 Task: Add an event  with title  Third Lunch and Learn: Effective Project Management, date '2023/11/21' to 2023/11/22  & Select Event type as  Collective. Add location for the event as  Florence, Italy and add a description: Alongside problem-solving activities, the retreat will provide opportunities for team members to relax, unwind, and build stronger relationships. This could include team meals, social events, or recreational activities that promote camaraderie and connection.Create an event link  http-thirdlunchandlearn:effectiveprojectmanagementcom & Select the event color as  Cyan. , logged in from the account softage.4@softage.netand send the event invitation to softage.9@softage.net and softage.10@softage.net
Action: Mouse pressed left at (893, 121)
Screenshot: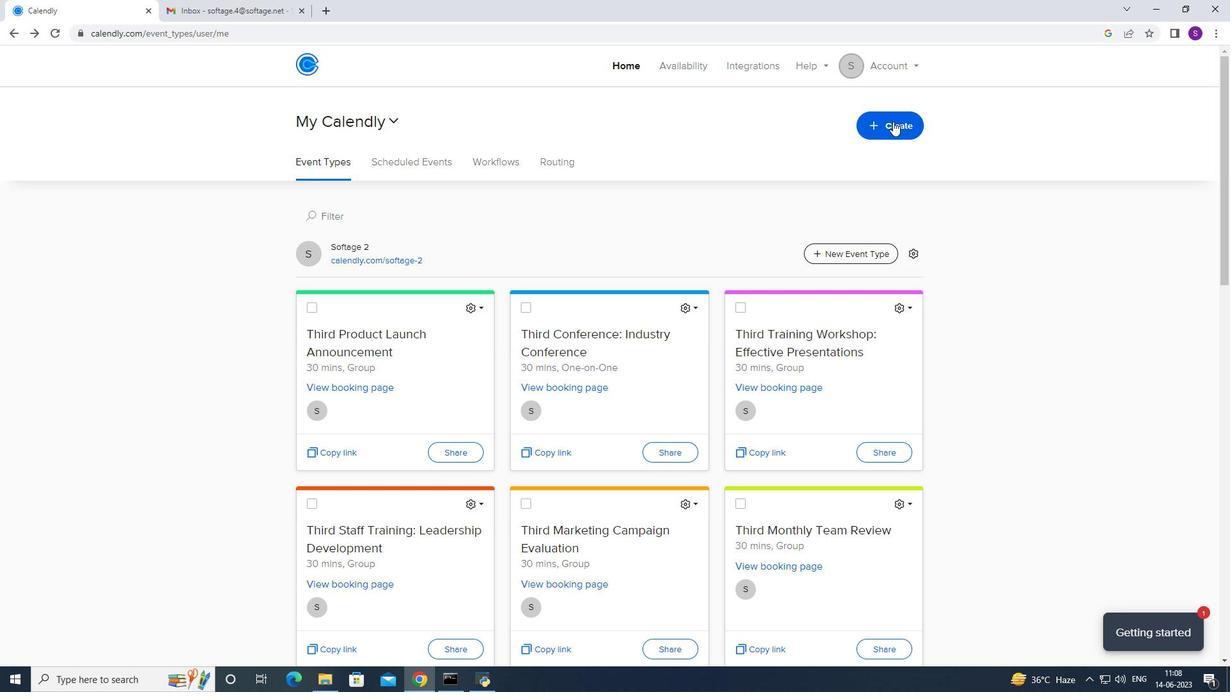 
Action: Mouse moved to (787, 165)
Screenshot: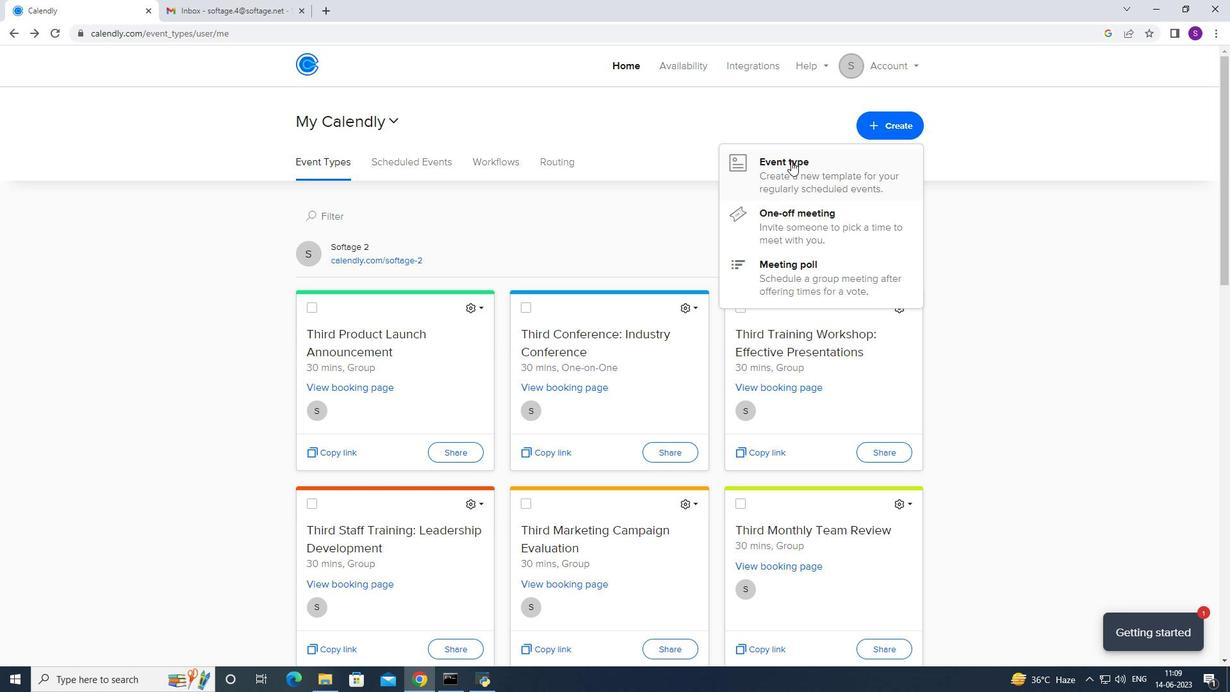 
Action: Mouse pressed left at (787, 165)
Screenshot: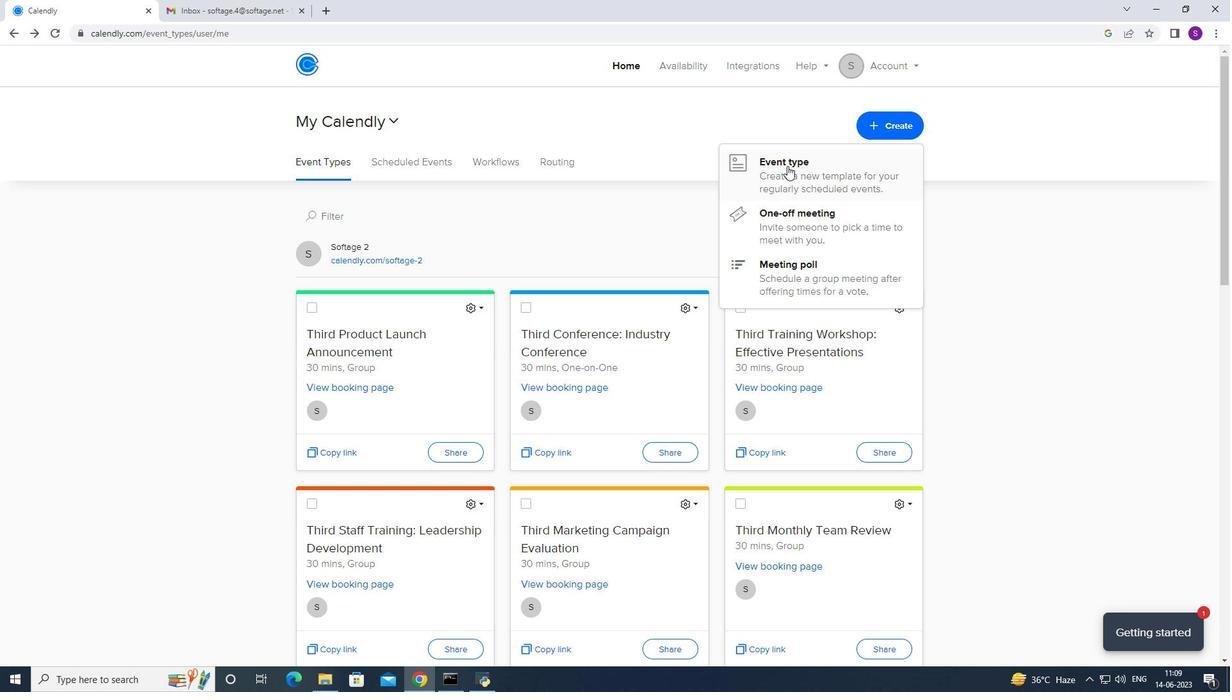 
Action: Mouse moved to (606, 364)
Screenshot: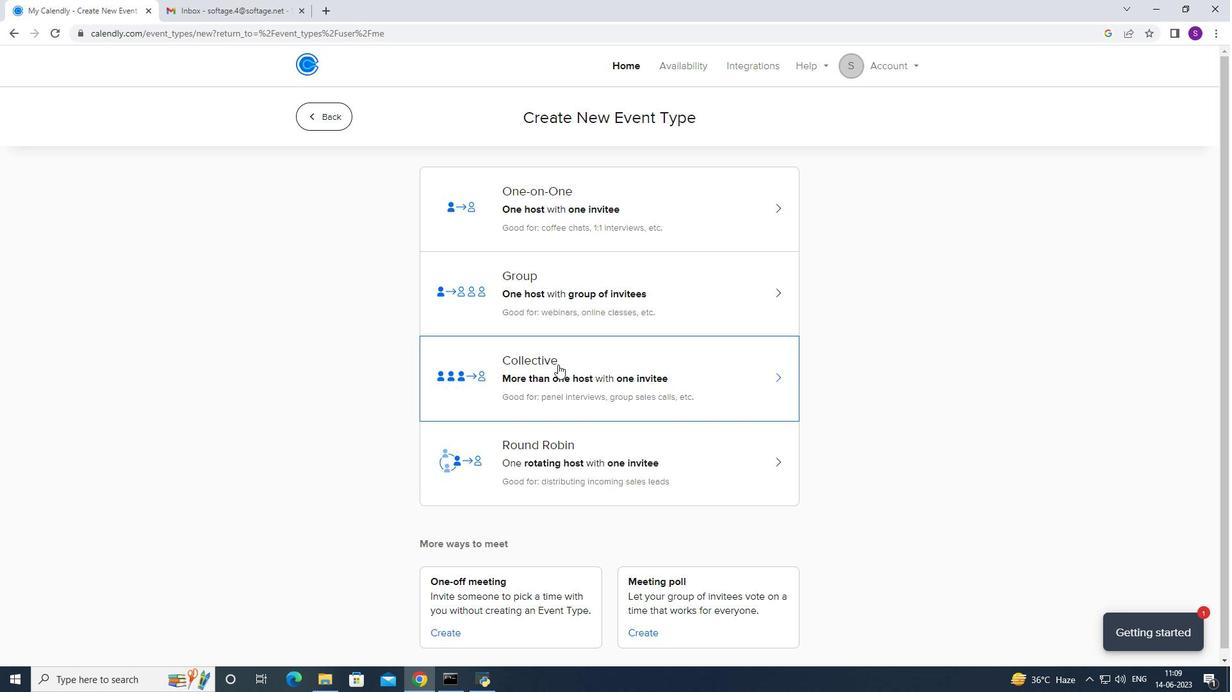 
Action: Mouse pressed left at (606, 364)
Screenshot: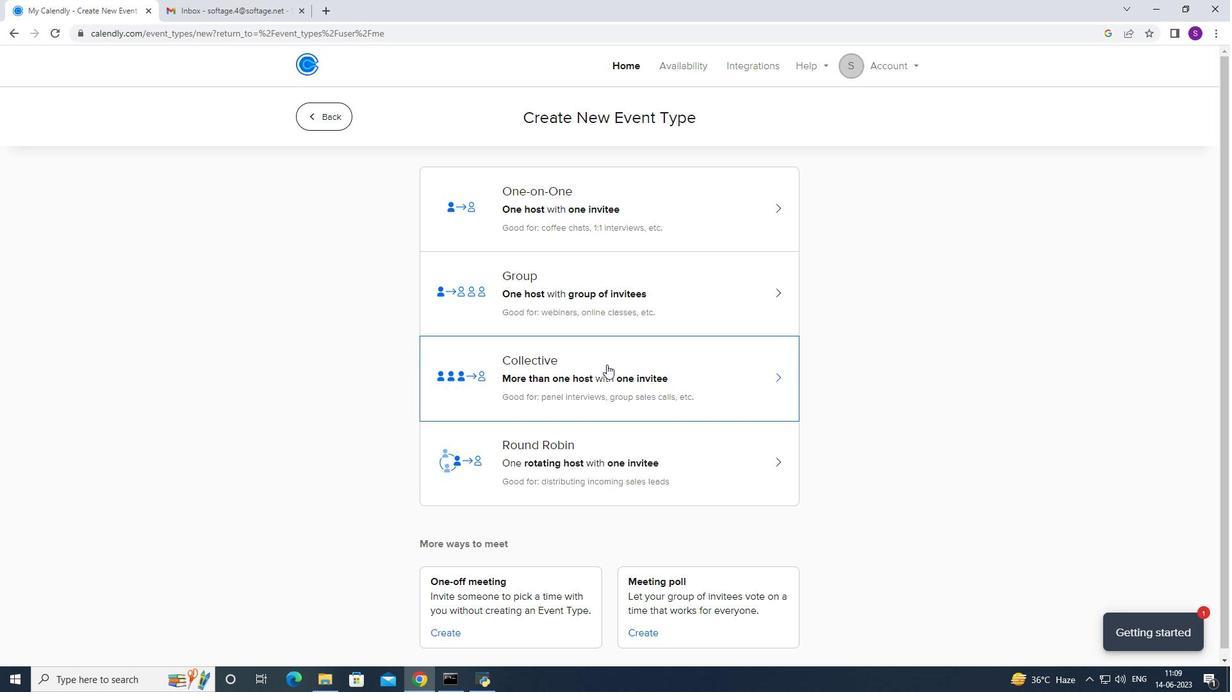 
Action: Mouse moved to (526, 242)
Screenshot: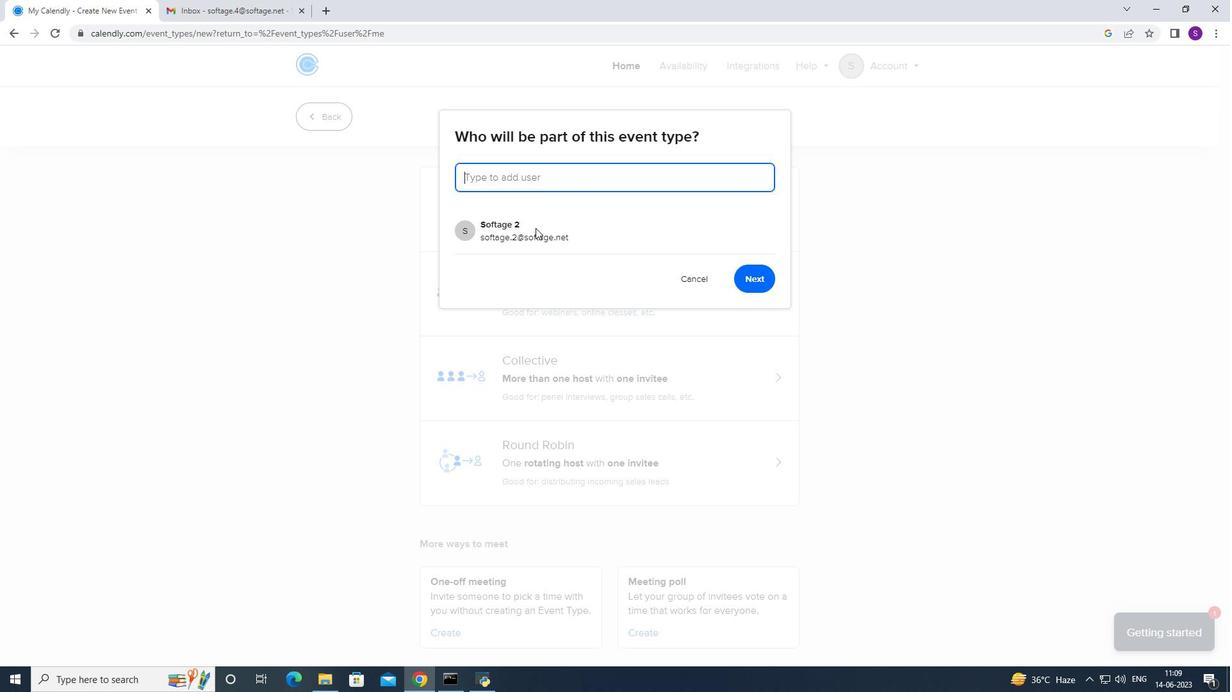 
Action: Mouse pressed left at (526, 242)
Screenshot: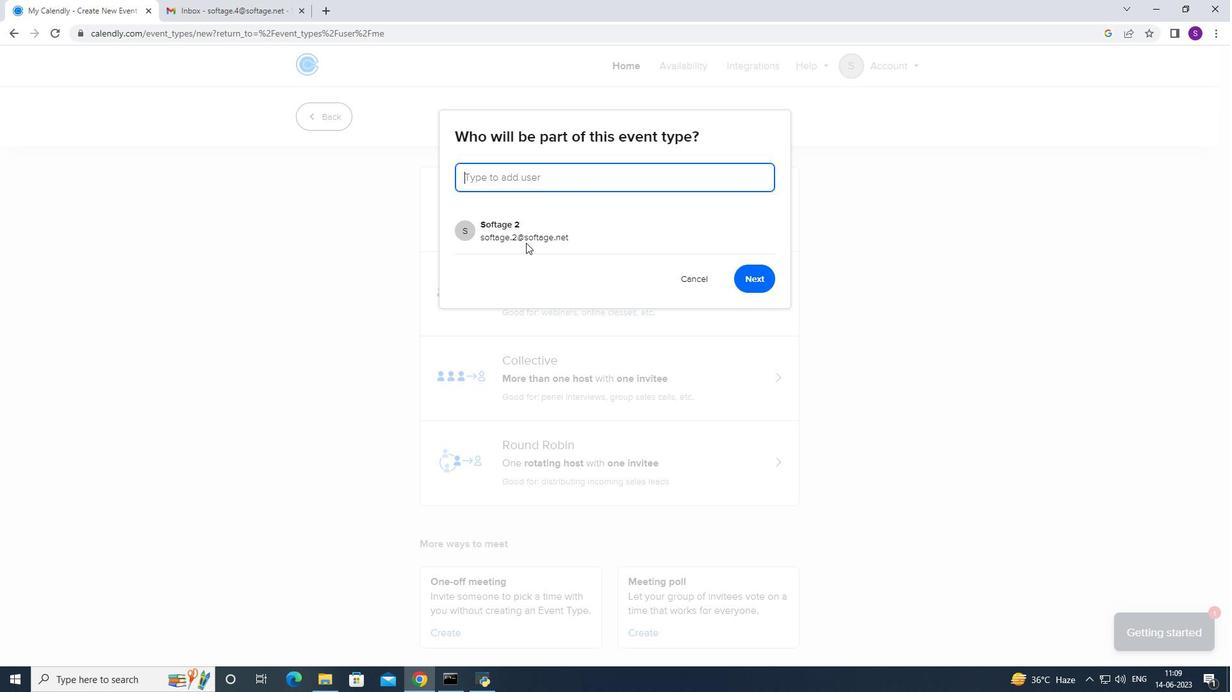 
Action: Mouse moved to (740, 274)
Screenshot: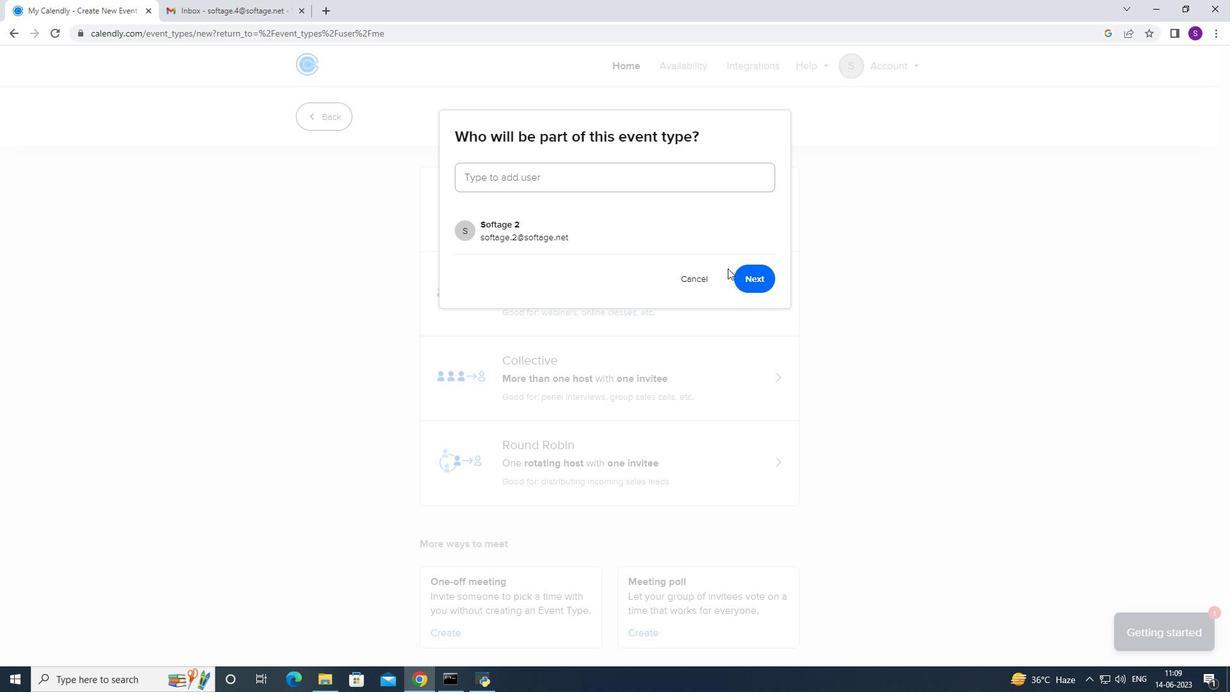 
Action: Mouse pressed left at (740, 274)
Screenshot: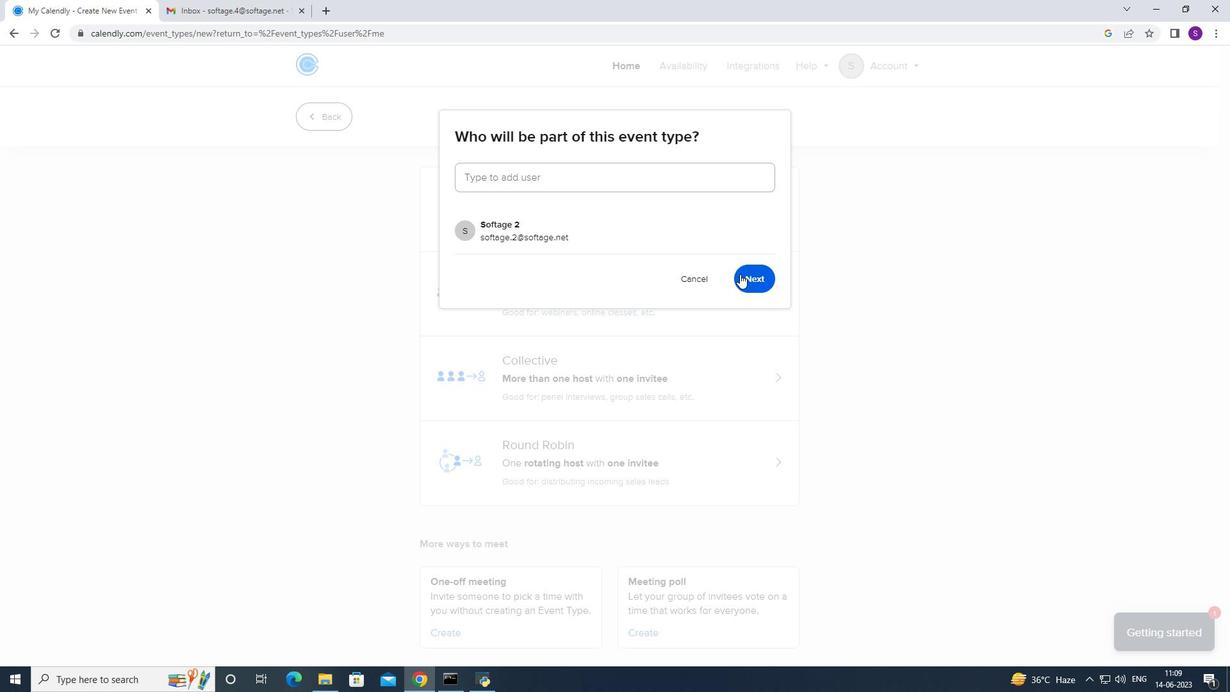 
Action: Mouse moved to (342, 291)
Screenshot: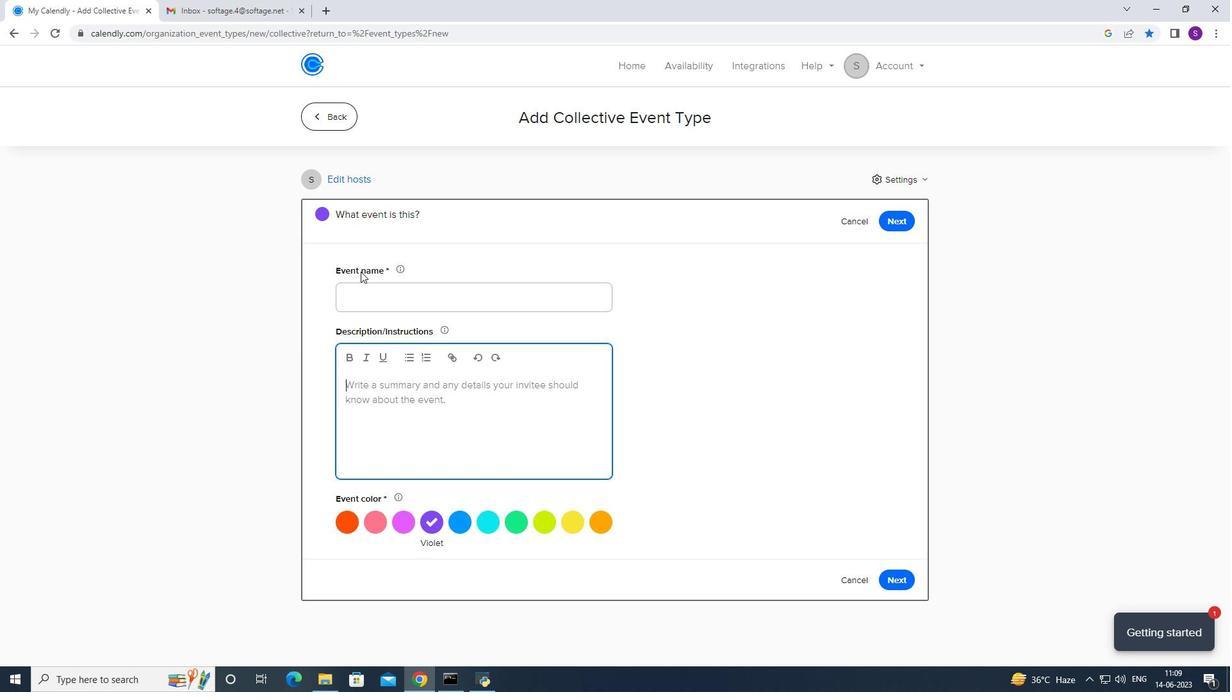 
Action: Mouse pressed left at (342, 291)
Screenshot: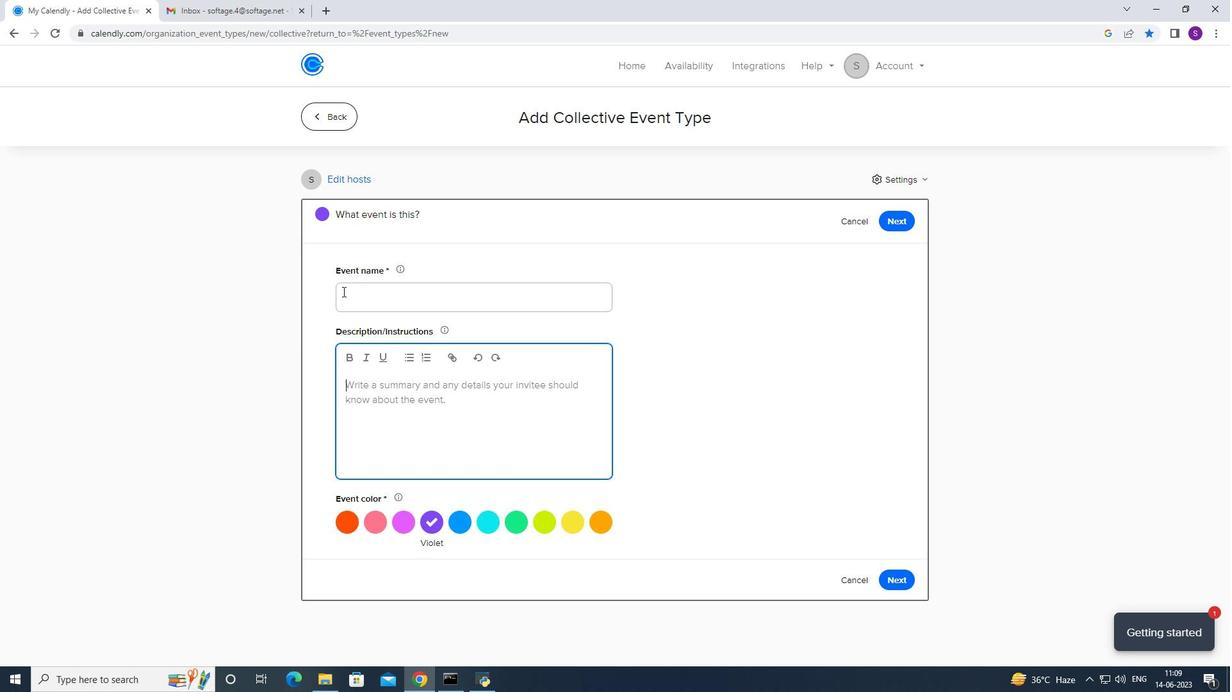 
Action: Mouse moved to (476, 253)
Screenshot: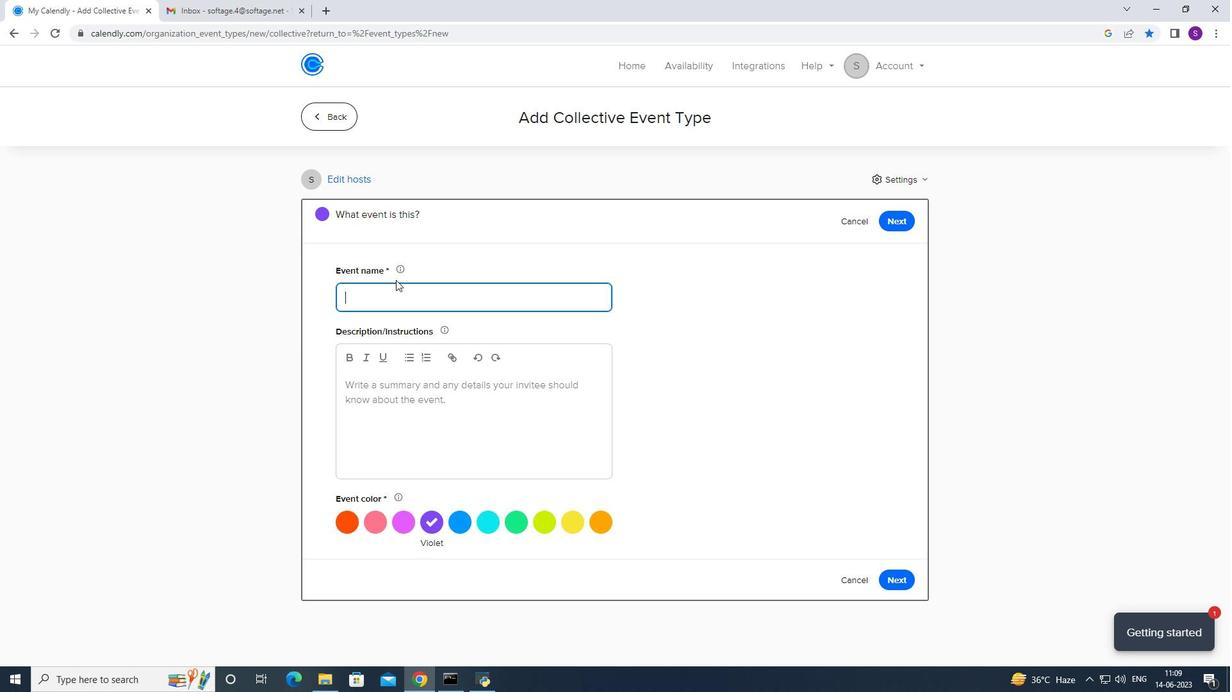 
Action: Key pressed <Key.caps_lock>T<Key.caps_lock>hird<Key.space><Key.caps_lock>L<Key.caps_lock>
Screenshot: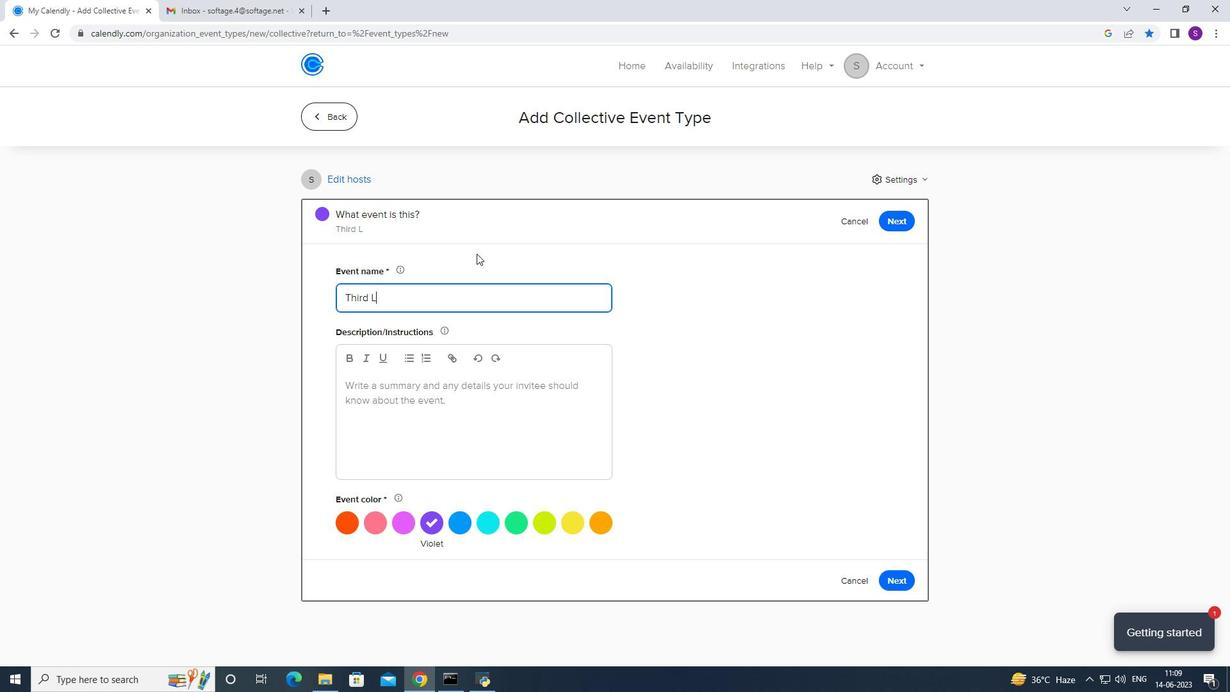 
Action: Mouse moved to (492, 152)
Screenshot: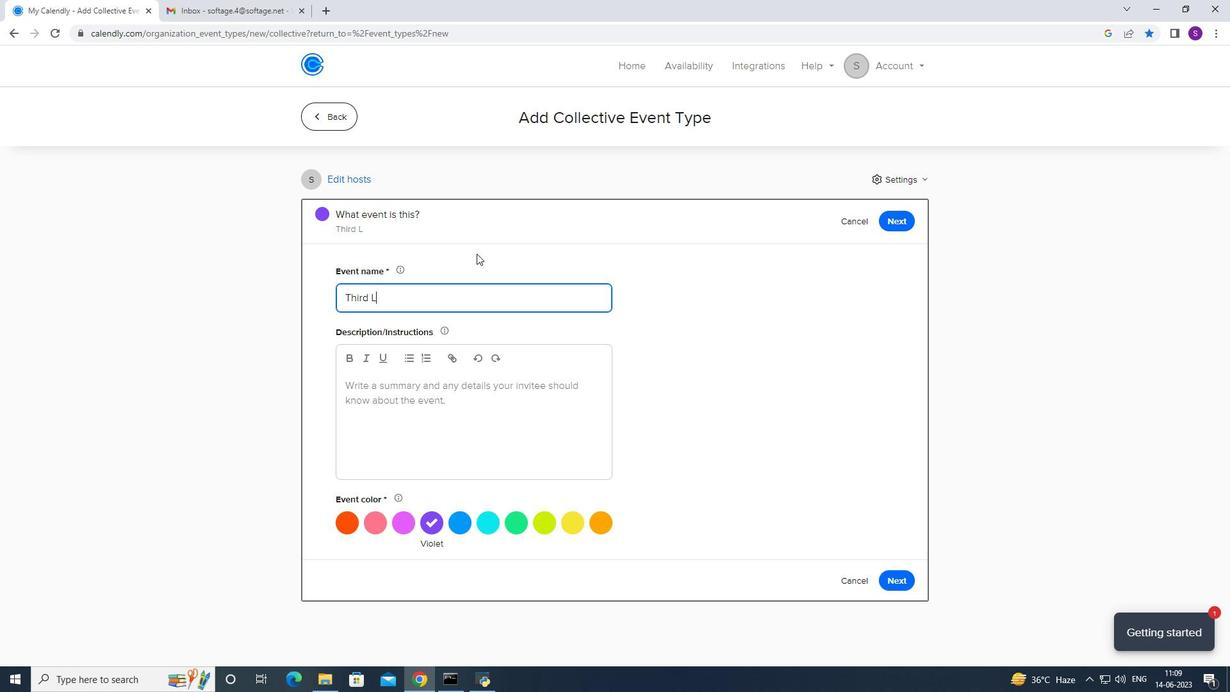 
Action: Key pressed i=<Key.backspace><Key.backspace>unch<Key.space>and<Key.space><Key.caps_lock>L<Key.shift><Key.caps_lock>eran<Key.space><Key.backspace><Key.backspace><Key.backspace><Key.backspace>arn<Key.shift_r>:<Key.space><Key.caps_lock>
Screenshot: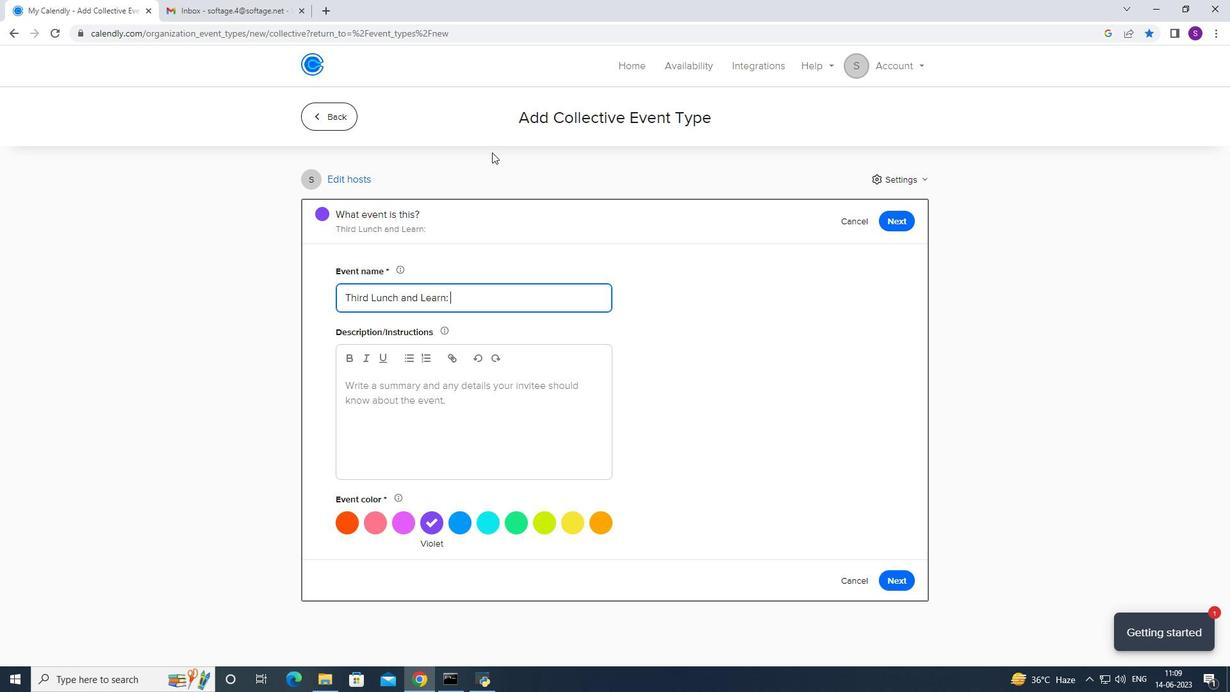 
Action: Mouse moved to (478, 115)
Screenshot: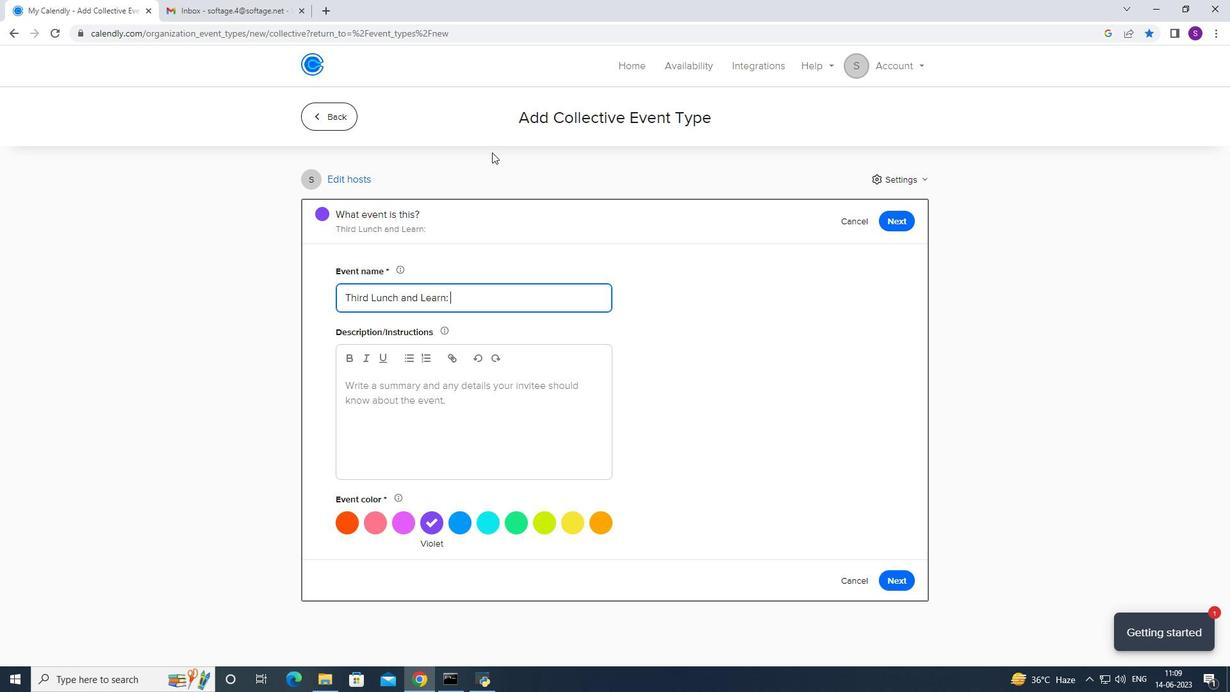 
Action: Key pressed E<Key.caps_lock>
Screenshot: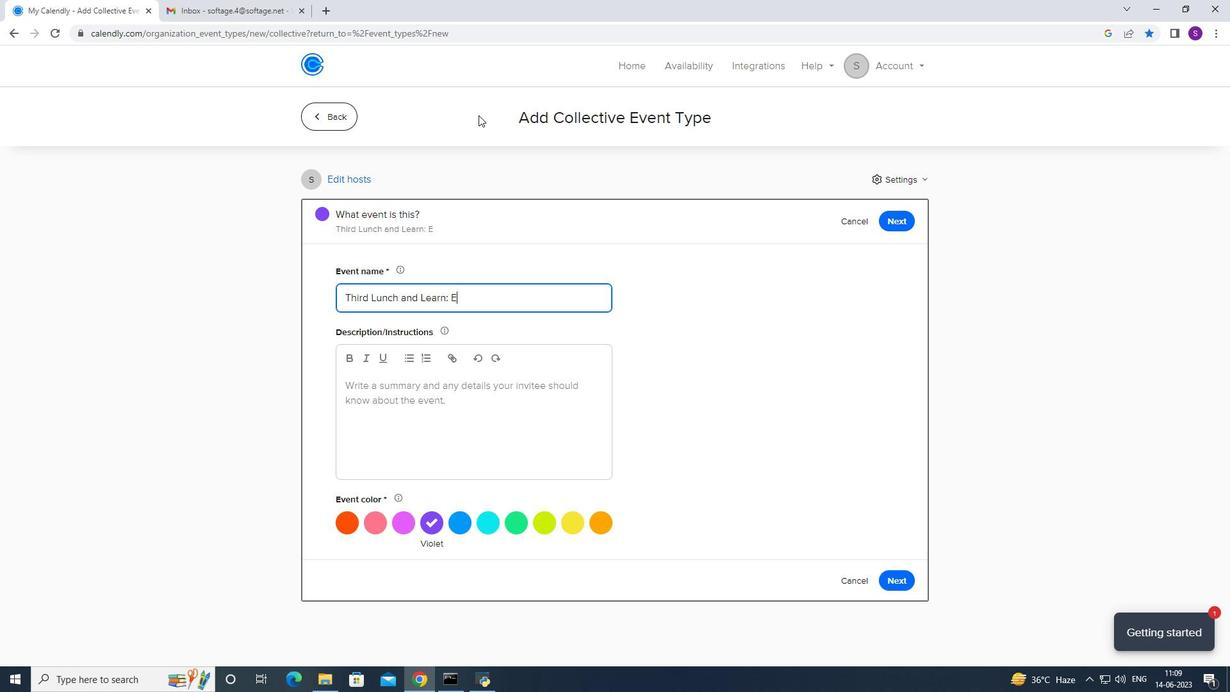 
Action: Mouse moved to (475, 88)
Screenshot: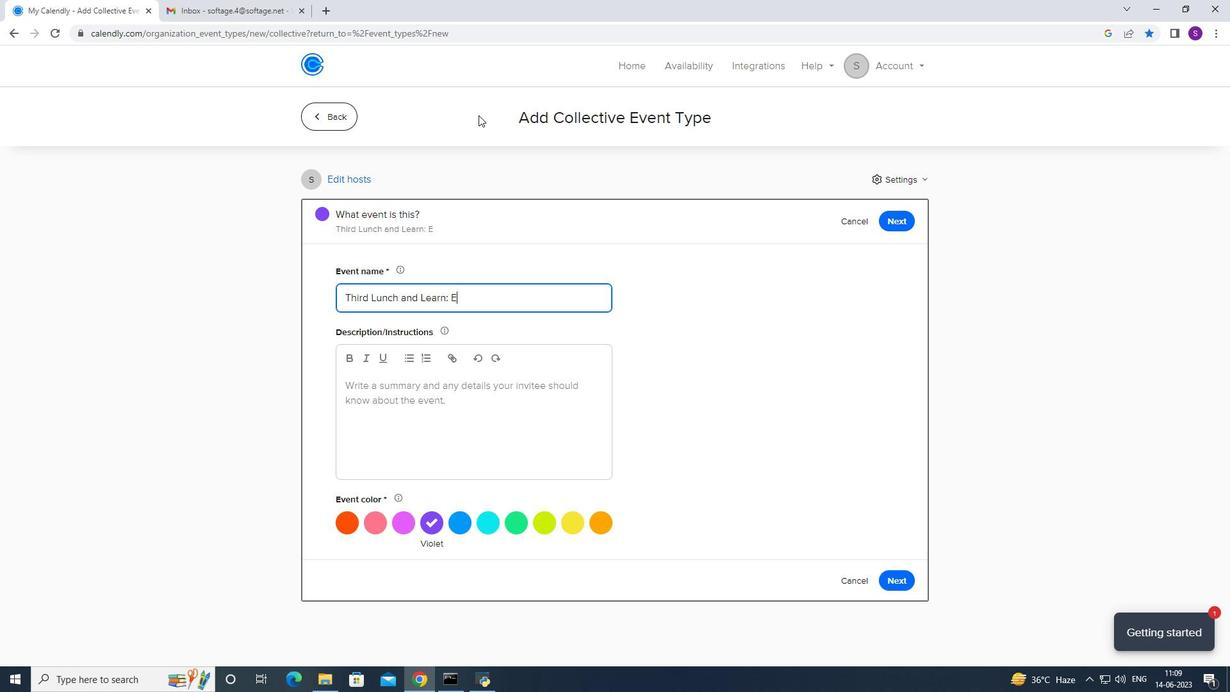 
Action: Key pressed ffecrtive<Key.space><Key.caps_lock>P<Key.caps_lock>roiject<Key.space><Key.caps_lock>M<Key.caps_lock>anagement
Screenshot: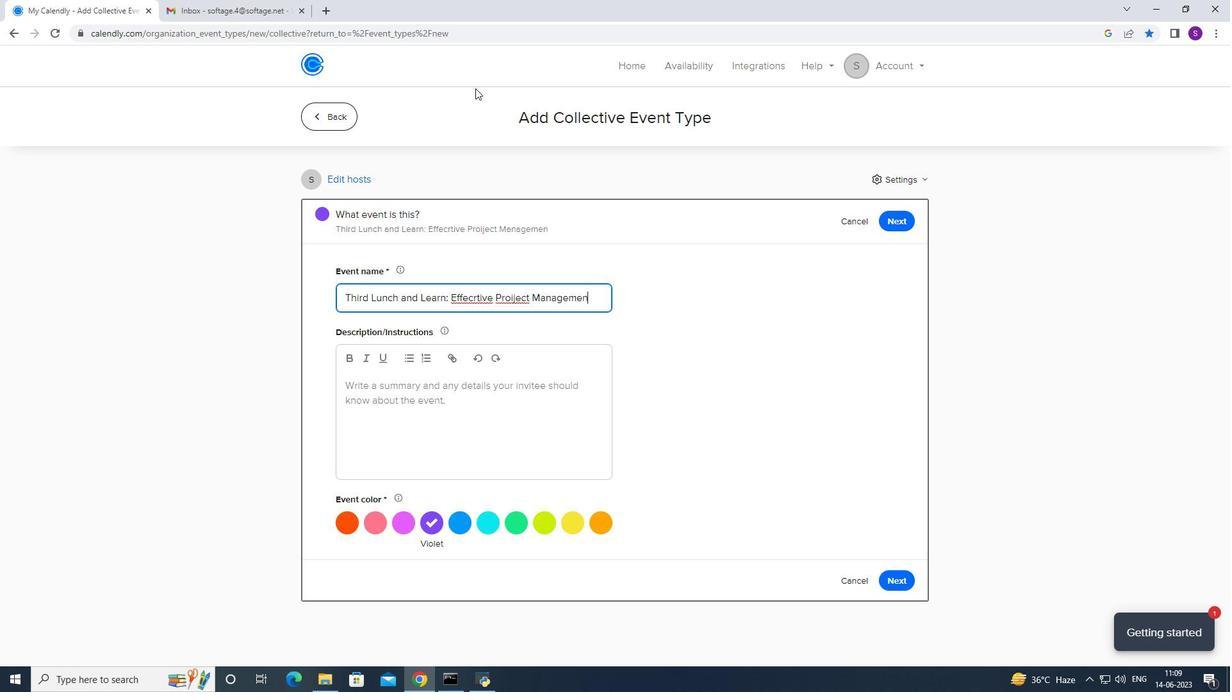 
Action: Mouse moved to (532, 278)
Screenshot: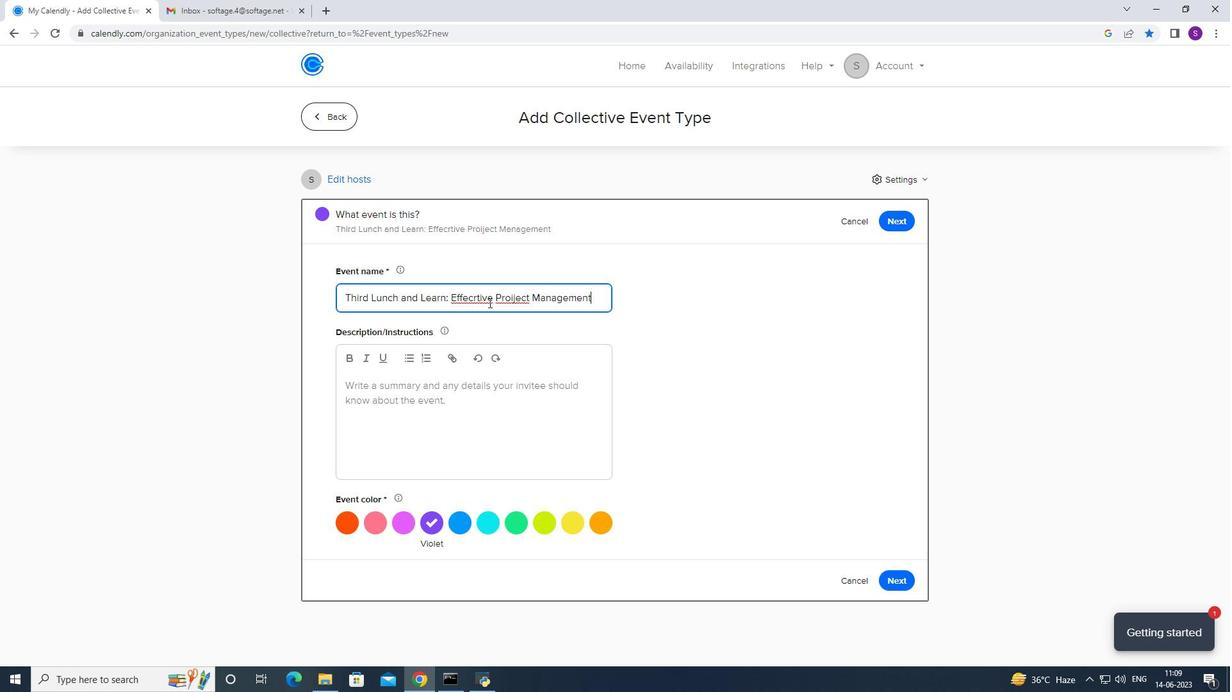 
Action: Mouse pressed right at (518, 283)
Screenshot: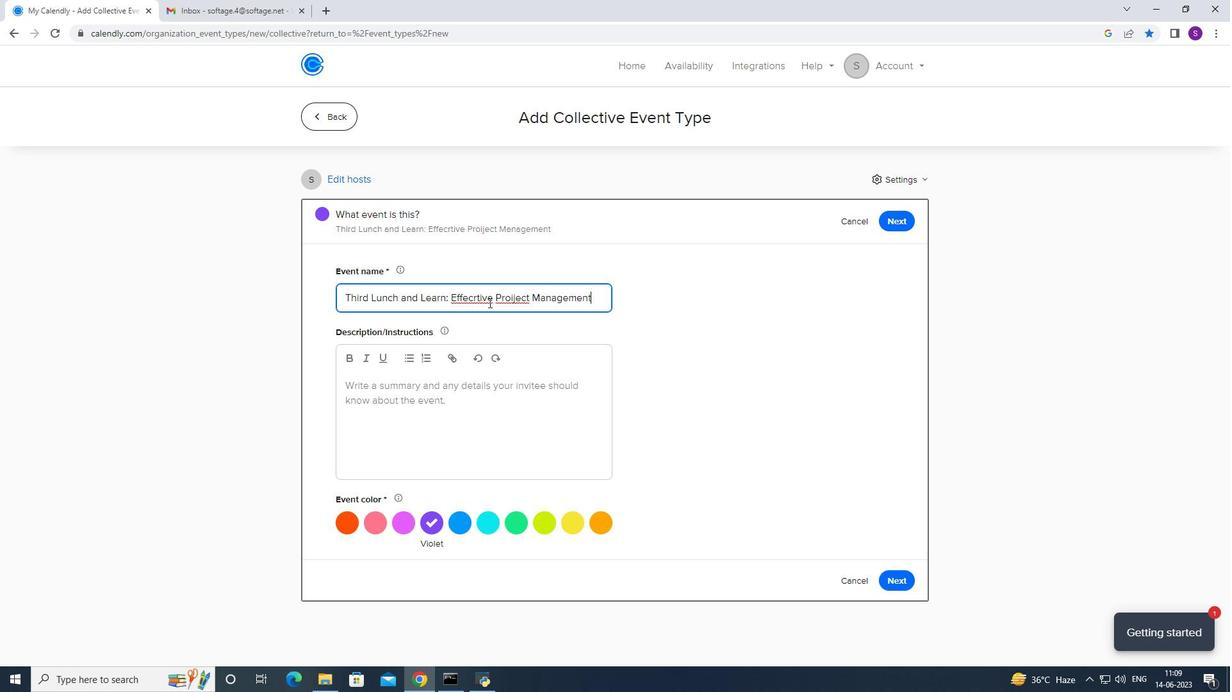
Action: Mouse moved to (515, 285)
Screenshot: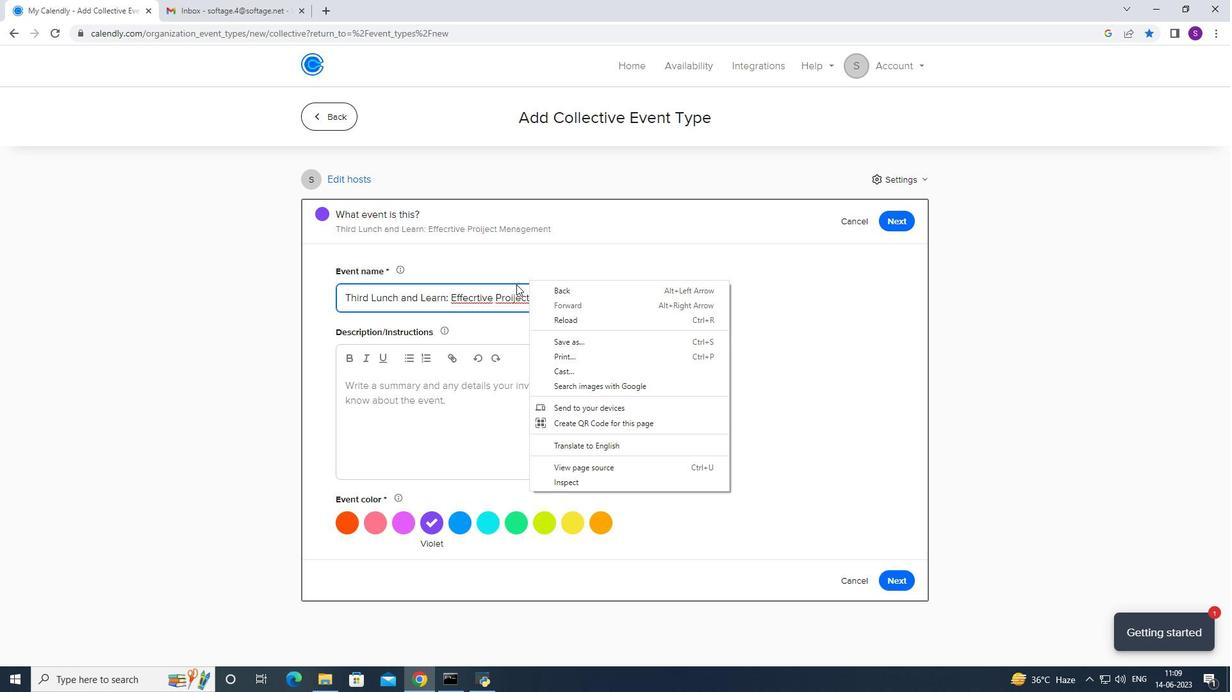 
Action: Mouse pressed right at (515, 285)
Screenshot: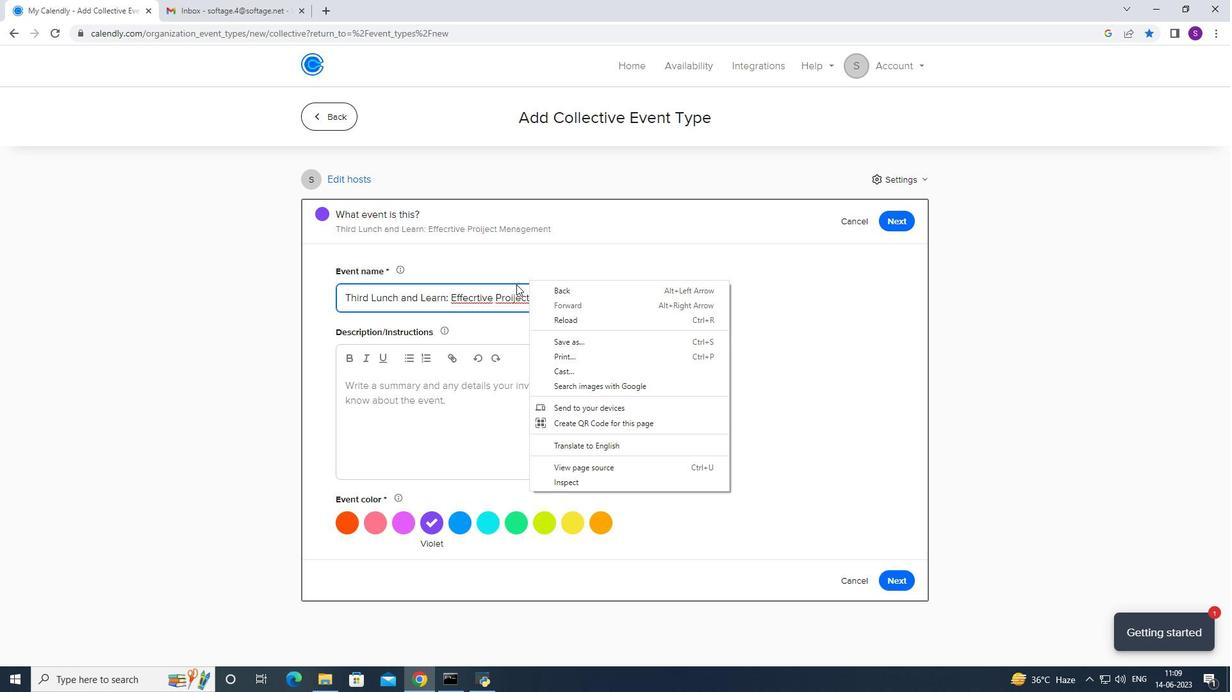 
Action: Mouse moved to (518, 293)
Screenshot: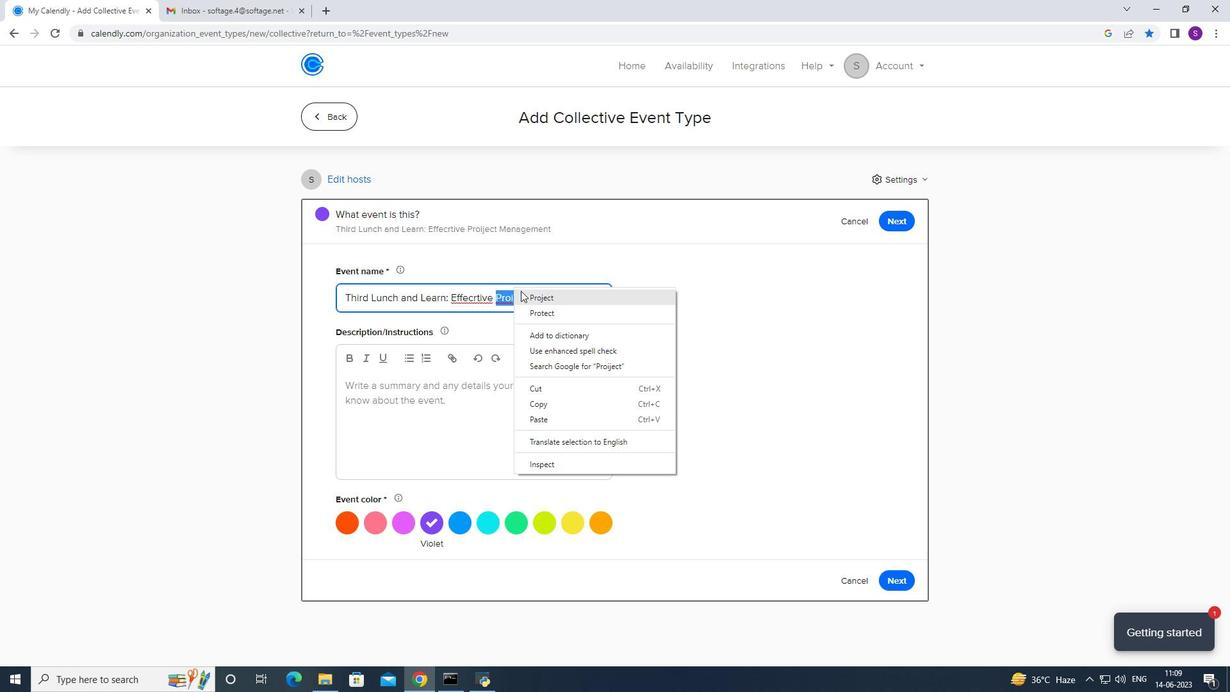 
Action: Mouse pressed left at (518, 293)
Screenshot: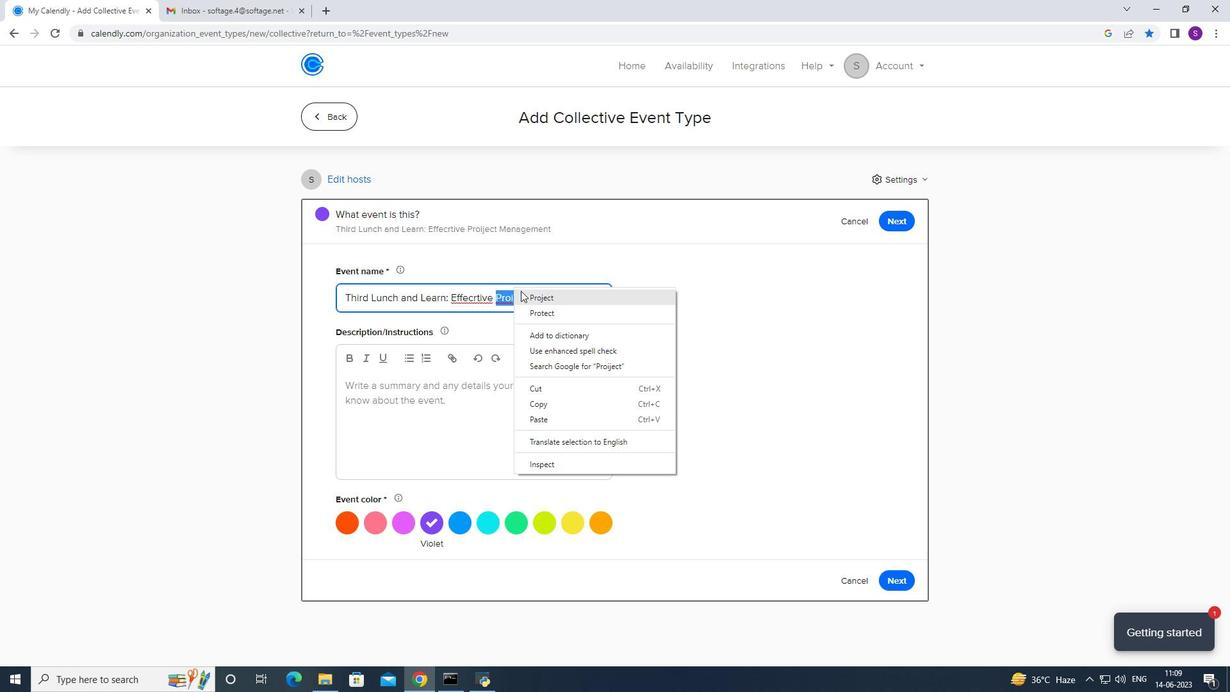 
Action: Mouse pressed right at (518, 293)
Screenshot: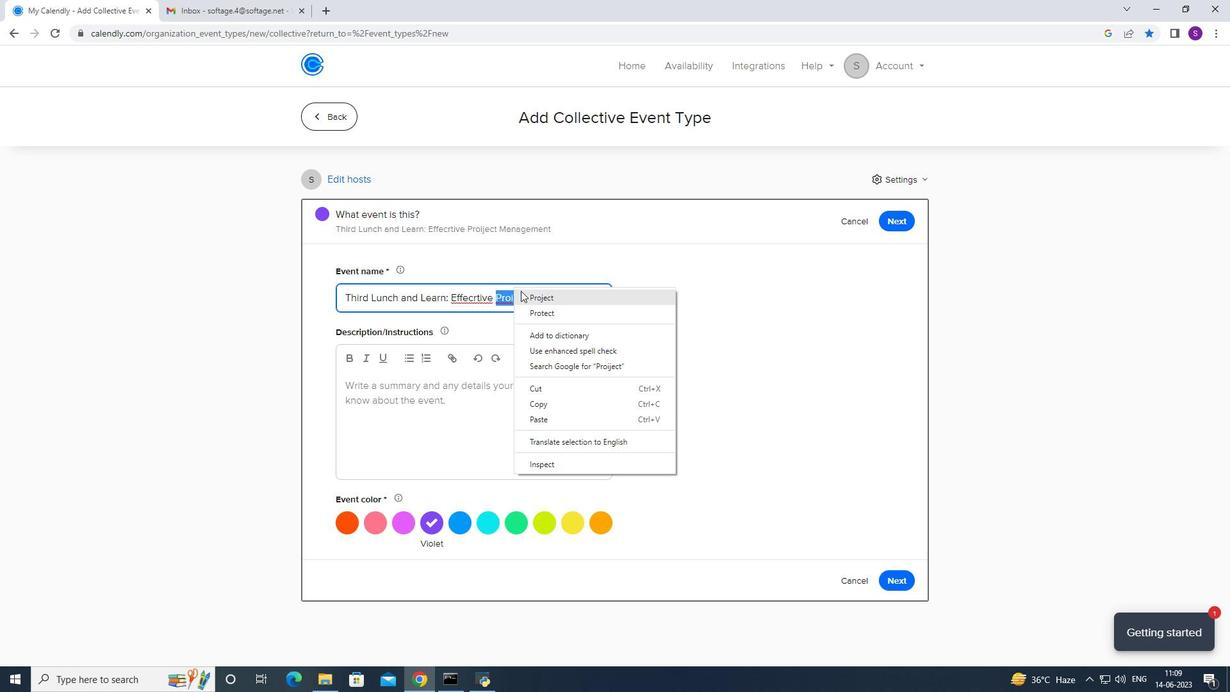 
Action: Mouse moved to (460, 302)
Screenshot: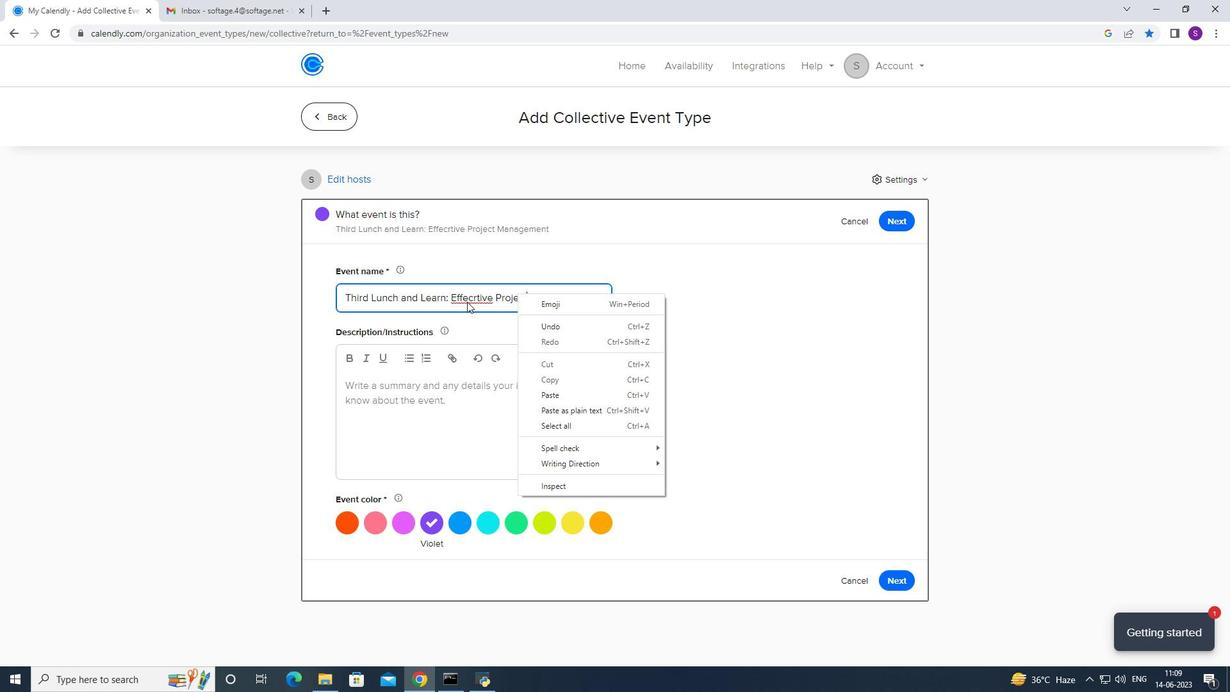 
Action: Mouse pressed right at (460, 302)
Screenshot: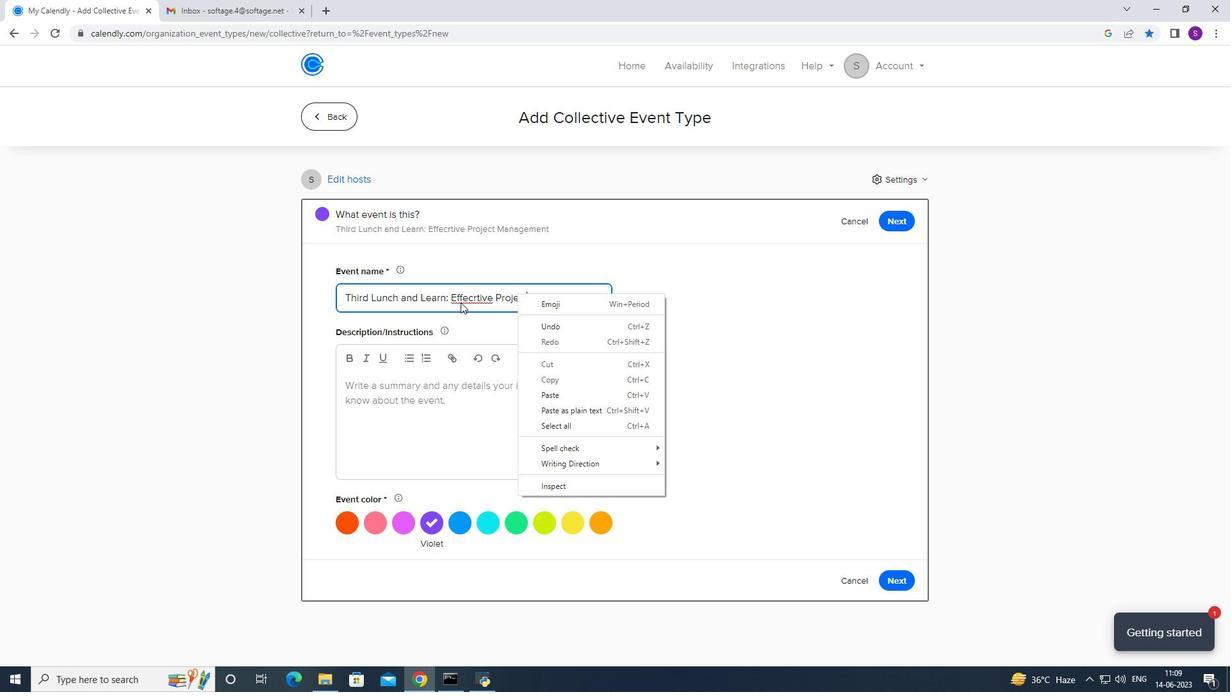 
Action: Mouse moved to (494, 303)
Screenshot: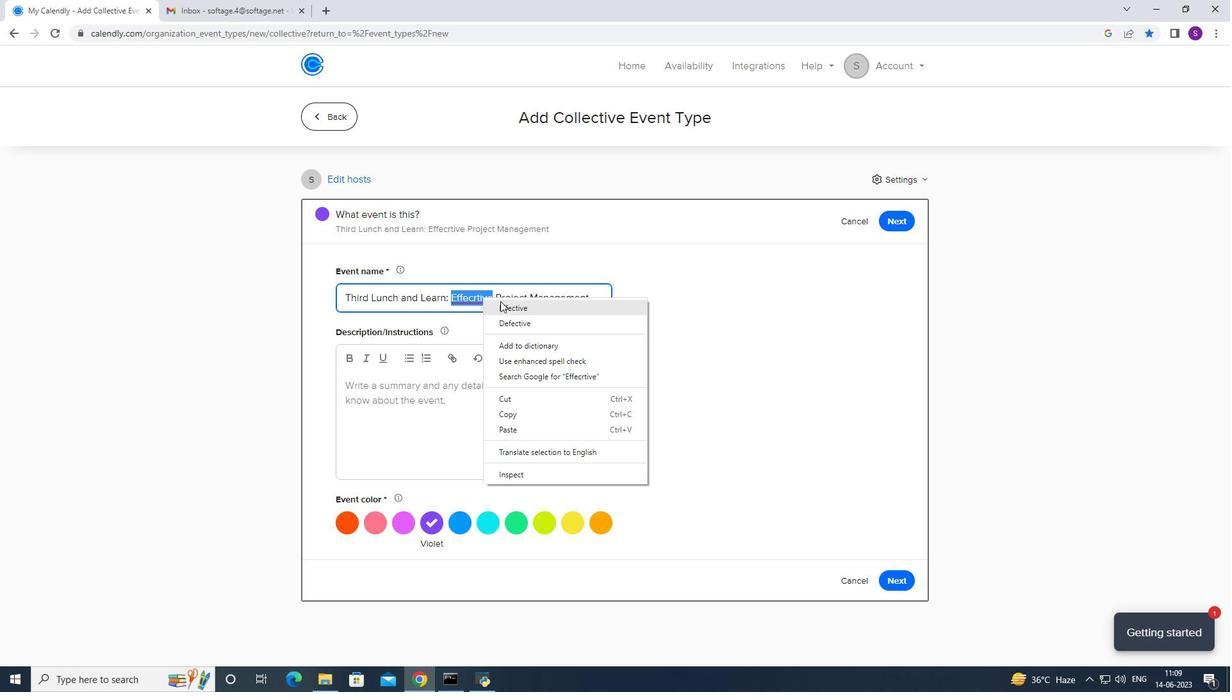 
Action: Mouse pressed left at (494, 303)
Screenshot: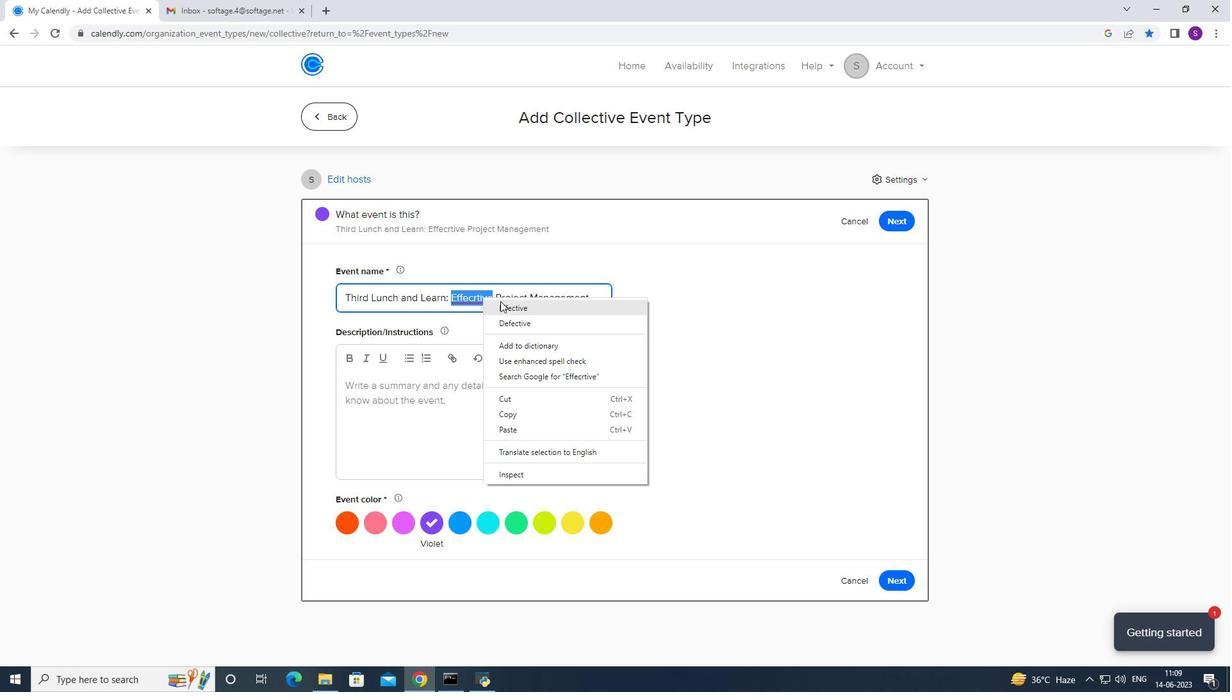 
Action: Mouse moved to (404, 384)
Screenshot: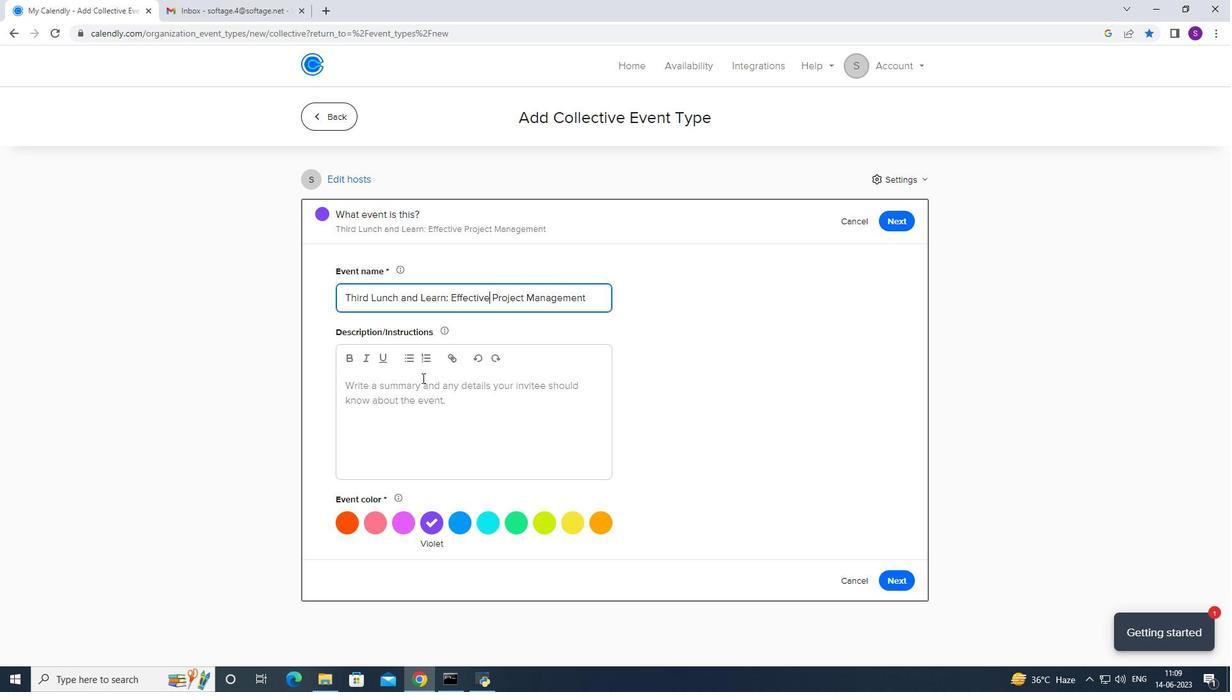 
Action: Mouse pressed left at (404, 384)
Screenshot: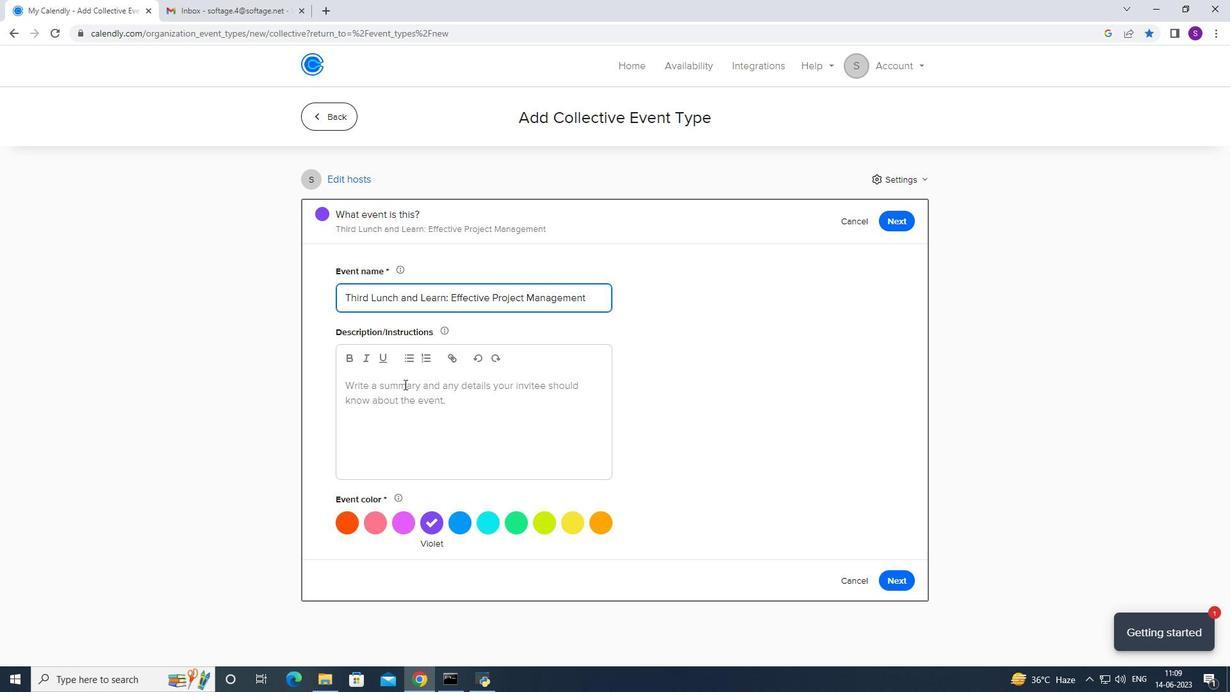 
Action: Mouse moved to (501, 523)
Screenshot: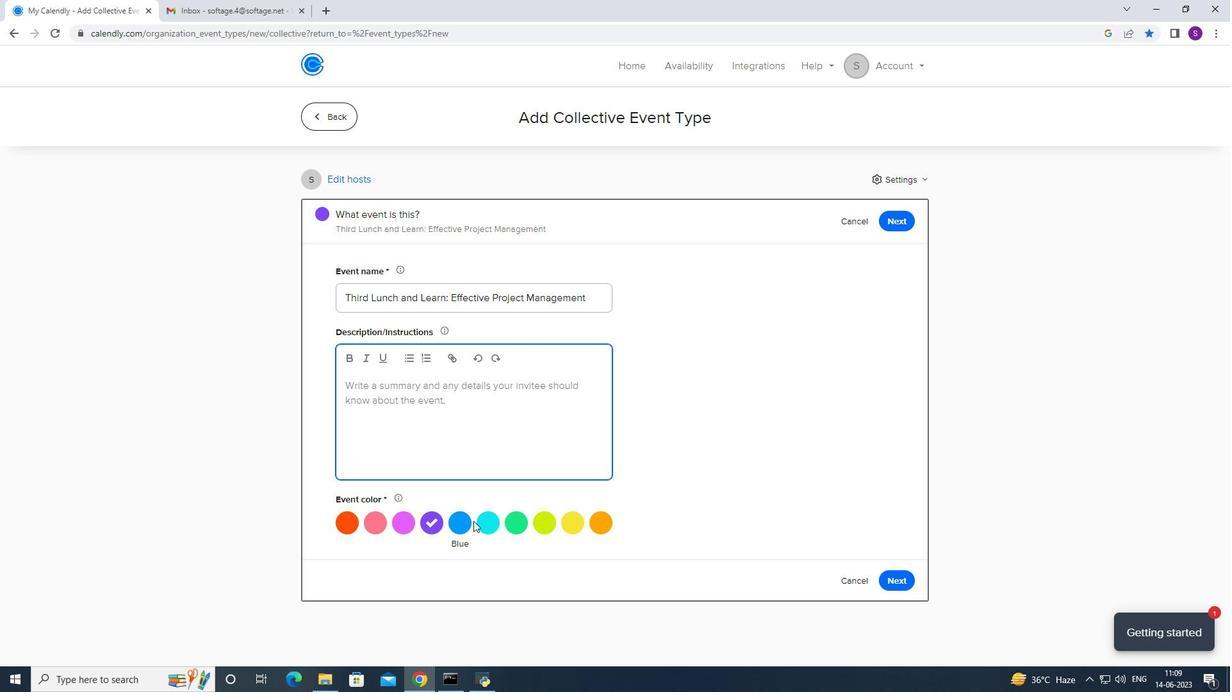 
Action: Mouse pressed left at (501, 523)
Screenshot: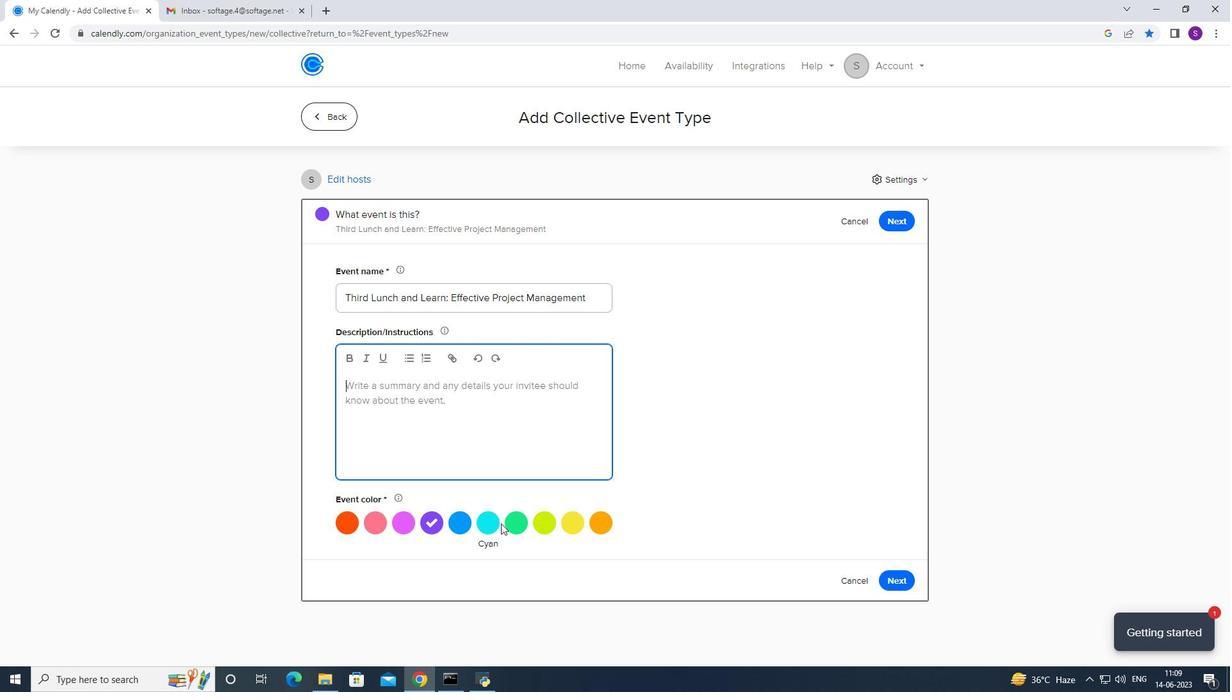 
Action: Mouse moved to (501, 524)
Screenshot: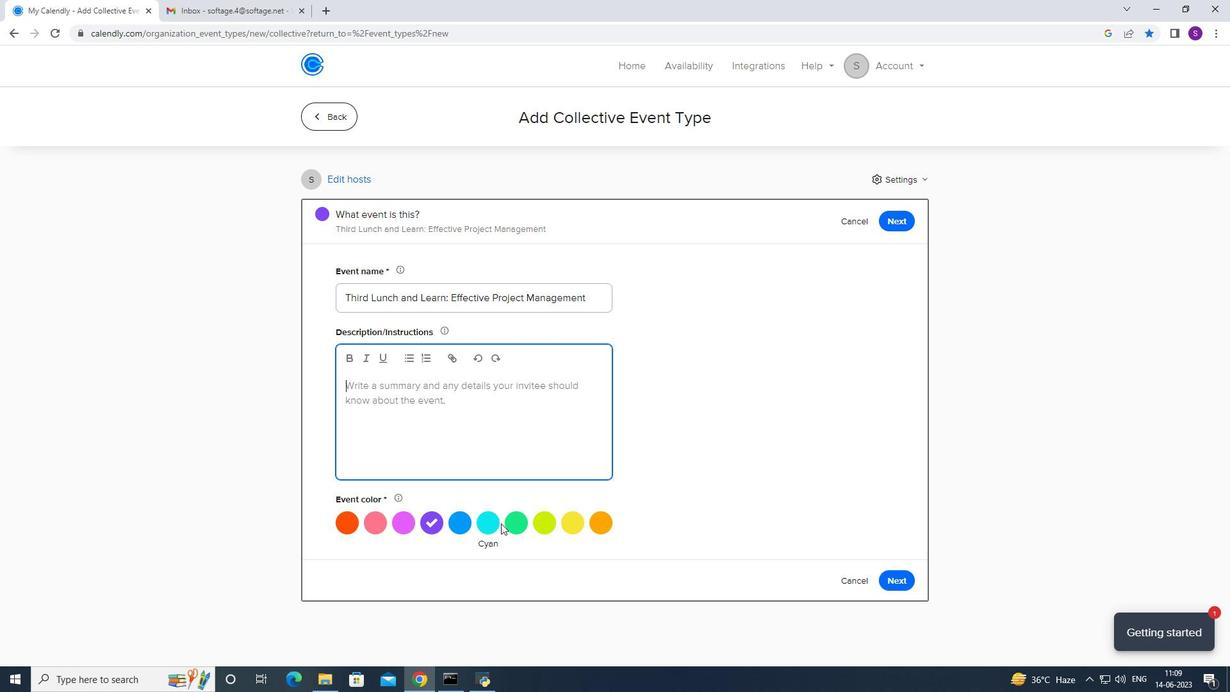 
Action: Mouse pressed left at (501, 524)
Screenshot: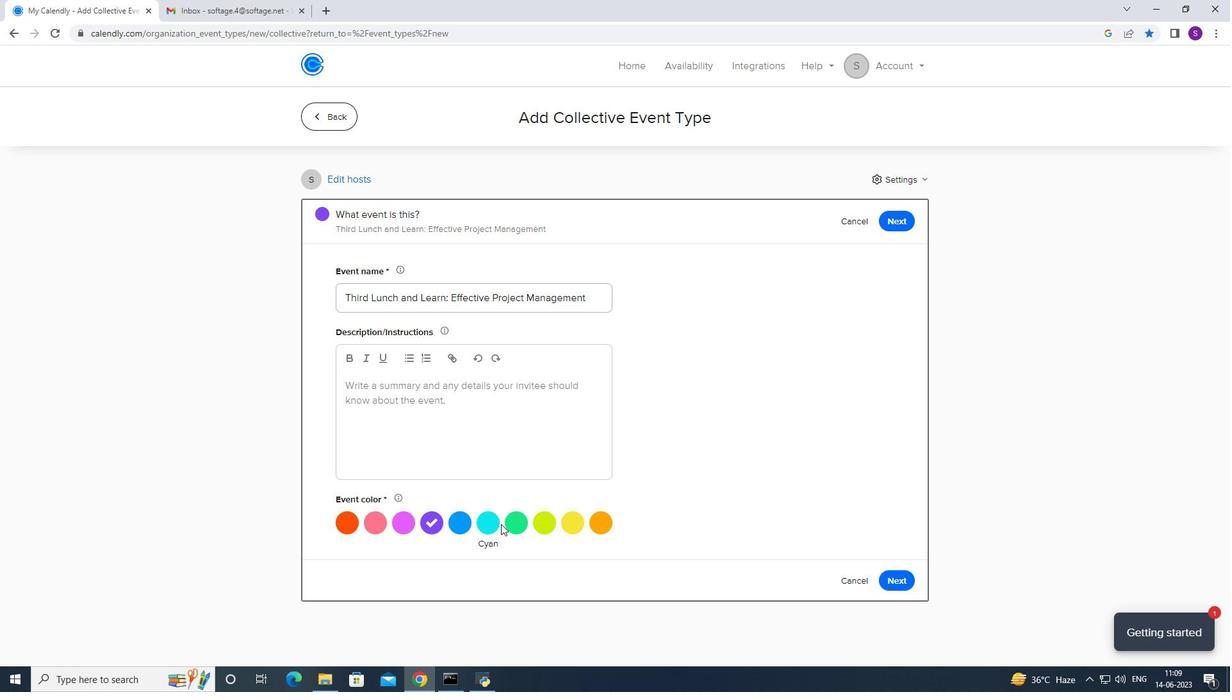 
Action: Mouse moved to (497, 524)
Screenshot: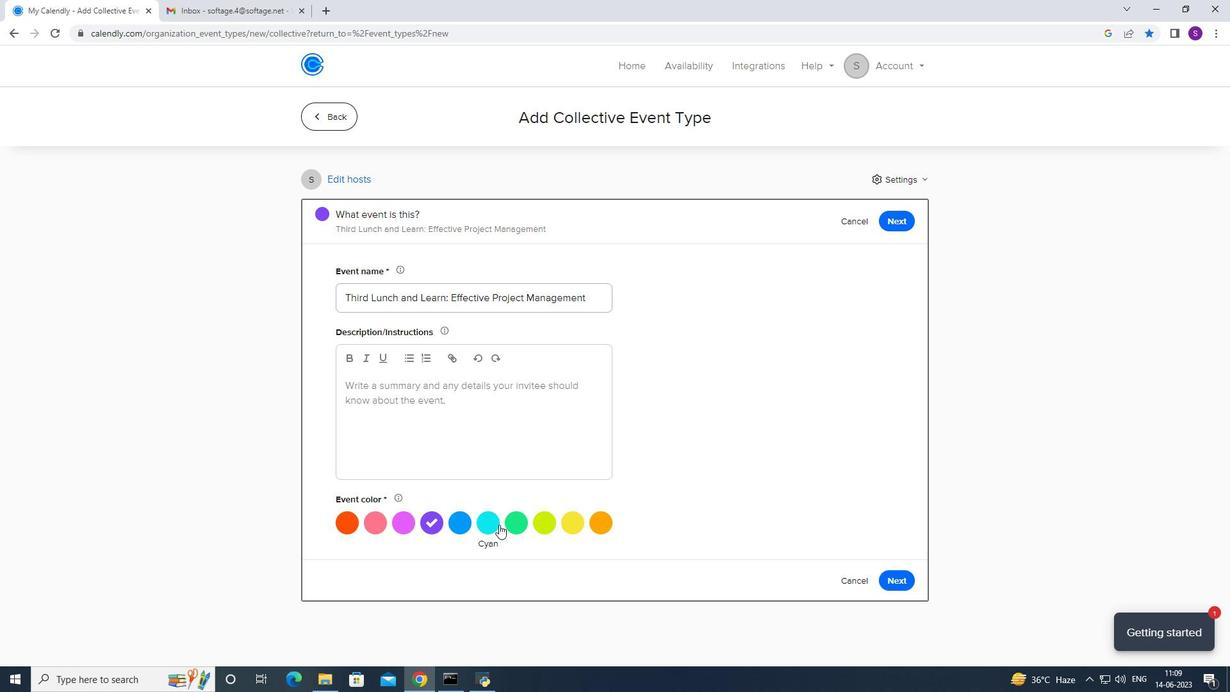 
Action: Mouse pressed left at (497, 524)
Screenshot: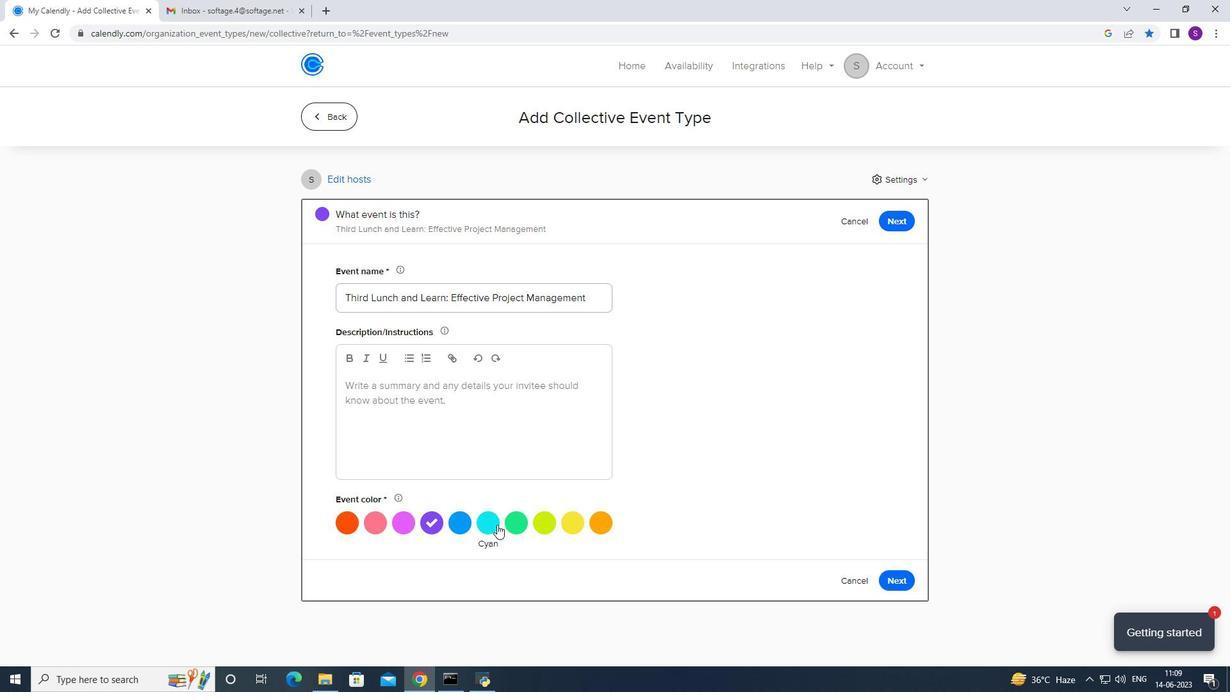 
Action: Mouse moved to (469, 436)
Screenshot: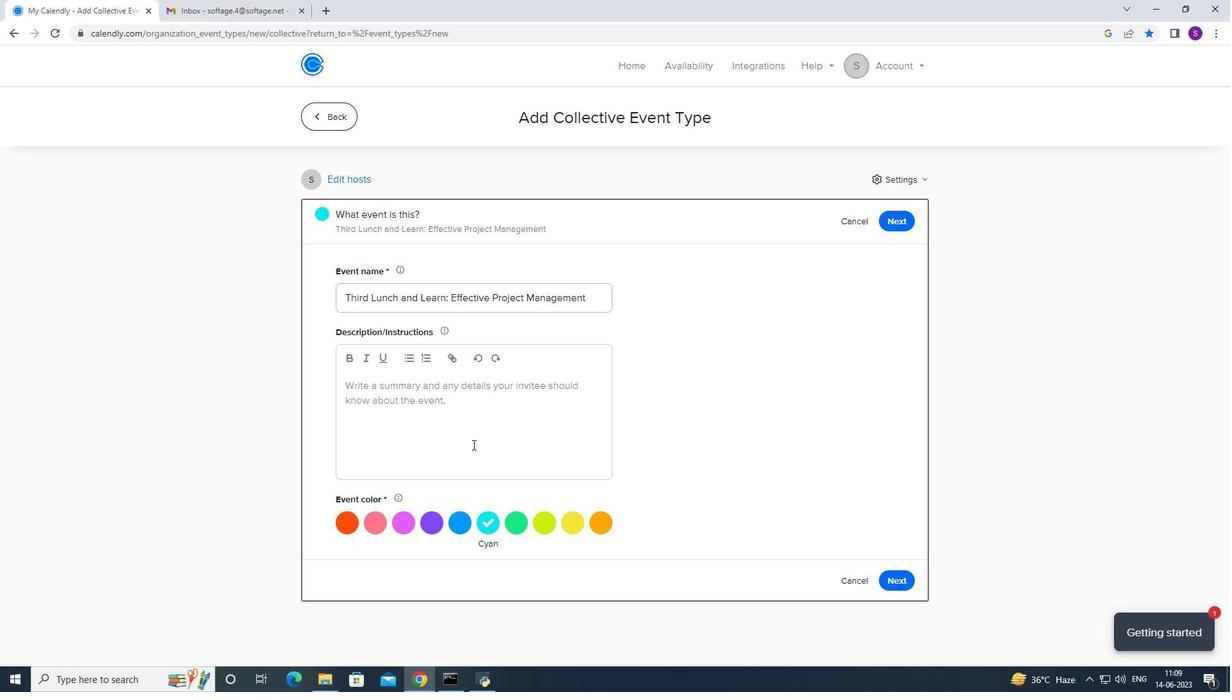 
Action: Mouse pressed left at (469, 436)
Screenshot: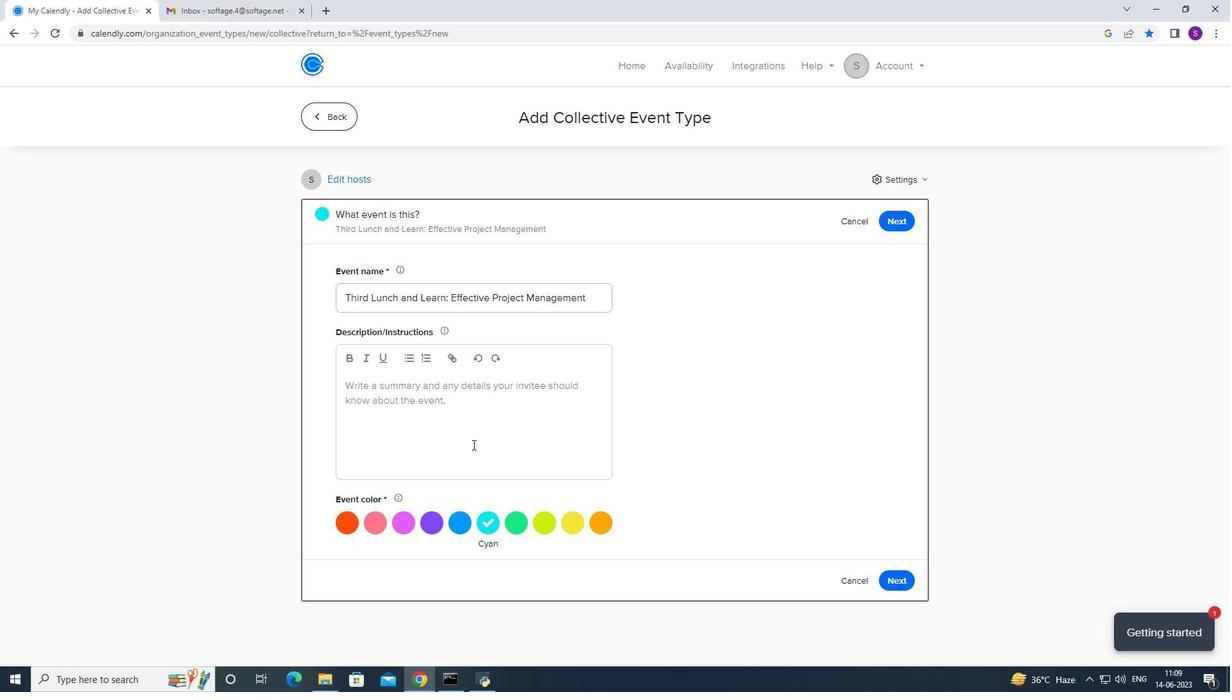 
Action: Mouse moved to (467, 433)
Screenshot: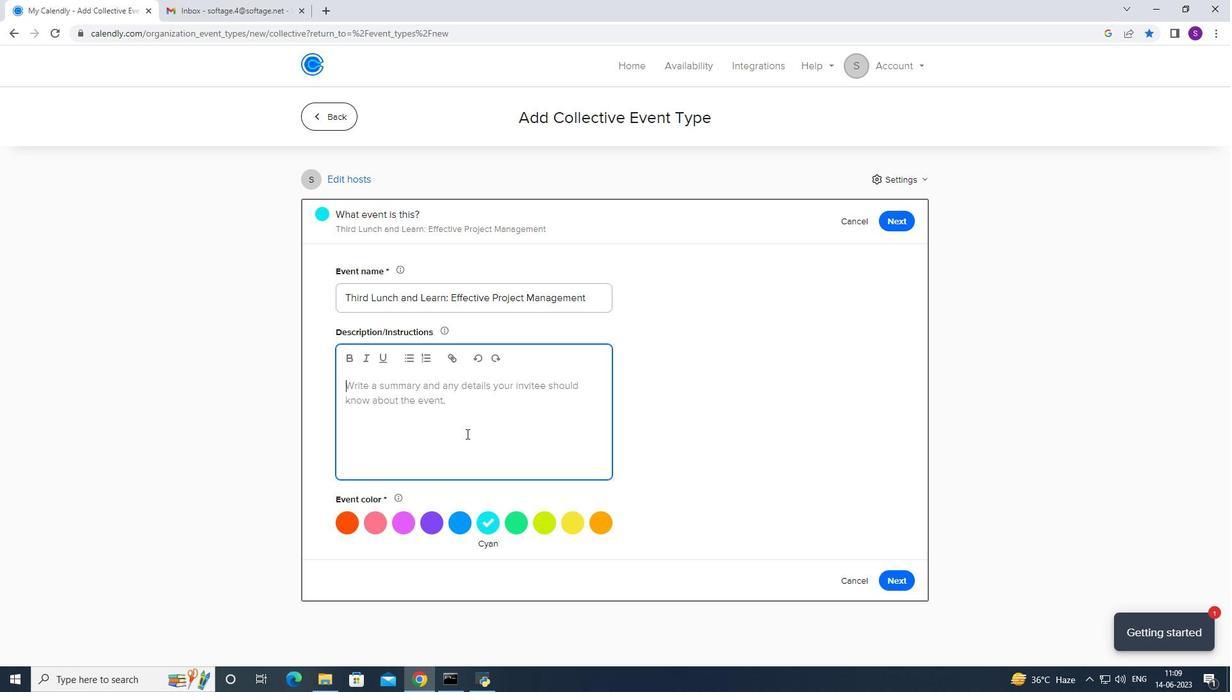 
Action: Key pressed <Key.caps_lock>A<Key.caps_lock>longhsuide=<Key.backspace><Key.backspace><Key.backspace><Key.backspace><Key.backspace>ide<Key.space>
Screenshot: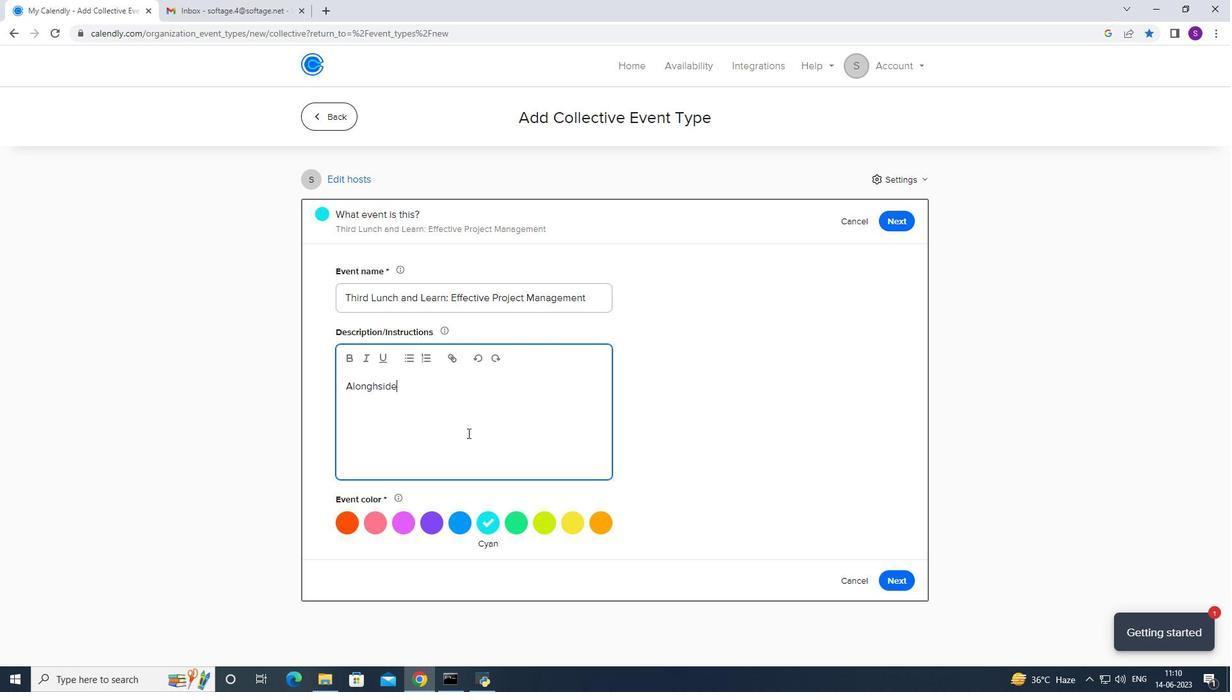 
Action: Mouse moved to (377, 380)
Screenshot: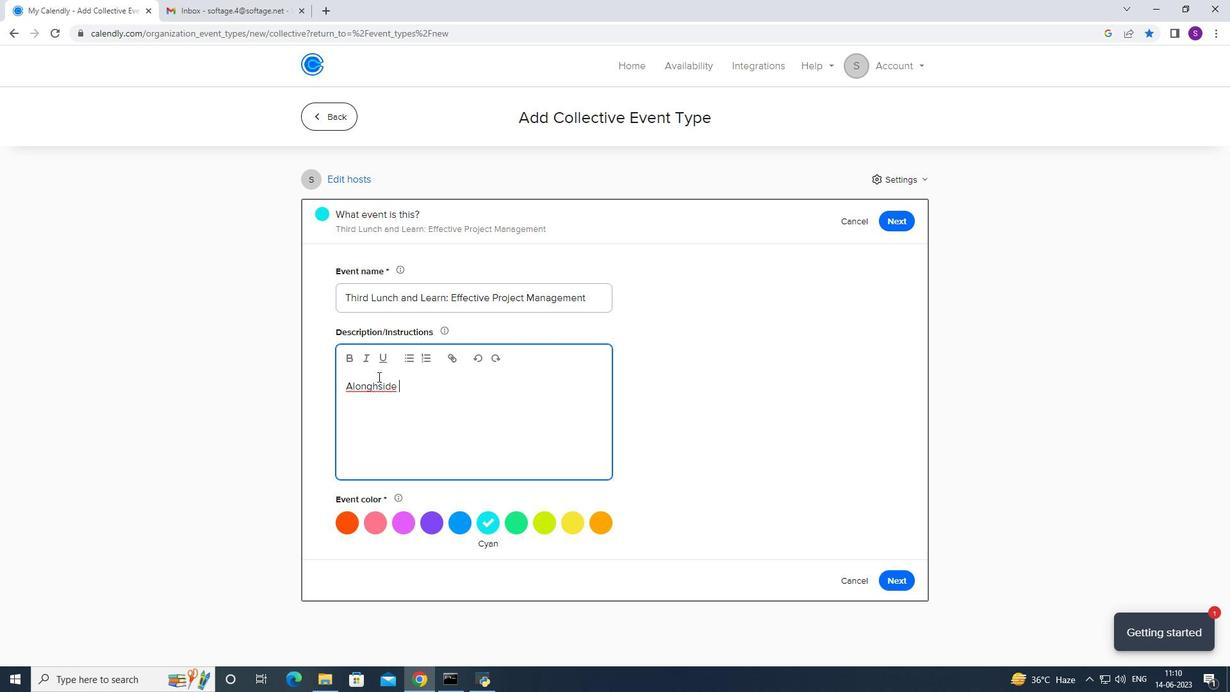 
Action: Mouse pressed left at (377, 380)
Screenshot: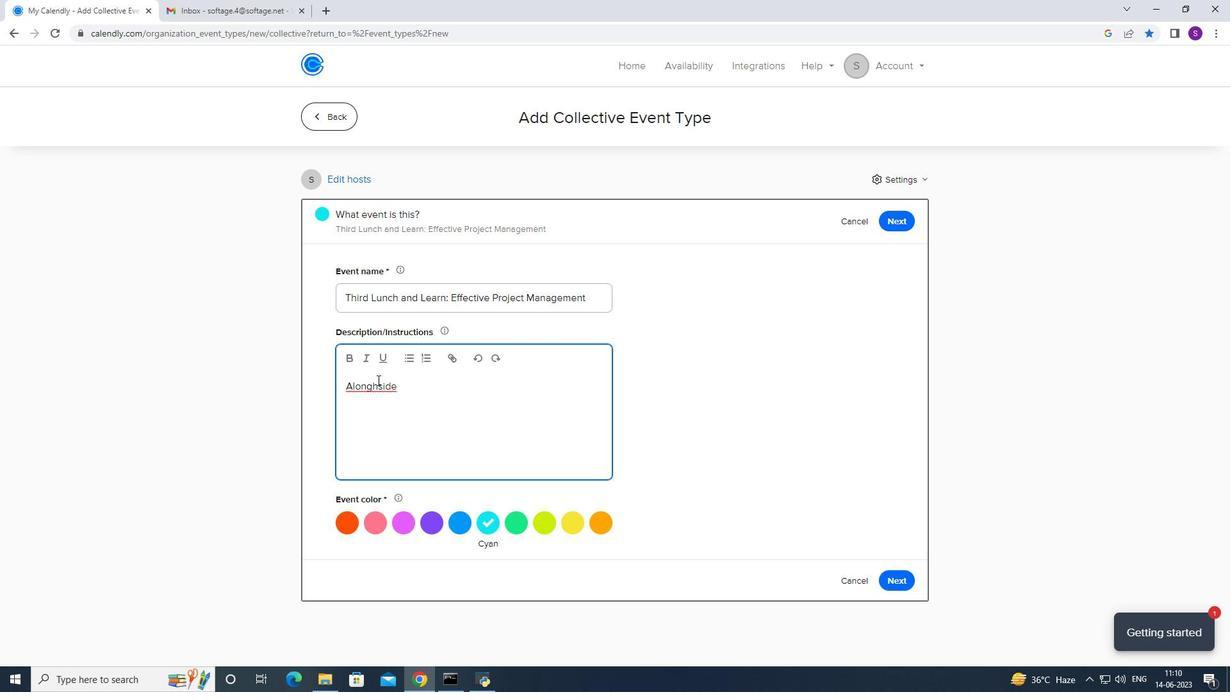 
Action: Mouse moved to (376, 380)
Screenshot: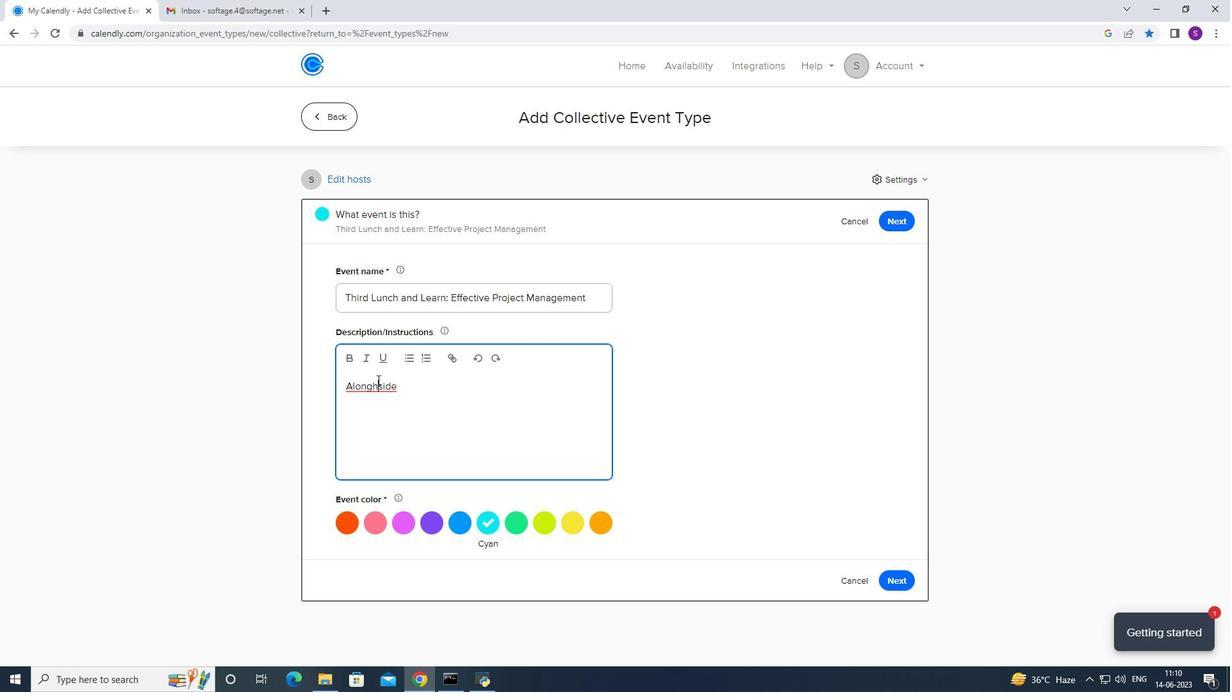 
Action: Key pressed <Key.backspace>
Screenshot: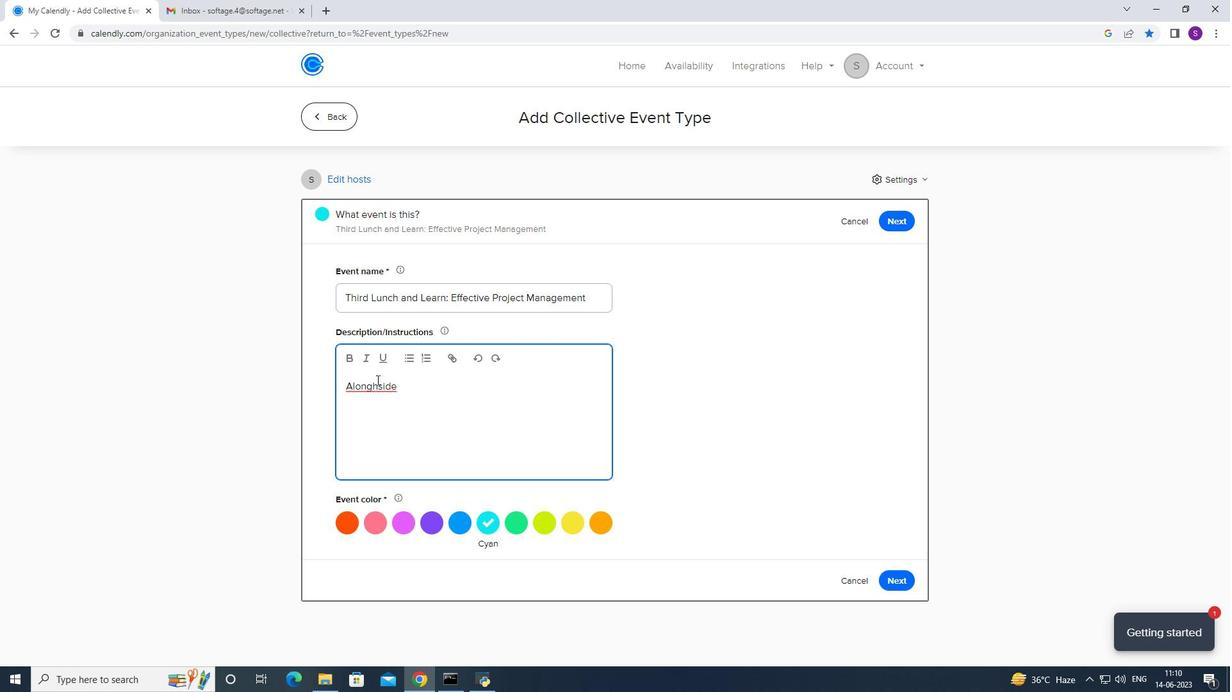 
Action: Mouse moved to (391, 381)
Screenshot: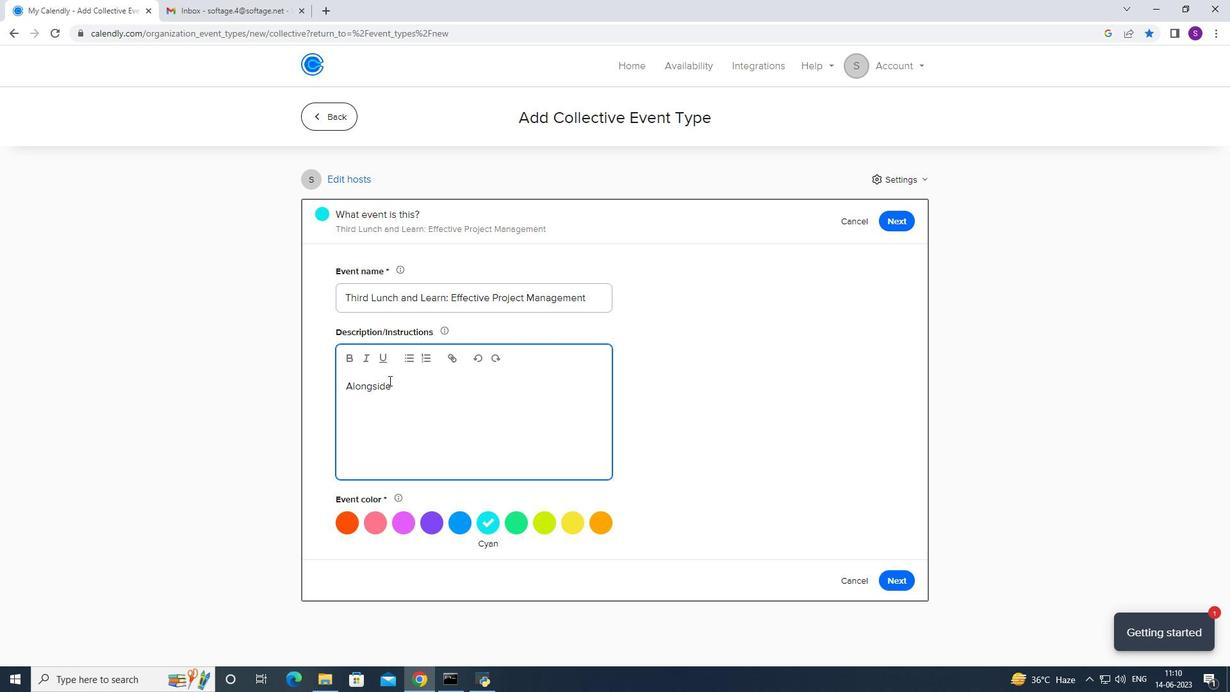 
Action: Mouse pressed left at (391, 381)
Screenshot: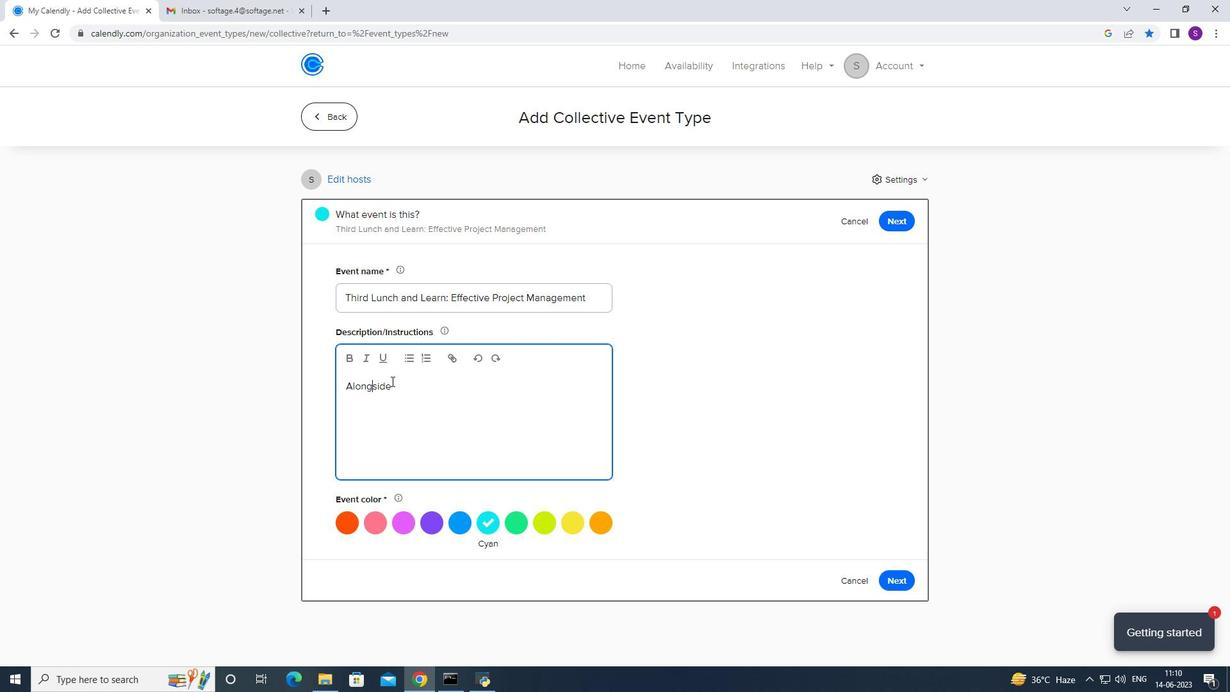 
Action: Mouse moved to (404, 378)
Screenshot: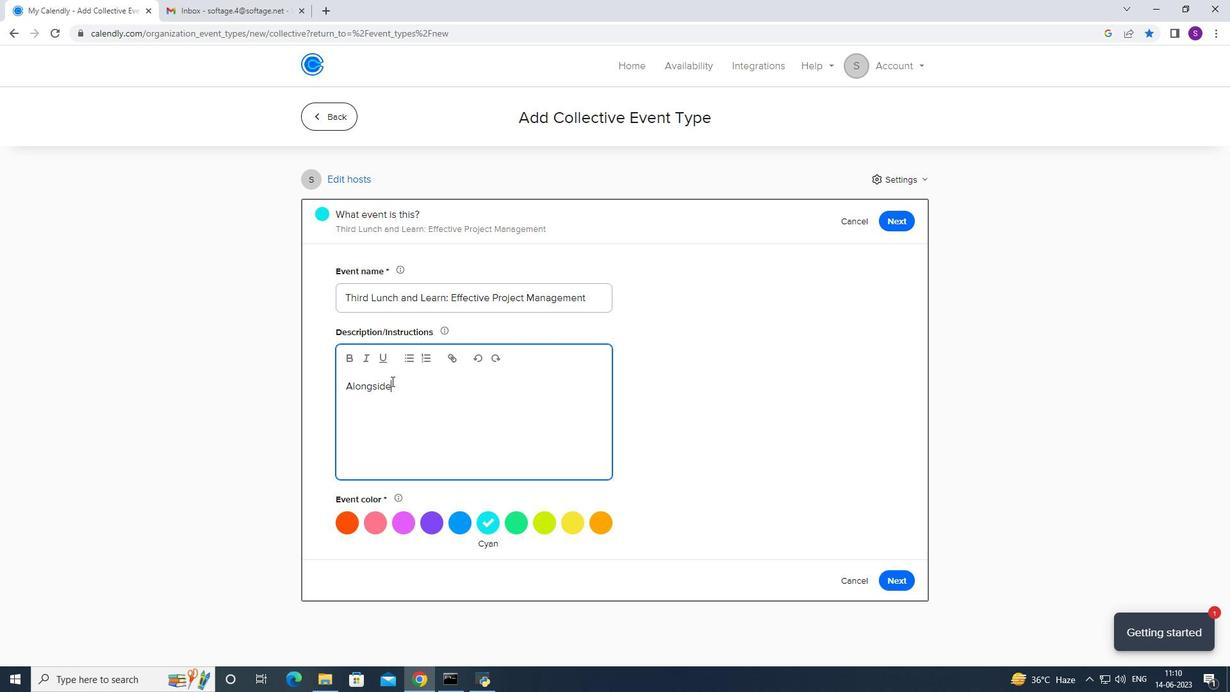 
Action: Key pressed <Key.space>p[
Screenshot: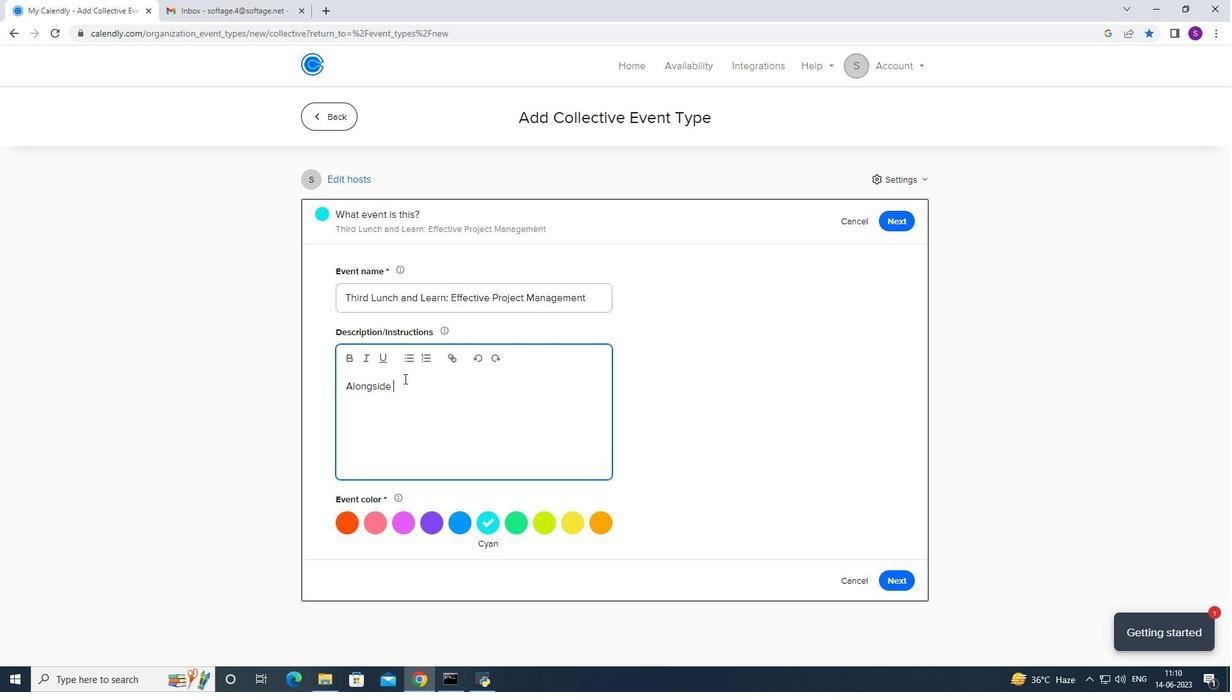
Action: Mouse moved to (405, 378)
Screenshot: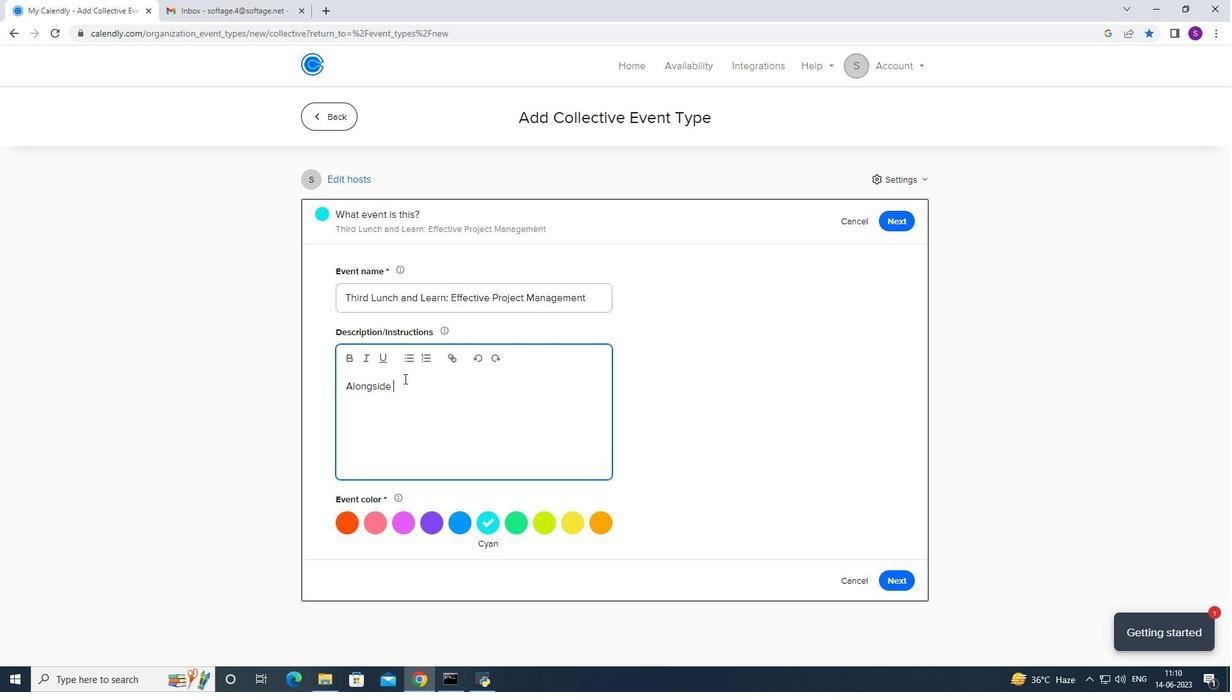 
Action: Key pressed roblem<Key.space>solving<Key.space>c<Key.backspace><Key.backspace><Key.backspace><Key.backspace><Key.backspace><Key.backspace><Key.backspace><Key.backspace><Key.backspace><Key.backspace><Key.backspace><Key.backspace><Key.backspace><Key.backspace><Key.backspace><Key.backspace><Key.backspace>robn<Key.backspace><Key.backspace>
Screenshot: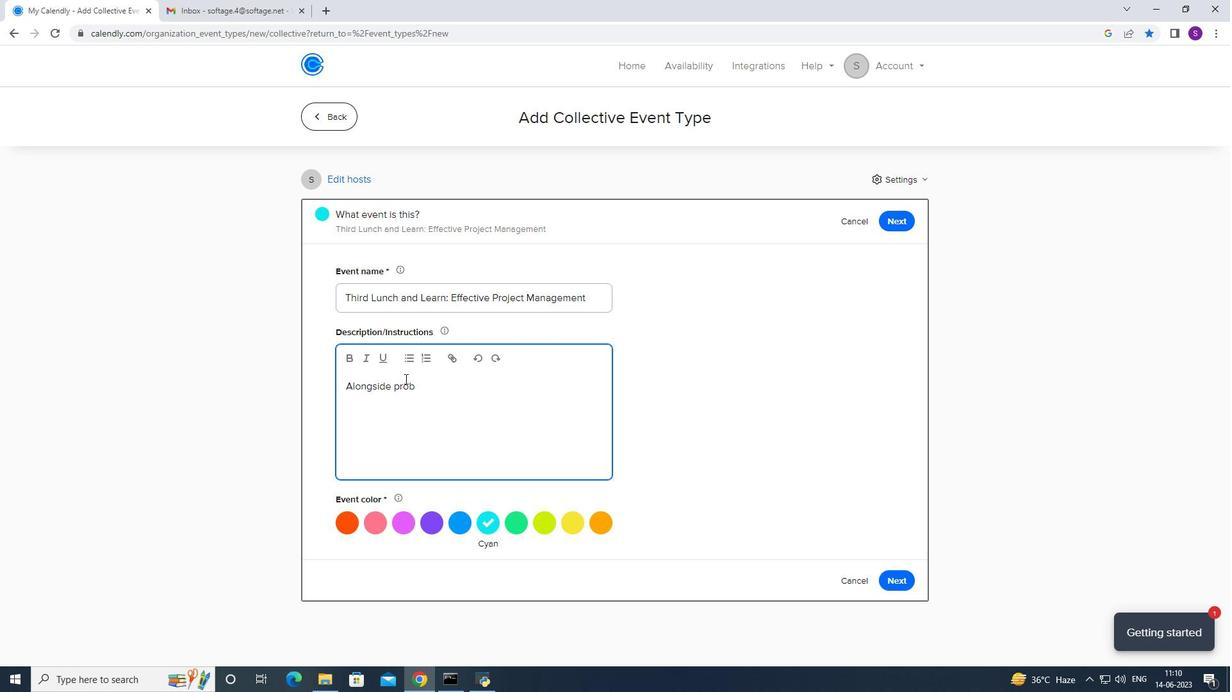 
Action: Mouse moved to (529, 134)
Screenshot: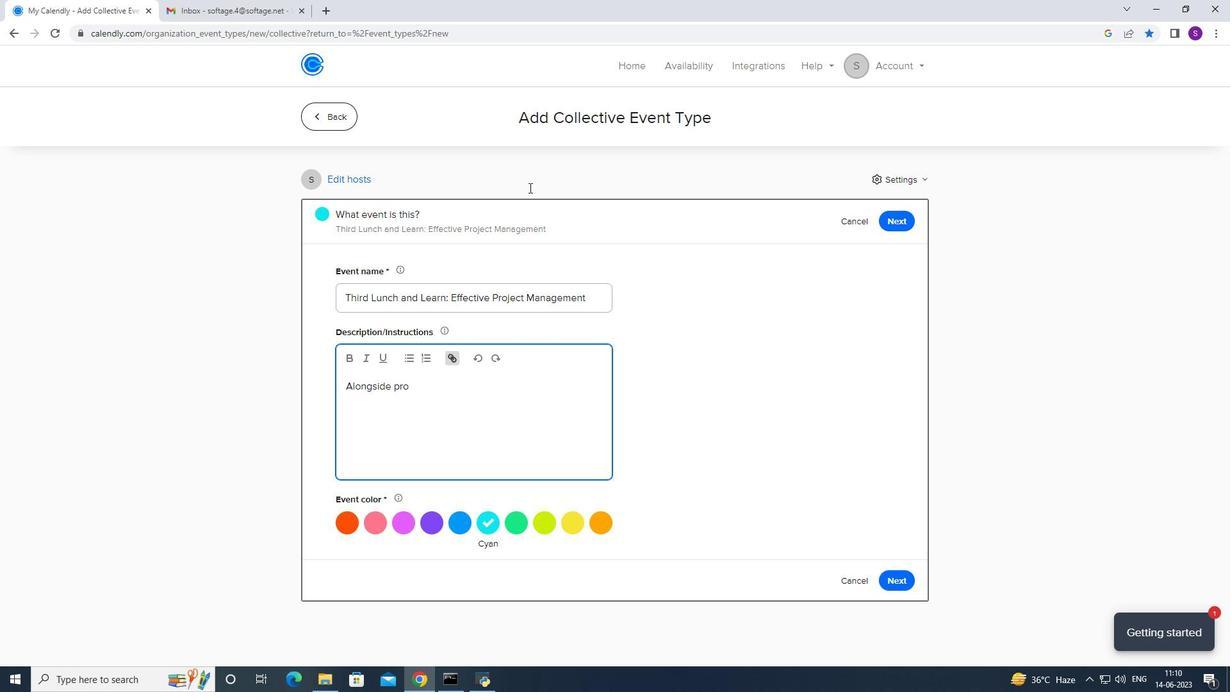 
Action: Key pressed blem<Key.space>solving<Key.space>activities<Key.space>,<Key.space>the<Key.space>retreat<Key.space>wkill
Screenshot: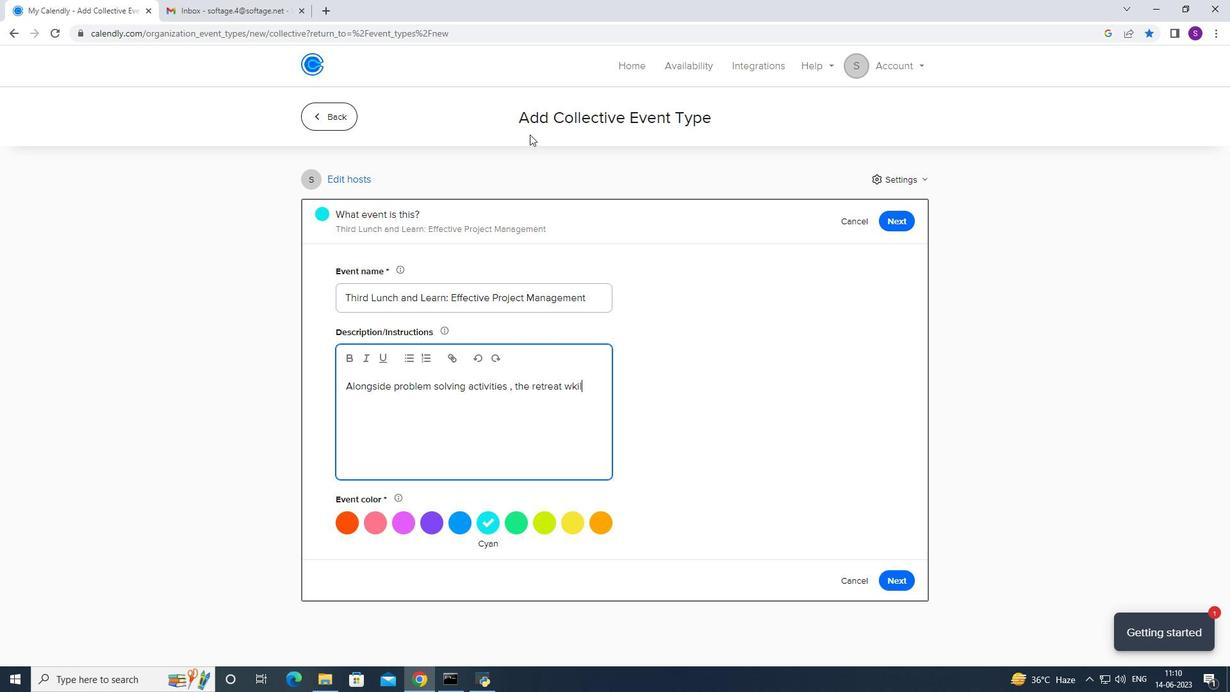 
Action: Mouse moved to (525, 133)
Screenshot: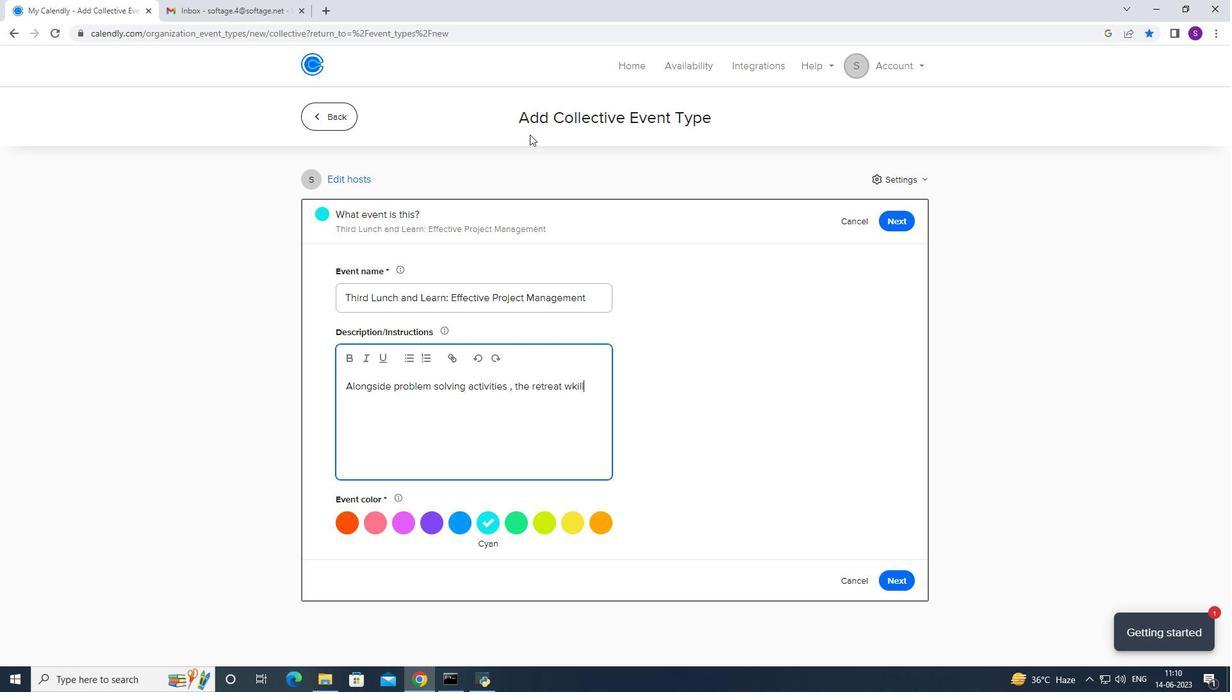 
Action: Key pressed <Key.space>
Screenshot: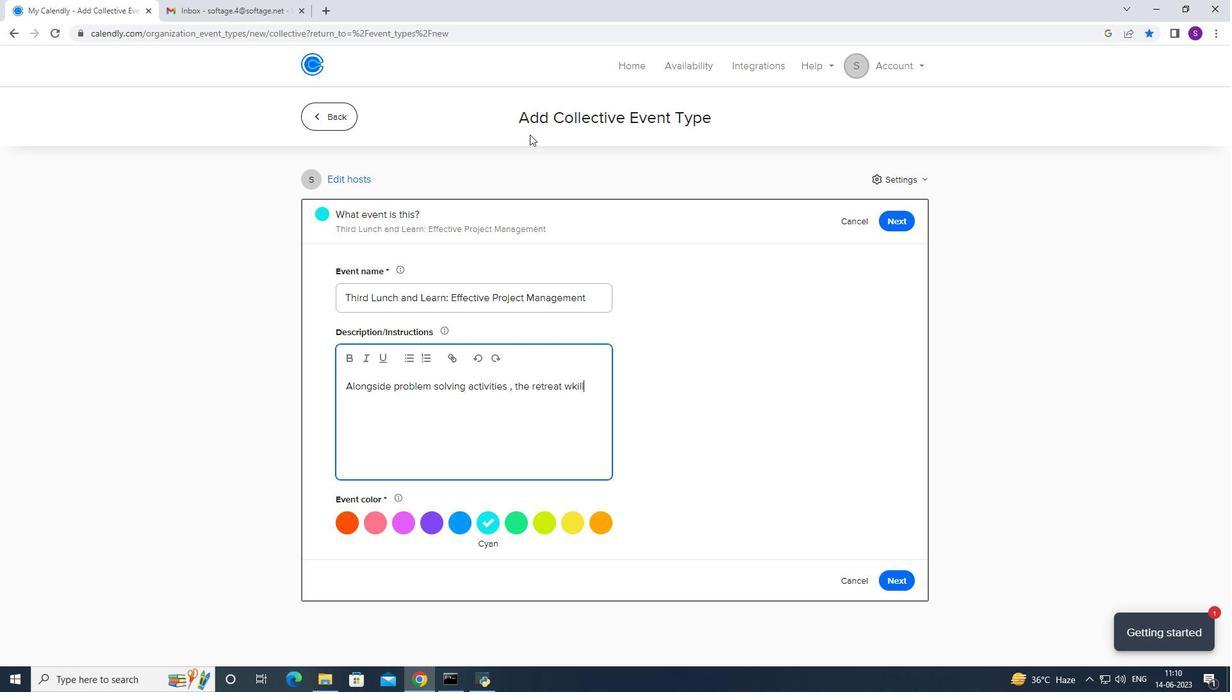 
Action: Mouse moved to (496, 136)
Screenshot: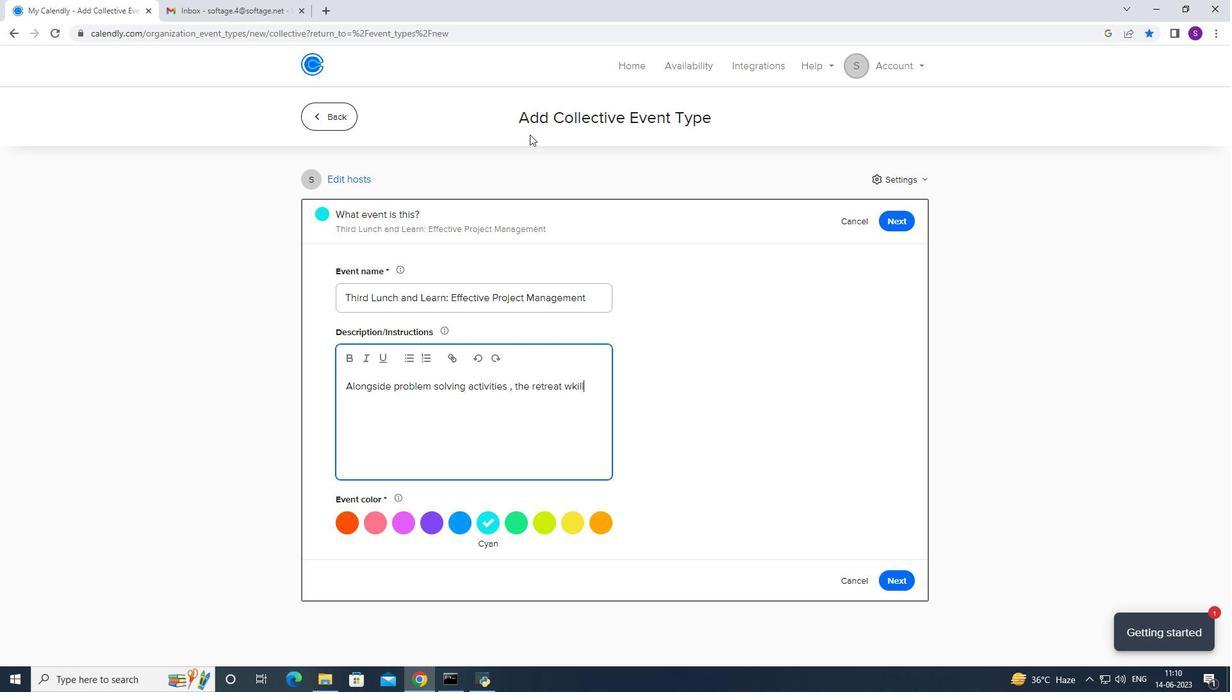 
Action: Key pressed provide<Key.space>opportunities<Key.space>gfor<Key.backspace><Key.backspace><Key.backspace><Key.backspace><Key.backspace><Key.space>for<Key.space>team<Key.space>members<Key.space>to<Key.space>relax<Key.space>
Screenshot: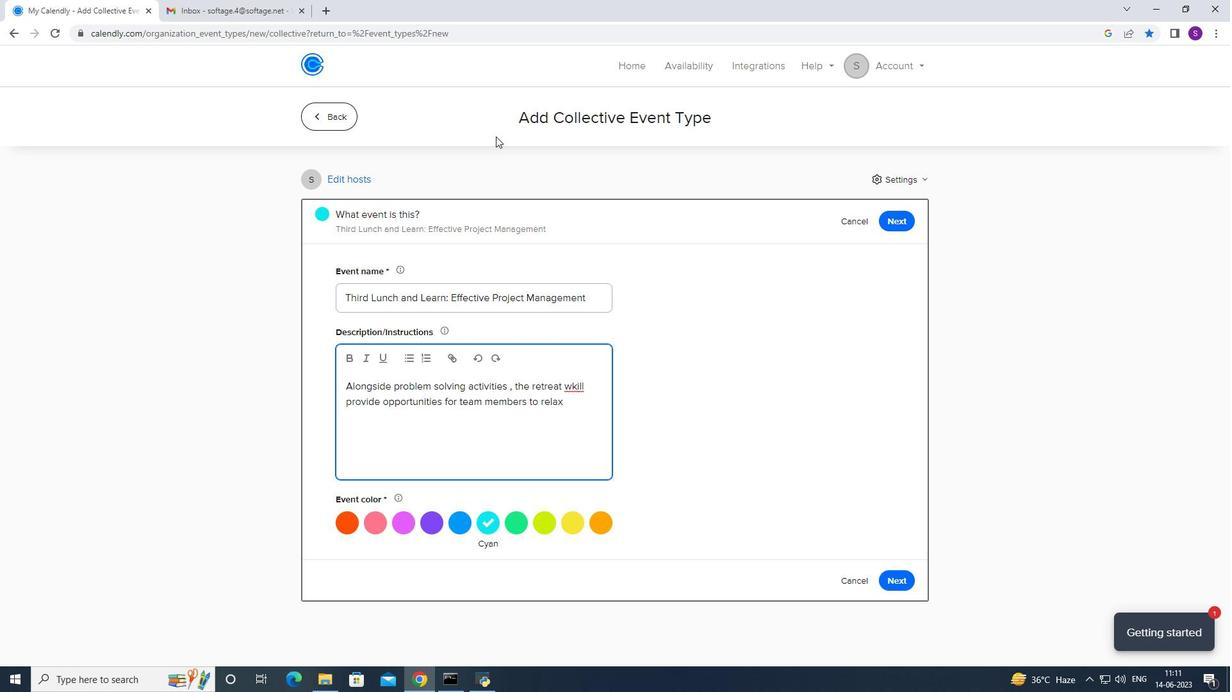 
Action: Mouse moved to (560, 385)
Screenshot: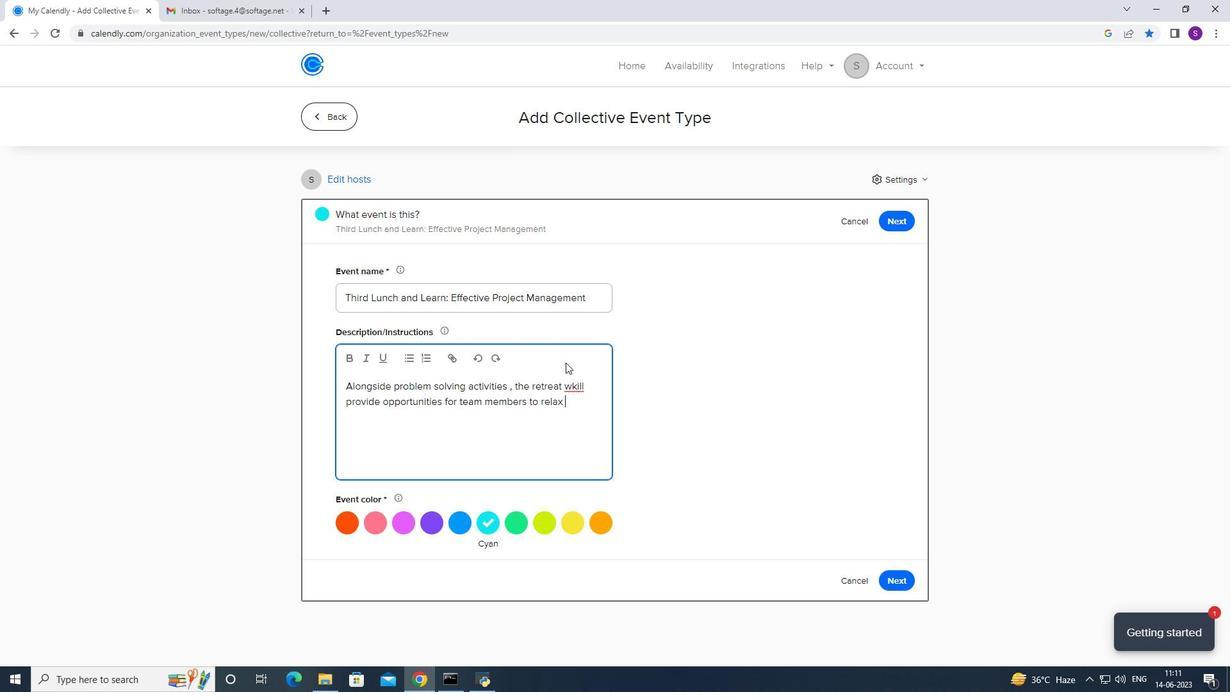 
Action: Mouse pressed right at (560, 385)
Screenshot: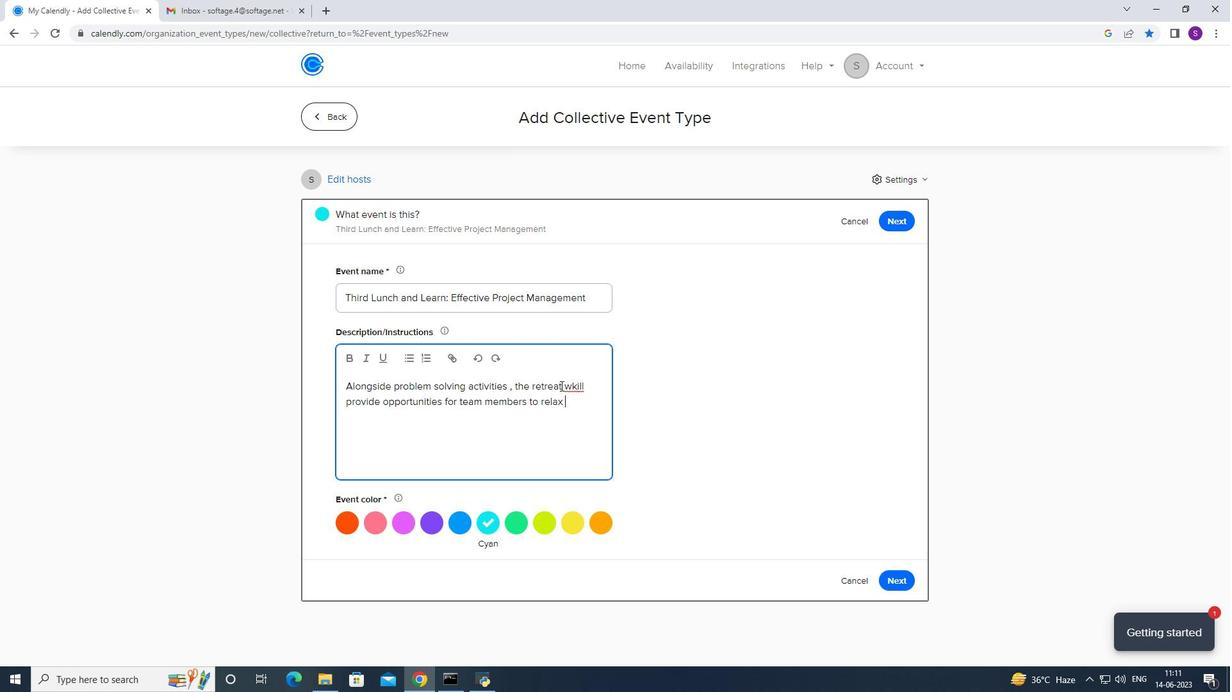 
Action: Mouse moved to (576, 395)
Screenshot: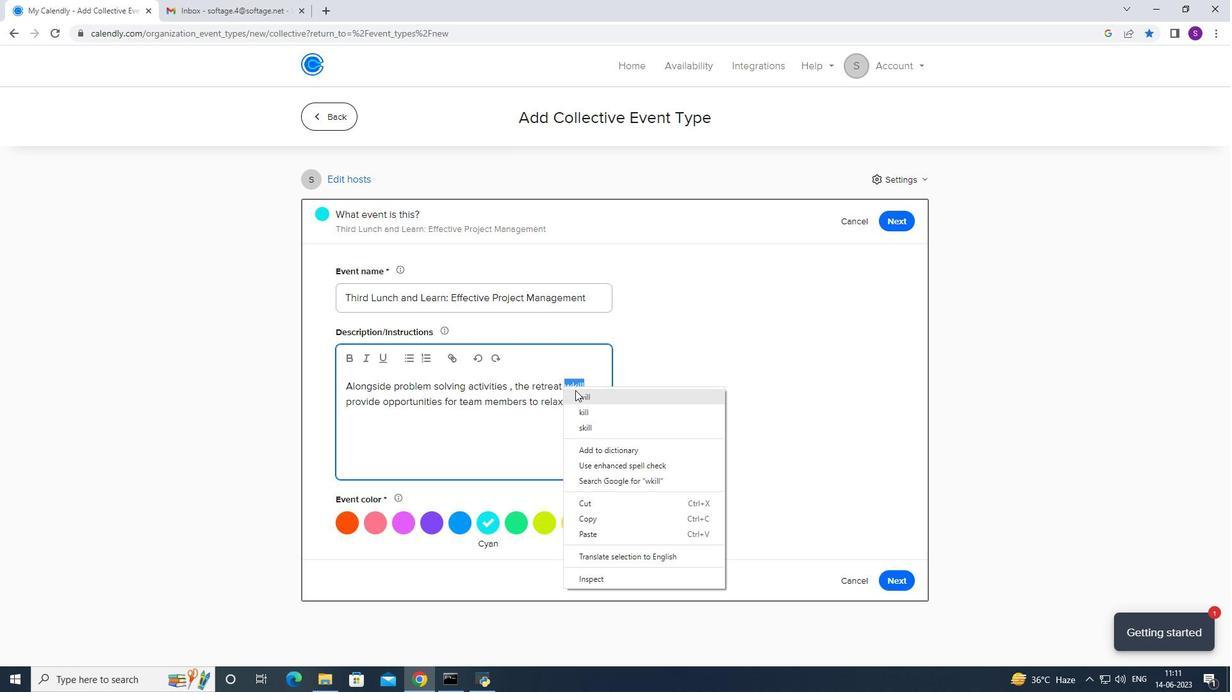 
Action: Mouse pressed left at (576, 395)
Screenshot: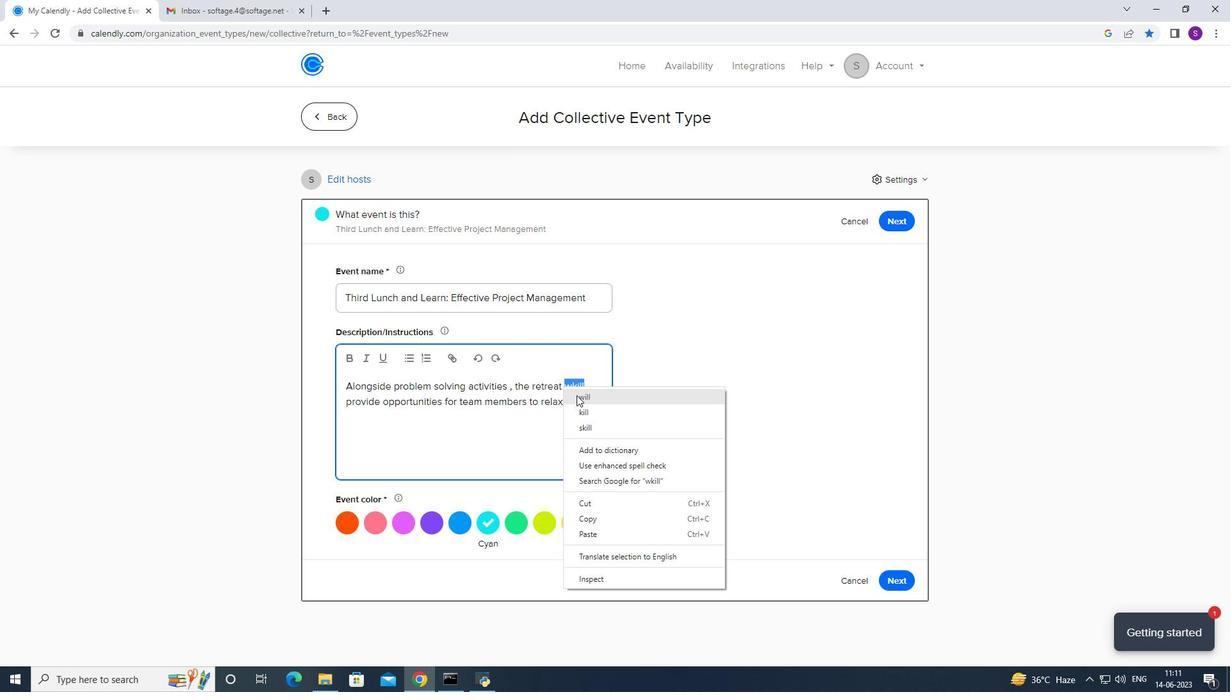 
Action: Mouse moved to (575, 401)
Screenshot: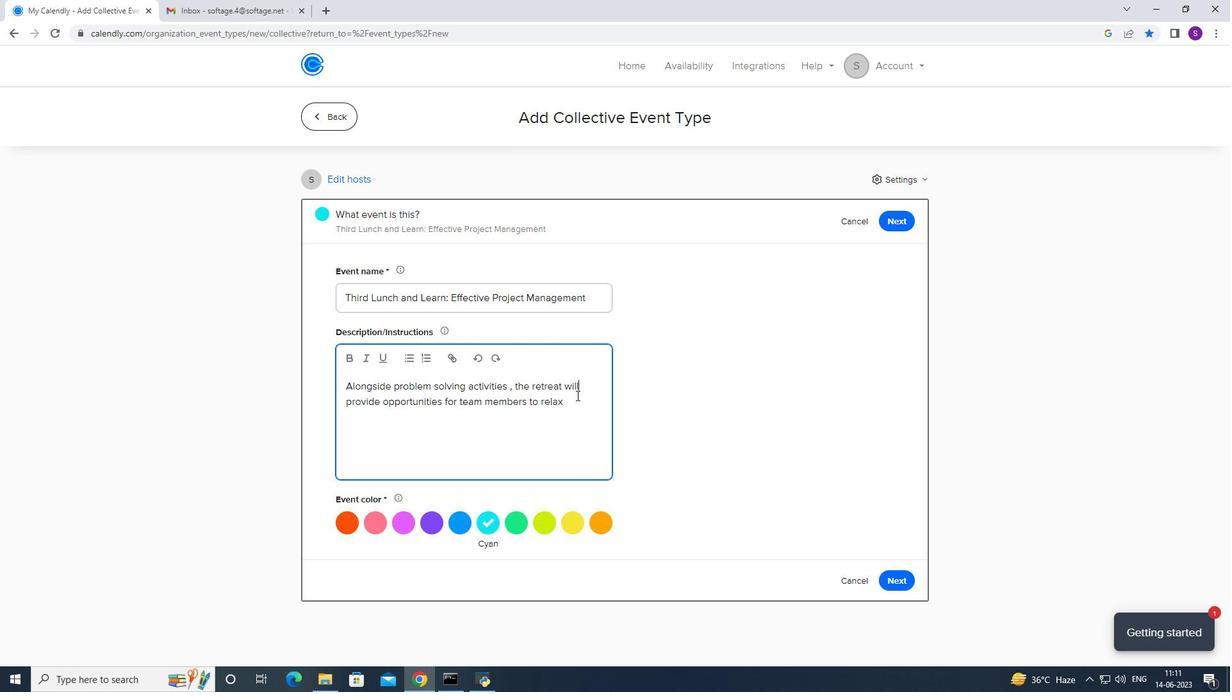 
Action: Mouse pressed left at (575, 401)
Screenshot: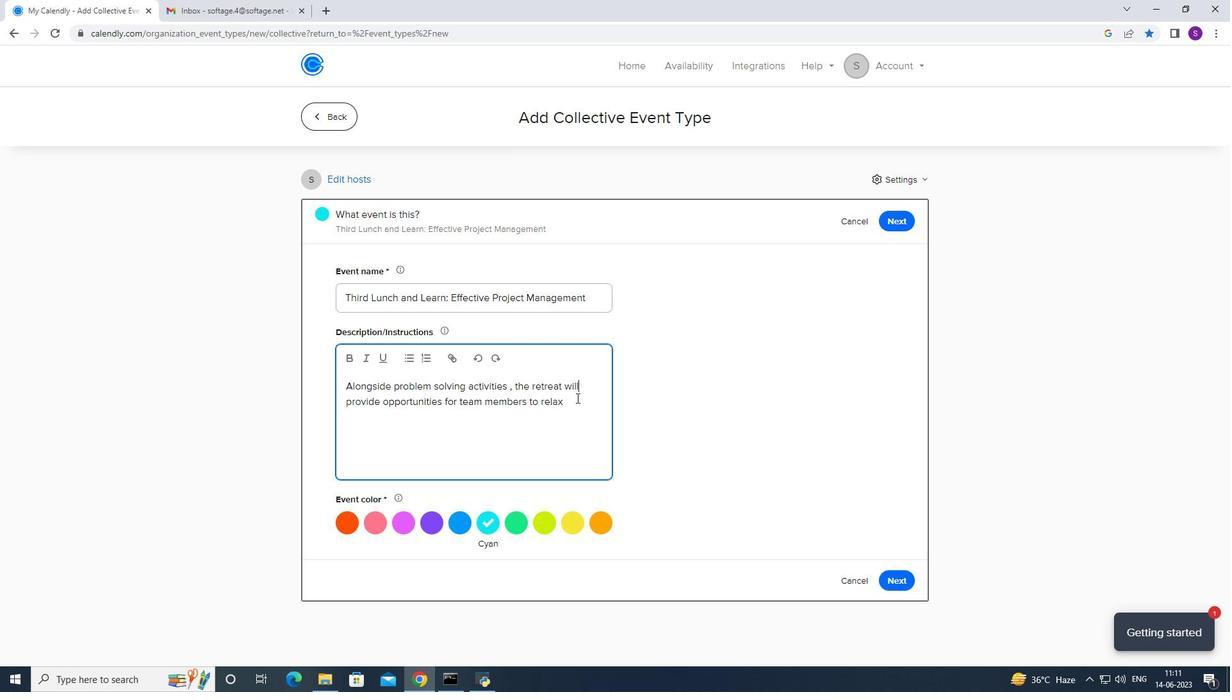 
Action: Mouse moved to (548, 408)
Screenshot: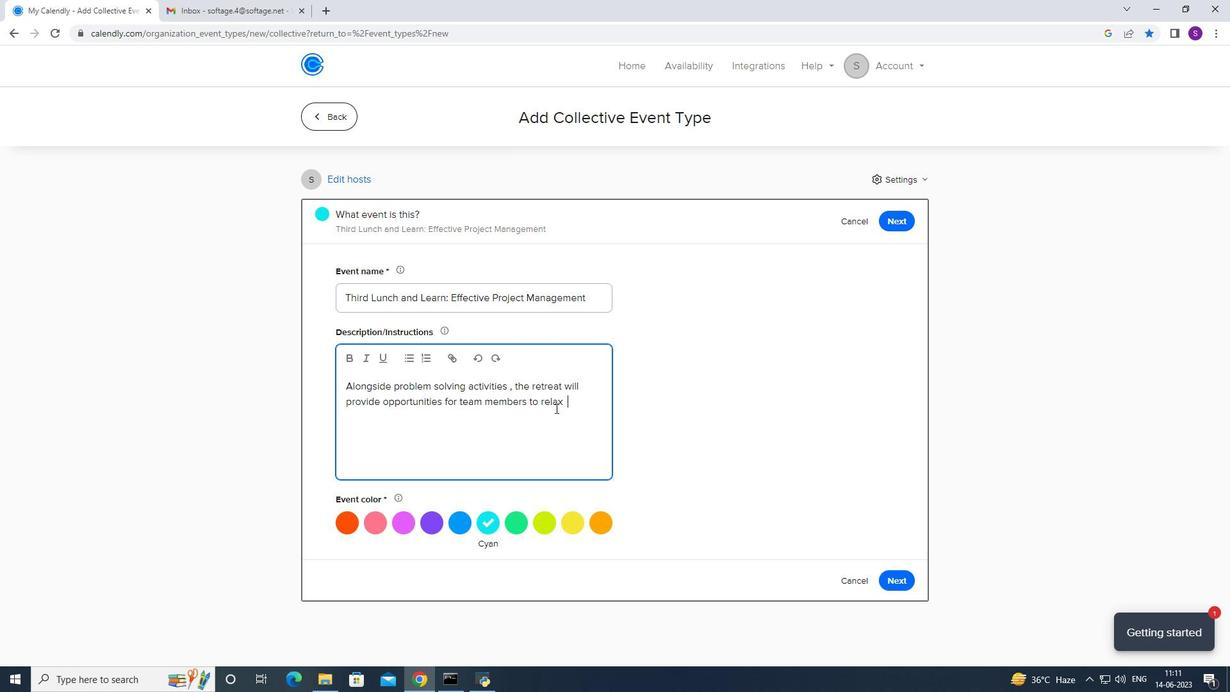 
Action: Key pressed ,unwind<Key.space>buil<Key.backspace><Key.backspace><Key.backspace><Key.backspace>,<Key.space>build<Key.space>
Screenshot: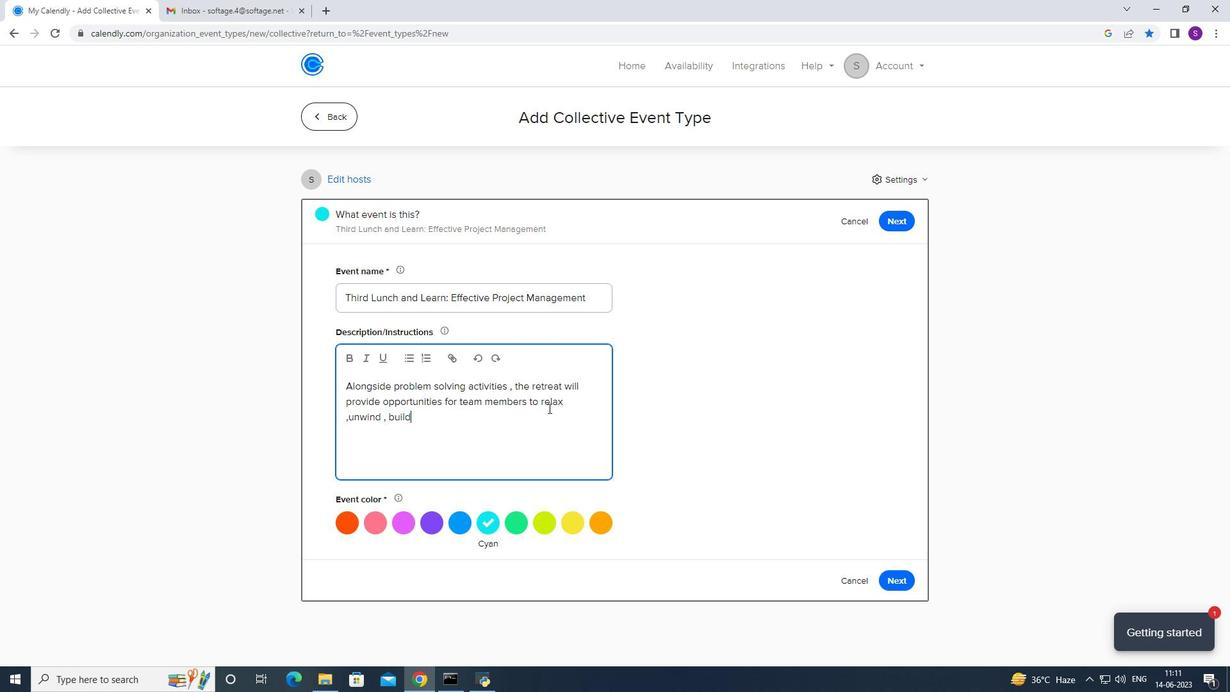 
Action: Mouse moved to (347, 418)
Screenshot: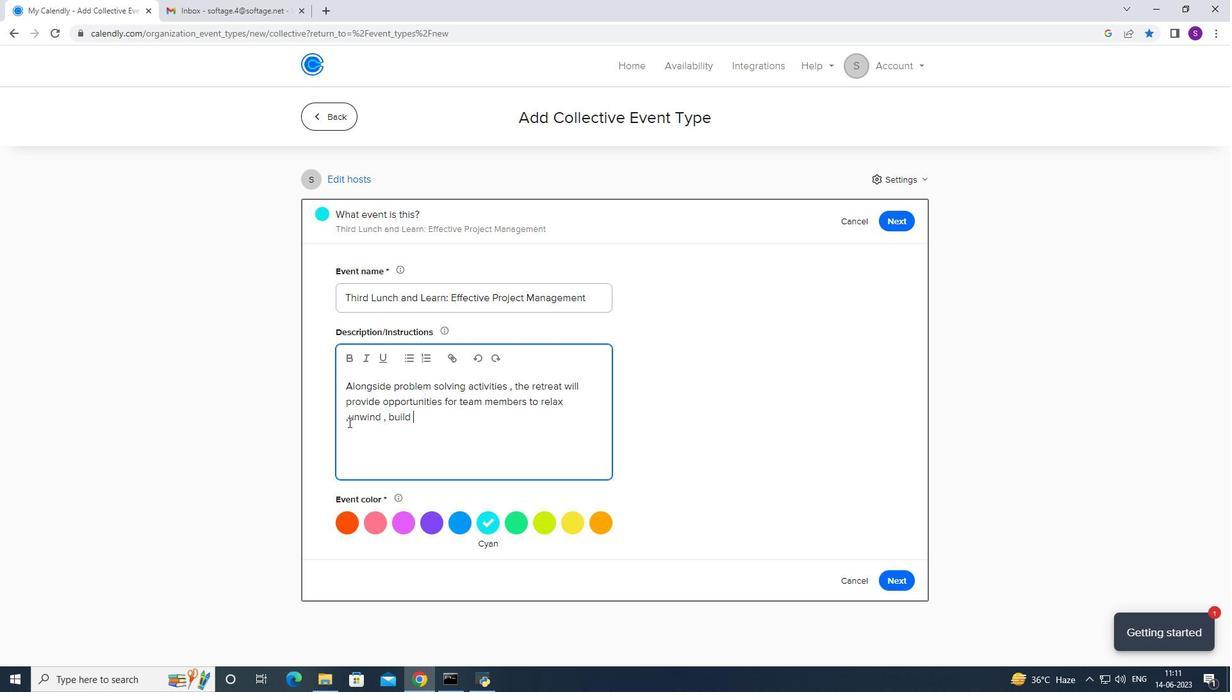 
Action: Mouse pressed left at (347, 418)
Screenshot: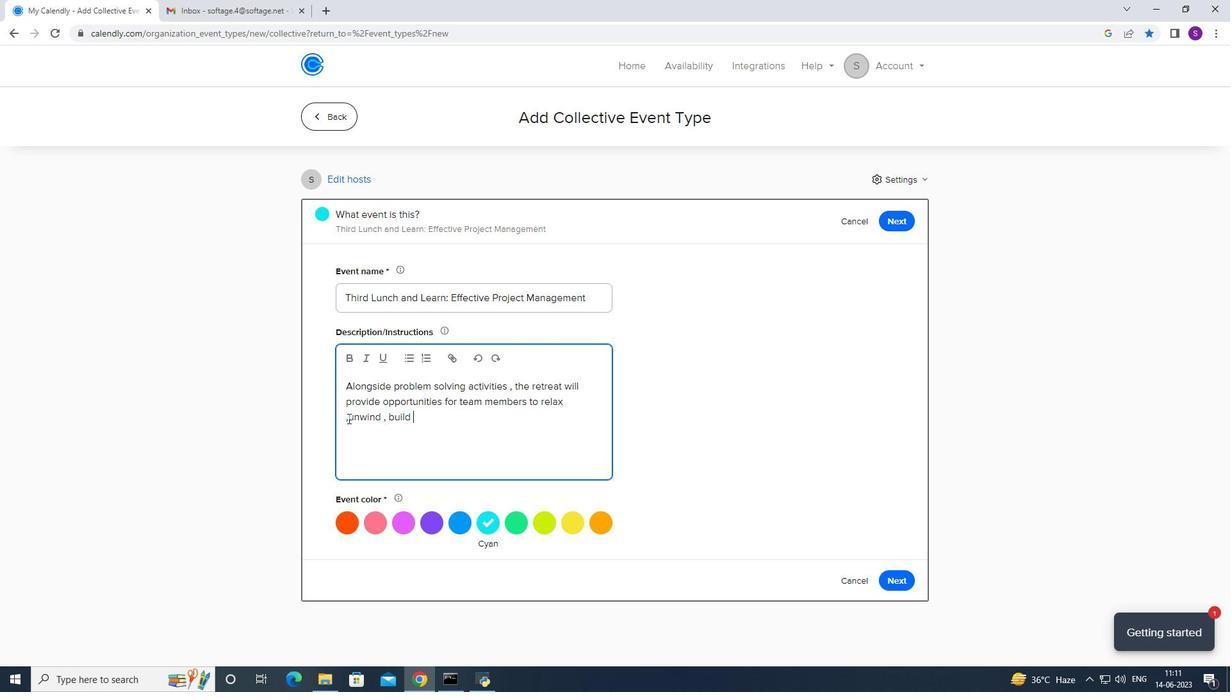 
Action: Mouse moved to (347, 418)
Screenshot: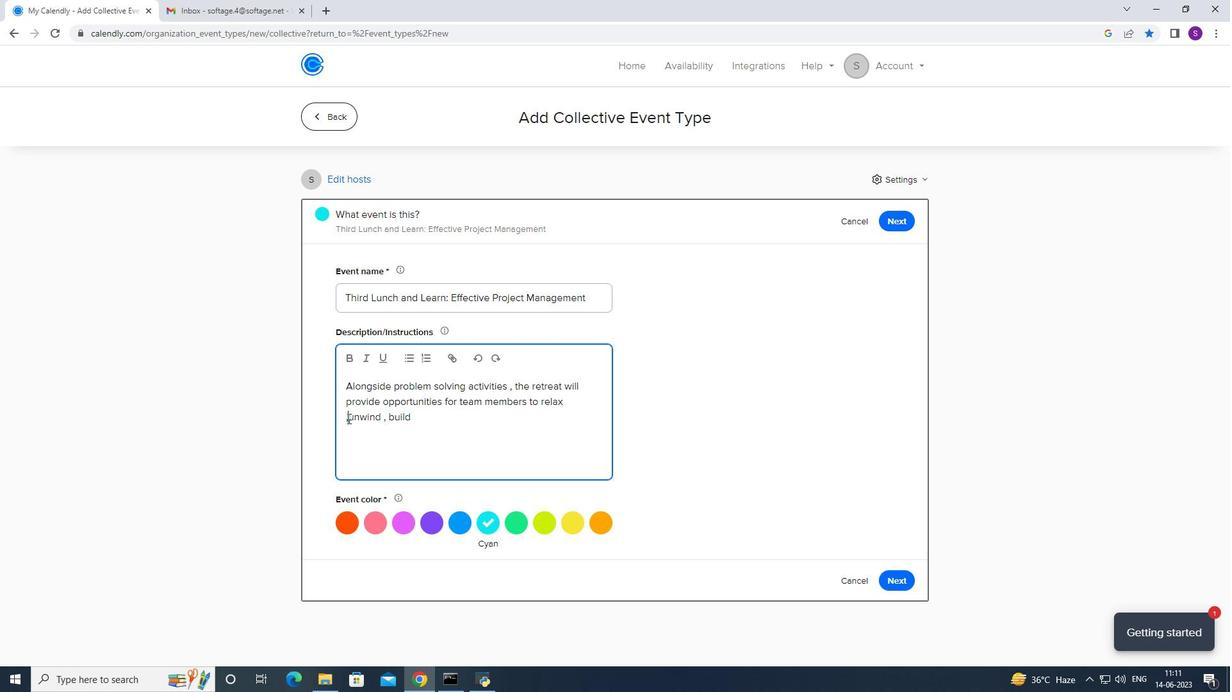 
Action: Key pressed <Key.space>
Screenshot: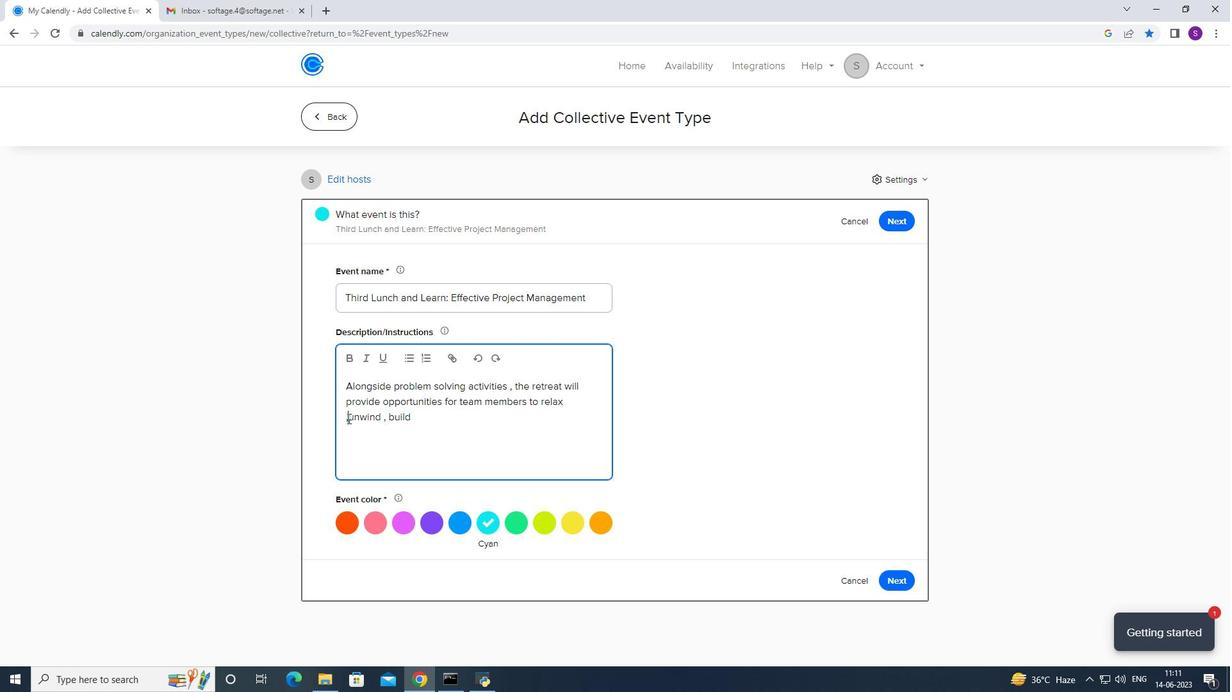 
Action: Mouse moved to (412, 421)
Screenshot: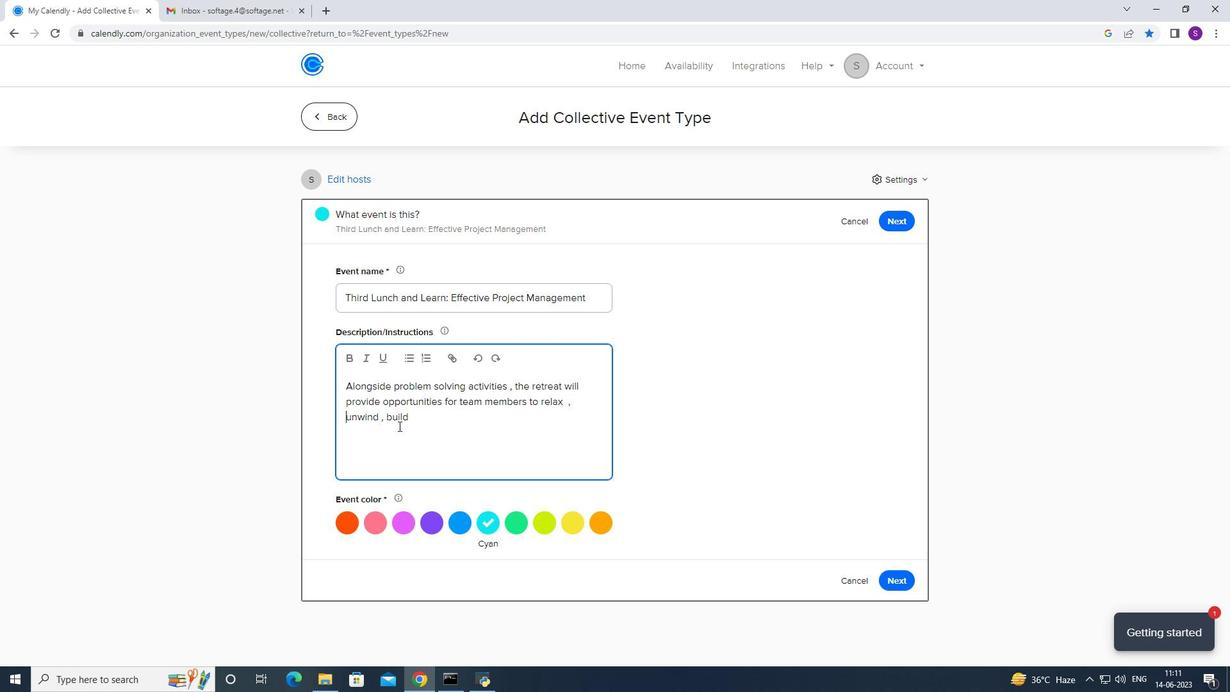 
Action: Mouse pressed left at (412, 421)
Screenshot: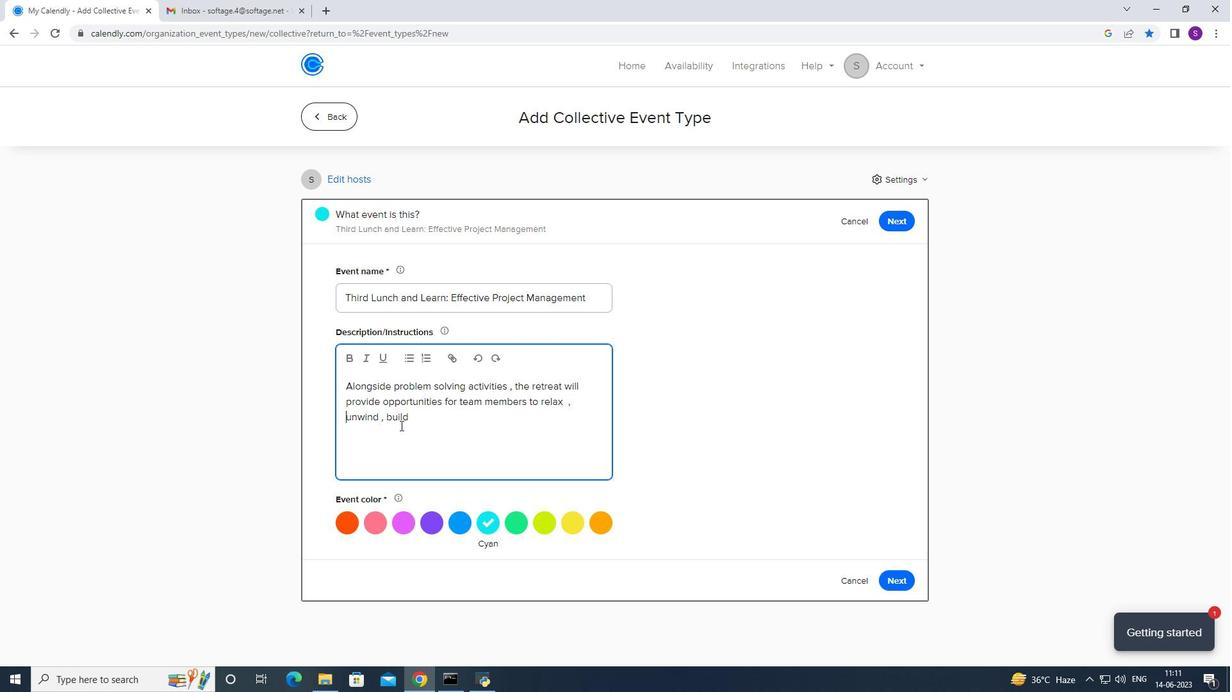 
Action: Mouse moved to (532, 420)
Screenshot: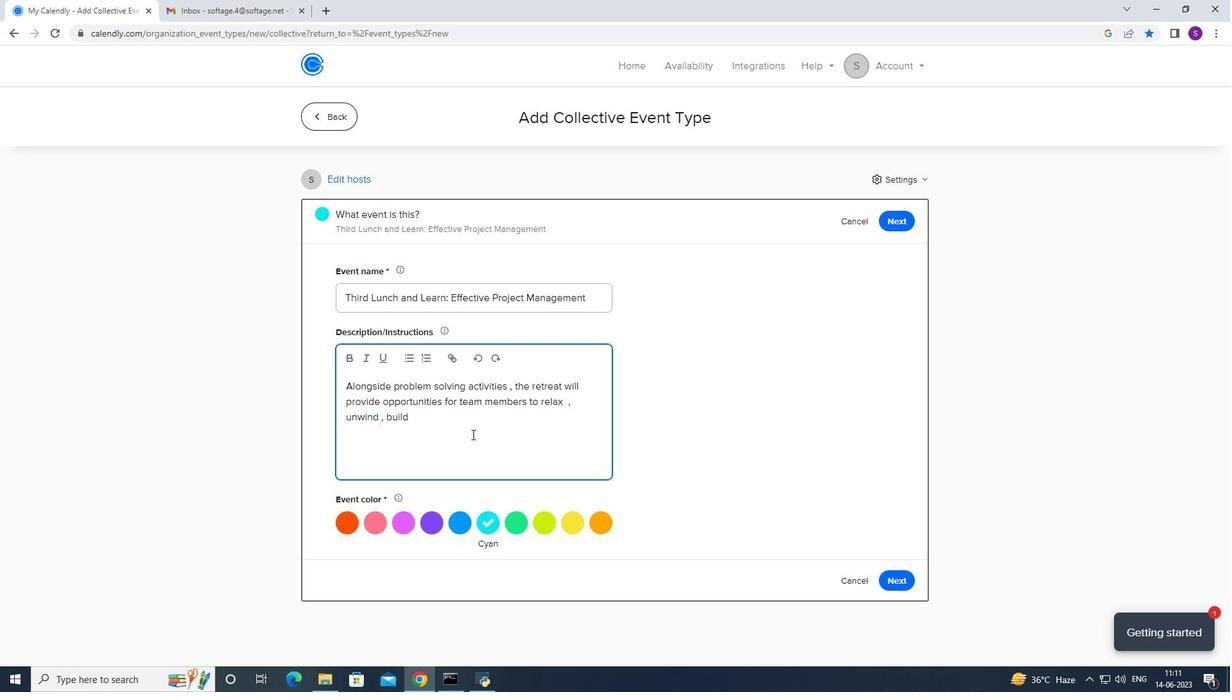 
Action: Key pressed s
Screenshot: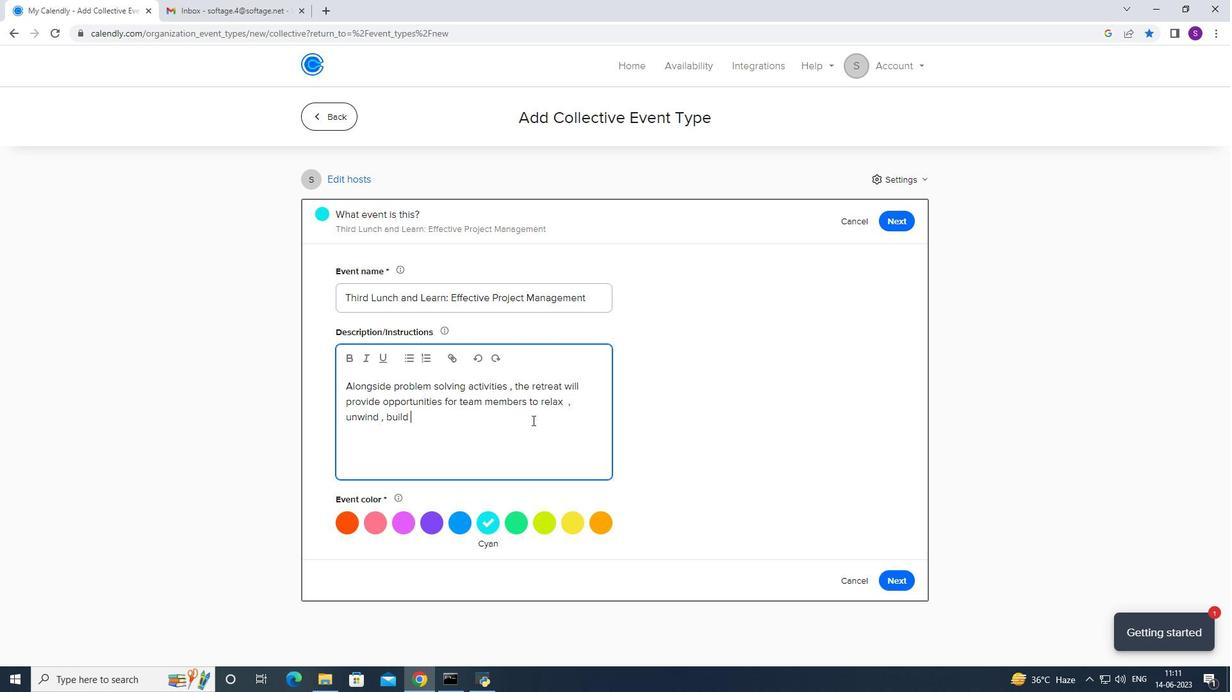 
Action: Mouse moved to (532, 419)
Screenshot: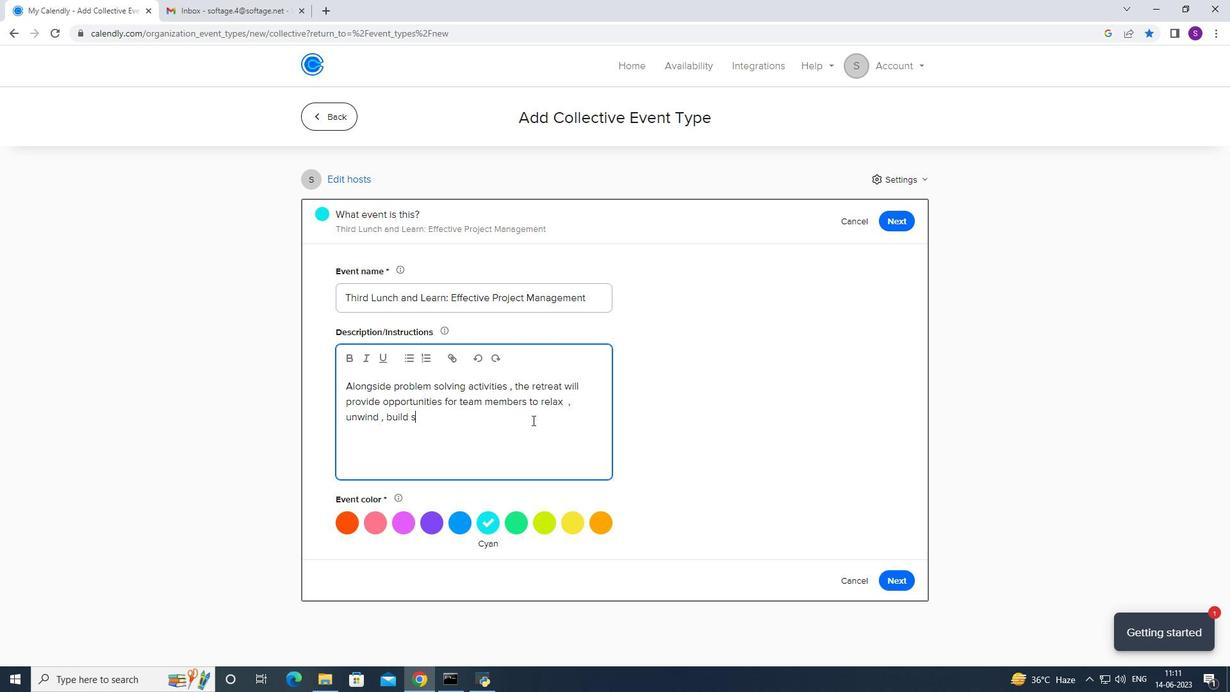 
Action: Key pressed tronger<Key.space>rea<Key.backspace>lationships
Screenshot: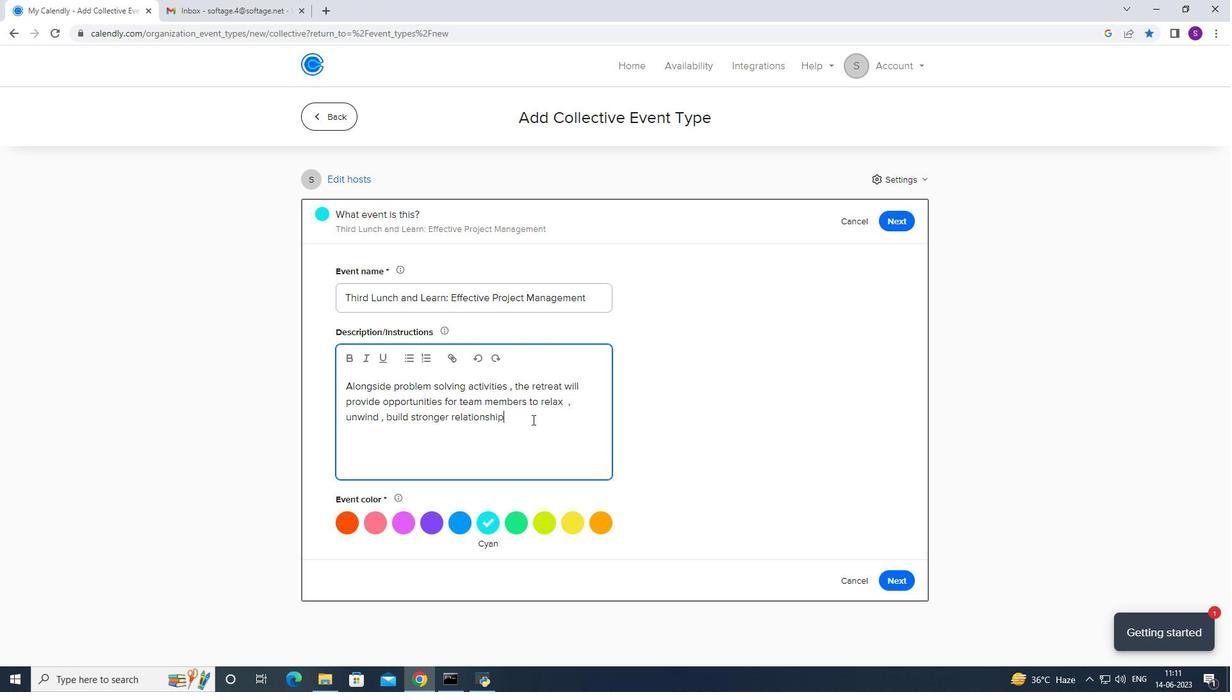 
Action: Mouse moved to (387, 415)
Screenshot: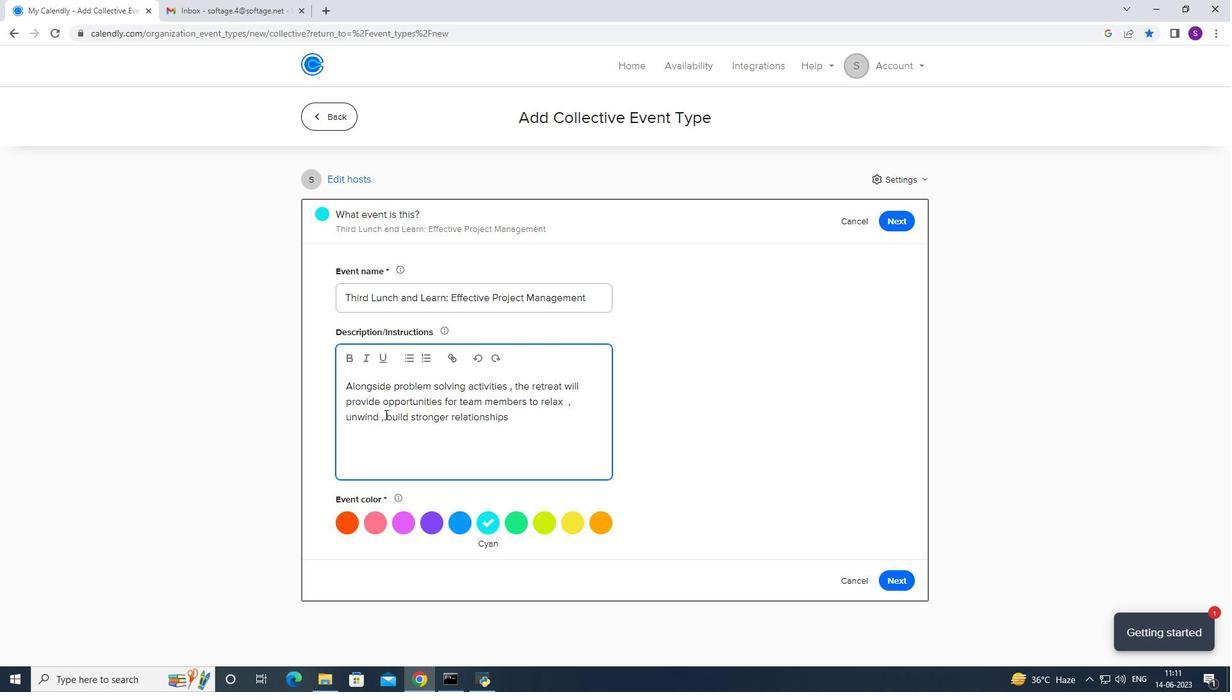 
Action: Mouse pressed left at (387, 415)
Screenshot: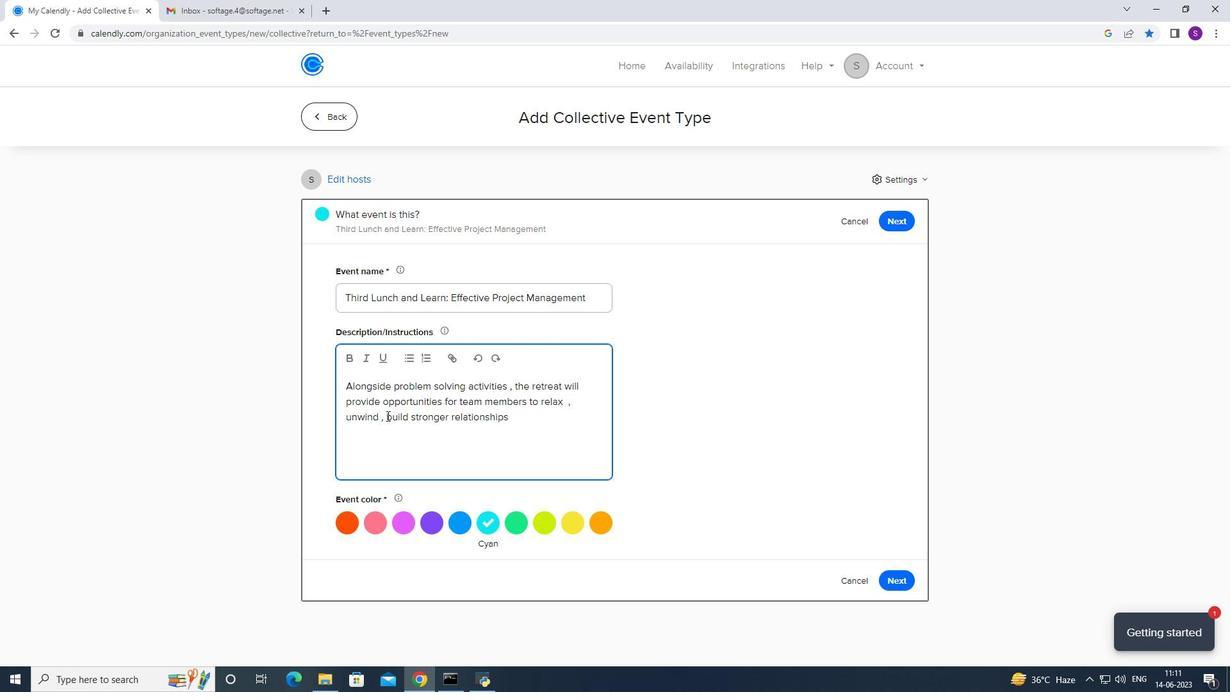 
Action: Mouse moved to (412, 407)
Screenshot: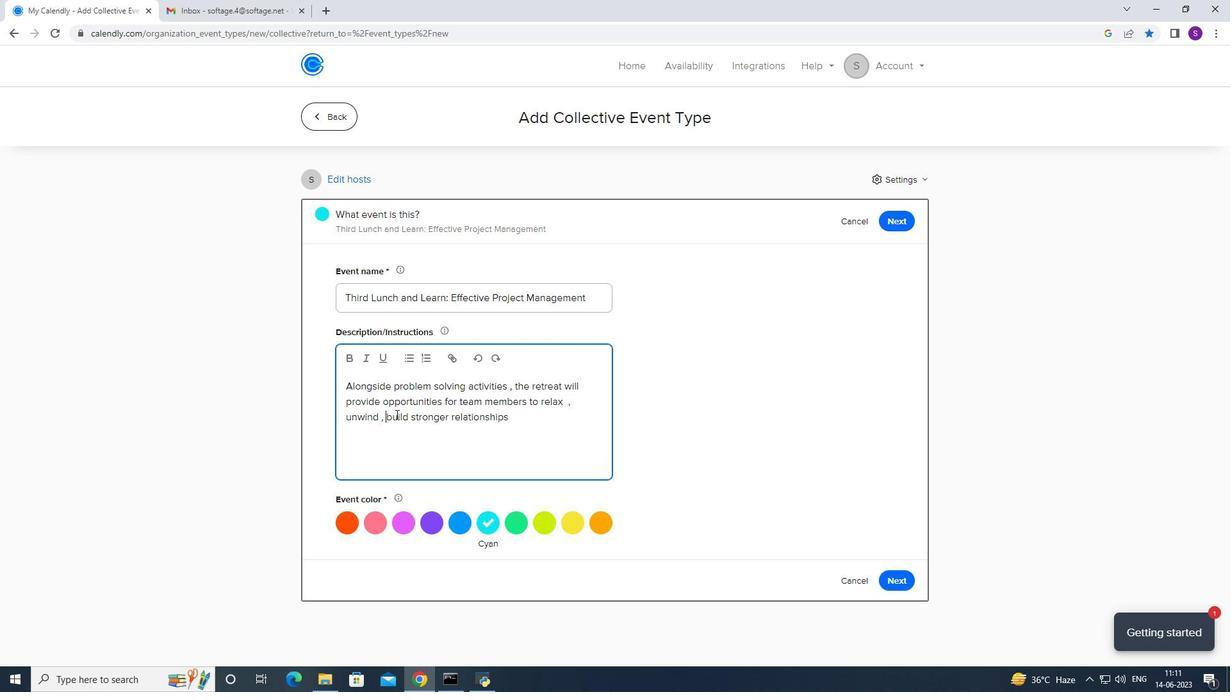 
Action: Key pressed and<Key.space>
Screenshot: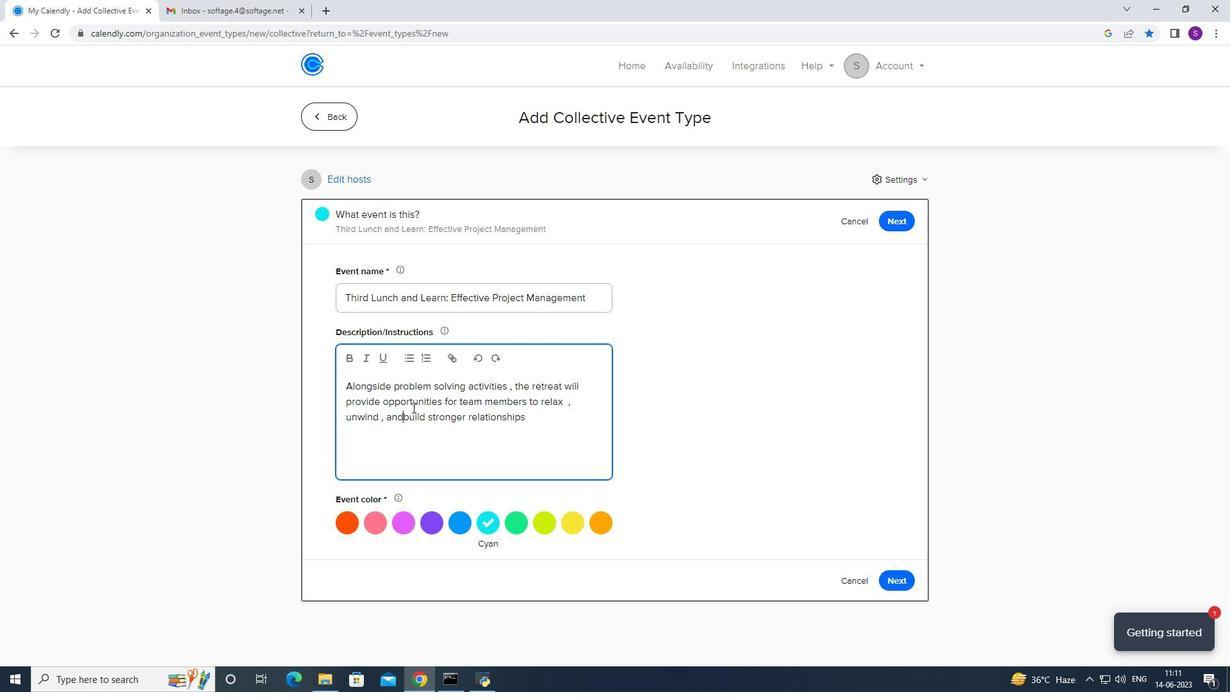 
Action: Mouse moved to (540, 411)
Screenshot: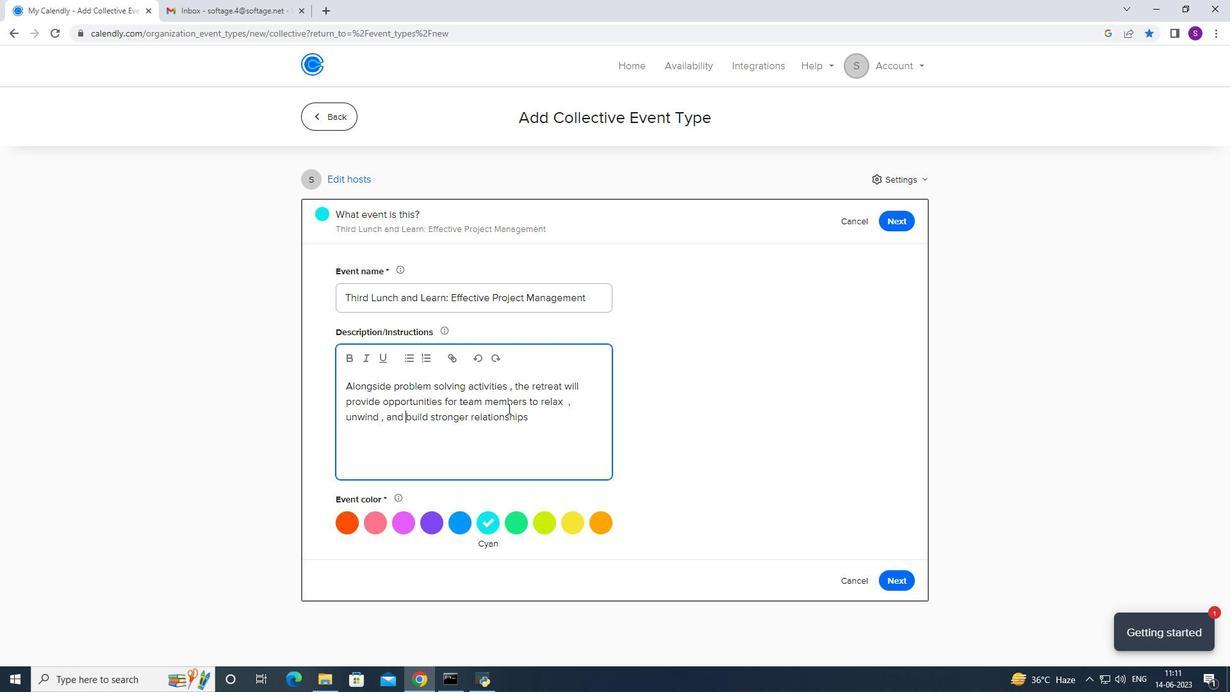 
Action: Mouse pressed left at (540, 411)
Screenshot: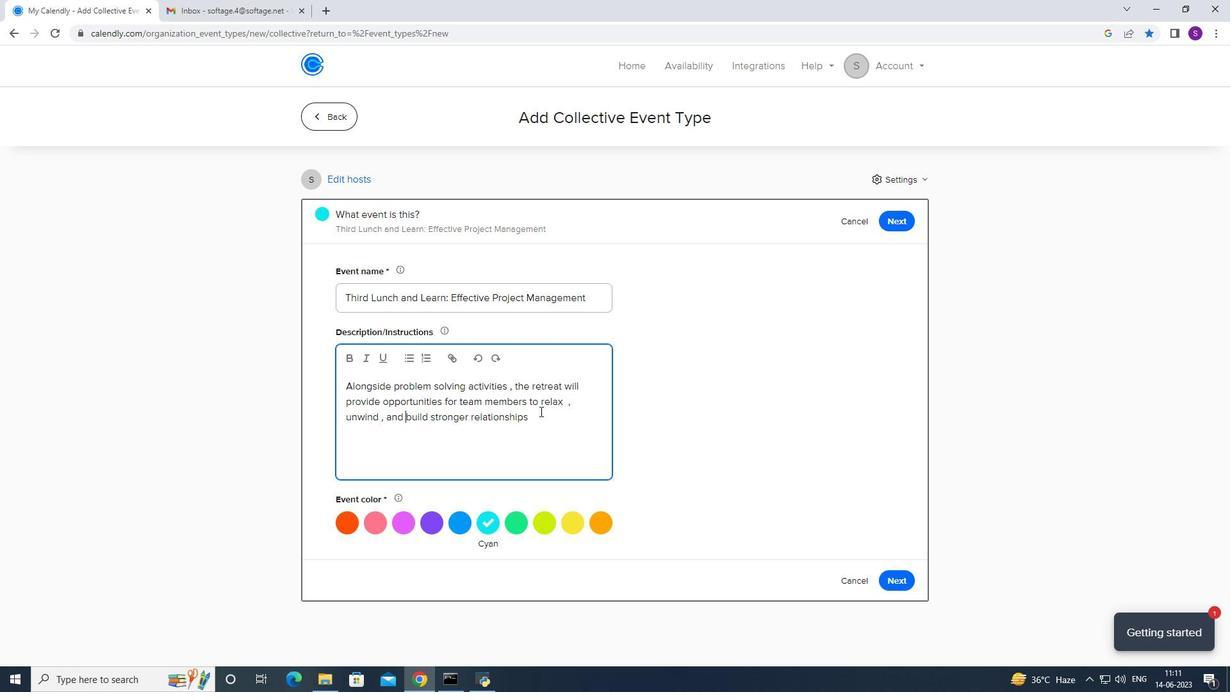 
Action: Mouse moved to (540, 411)
Screenshot: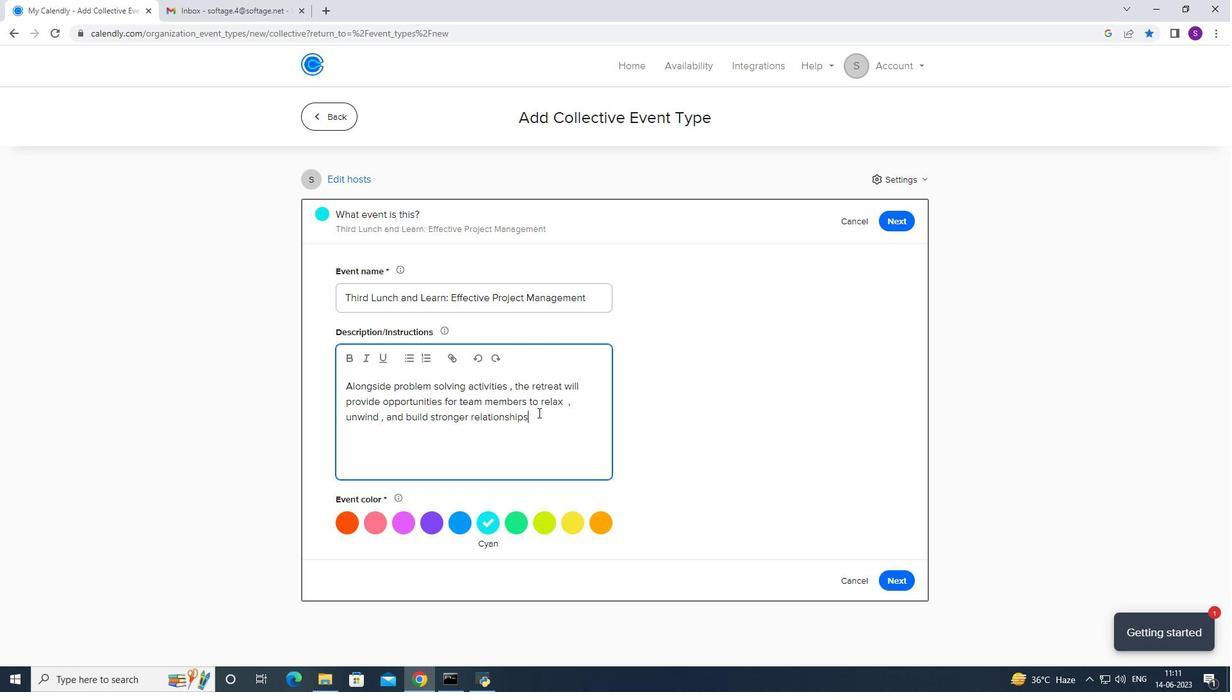 
Action: Key pressed .<Key.space><Key.caps_lock>T<Key.caps_lock>his<Key.space>could<Key.space>include<Key.space>team<Key.space>meald<Key.backspace>s,<Key.space>social<Key.space>events<Key.space>or
Screenshot: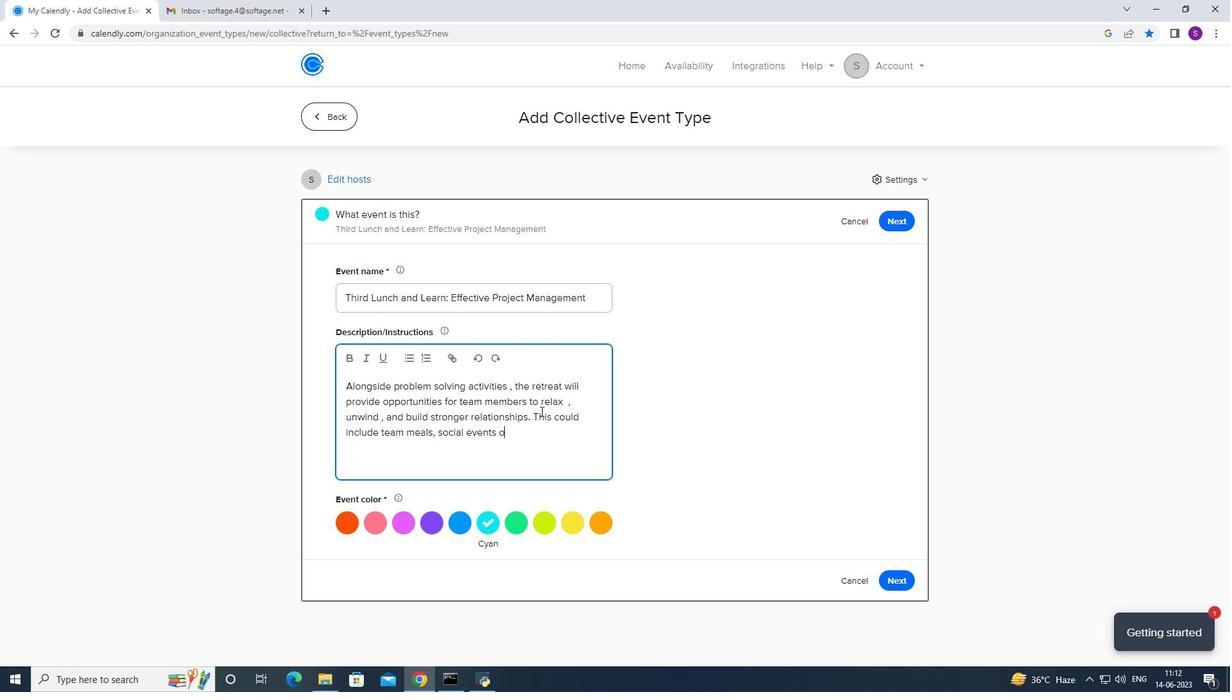 
Action: Mouse moved to (542, 394)
Screenshot: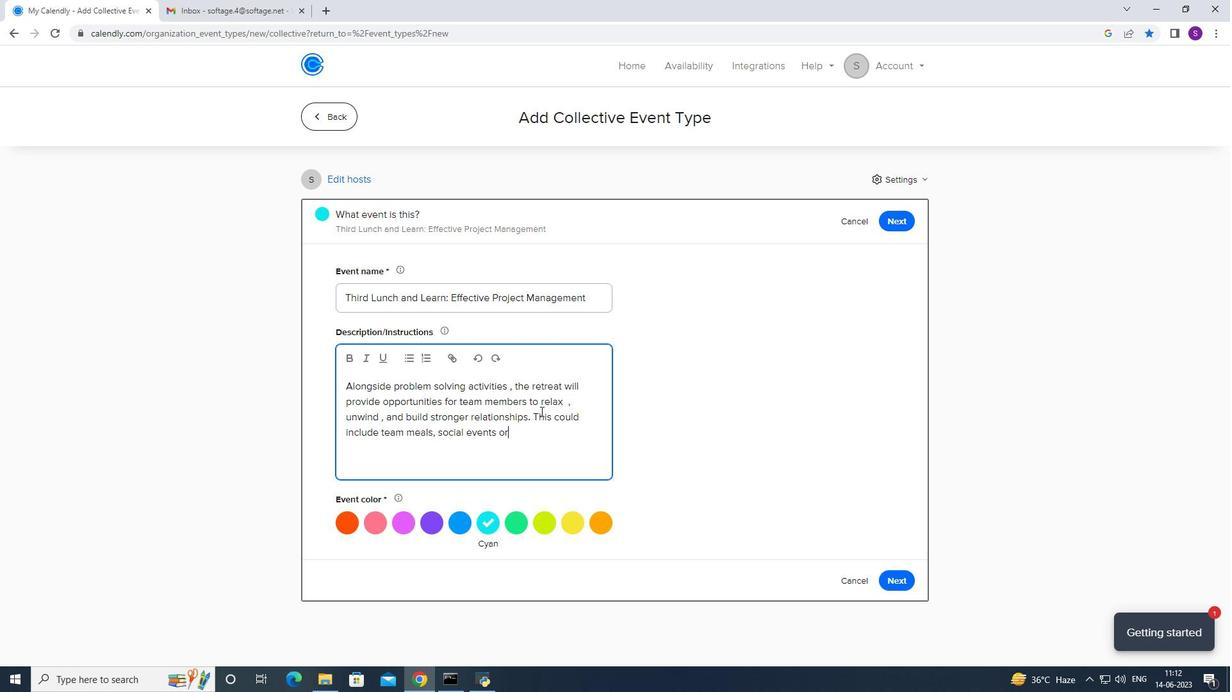 
Action: Key pressed recre
Screenshot: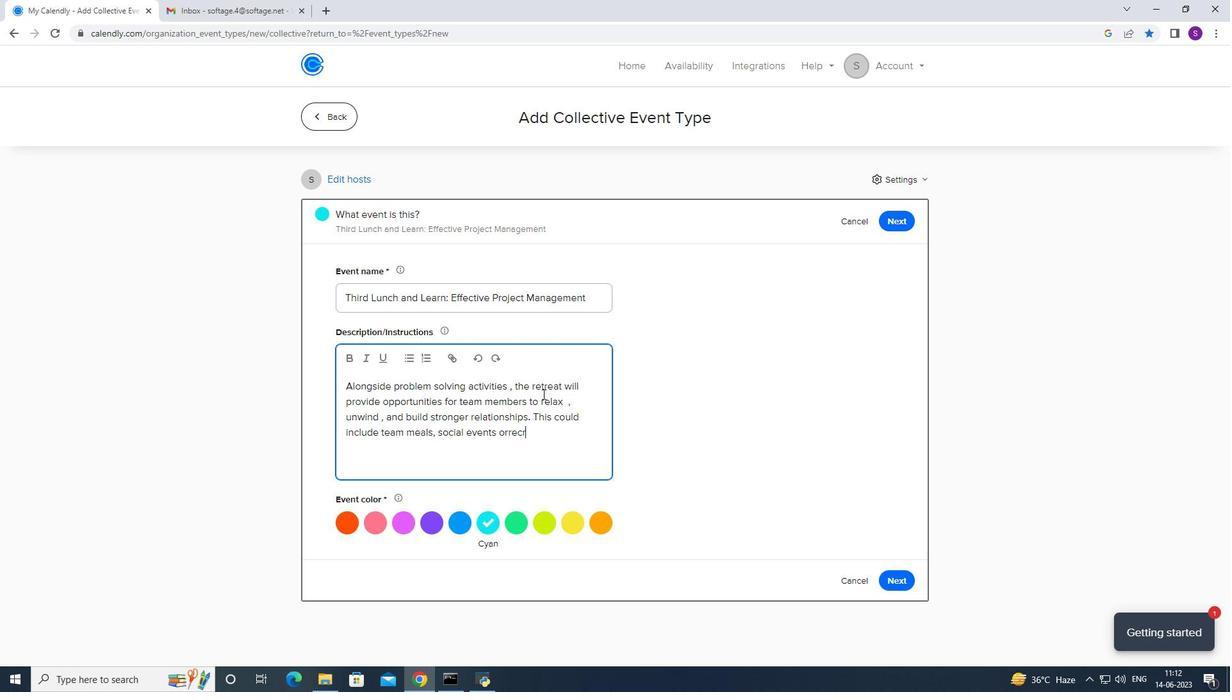 
Action: Mouse moved to (462, 337)
Screenshot: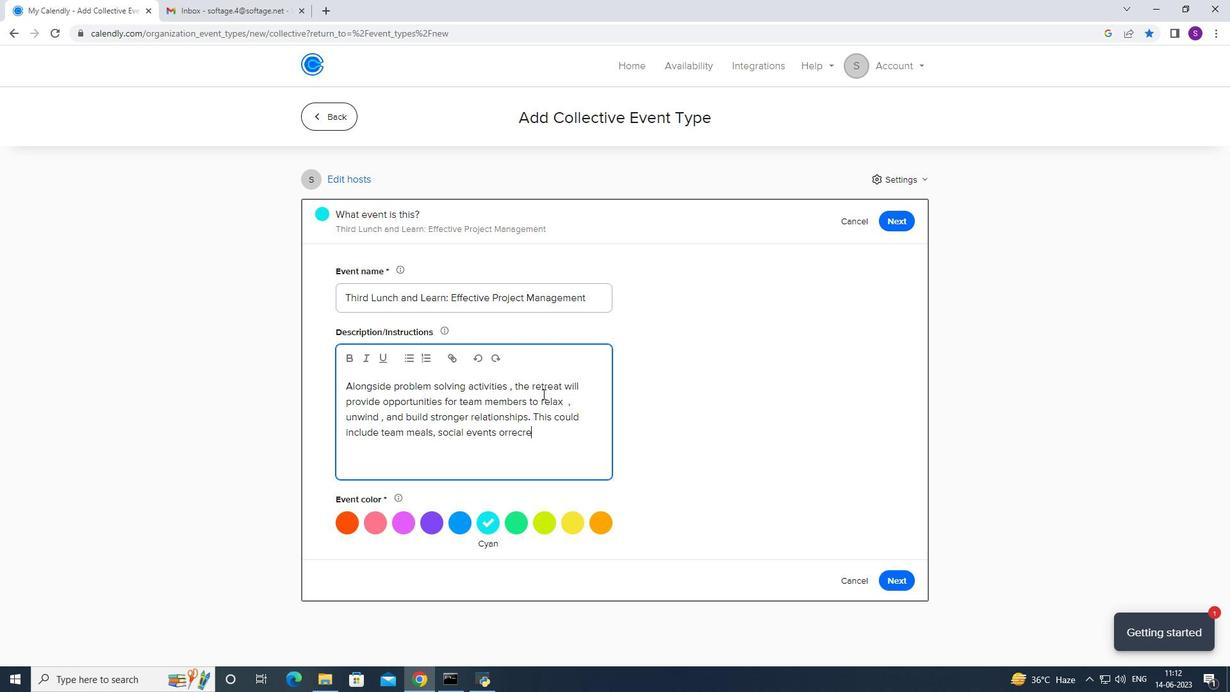 
Action: Key pressed a
Screenshot: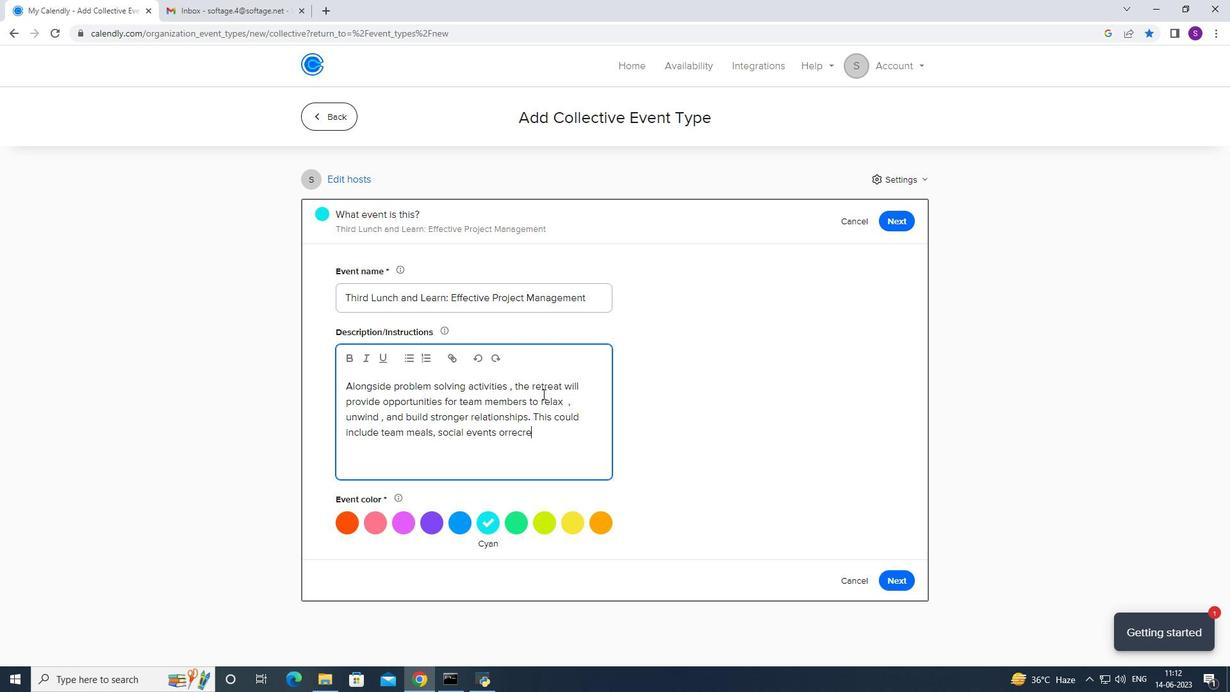
Action: Mouse moved to (252, 132)
Screenshot: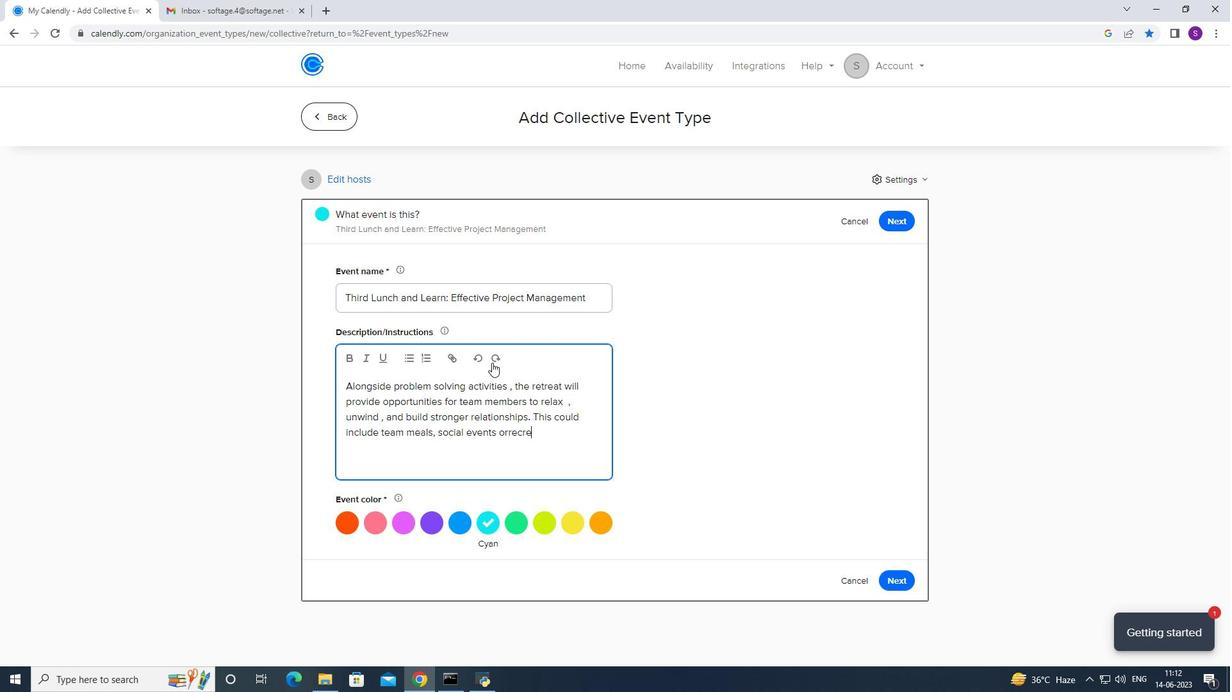
Action: Key pressed tional<Key.space>
Screenshot: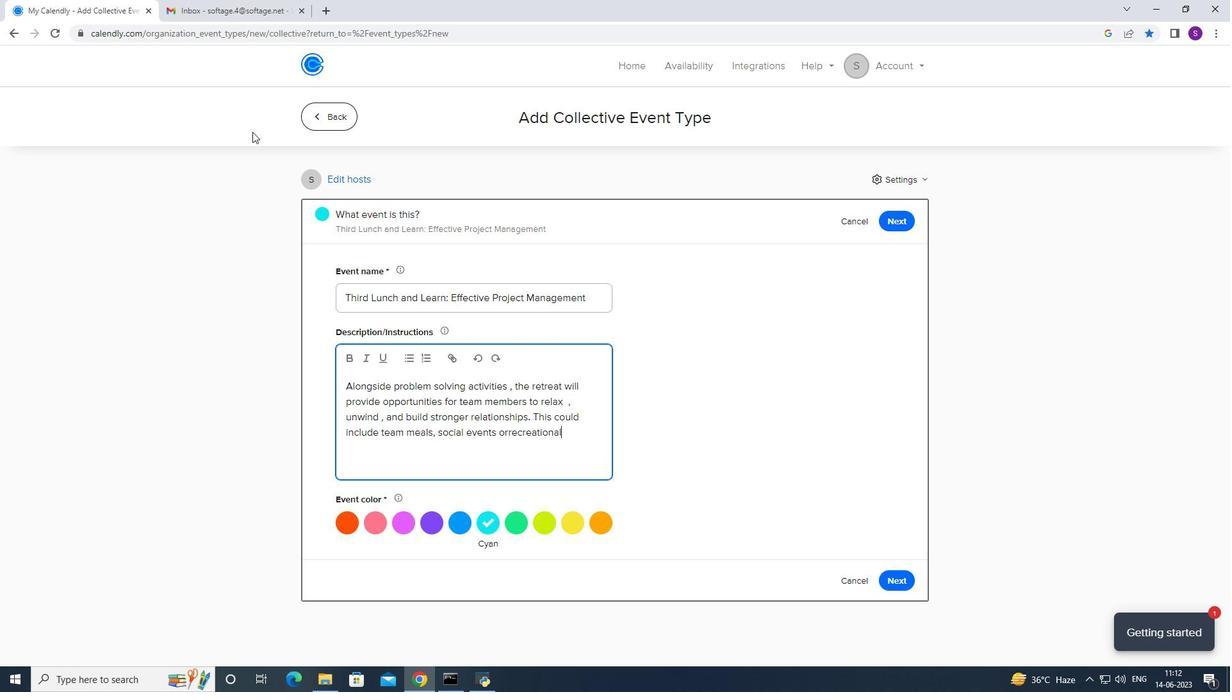 
Action: Mouse moved to (506, 433)
Screenshot: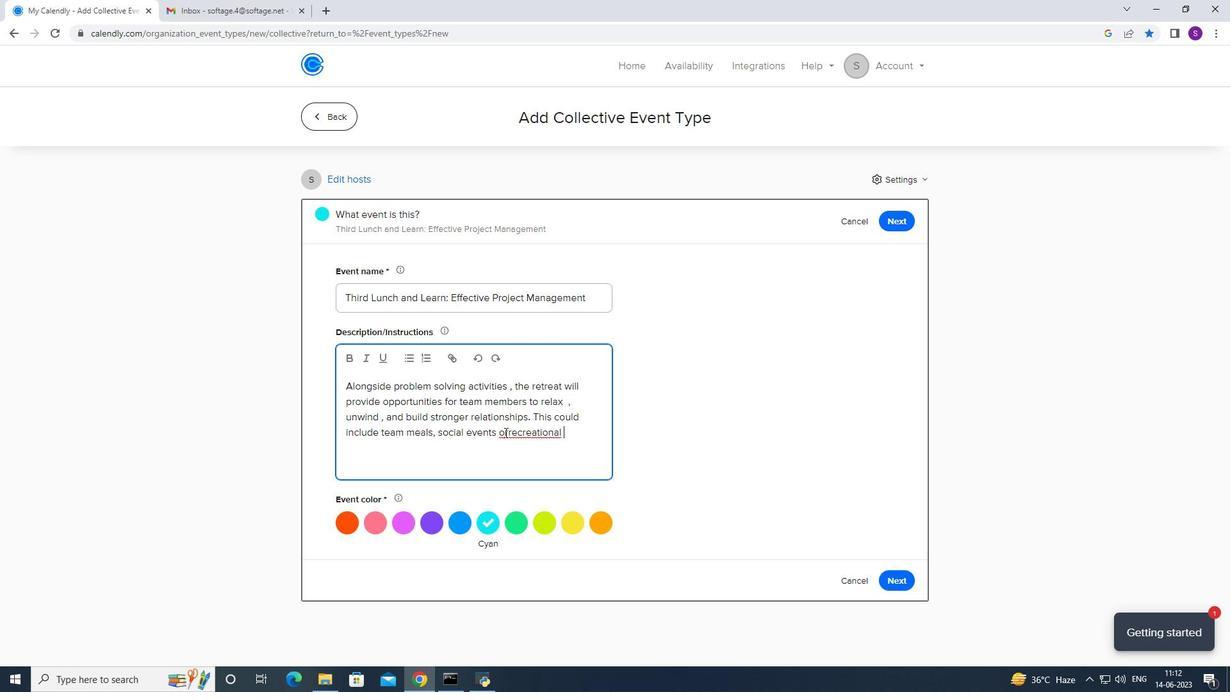 
Action: Mouse pressed left at (506, 433)
Screenshot: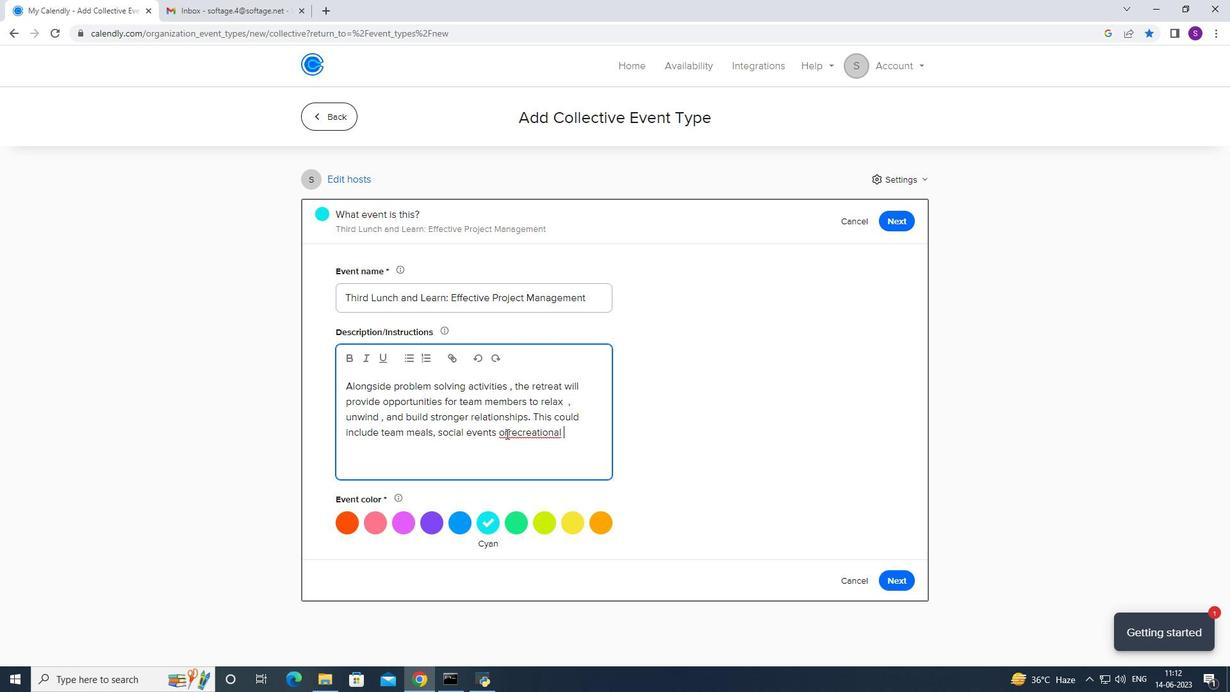
Action: Mouse moved to (506, 433)
Screenshot: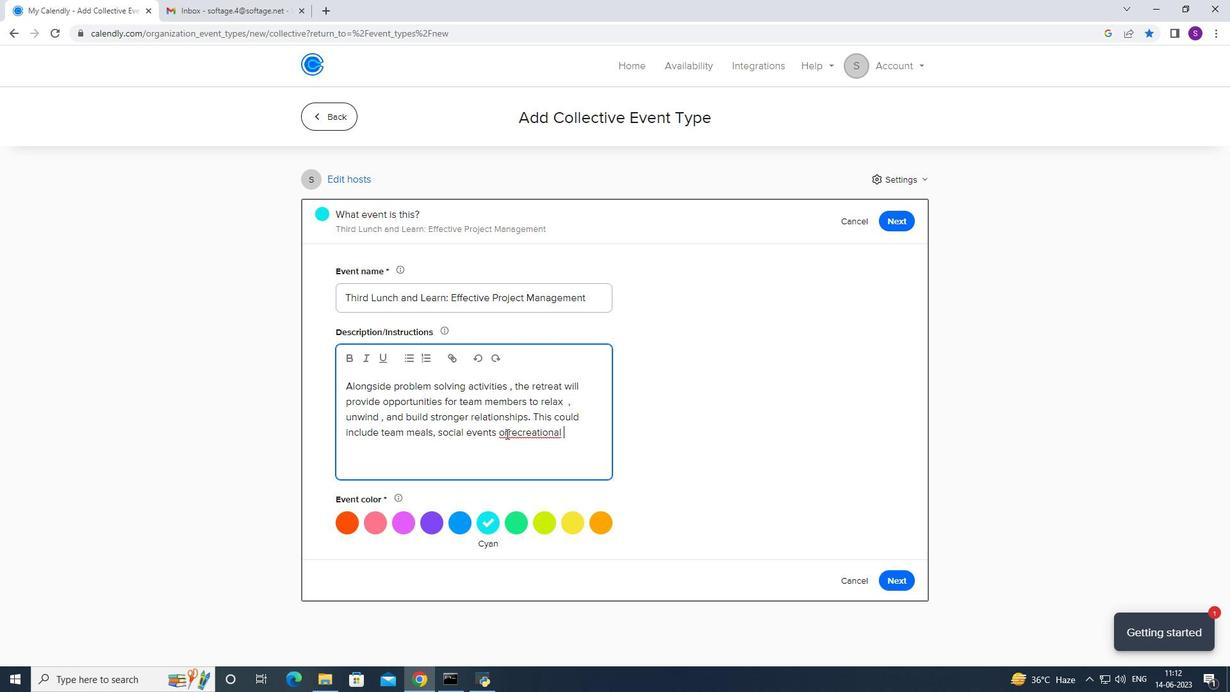 
Action: Key pressed <Key.space>
Screenshot: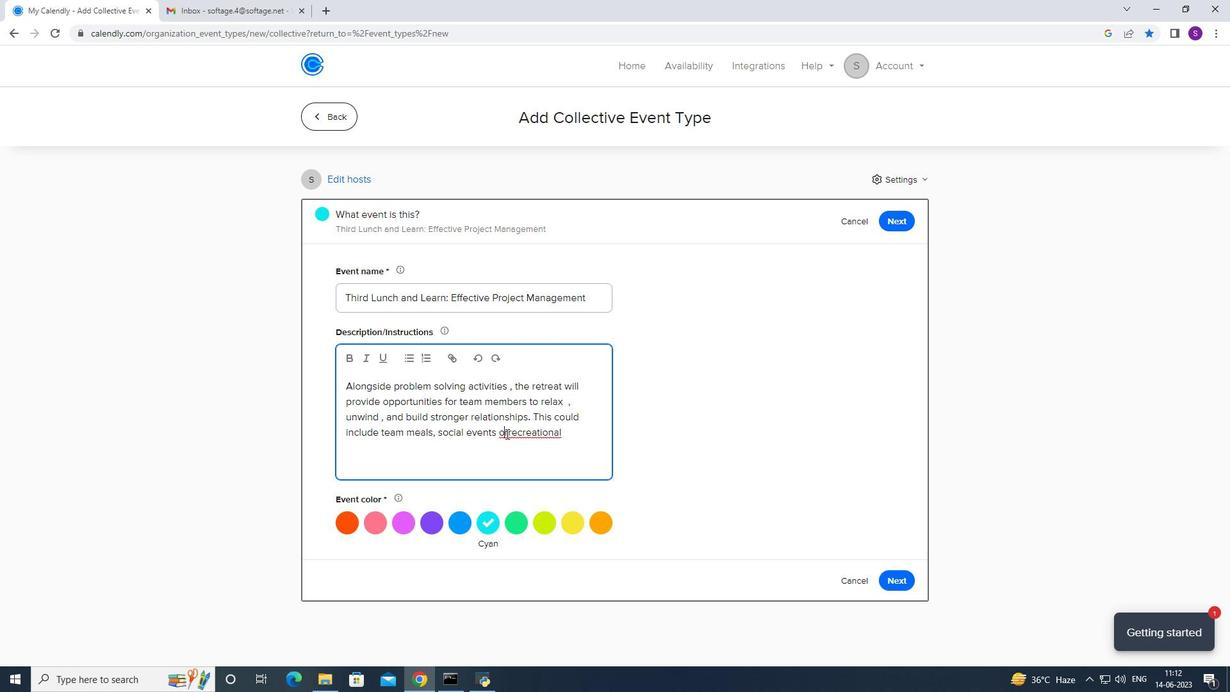 
Action: Mouse moved to (528, 437)
Screenshot: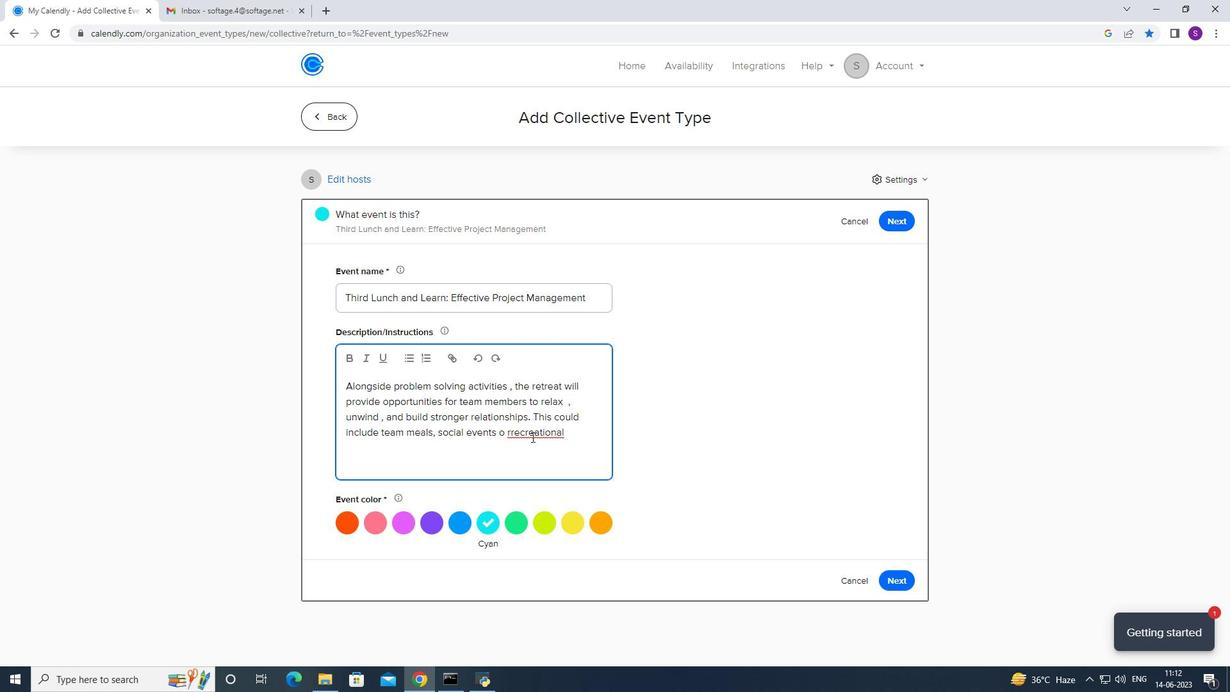 
Action: Key pressed <Key.backspace><Key.right><Key.space>
Screenshot: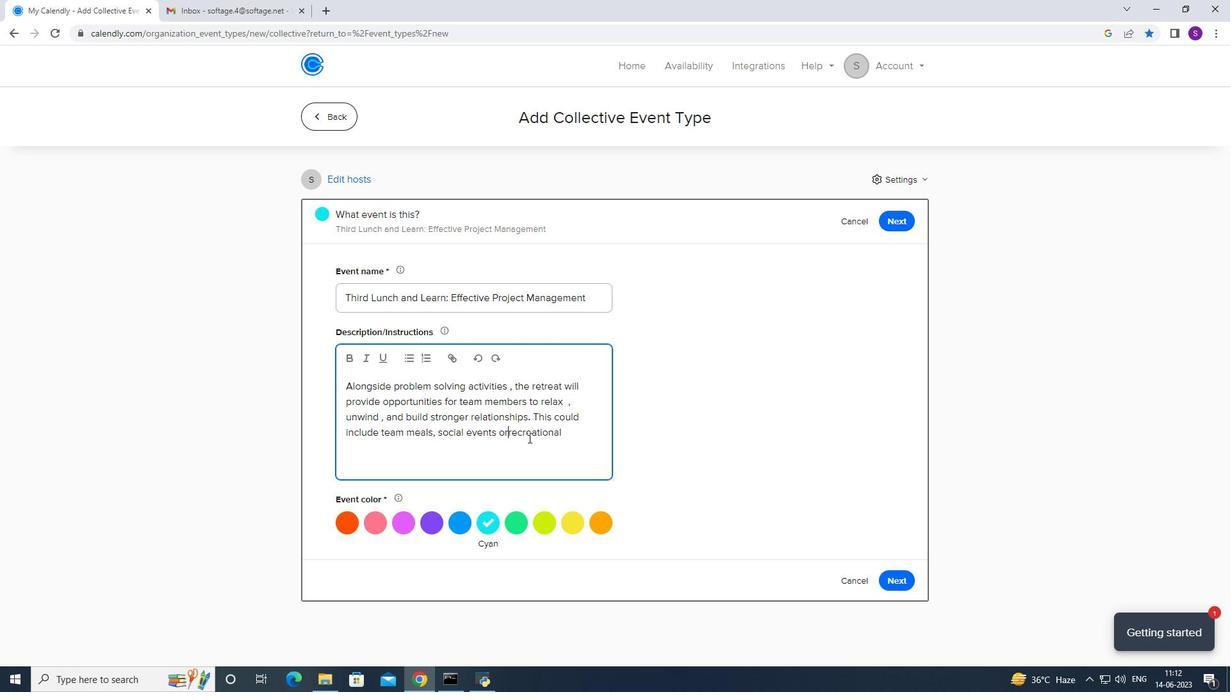
Action: Mouse moved to (595, 428)
Screenshot: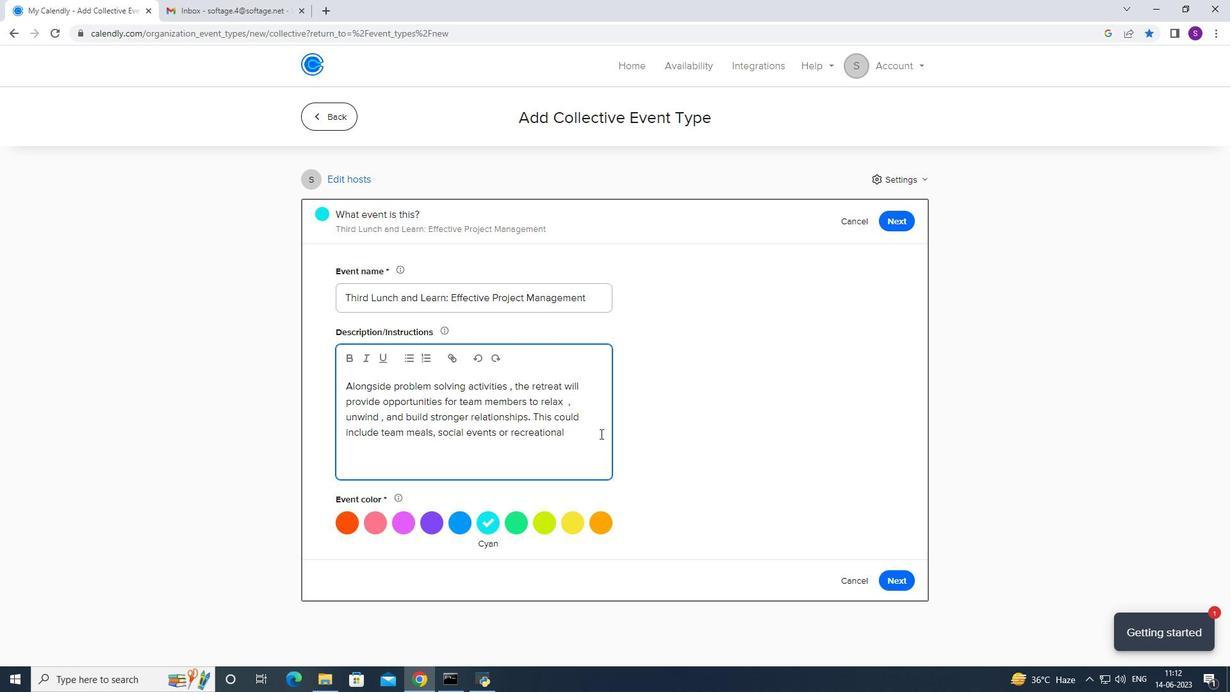 
Action: Mouse pressed left at (595, 428)
Screenshot: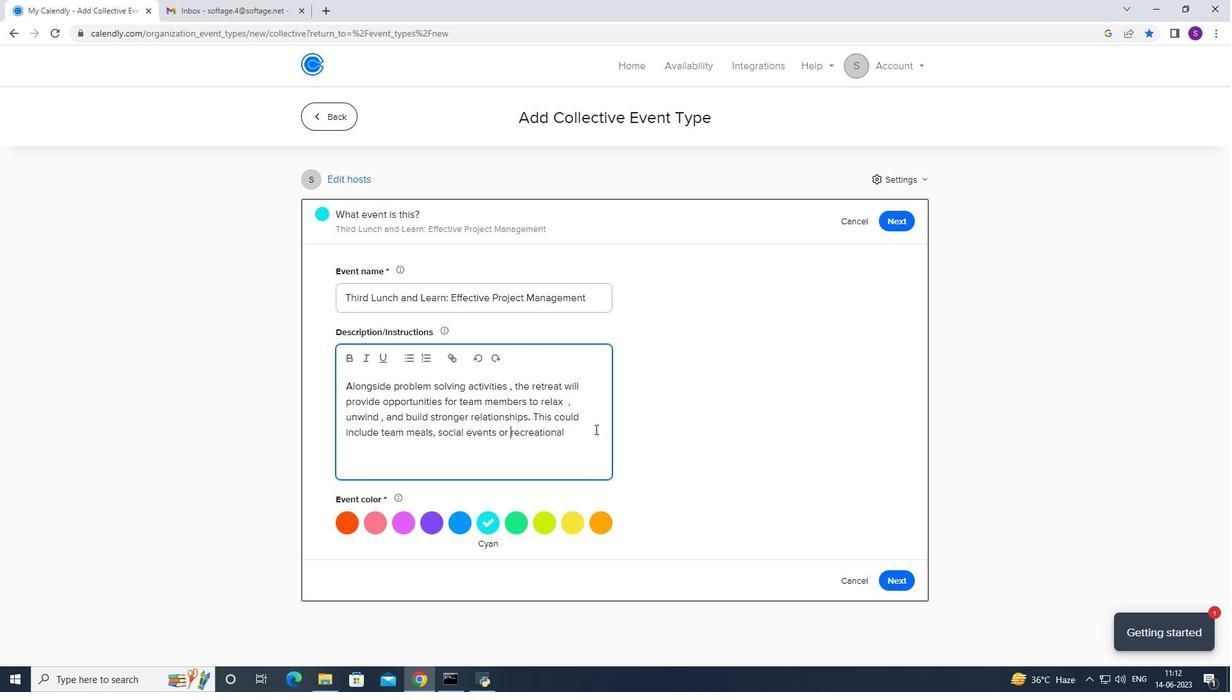 
Action: Key pressed activities<Key.space>that<Key.space>promoy<Key.backspace>te<Key.space>camadarie
Screenshot: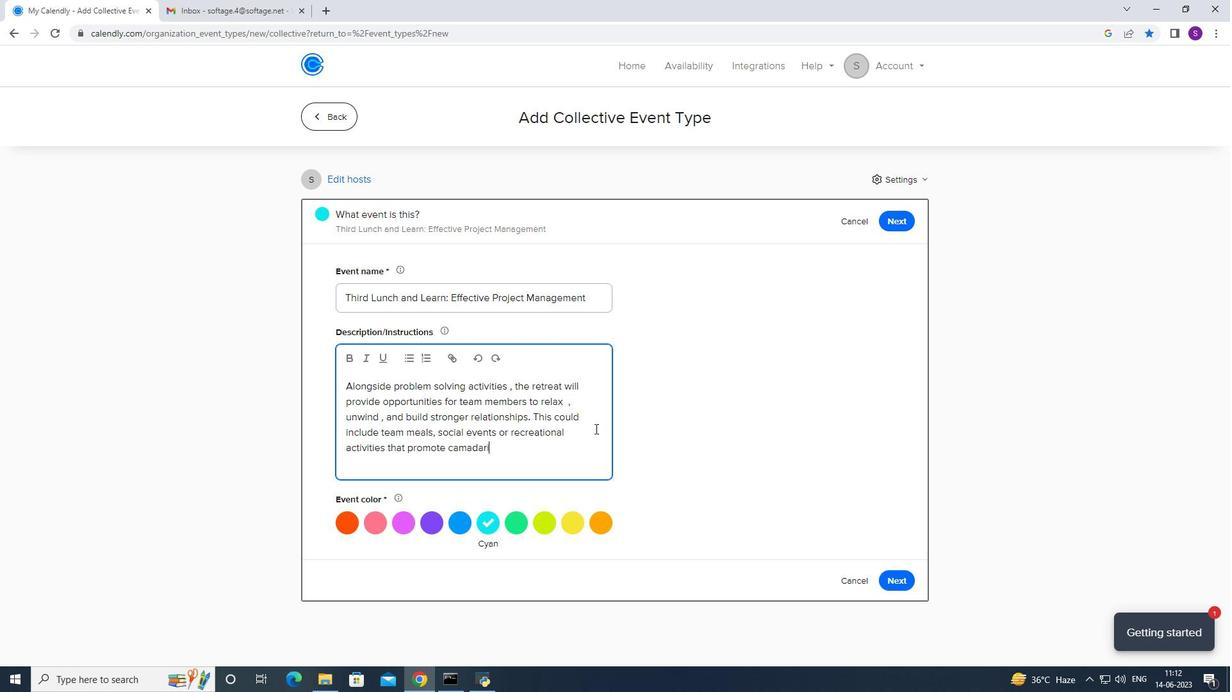 
Action: Mouse moved to (594, 430)
Screenshot: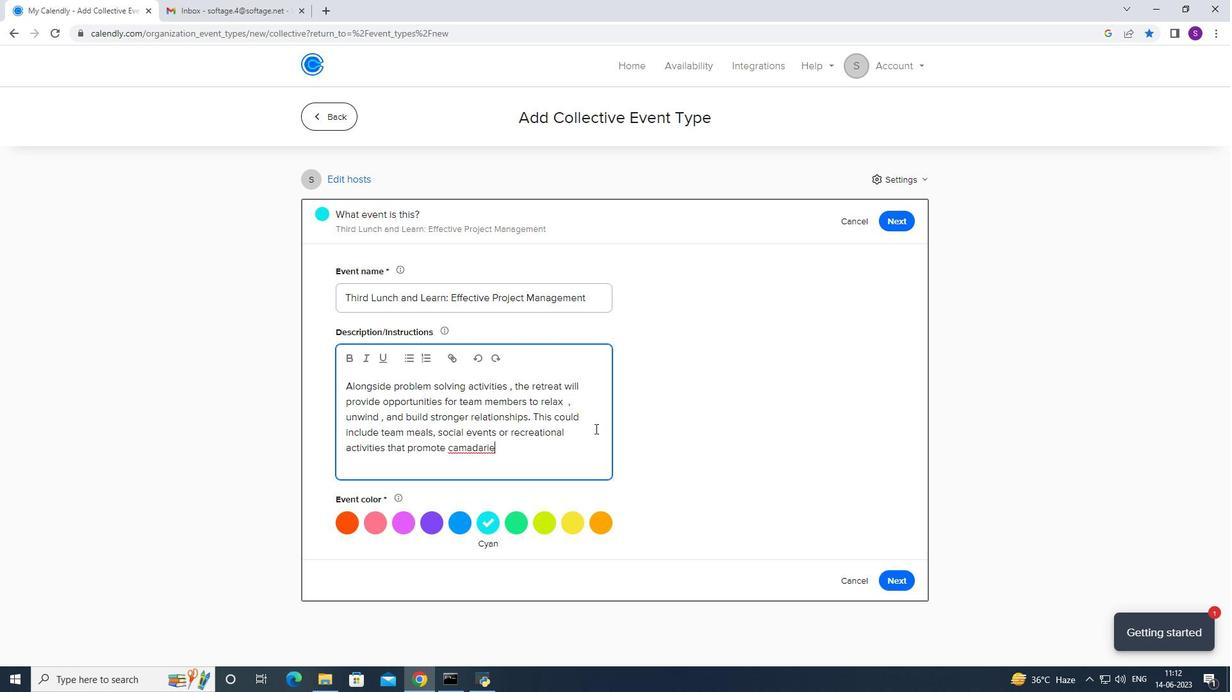 
Action: Key pressed <Key.space>
Screenshot: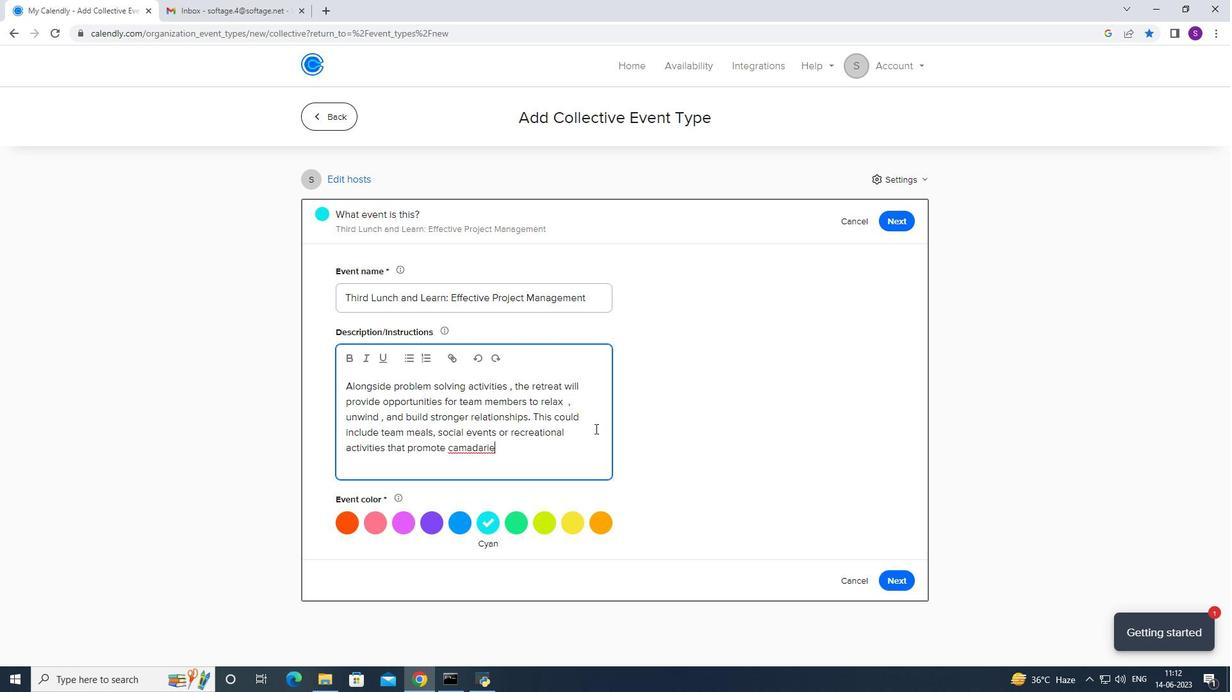 
Action: Mouse moved to (495, 510)
Screenshot: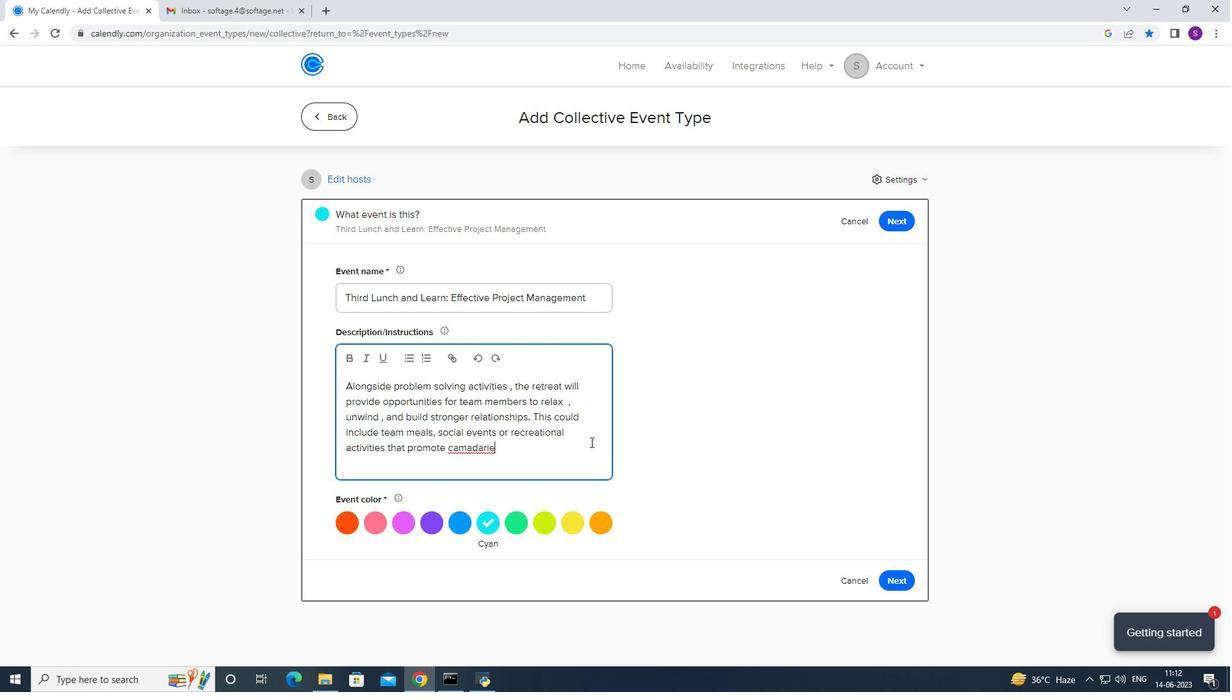 
Action: Key pressed abd<Key.space>connection.
Screenshot: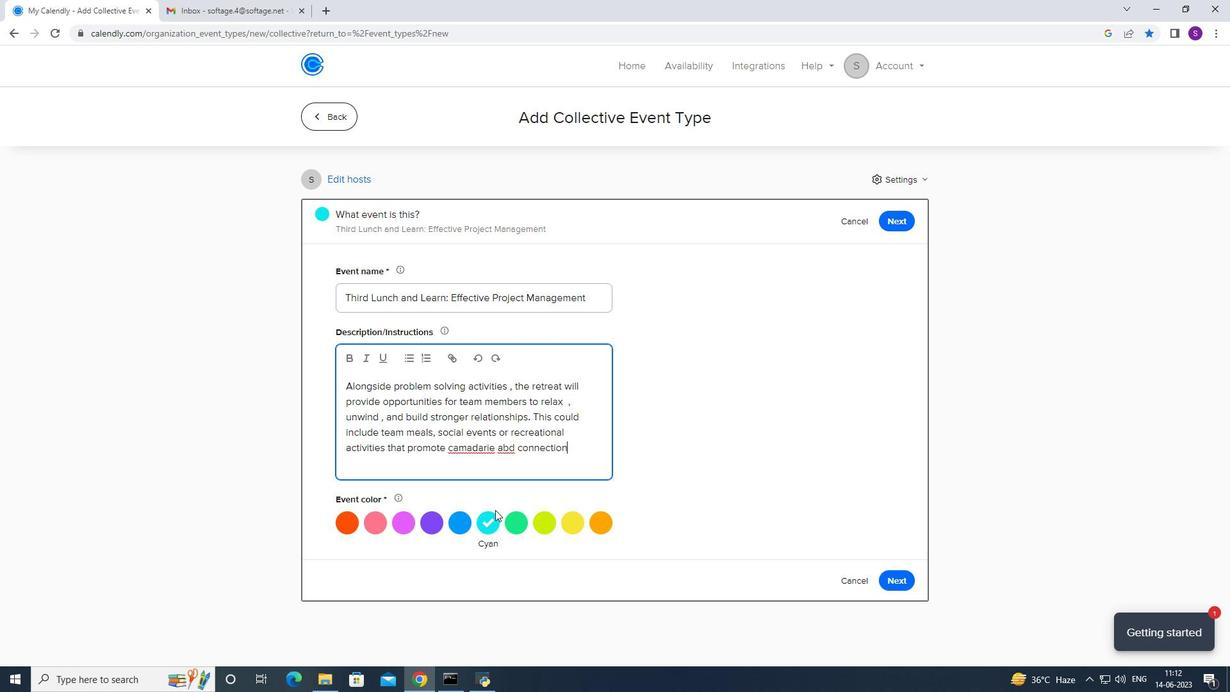 
Action: Mouse moved to (463, 433)
Screenshot: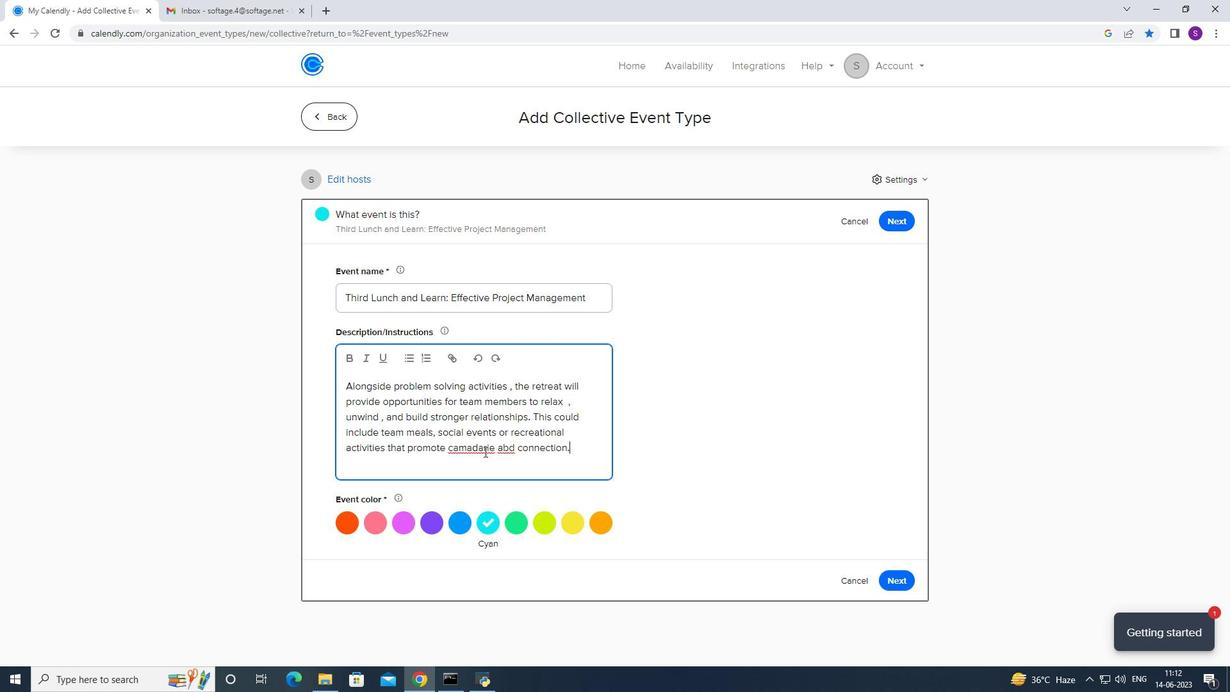 
Action: Mouse pressed right at (463, 433)
Screenshot: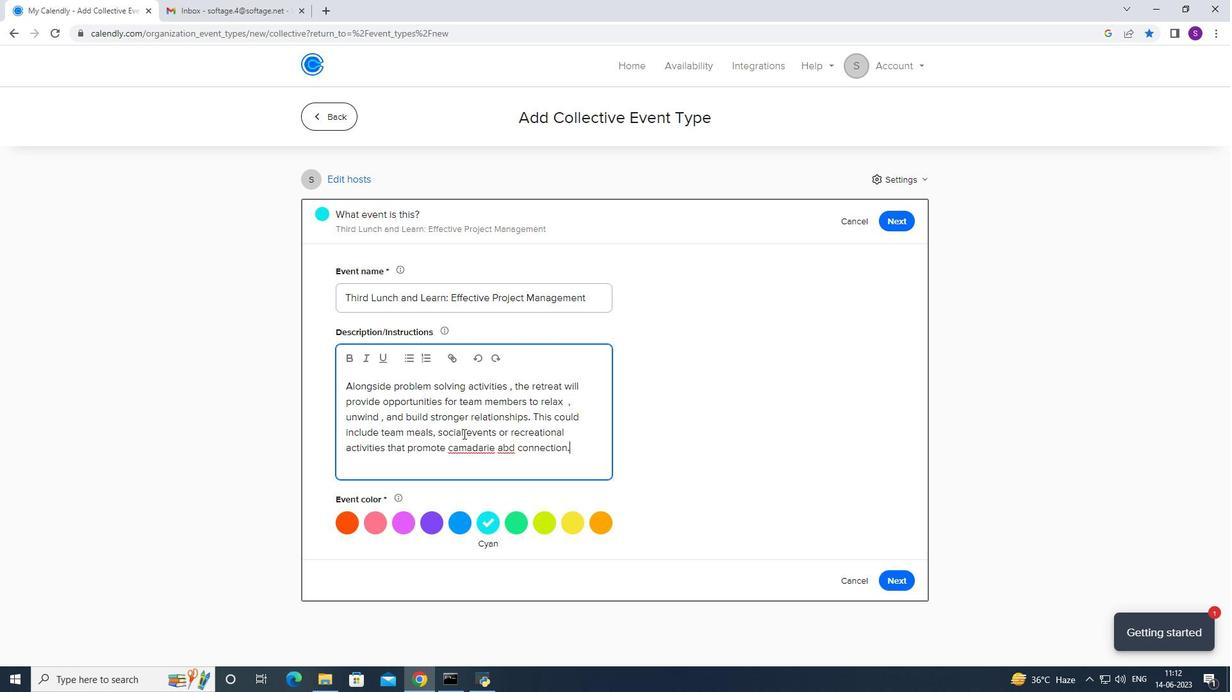 
Action: Mouse moved to (493, 447)
Screenshot: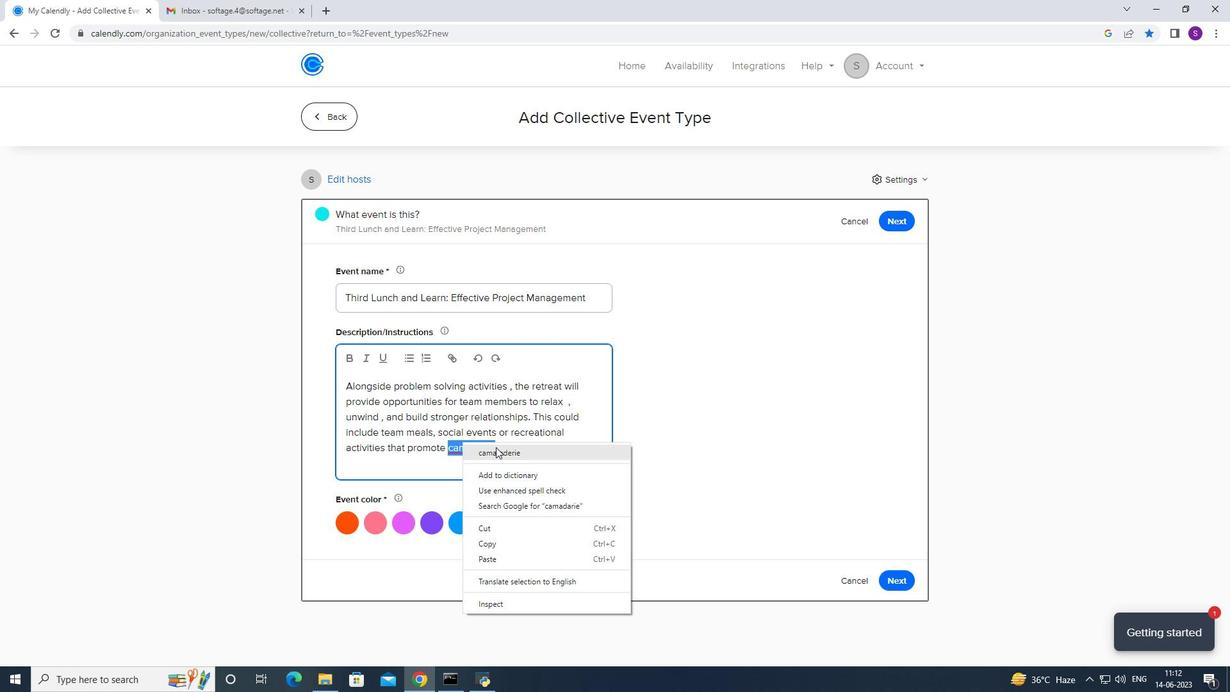 
Action: Mouse pressed left at (493, 447)
Screenshot: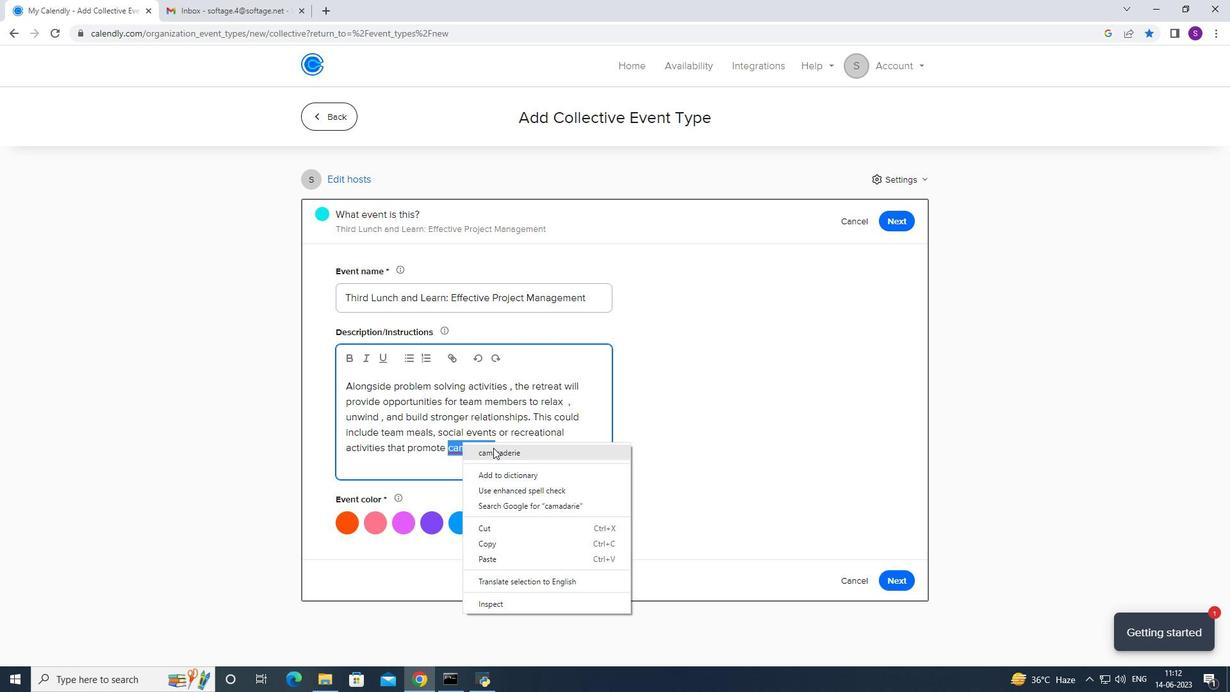 
Action: Mouse moved to (522, 447)
Screenshot: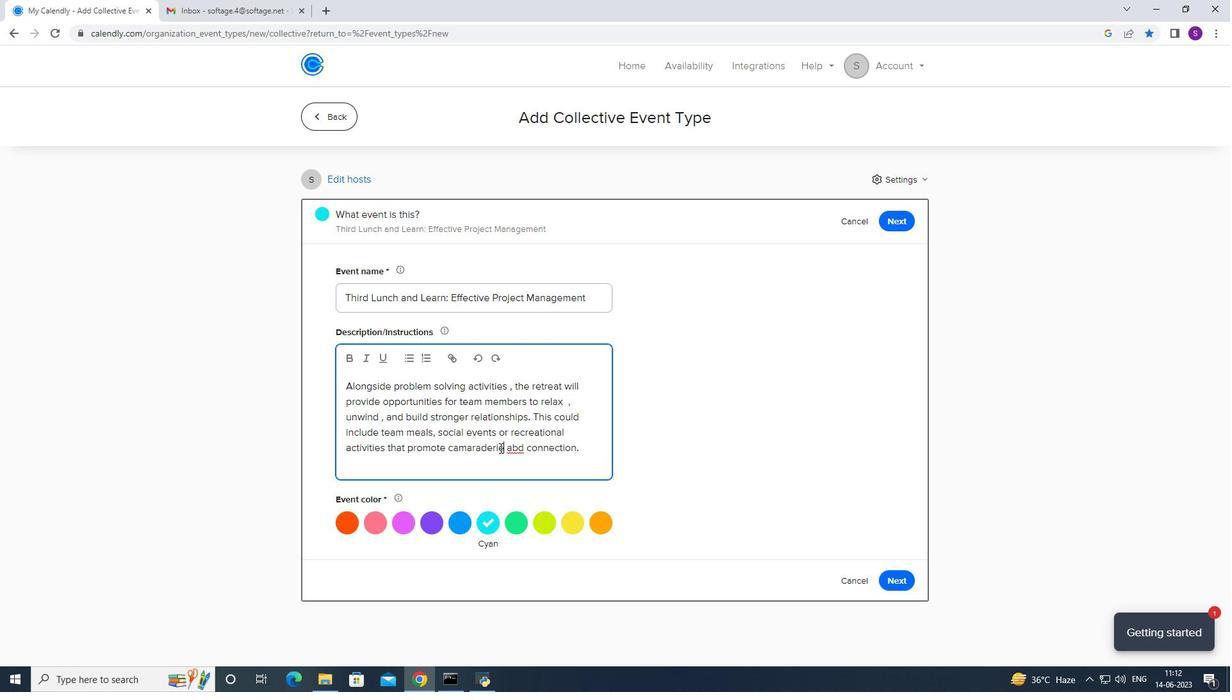 
Action: Mouse pressed right at (522, 447)
Screenshot: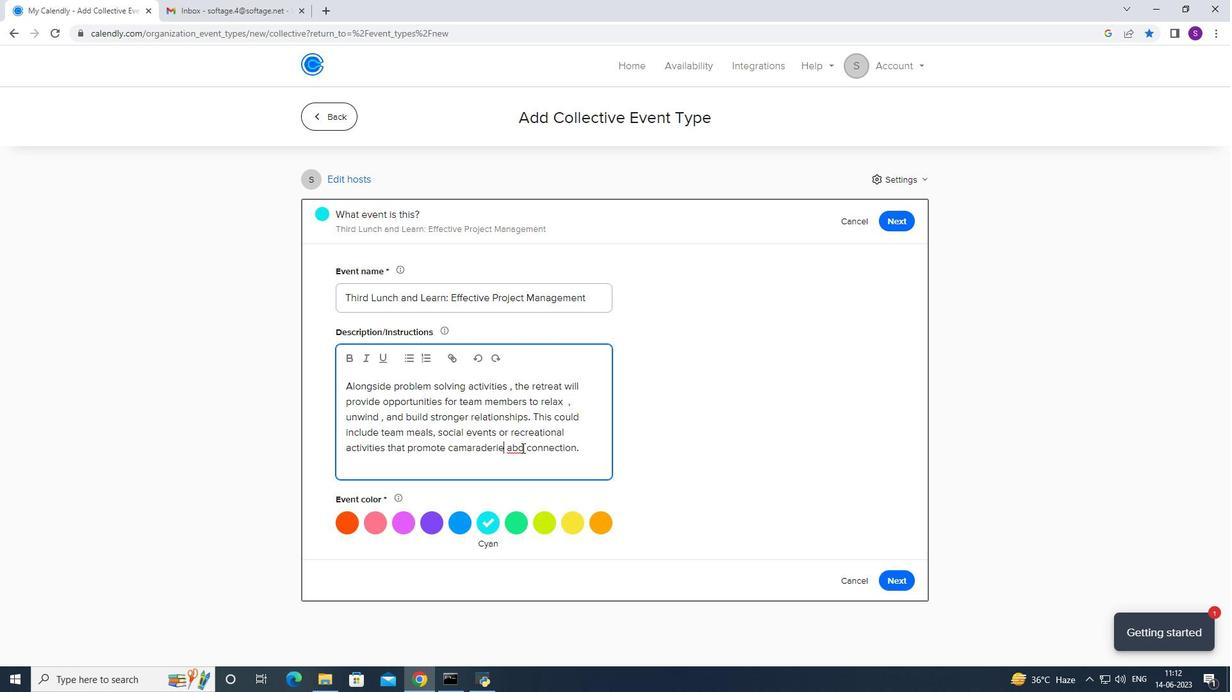 
Action: Mouse moved to (525, 456)
Screenshot: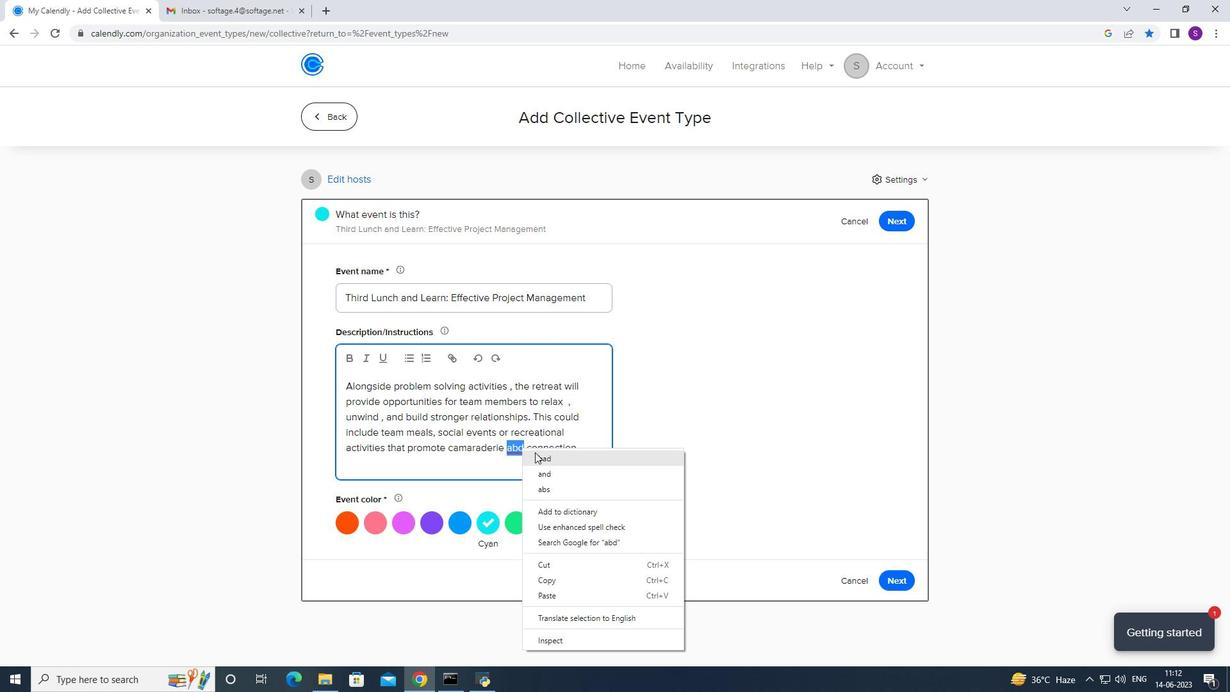 
Action: Mouse pressed left at (525, 456)
Screenshot: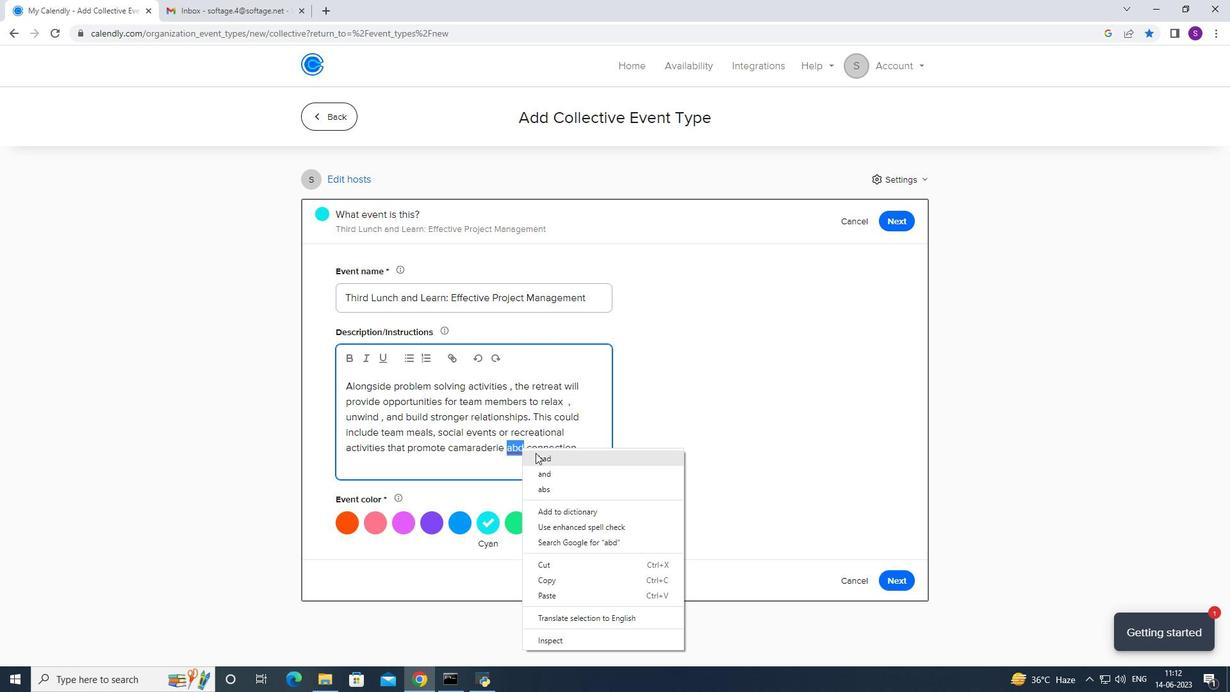 
Action: Mouse moved to (529, 446)
Screenshot: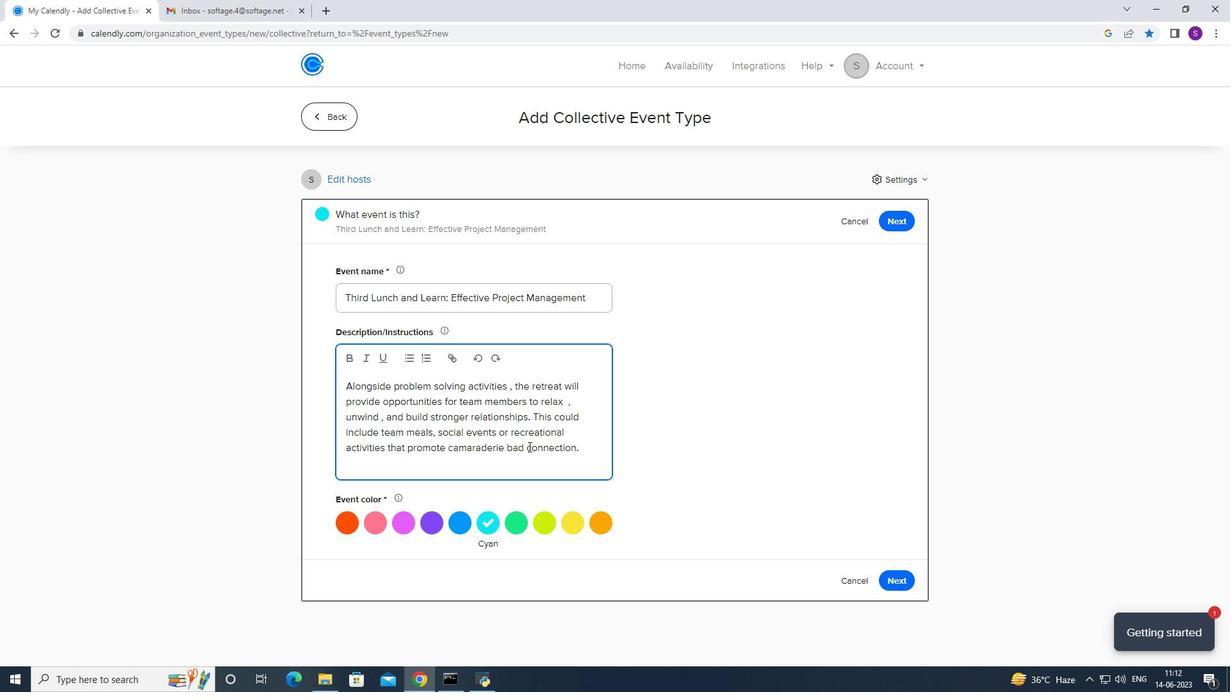 
Action: Key pressed <Key.backspace><Key.backspace><Key.backspace>and
Screenshot: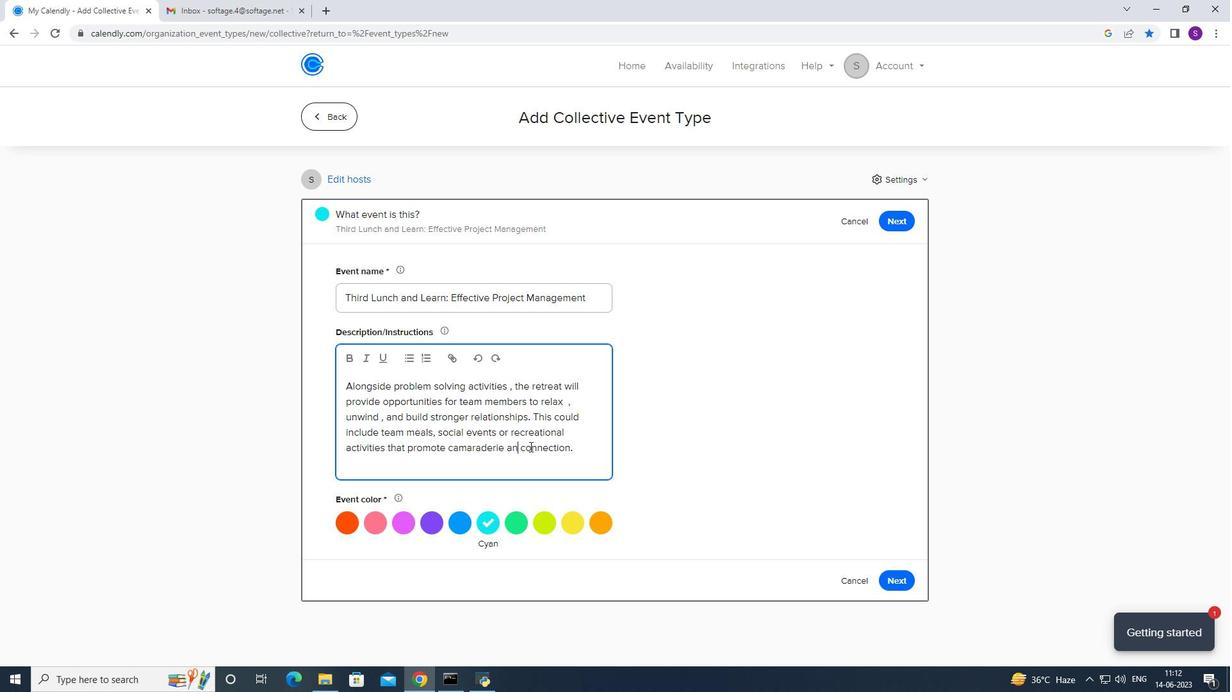 
Action: Mouse moved to (538, 444)
Screenshot: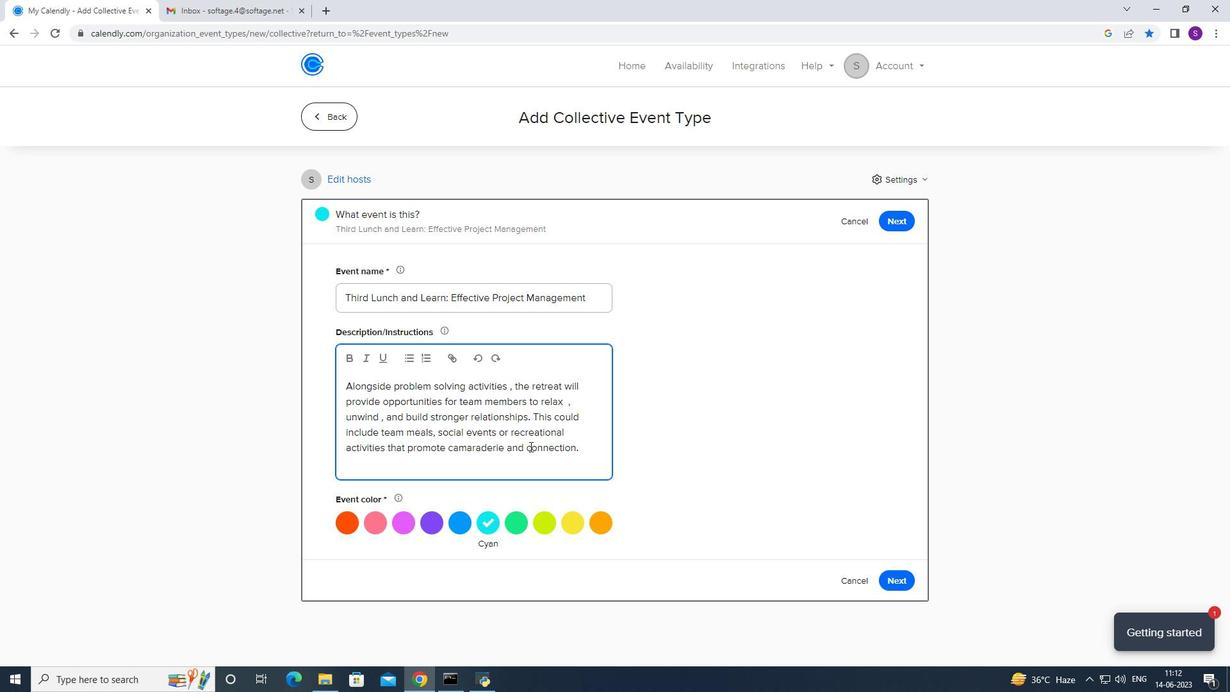 
Action: Mouse scrolled (538, 444) with delta (0, 0)
Screenshot: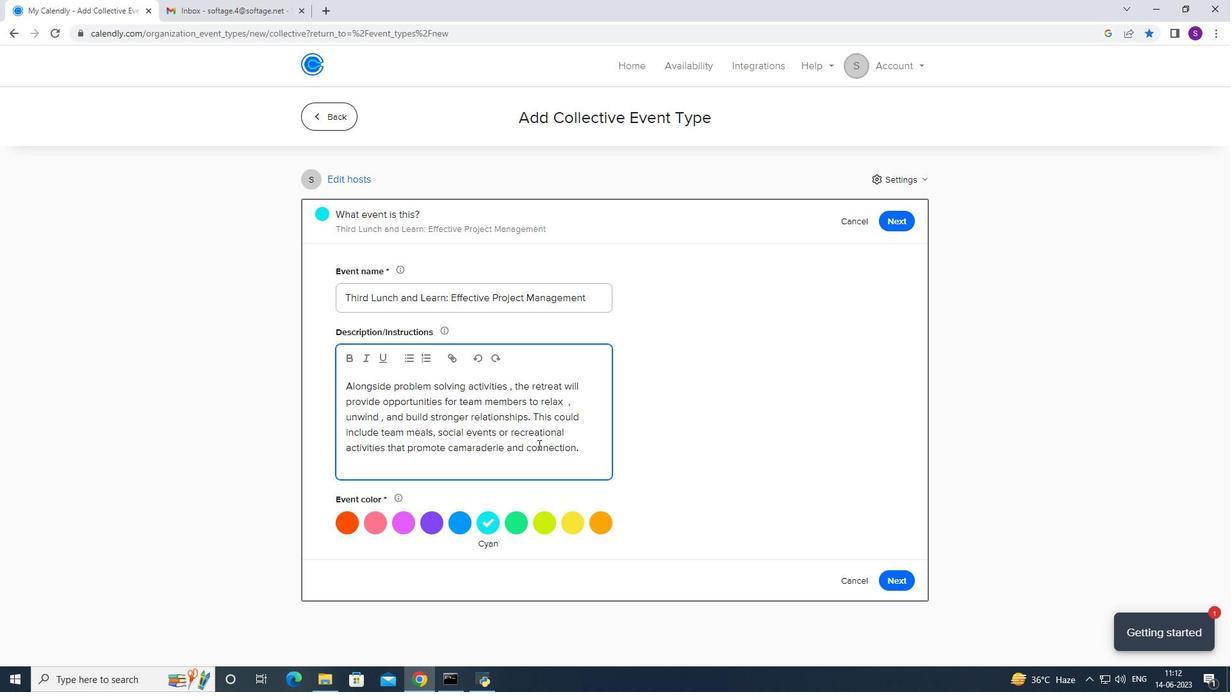 
Action: Mouse scrolled (538, 444) with delta (0, 0)
Screenshot: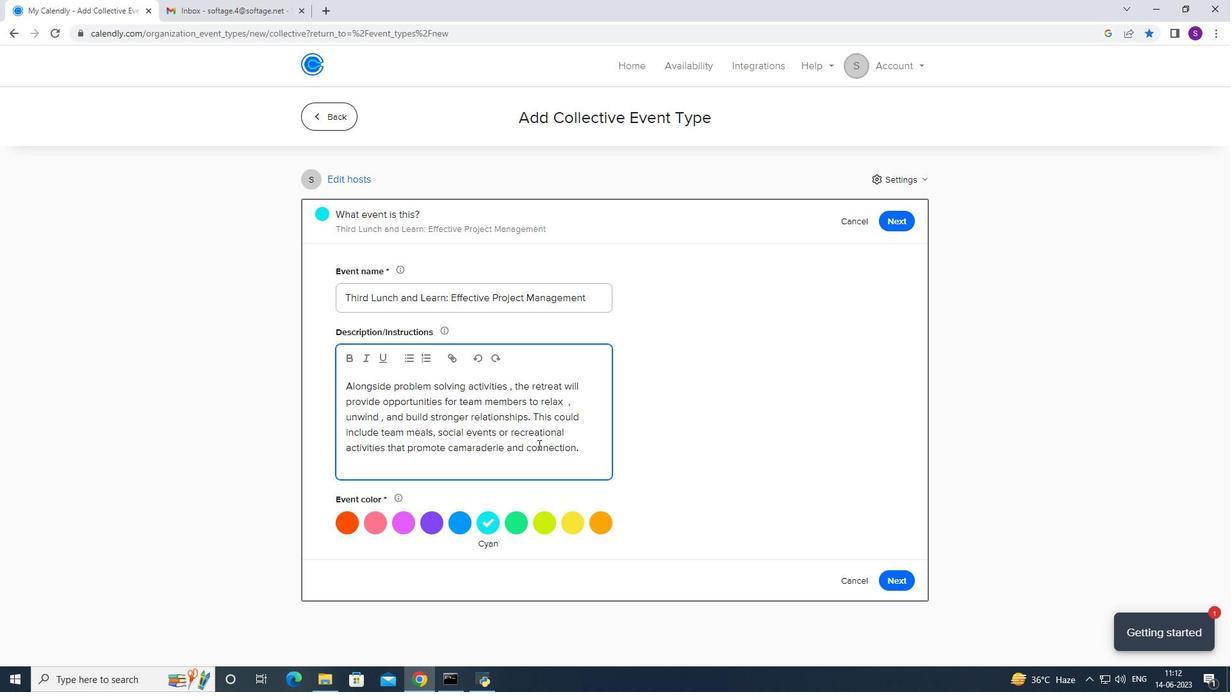 
Action: Mouse scrolled (538, 444) with delta (0, 0)
Screenshot: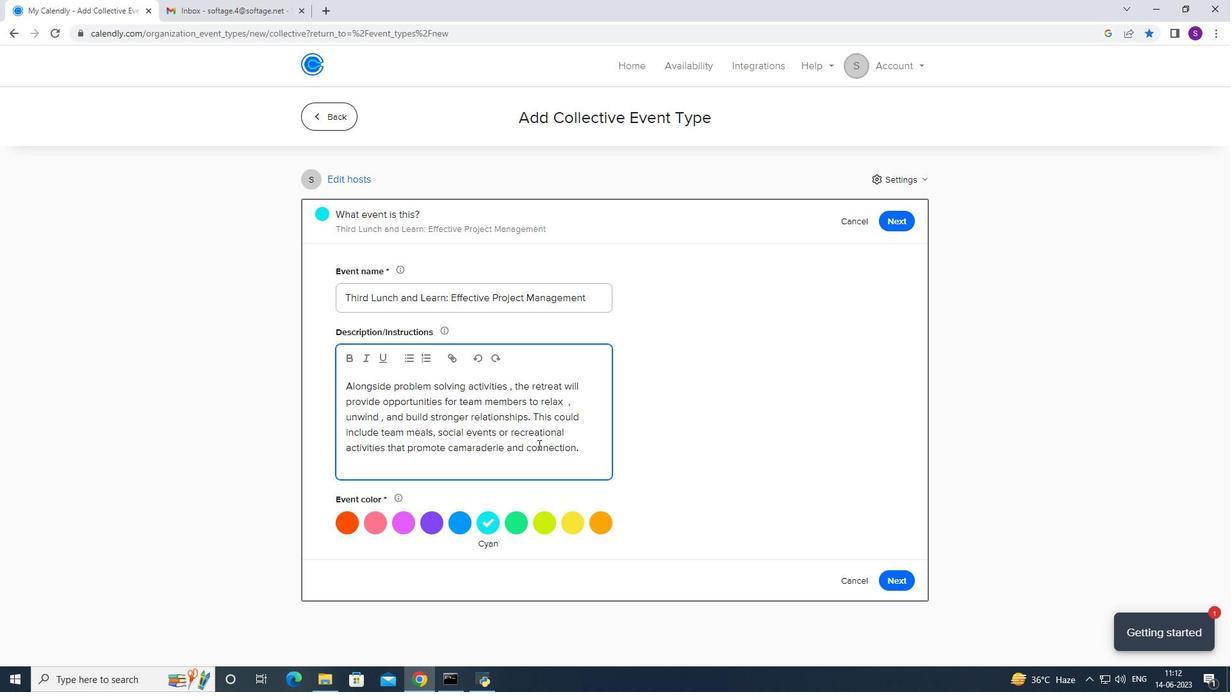 
Action: Mouse moved to (538, 444)
Screenshot: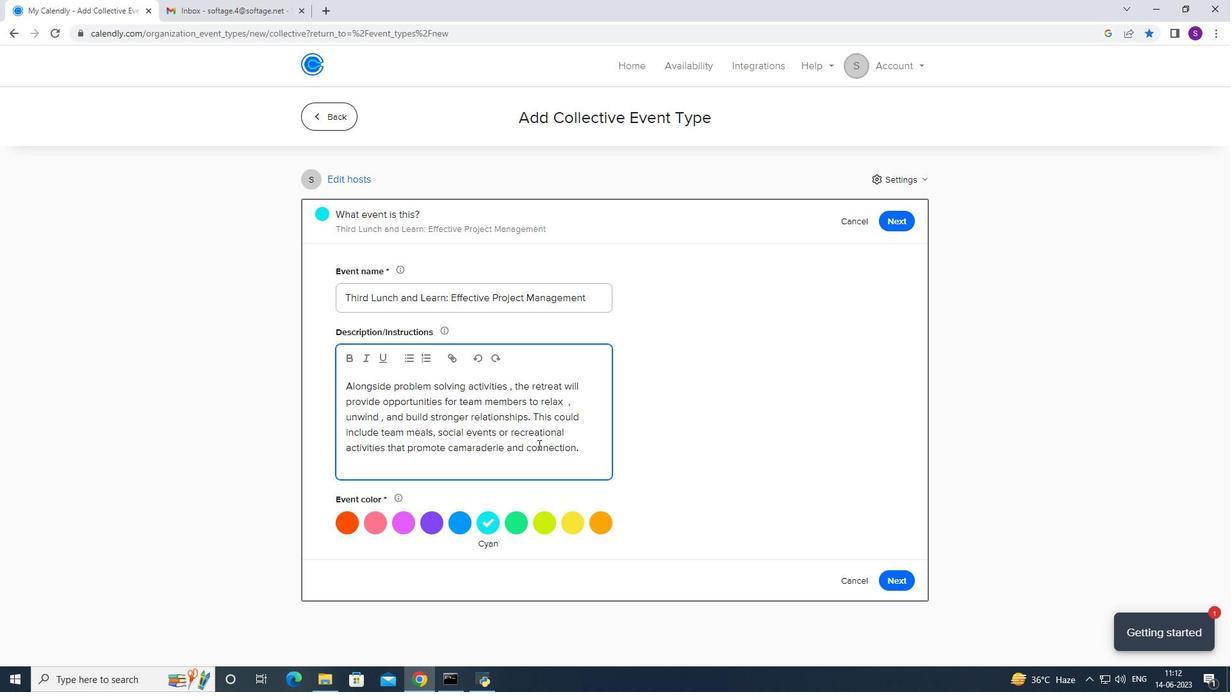 
Action: Mouse scrolled (538, 443) with delta (0, 0)
Screenshot: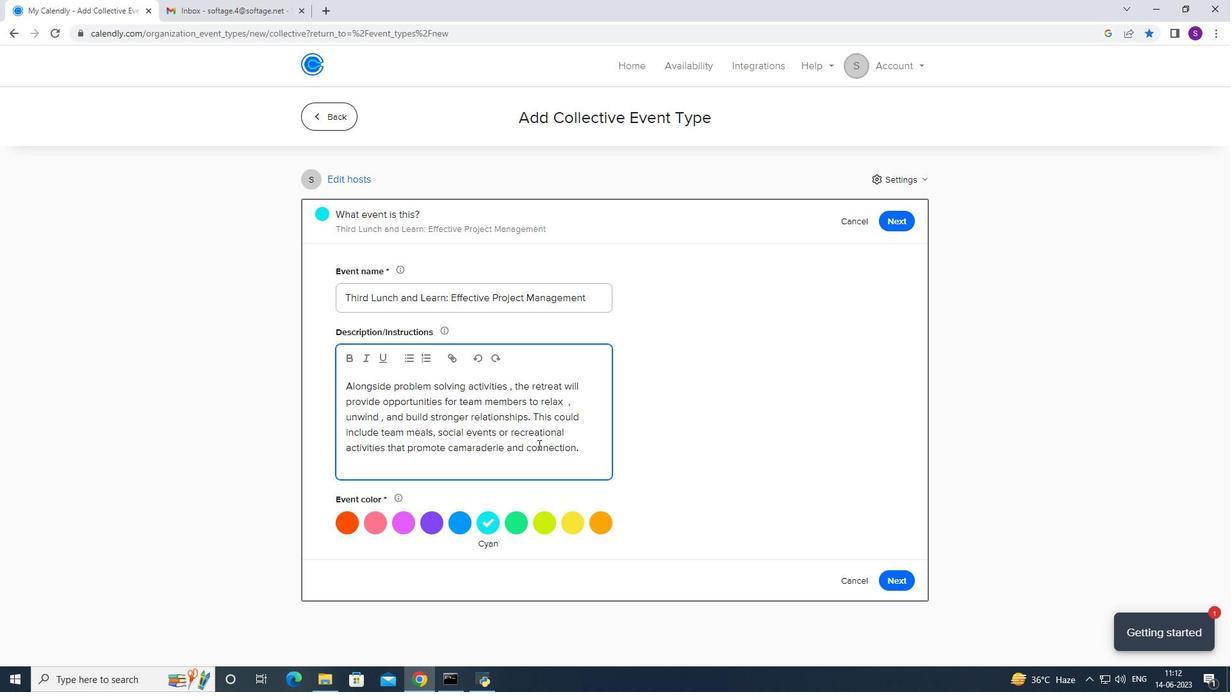 
Action: Mouse moved to (888, 579)
Screenshot: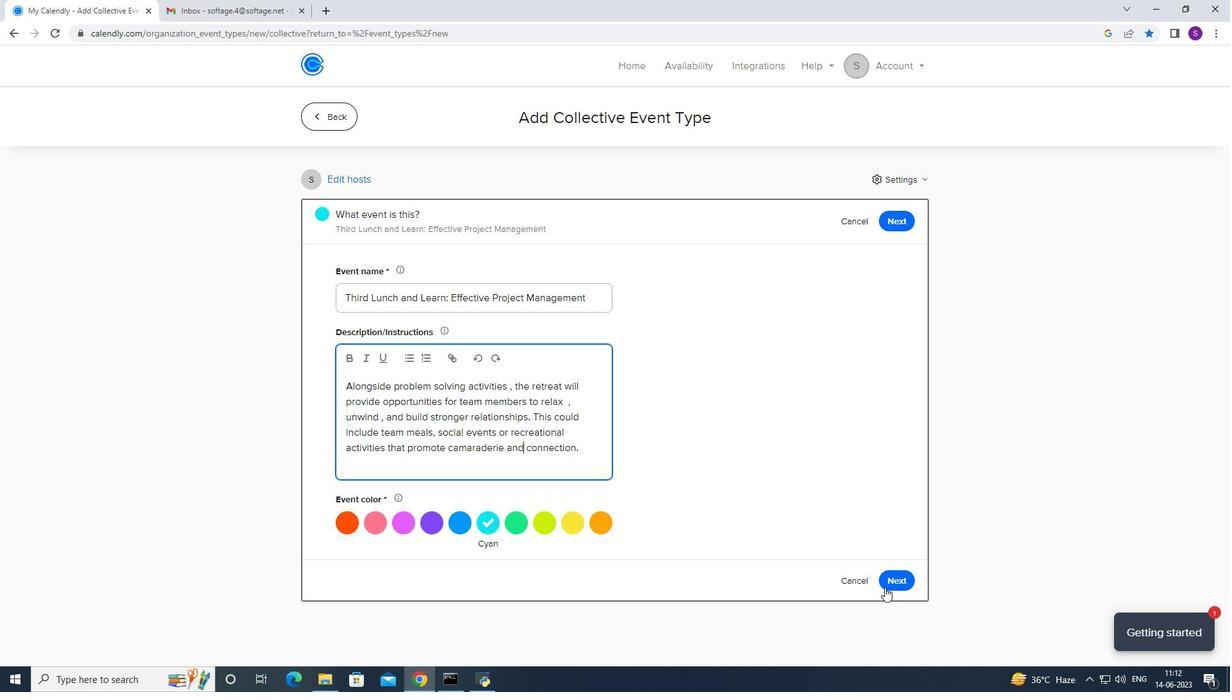 
Action: Mouse pressed left at (888, 579)
Screenshot: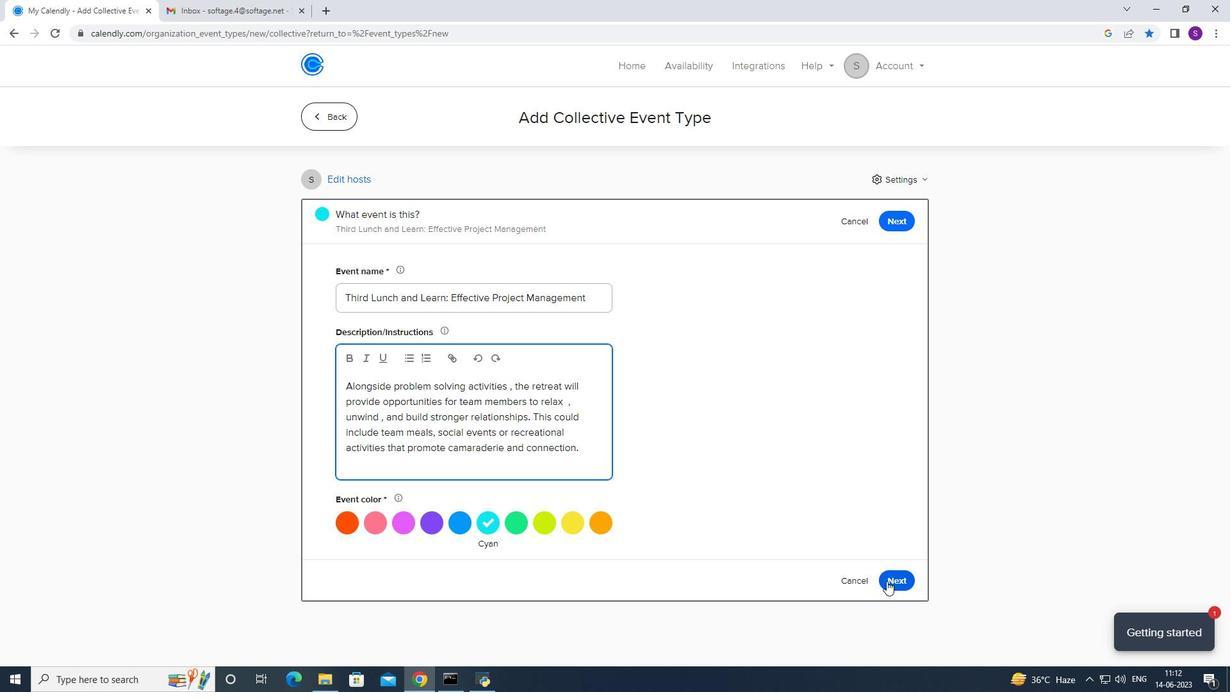 
Action: Mouse moved to (394, 365)
Screenshot: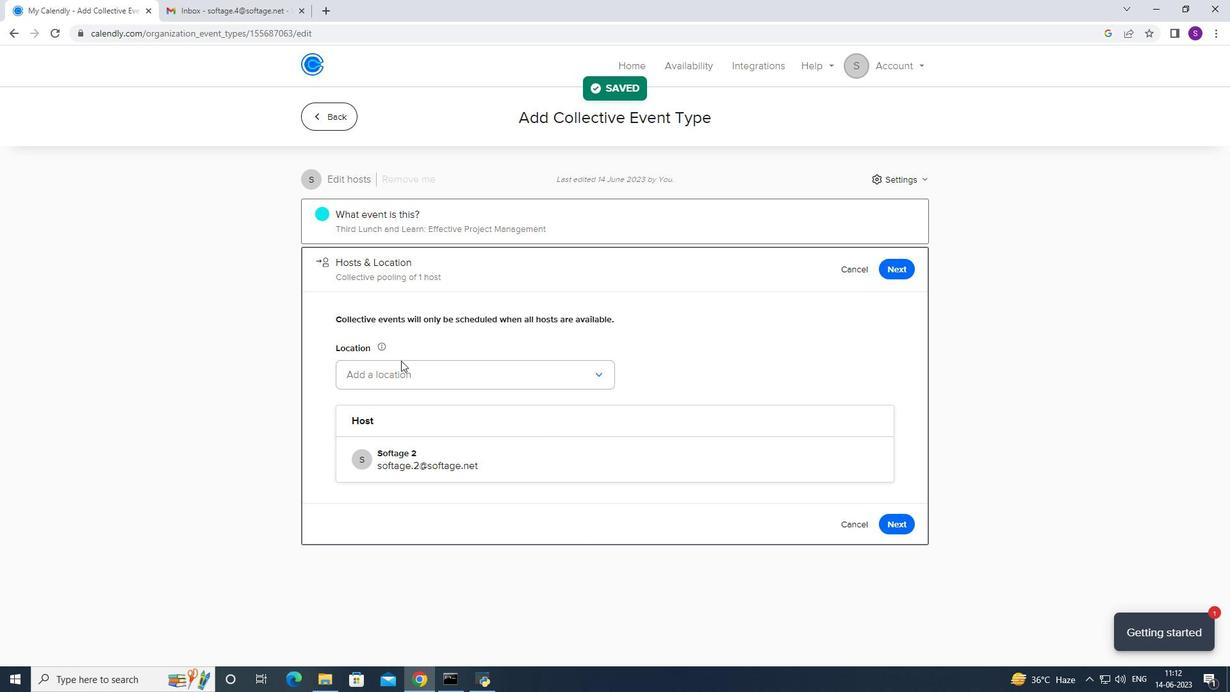 
Action: Mouse pressed left at (394, 365)
Screenshot: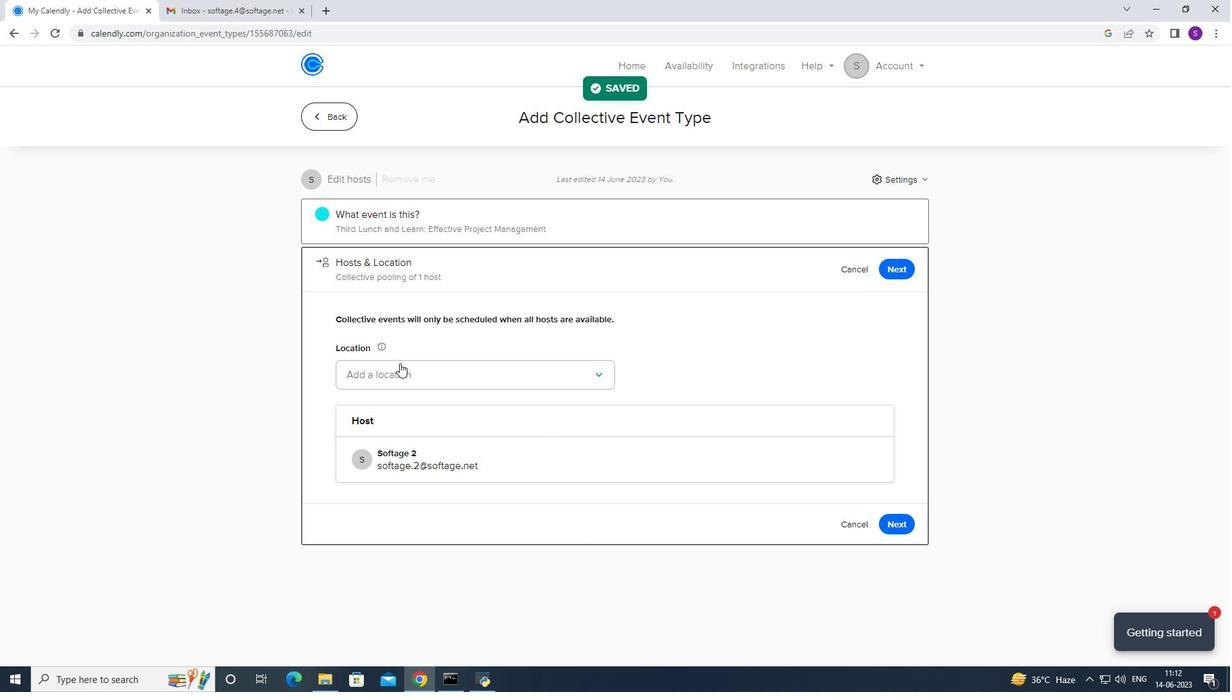 
Action: Mouse moved to (421, 403)
Screenshot: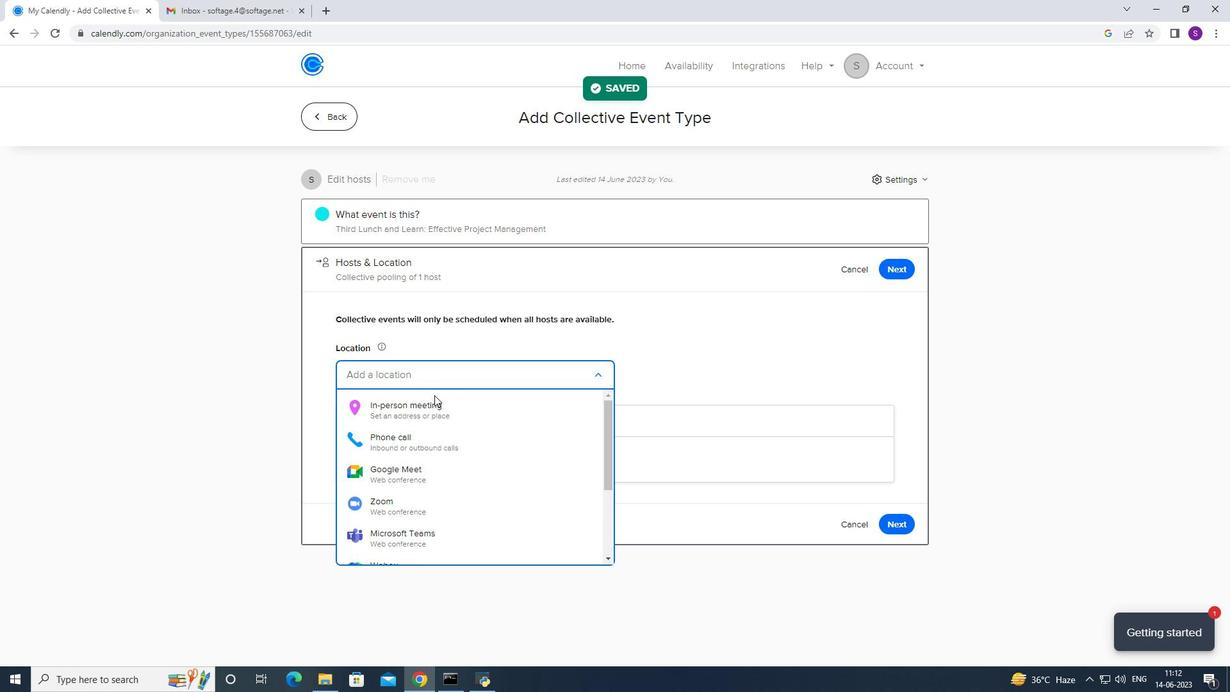 
Action: Mouse pressed left at (421, 403)
Screenshot: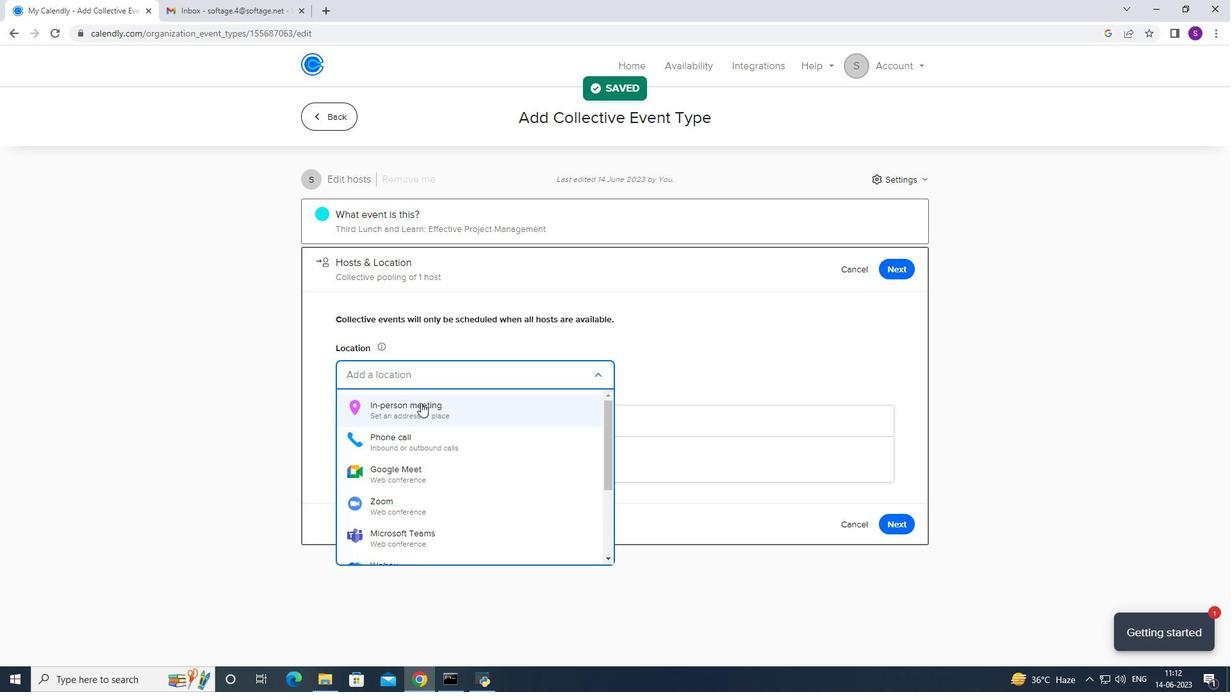 
Action: Mouse moved to (544, 205)
Screenshot: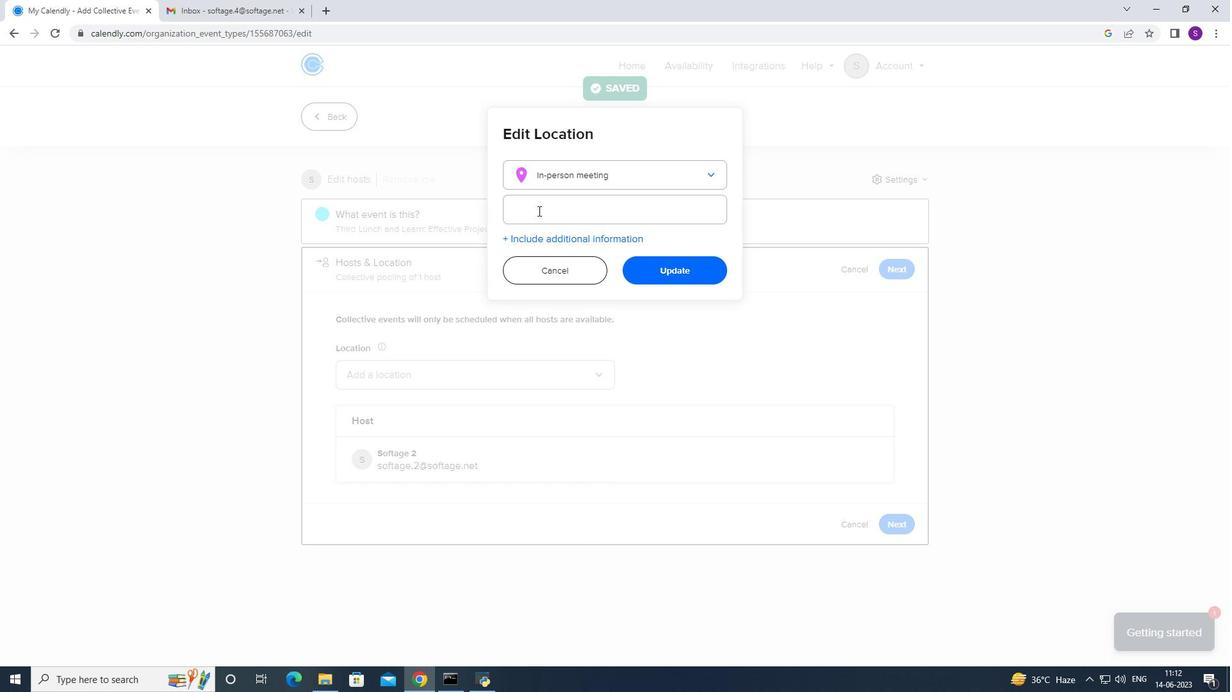 
Action: Mouse pressed left at (544, 205)
Screenshot: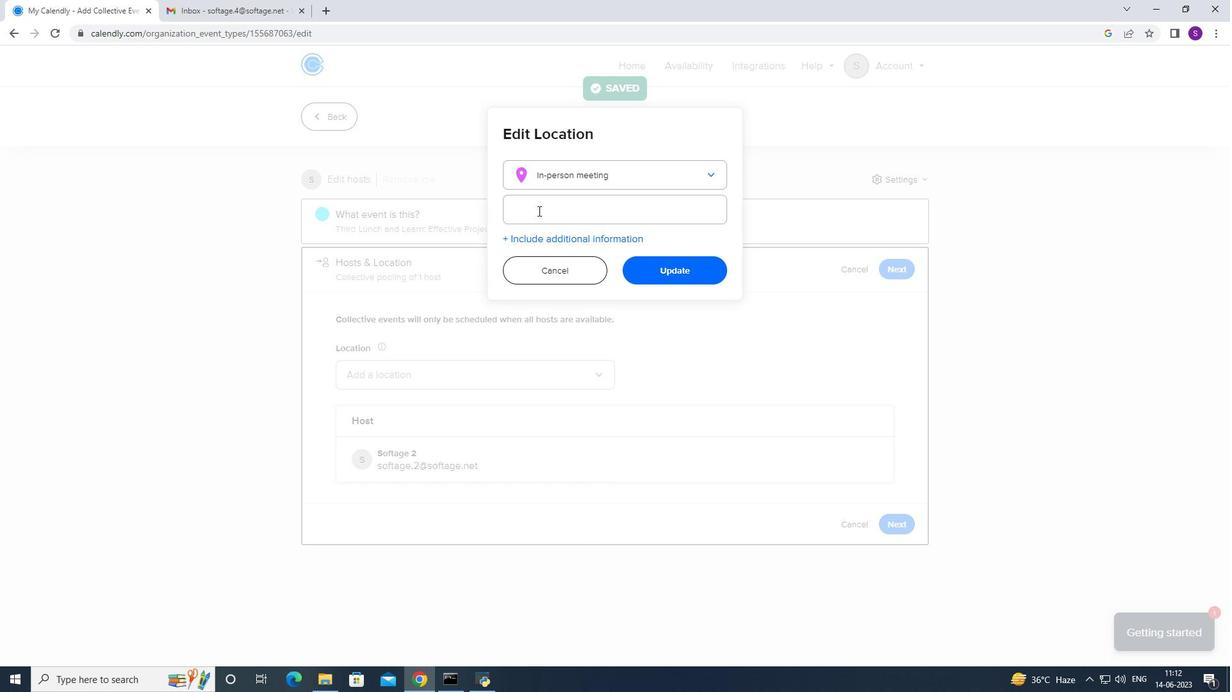 
Action: Mouse moved to (539, 205)
Screenshot: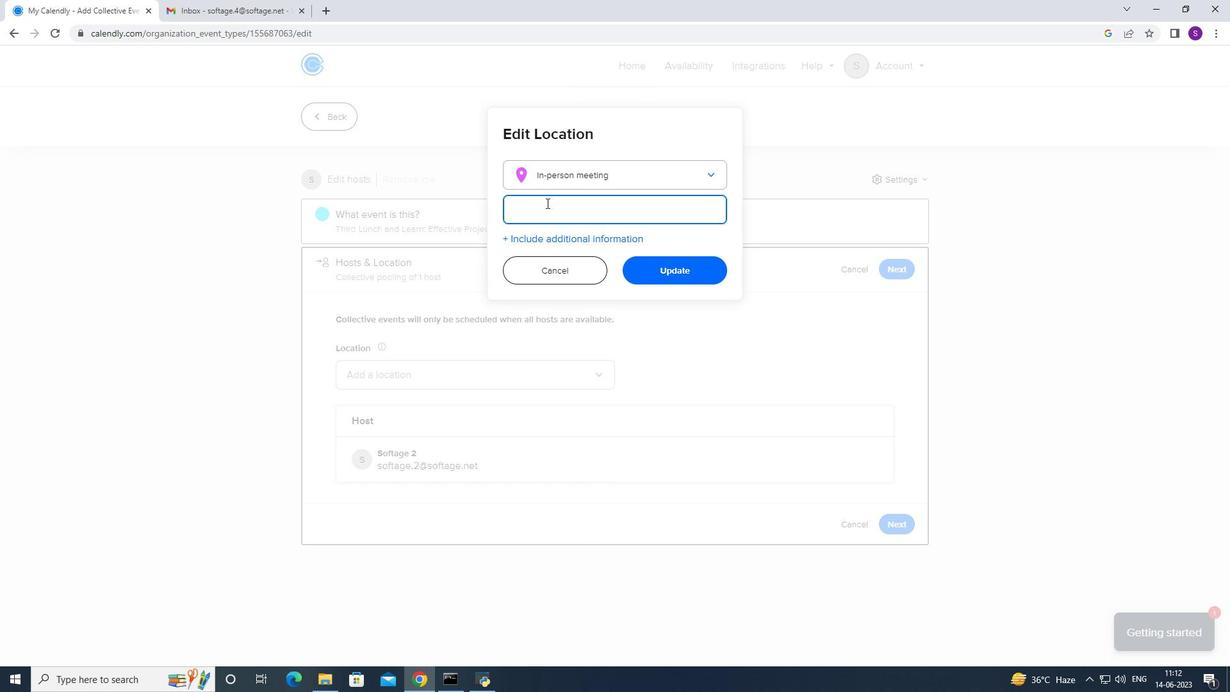 
Action: Key pressed <Key.caps_lock>F<Key.caps_lock>lorence,<Key.space>i<Key.backspace><Key.caps_lock>I<Key.caps_lock>tly
Screenshot: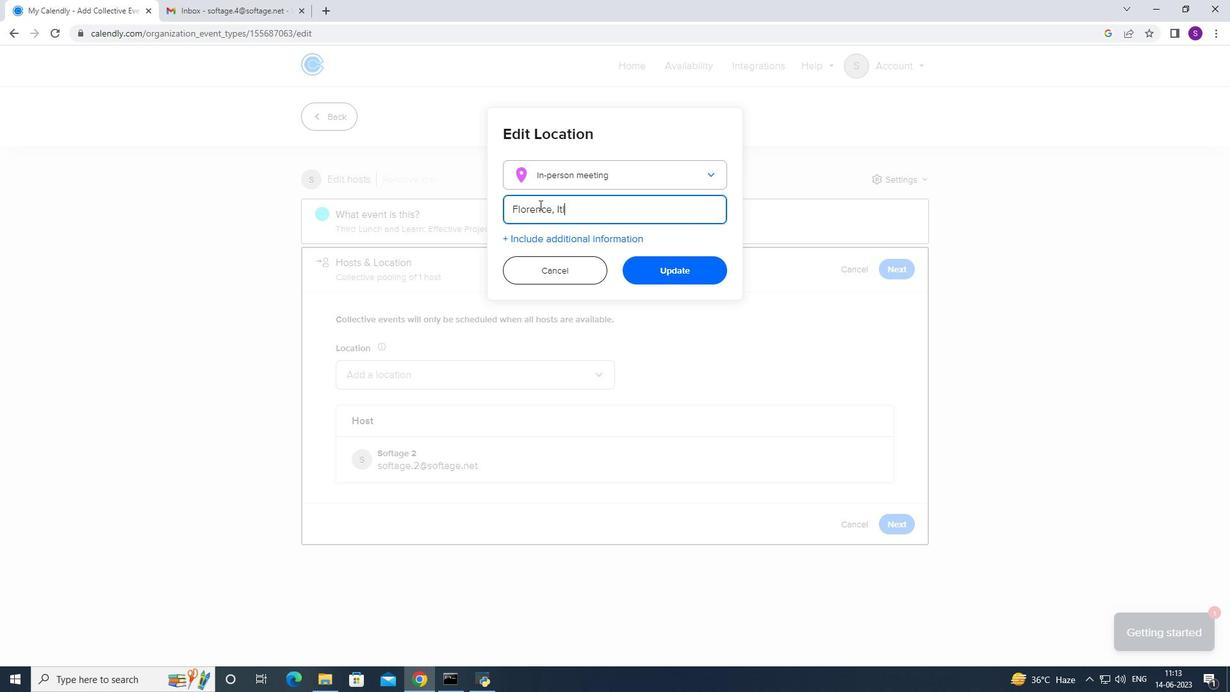 
Action: Mouse moved to (563, 212)
Screenshot: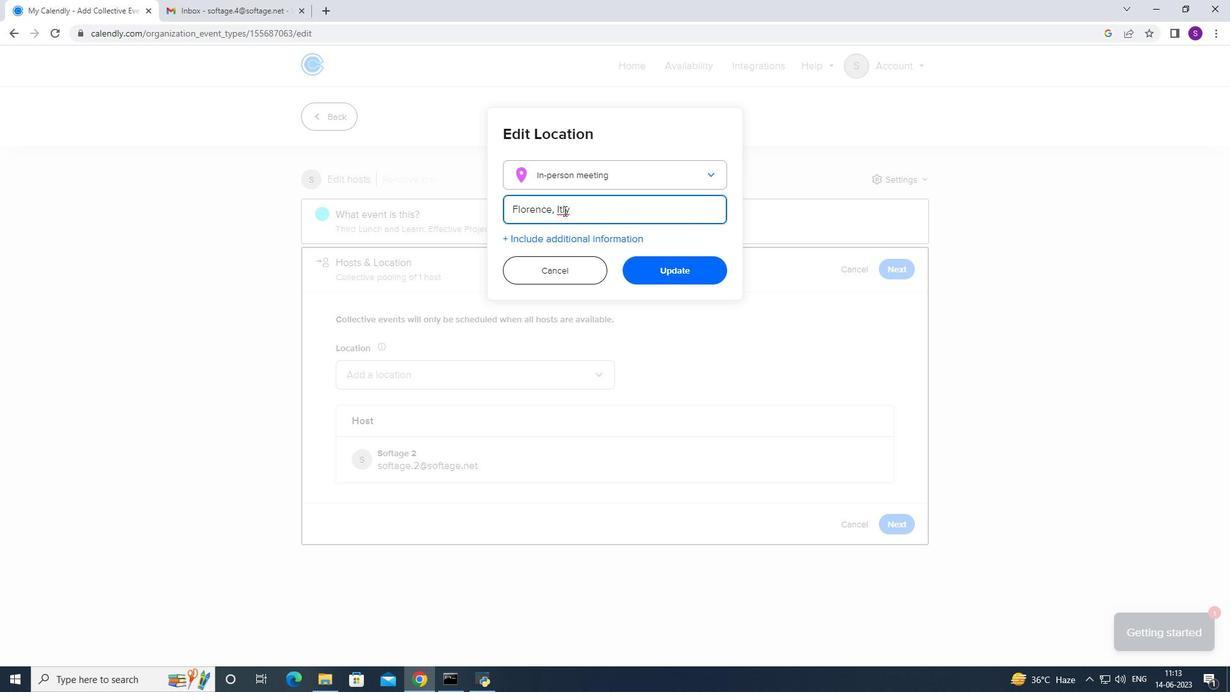 
Action: Mouse pressed left at (563, 212)
Screenshot: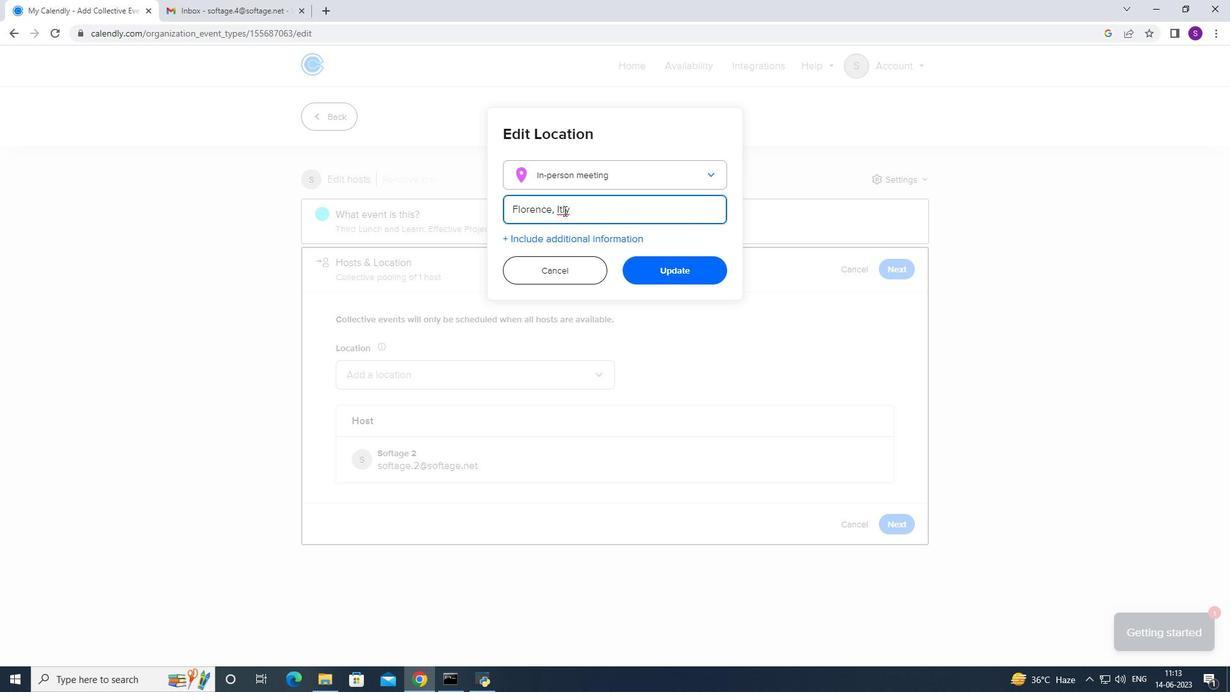 
Action: Mouse moved to (563, 212)
Screenshot: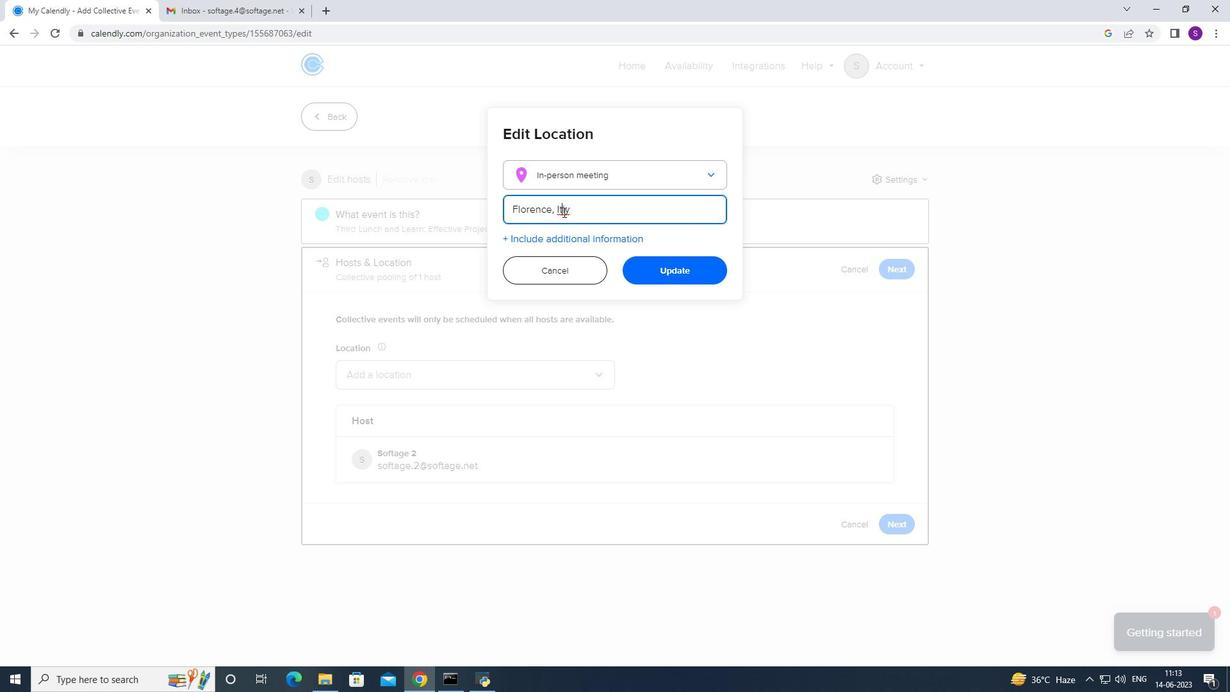 
Action: Key pressed a
Screenshot: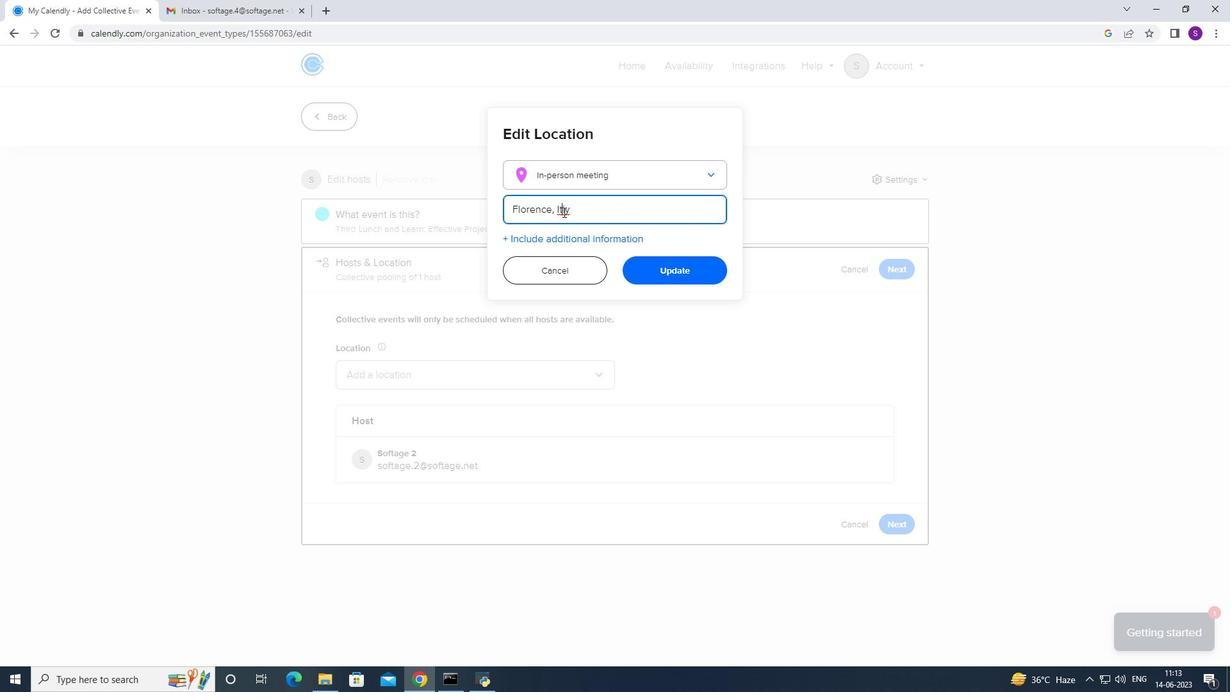 
Action: Mouse moved to (638, 258)
Screenshot: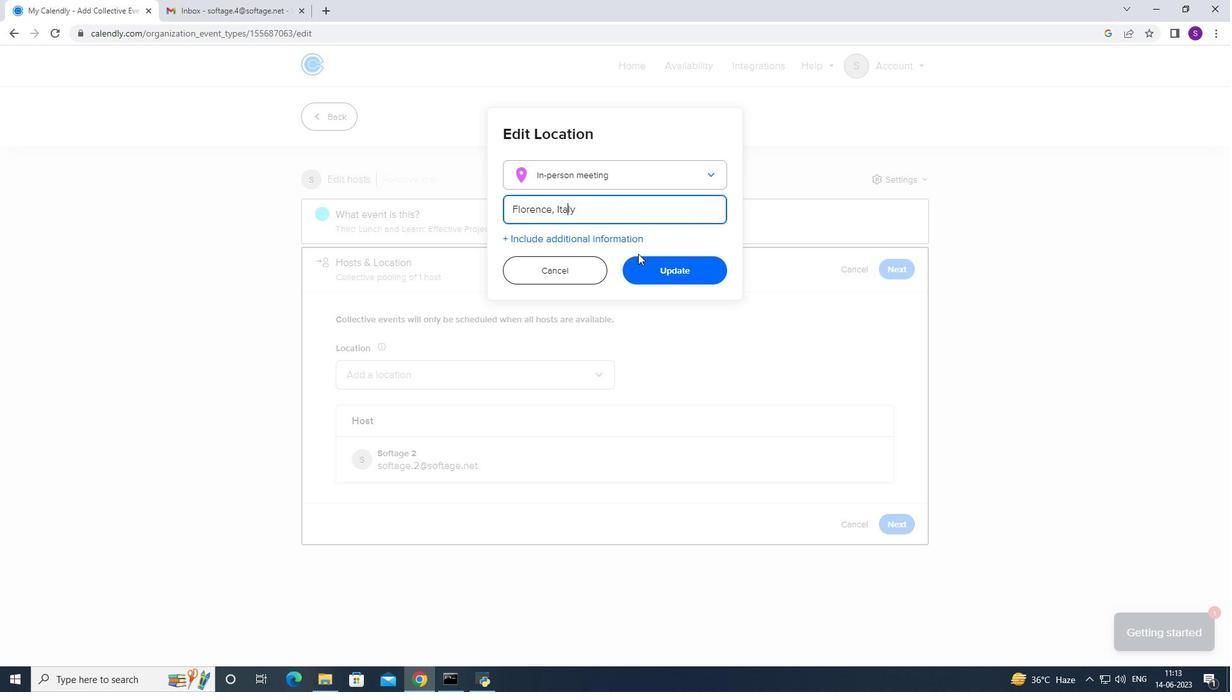 
Action: Mouse pressed left at (638, 258)
Screenshot: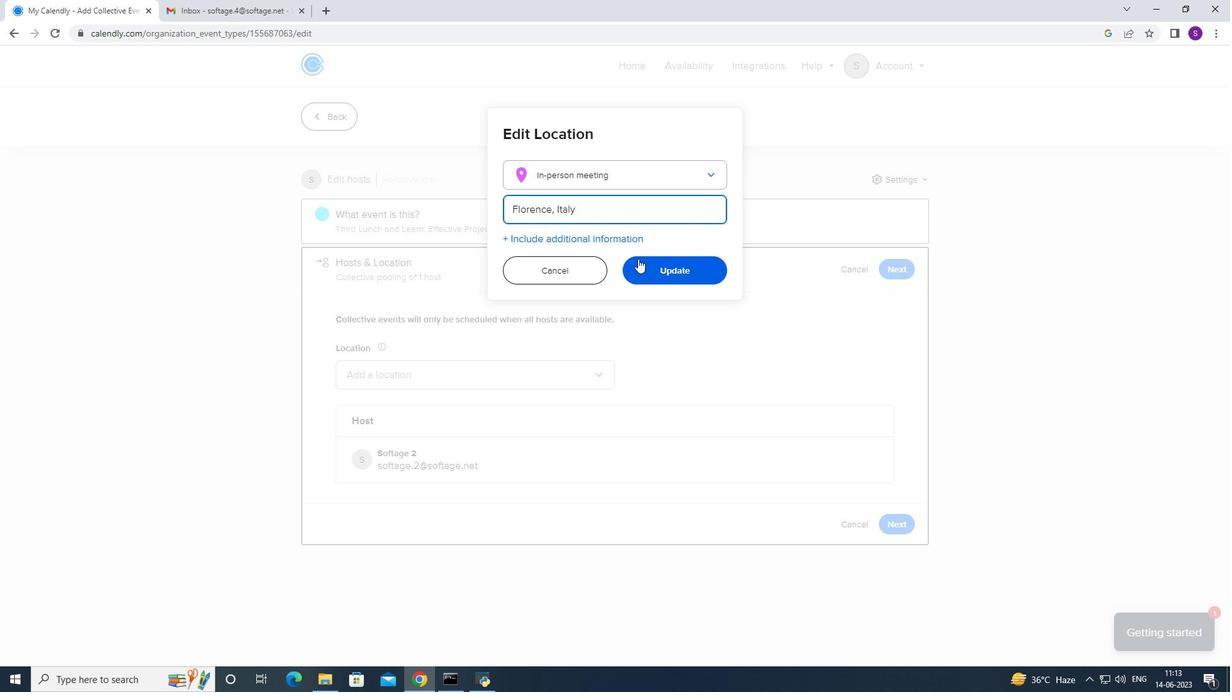 
Action: Mouse moved to (562, 309)
Screenshot: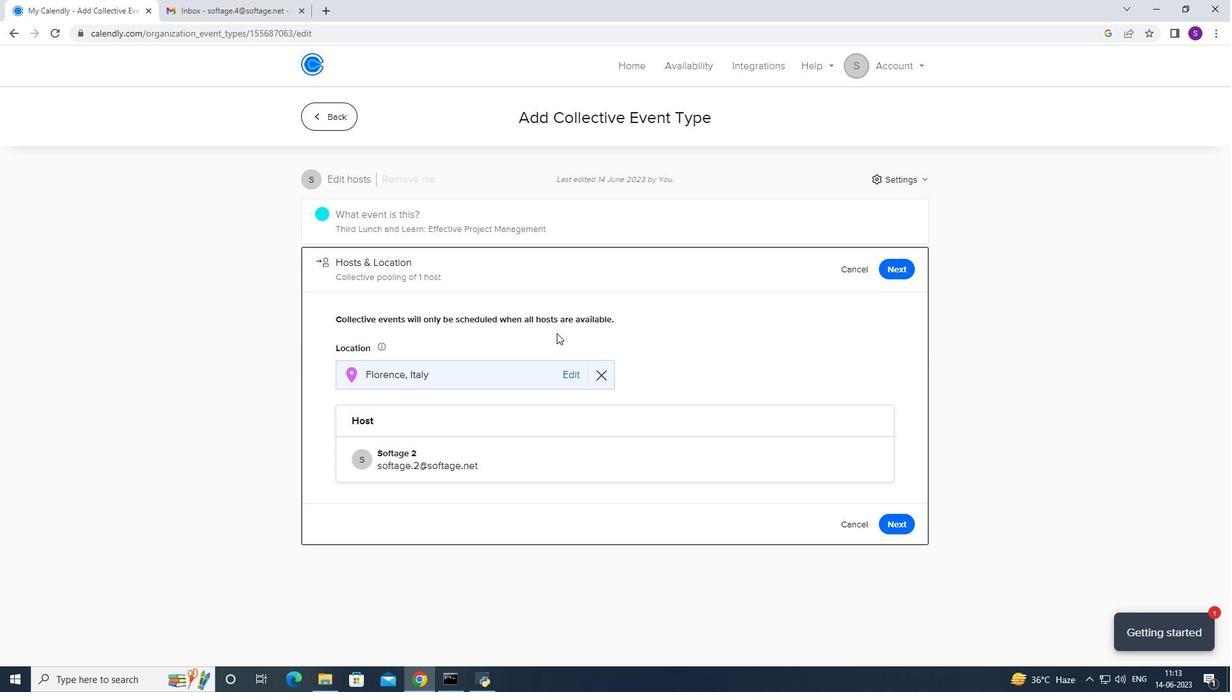 
Action: Mouse scrolled (562, 308) with delta (0, 0)
Screenshot: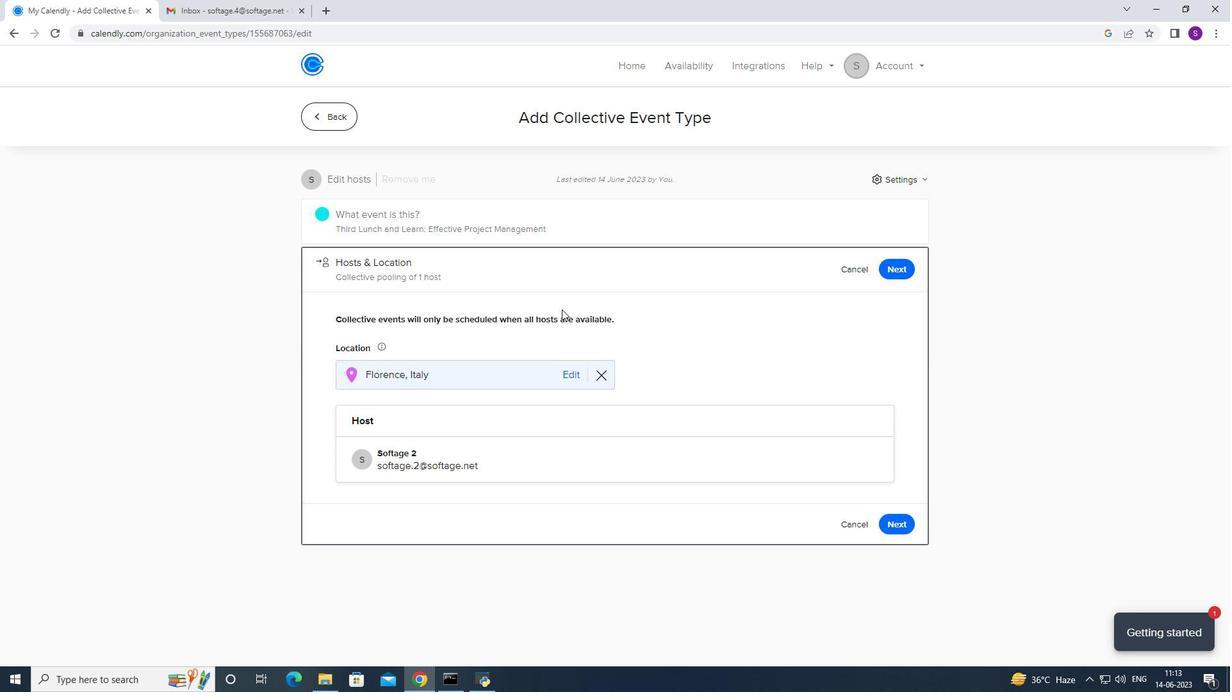 
Action: Mouse scrolled (562, 308) with delta (0, 0)
Screenshot: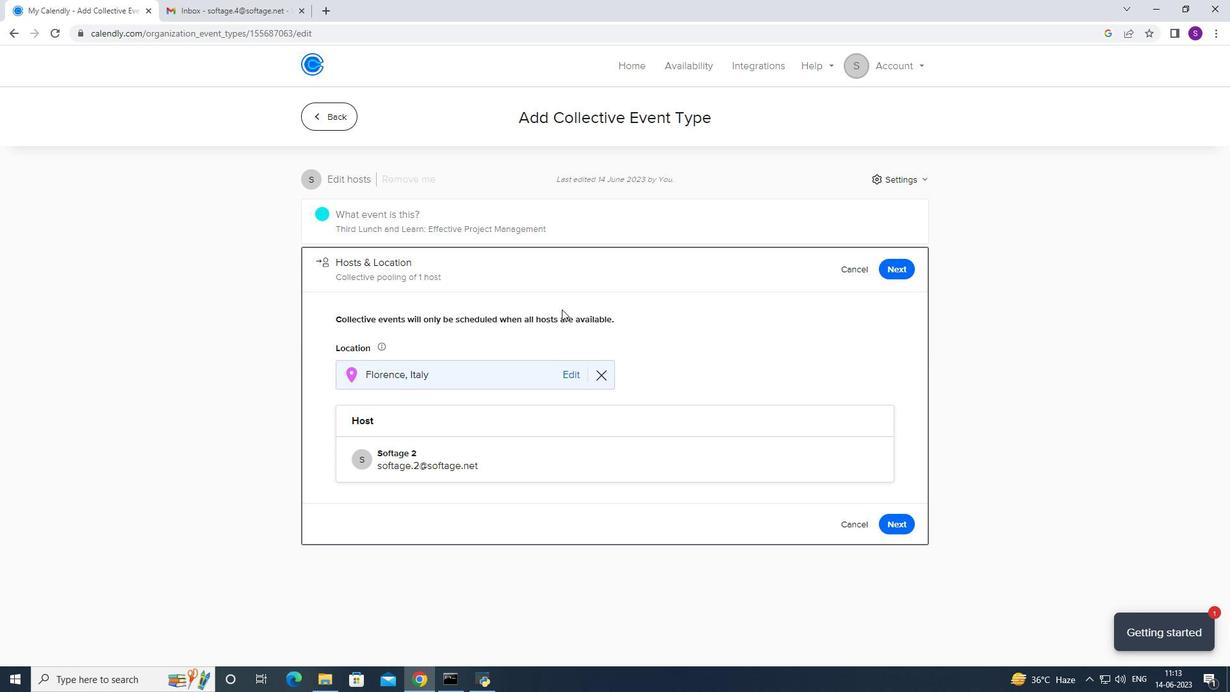 
Action: Mouse scrolled (562, 308) with delta (0, 0)
Screenshot: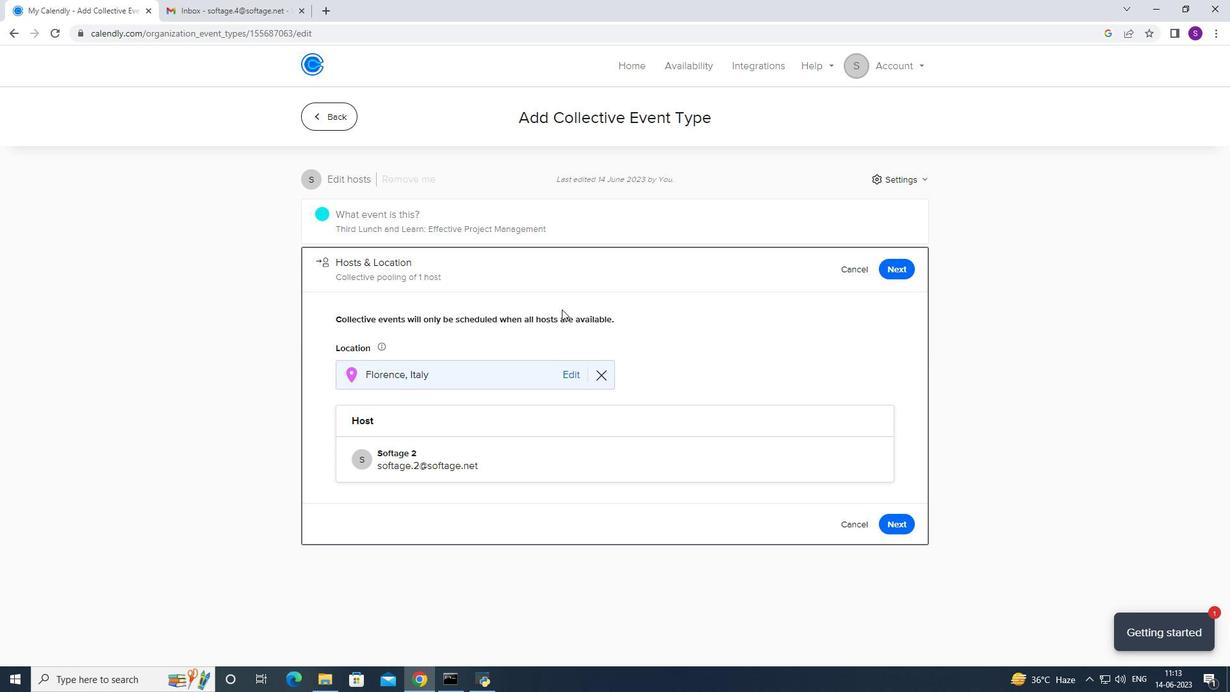 
Action: Mouse scrolled (562, 308) with delta (0, 0)
Screenshot: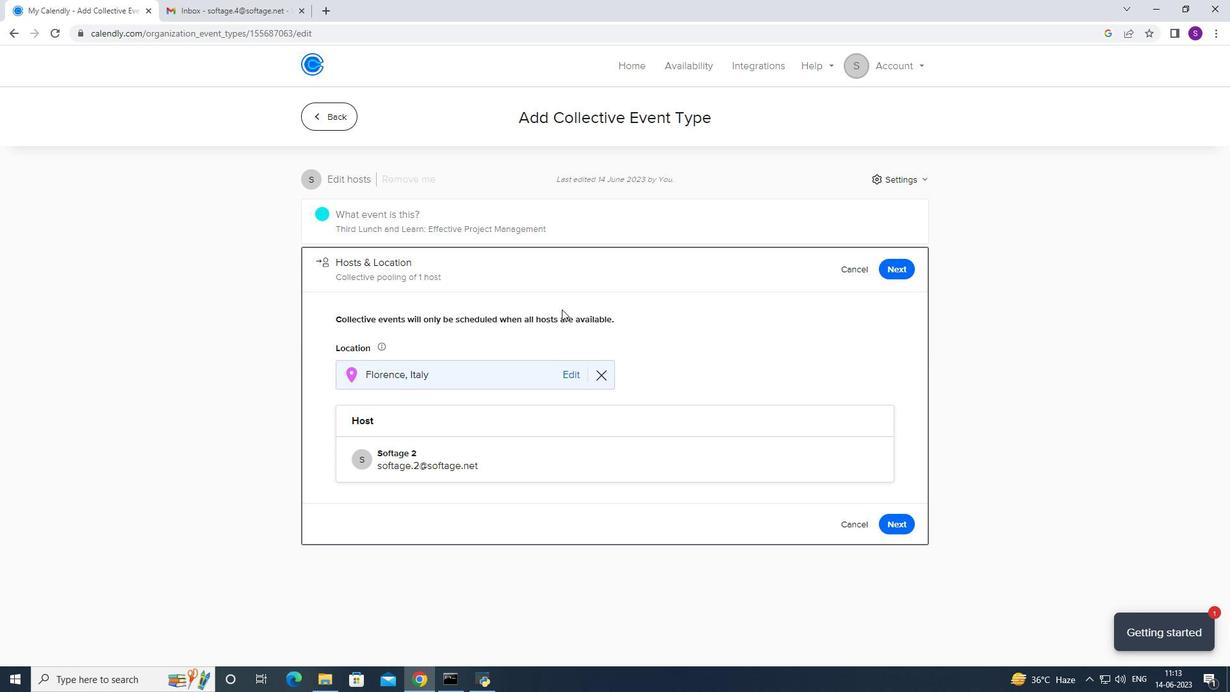 
Action: Mouse scrolled (562, 308) with delta (0, 0)
Screenshot: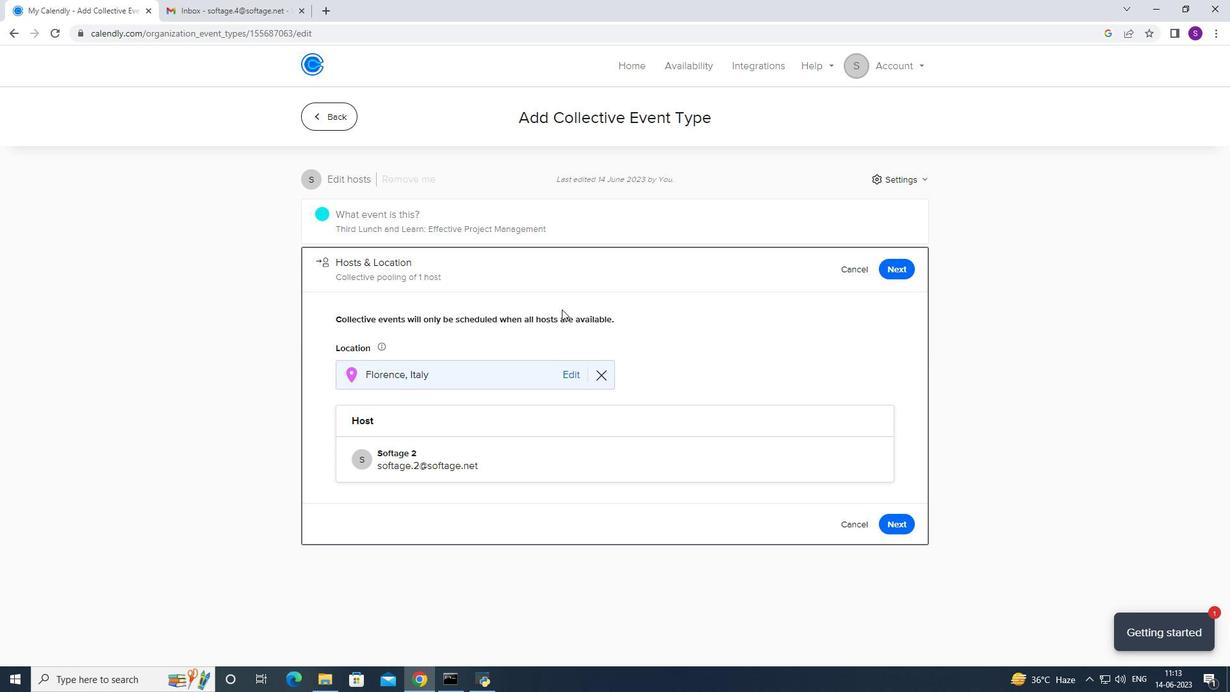 
Action: Mouse scrolled (562, 308) with delta (0, 0)
Screenshot: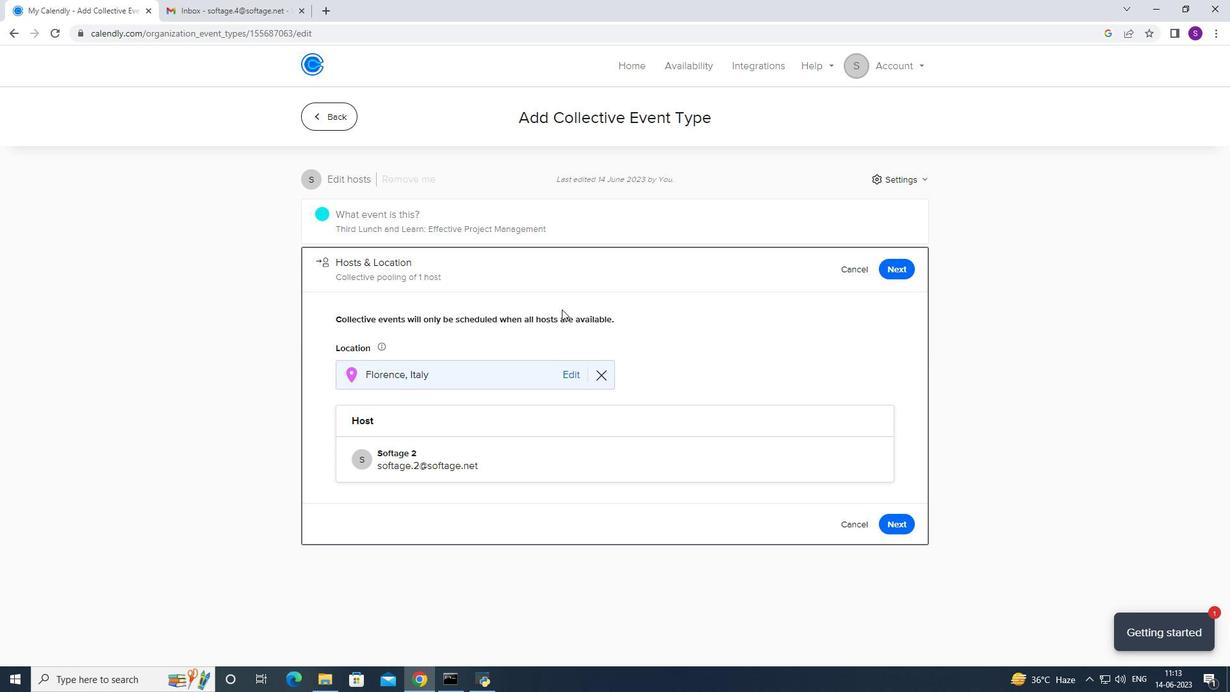 
Action: Mouse moved to (889, 517)
Screenshot: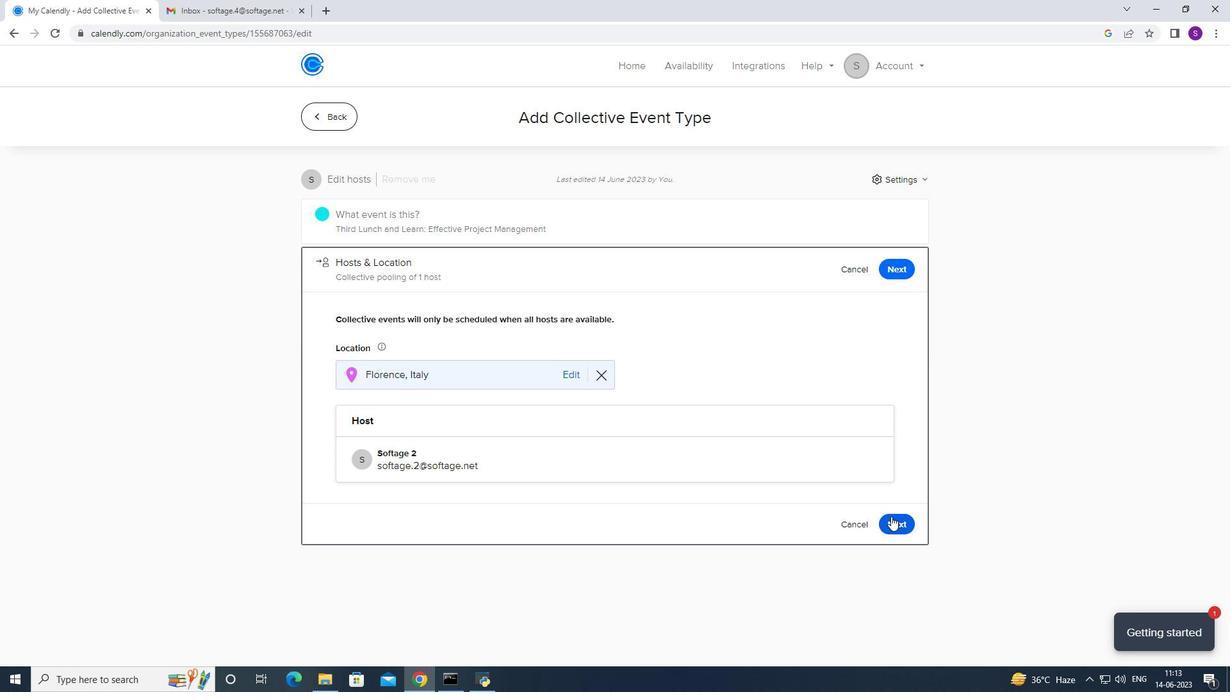 
Action: Mouse pressed left at (889, 517)
Screenshot: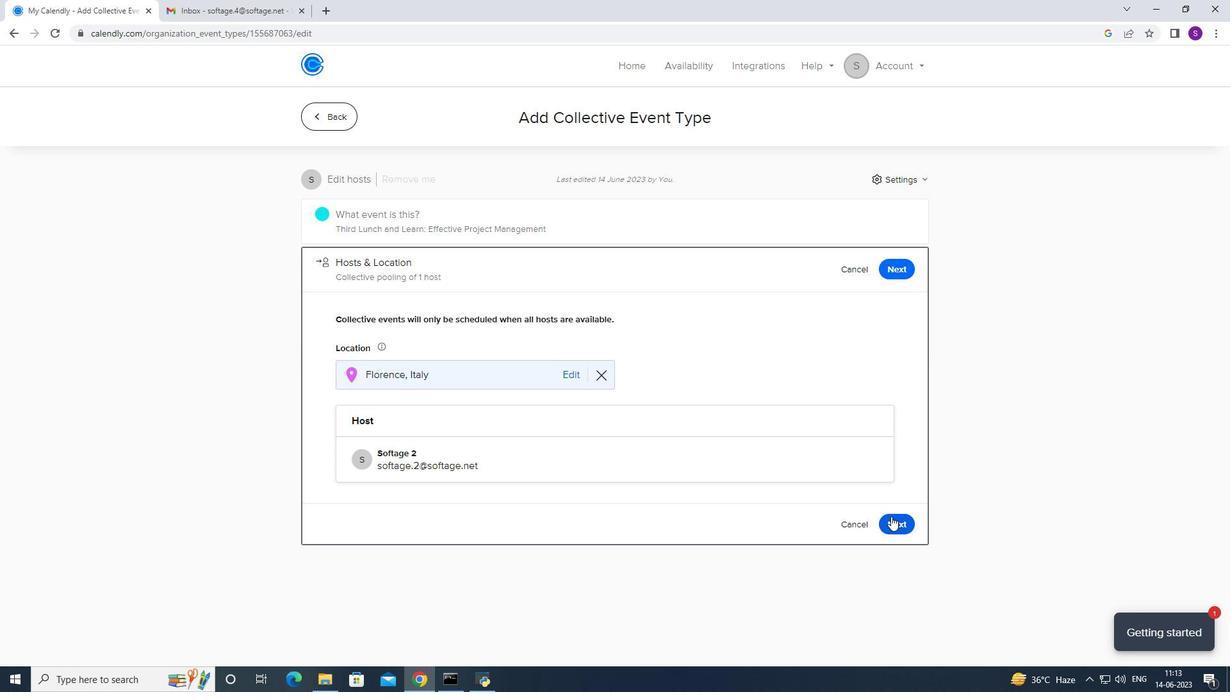 
Action: Mouse moved to (361, 482)
Screenshot: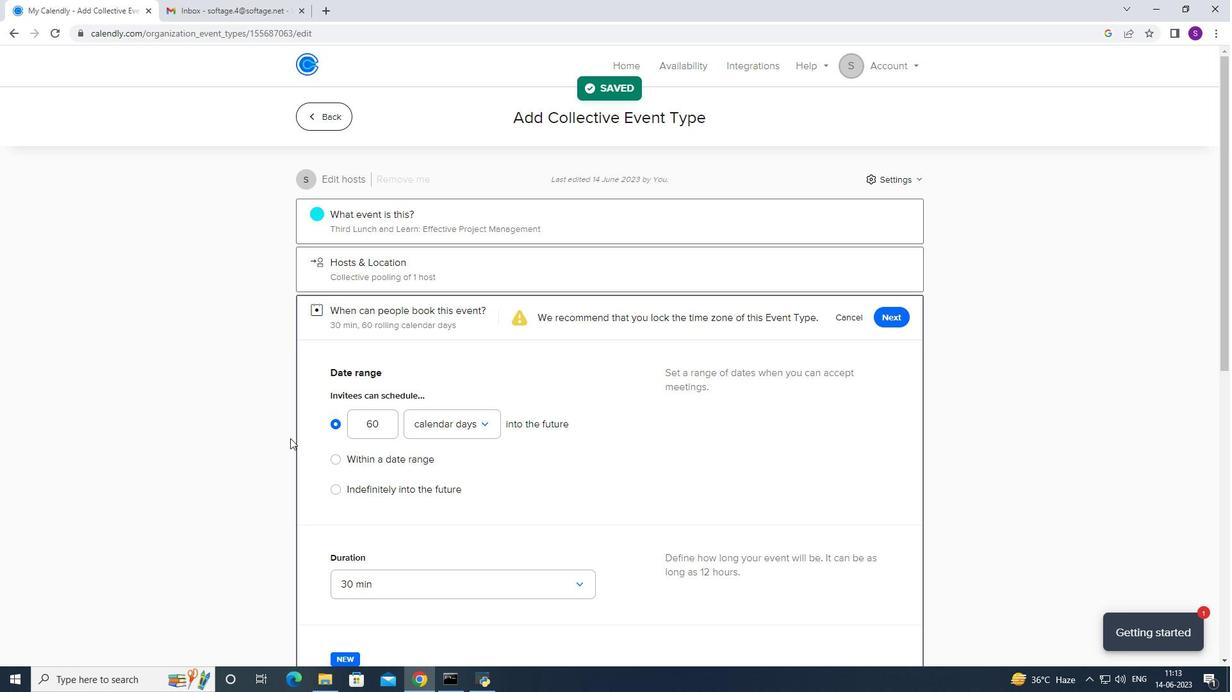 
Action: Mouse scrolled (361, 481) with delta (0, 0)
Screenshot: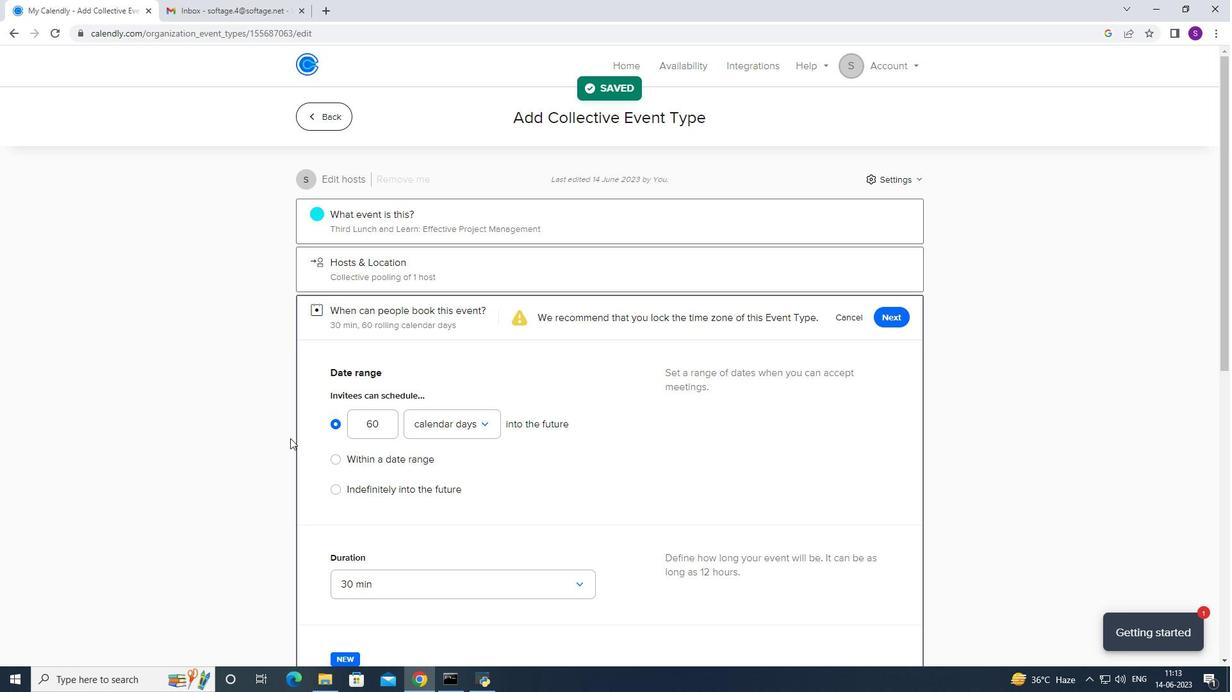 
Action: Mouse moved to (399, 497)
Screenshot: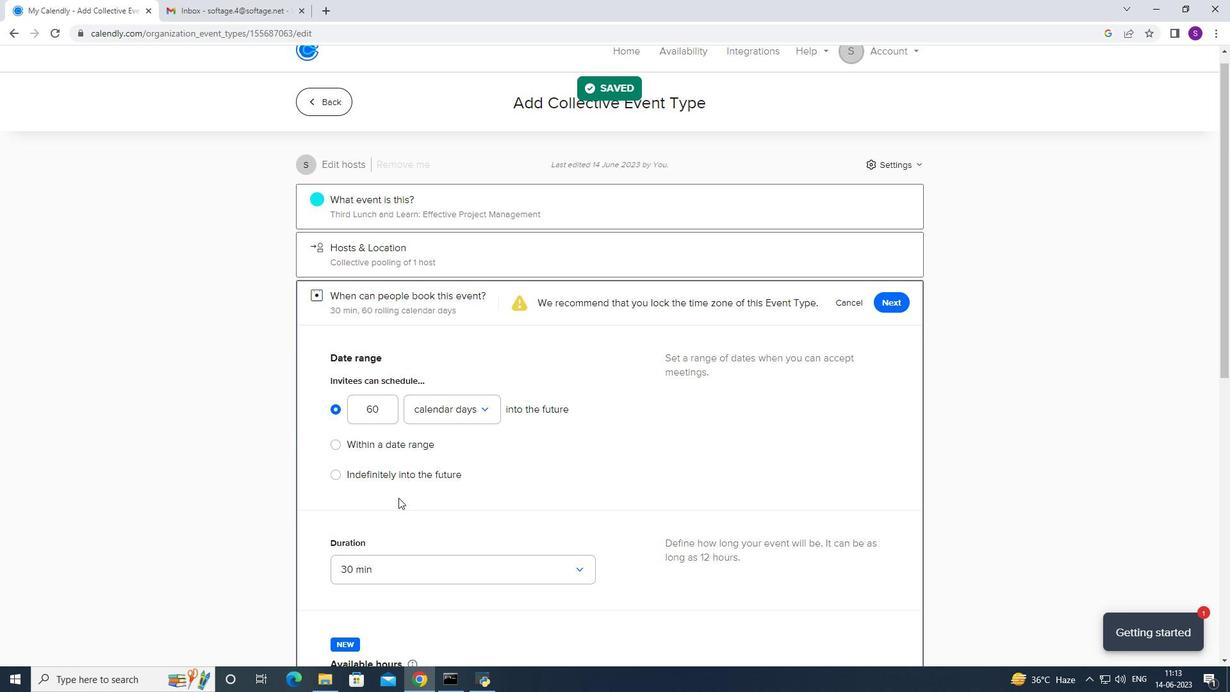 
Action: Mouse scrolled (399, 497) with delta (0, 0)
Screenshot: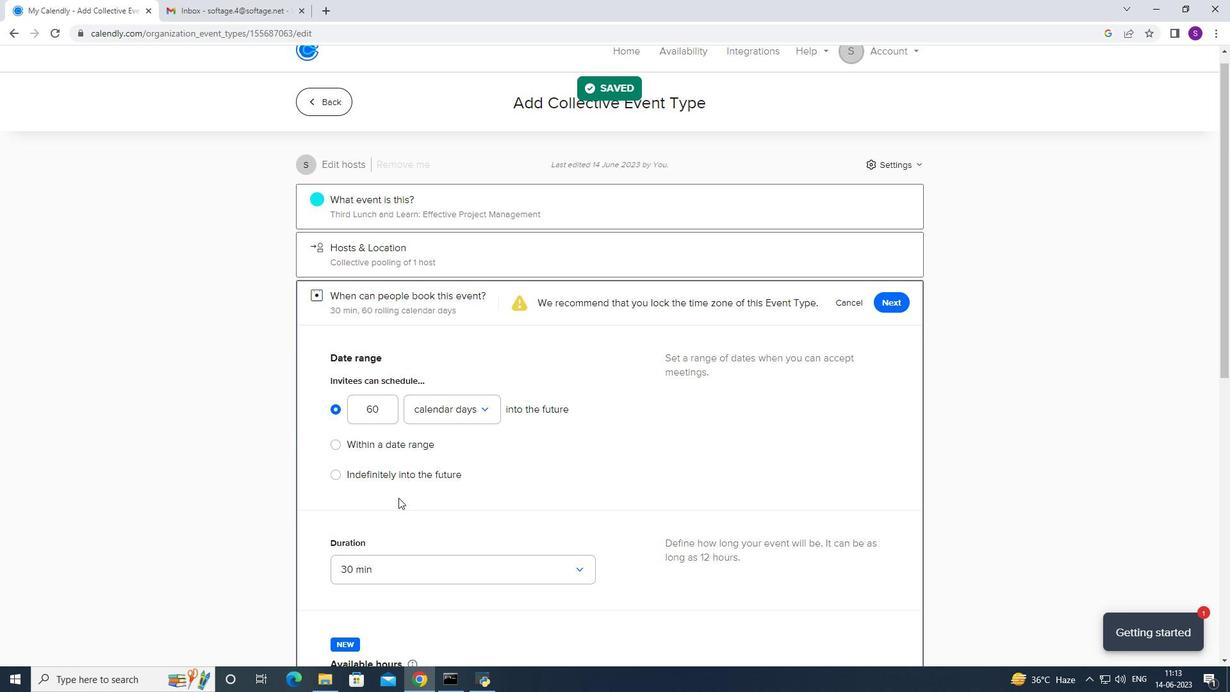 
Action: Mouse moved to (399, 497)
Screenshot: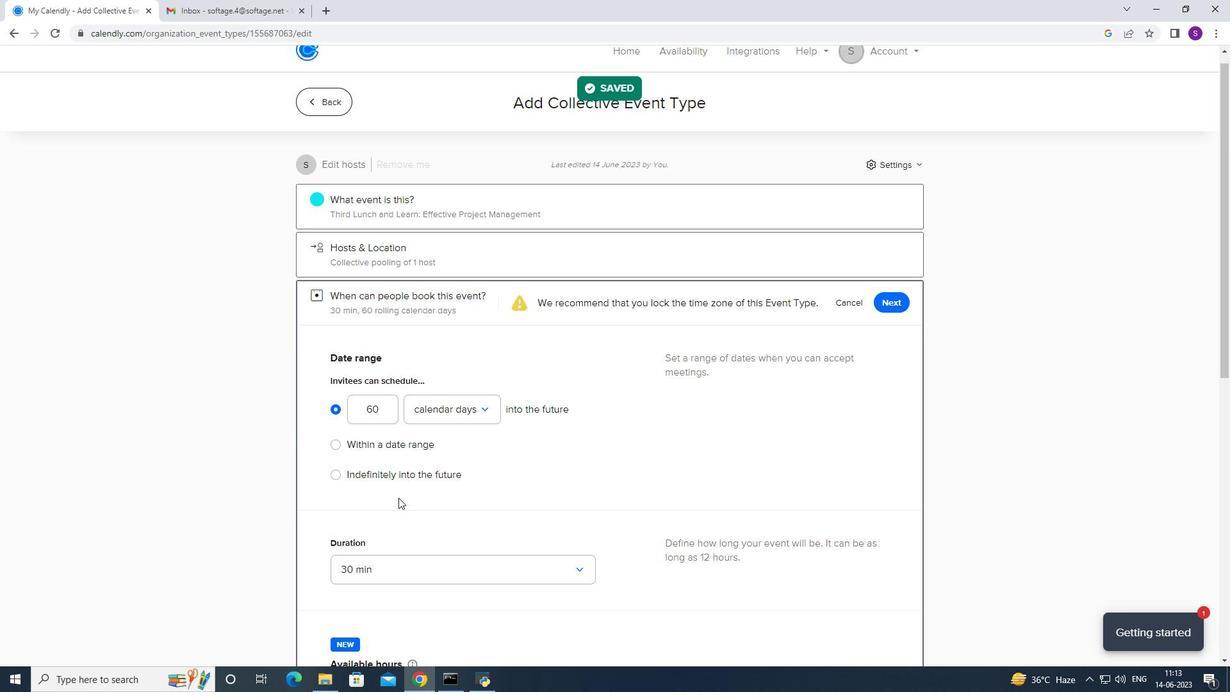 
Action: Mouse scrolled (399, 497) with delta (0, 0)
Screenshot: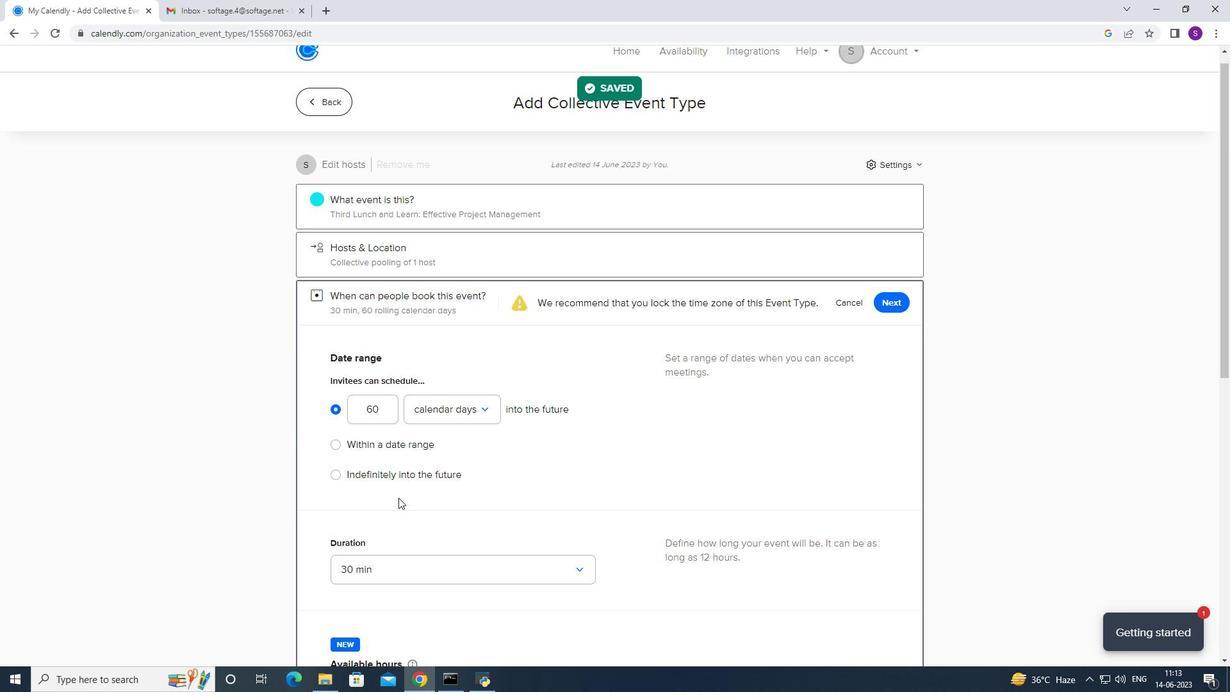 
Action: Mouse moved to (399, 494)
Screenshot: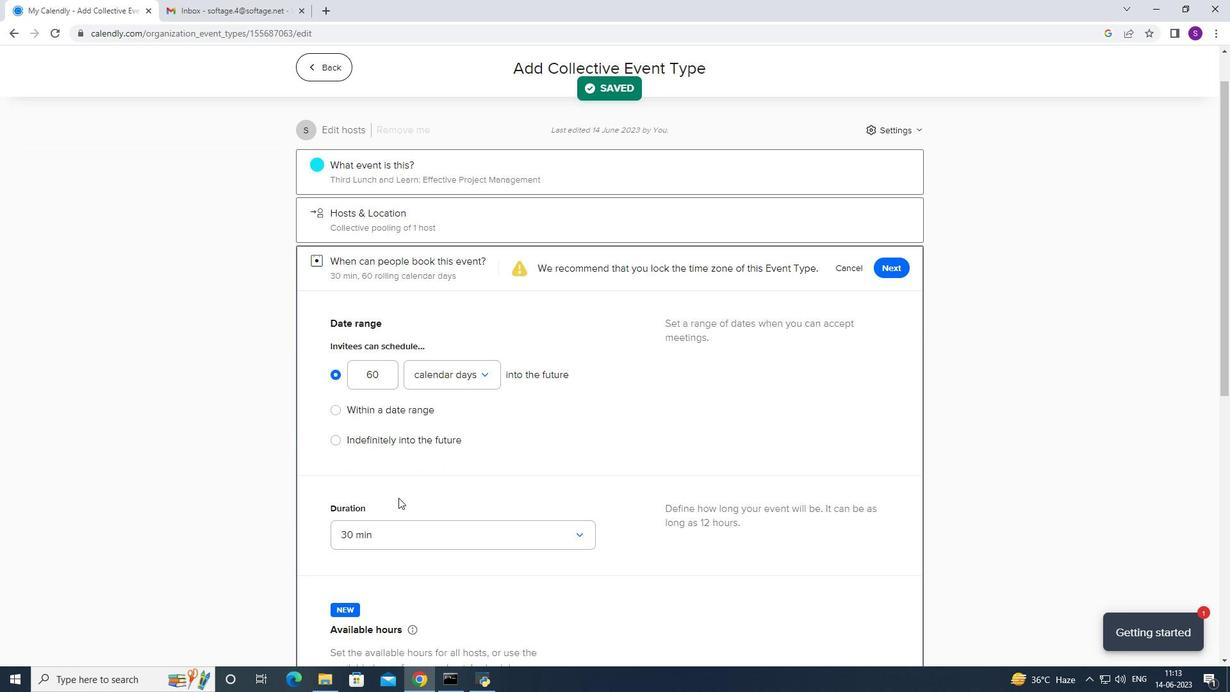 
Action: Mouse scrolled (399, 497) with delta (0, 0)
Screenshot: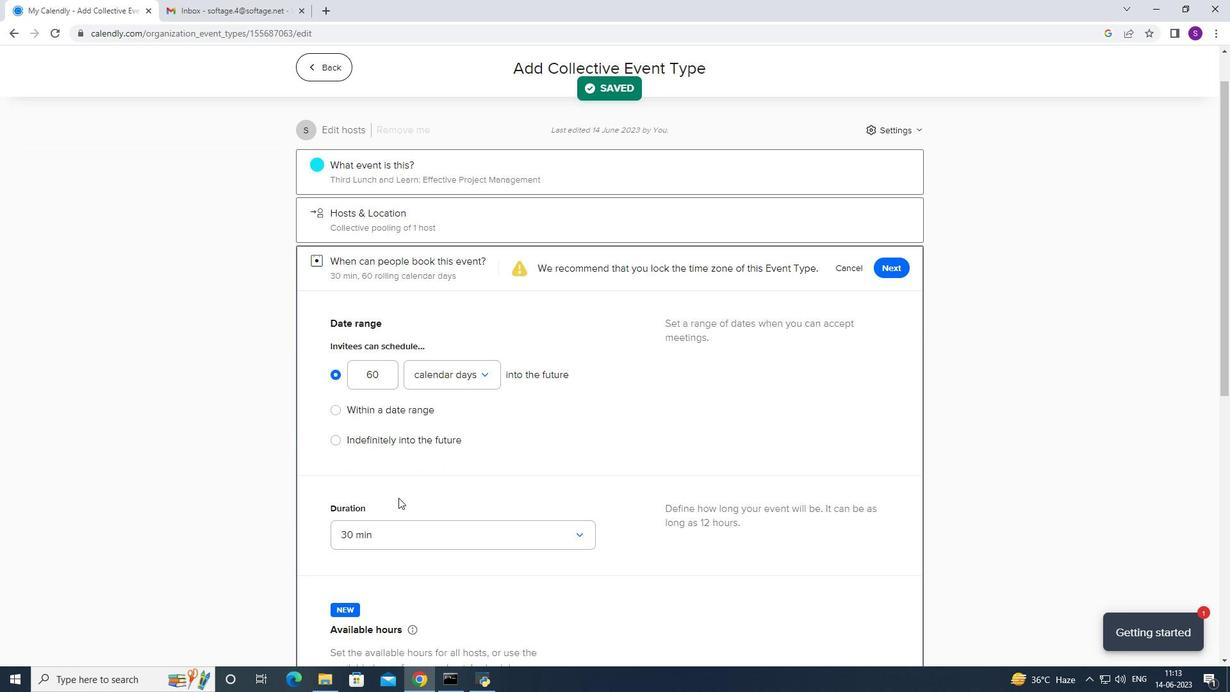 
Action: Mouse moved to (399, 448)
Screenshot: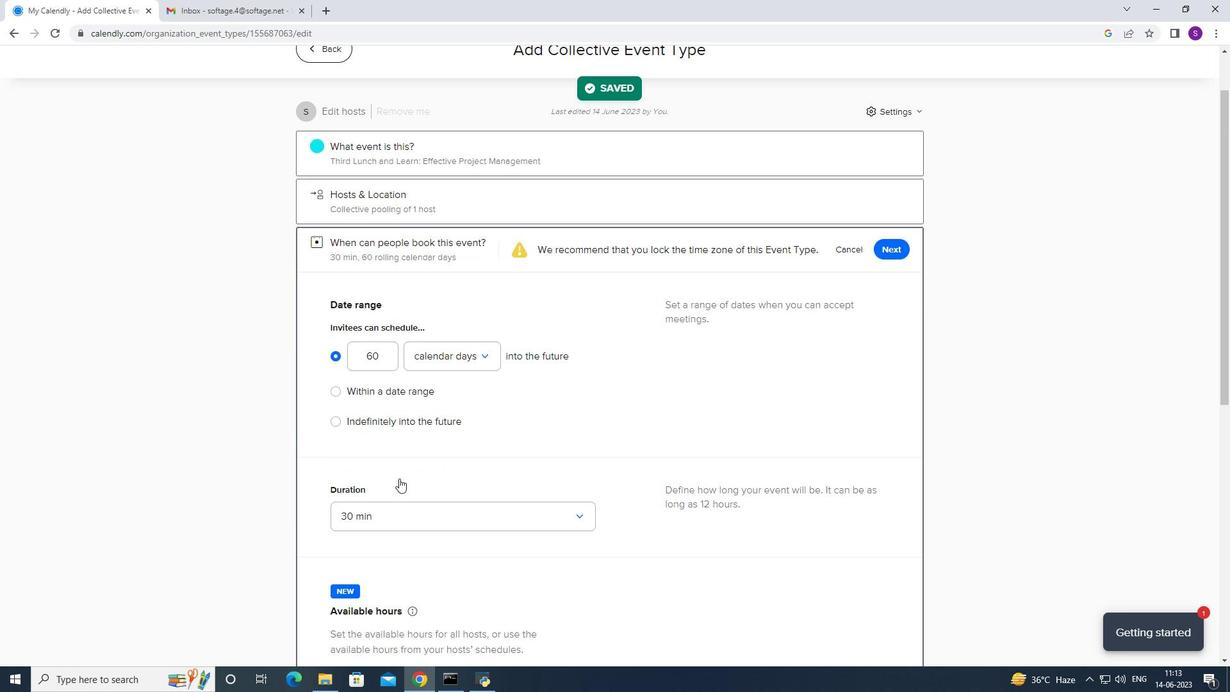 
Action: Mouse scrolled (399, 449) with delta (0, 0)
Screenshot: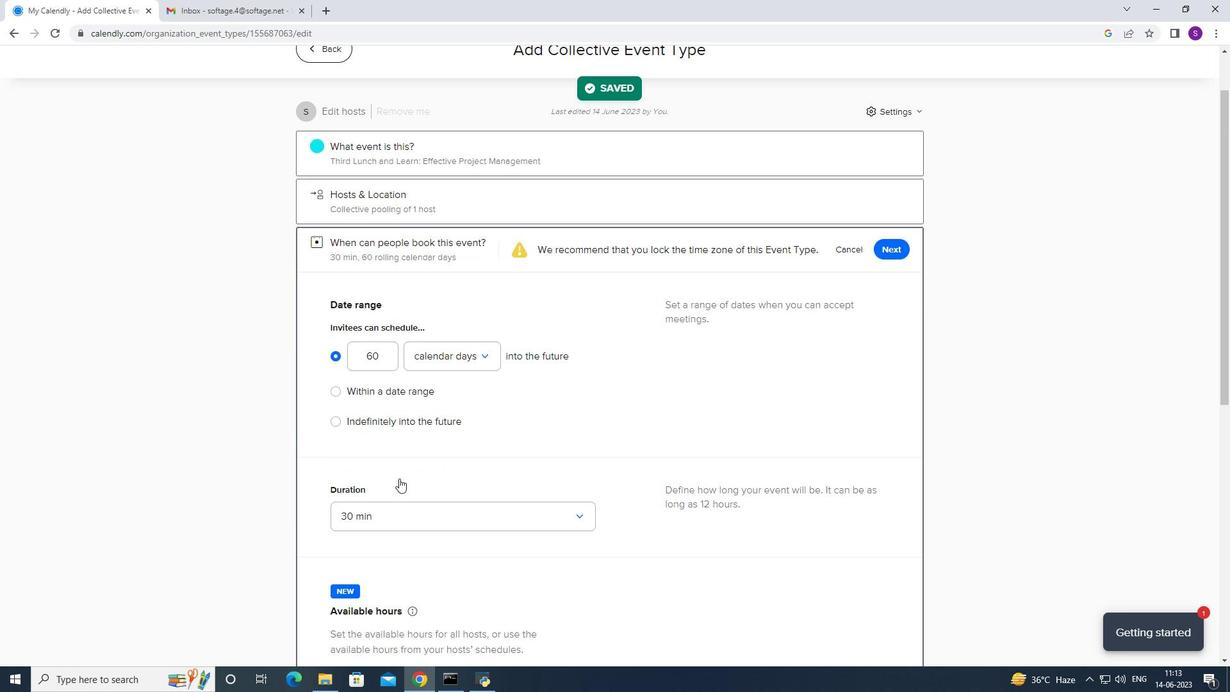 
Action: Mouse moved to (323, 264)
Screenshot: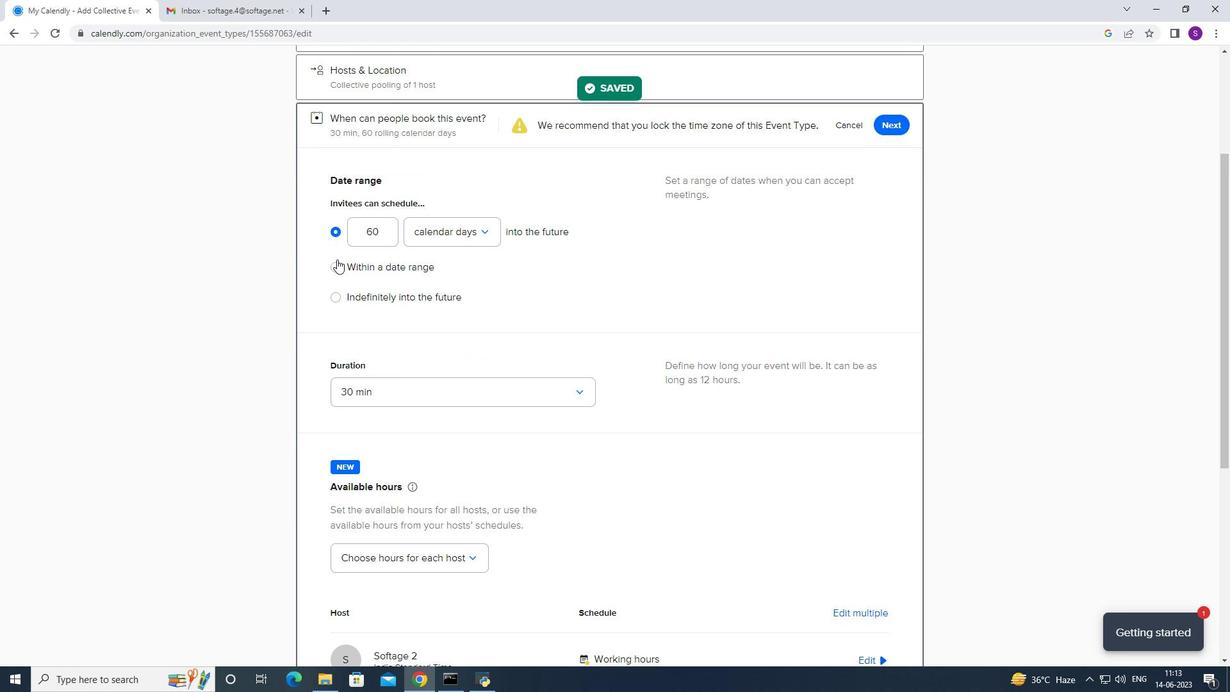 
Action: Mouse pressed left at (323, 264)
Screenshot: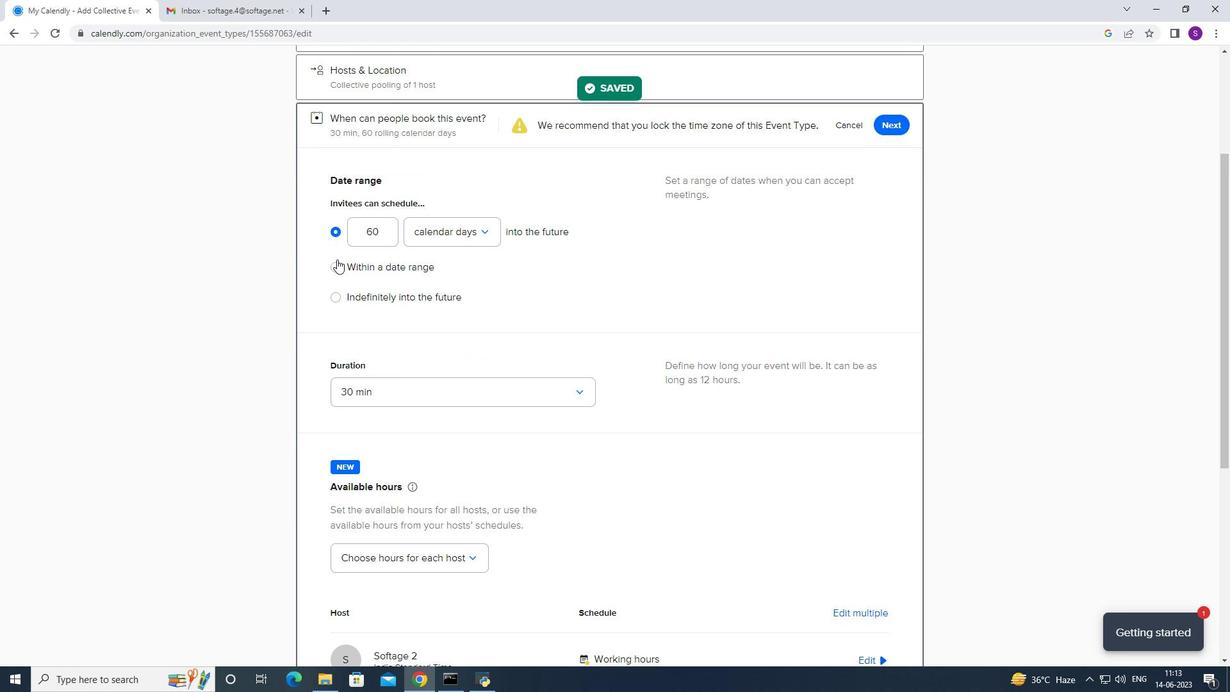 
Action: Mouse moved to (353, 272)
Screenshot: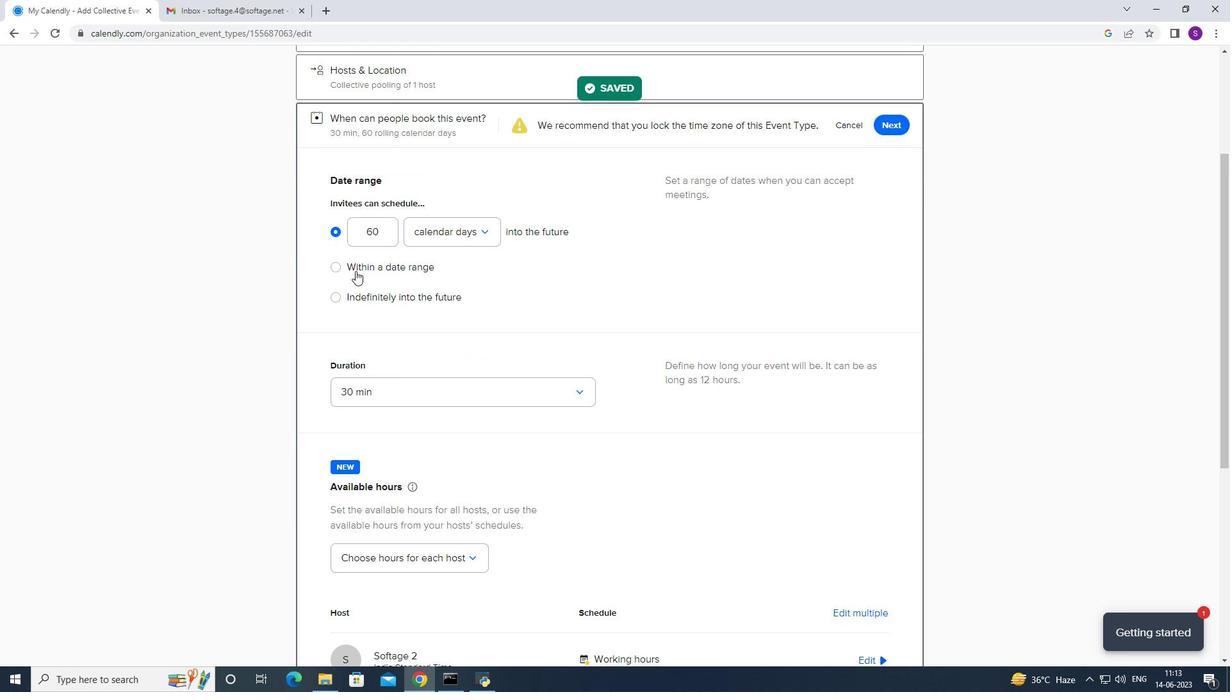 
Action: Mouse pressed left at (353, 272)
Screenshot: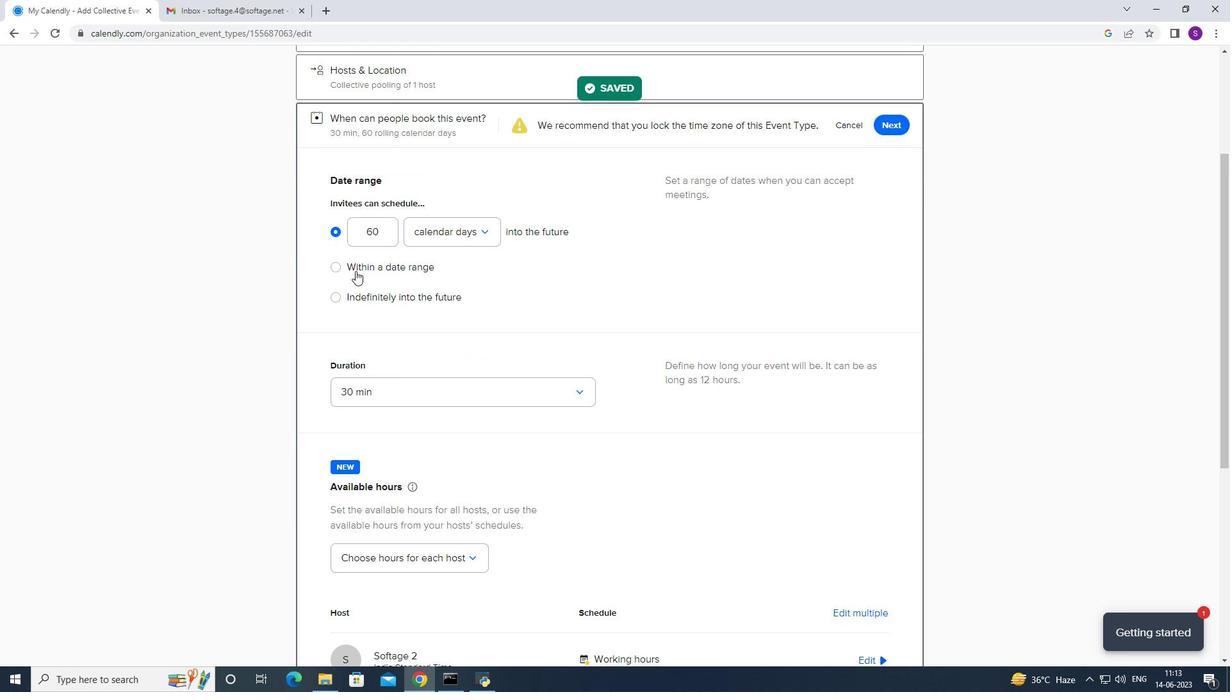 
Action: Mouse moved to (462, 290)
Screenshot: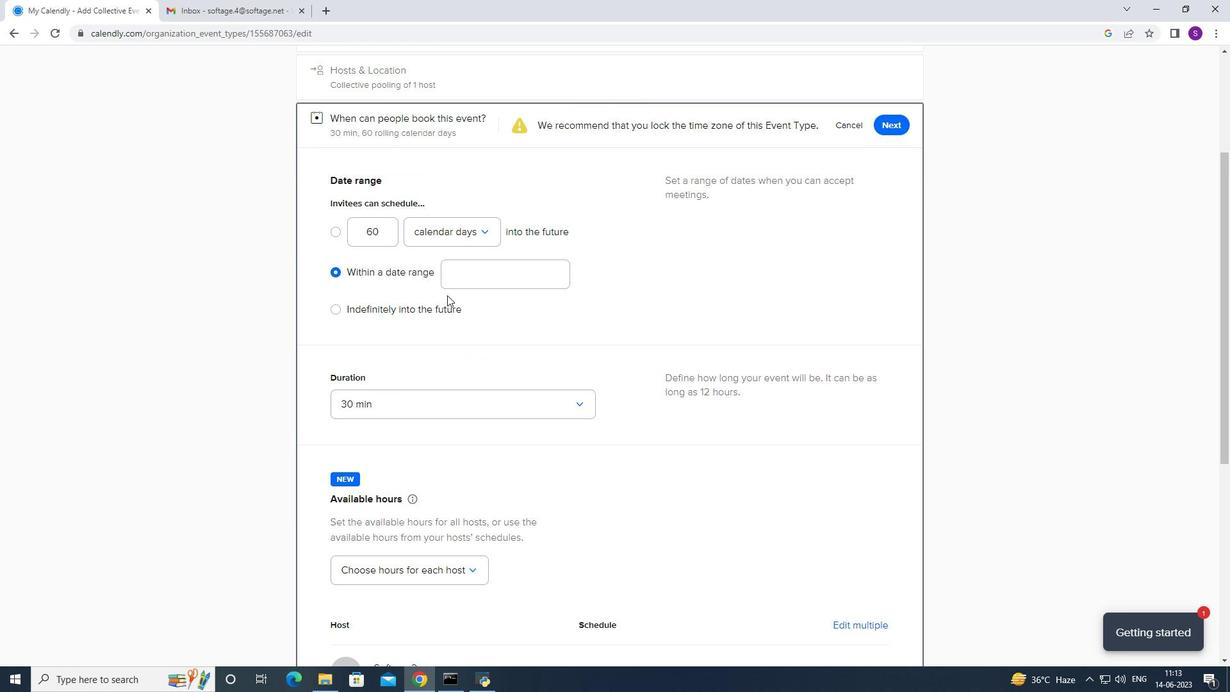 
Action: Mouse pressed left at (462, 290)
Screenshot: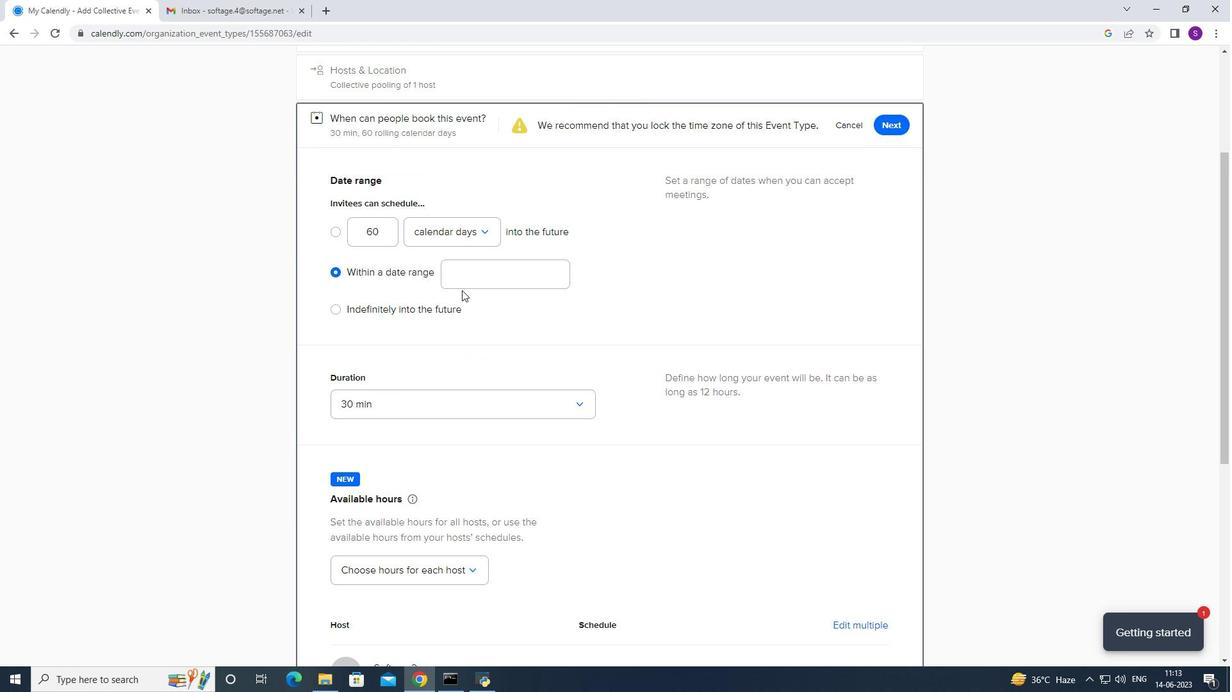 
Action: Mouse moved to (475, 285)
Screenshot: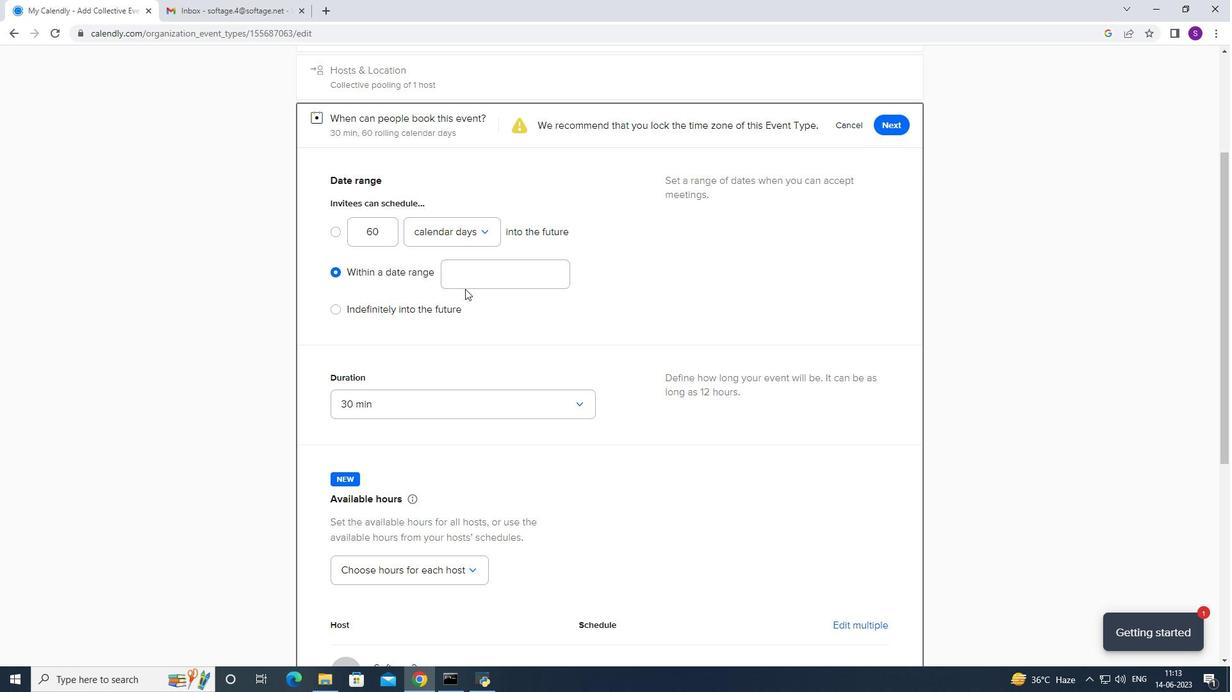 
Action: Mouse pressed left at (475, 285)
Screenshot: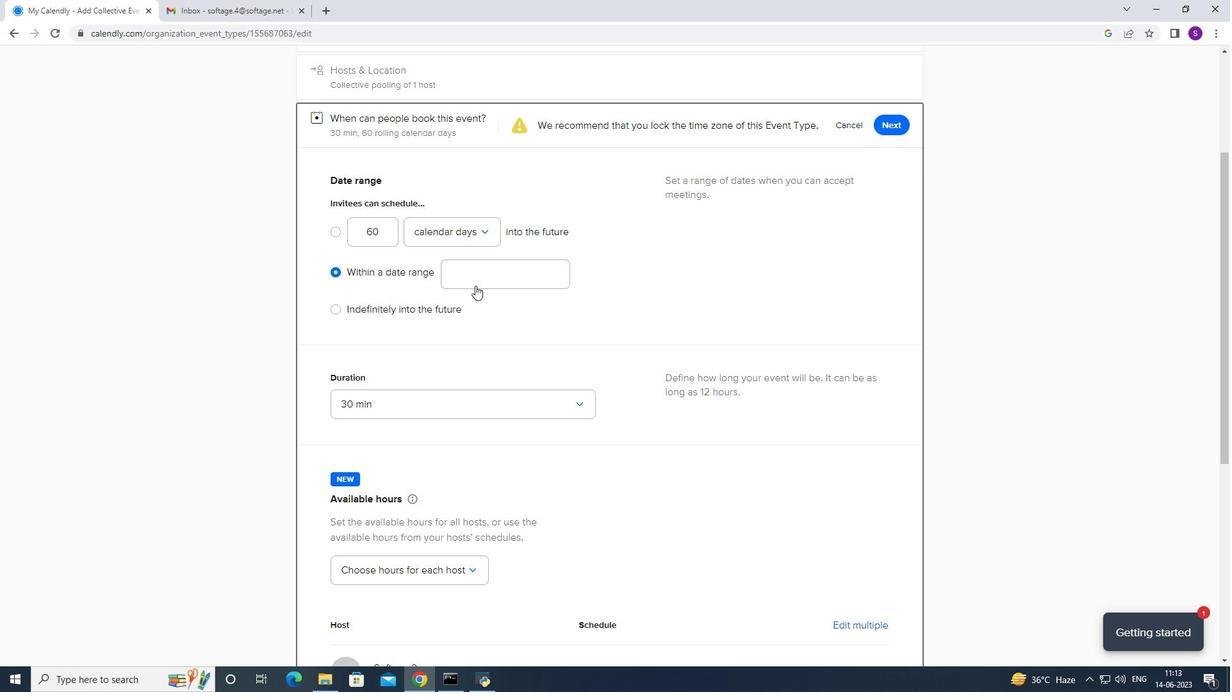 
Action: Mouse moved to (532, 321)
Screenshot: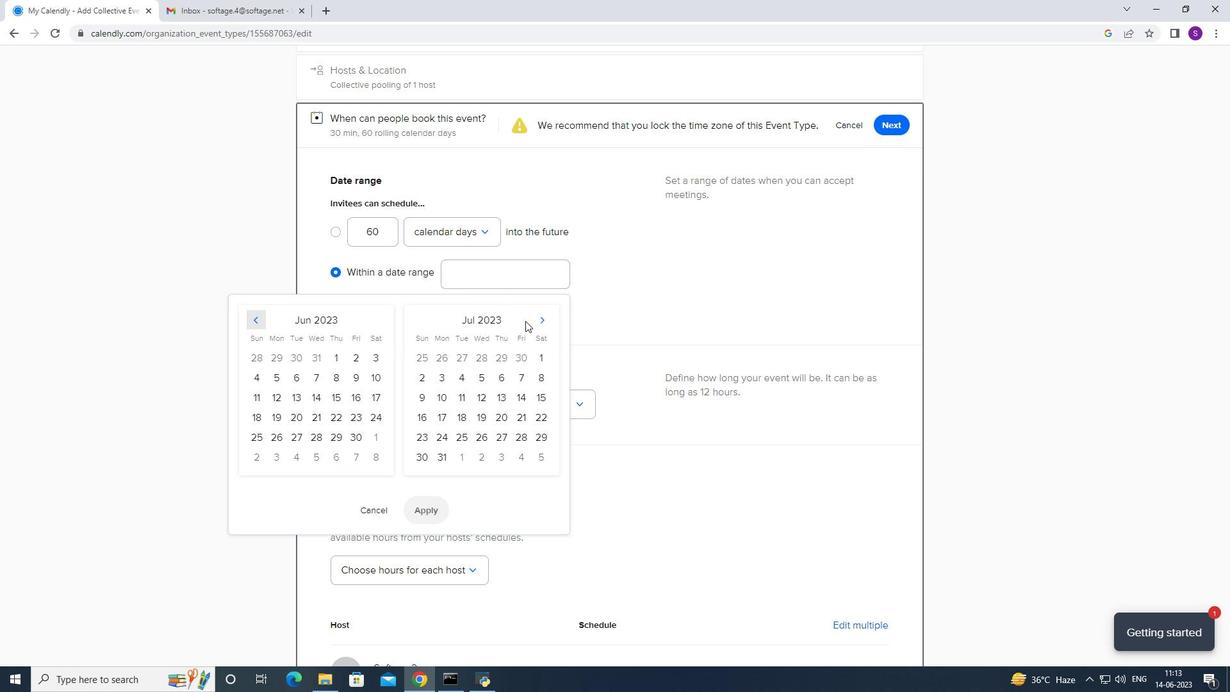 
Action: Mouse pressed left at (532, 321)
Screenshot: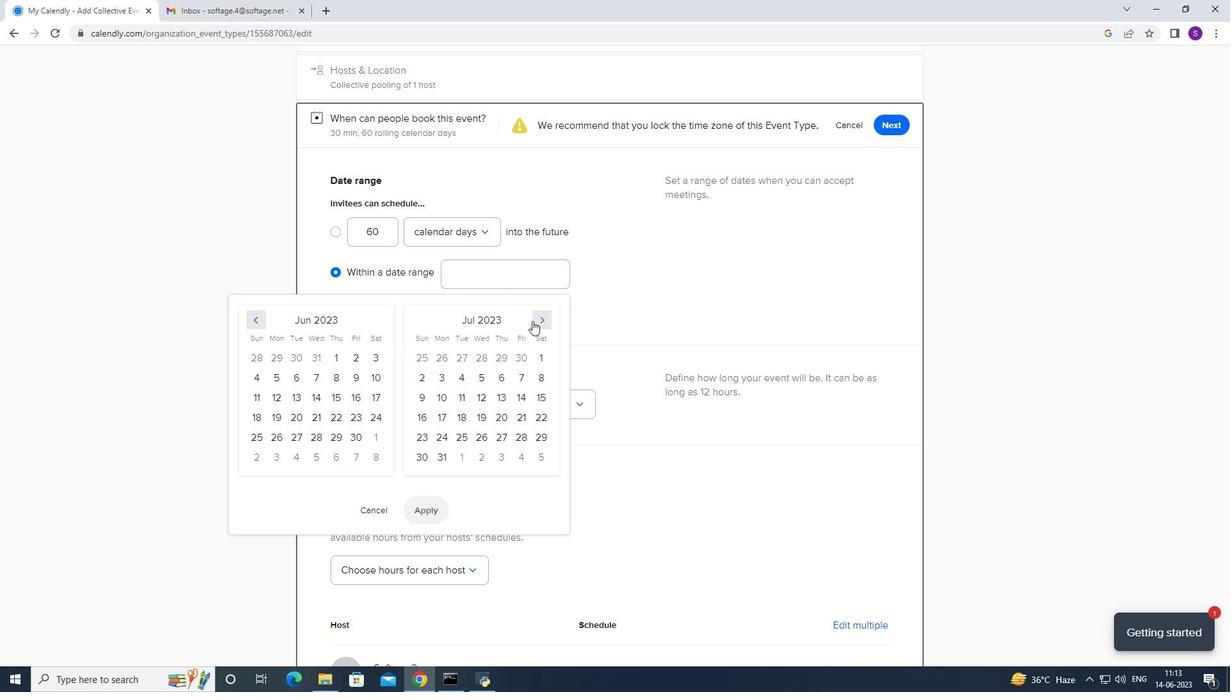 
Action: Mouse pressed left at (532, 321)
Screenshot: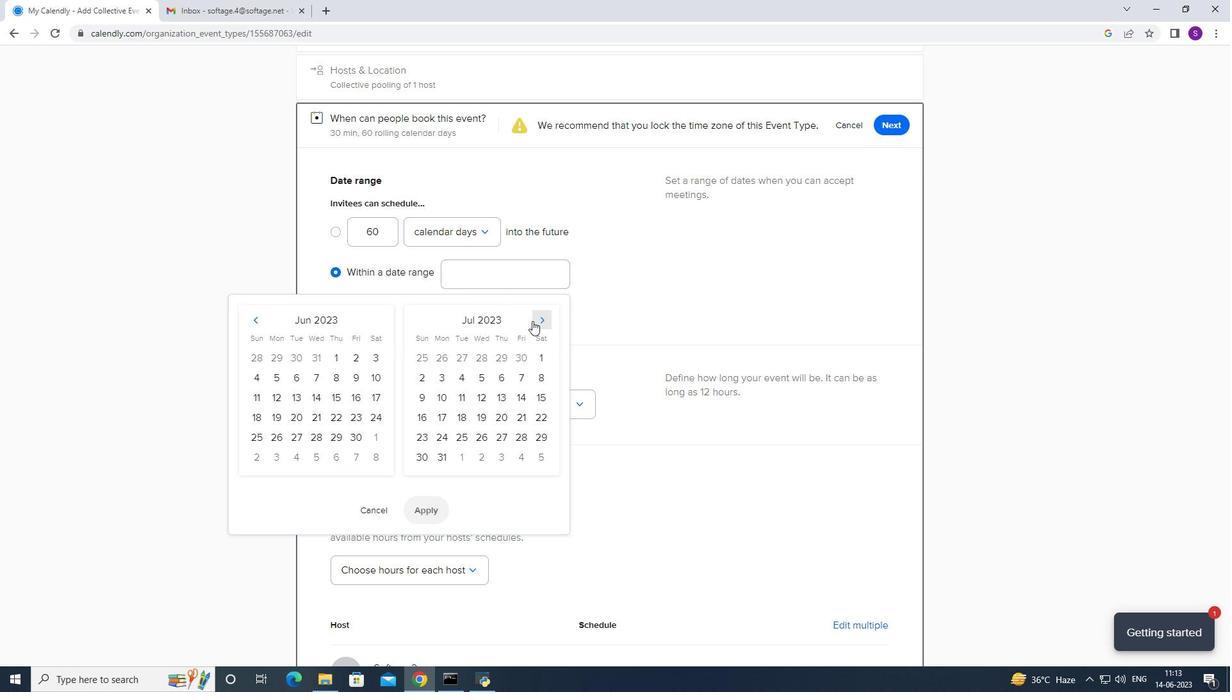 
Action: Mouse pressed left at (532, 321)
Screenshot: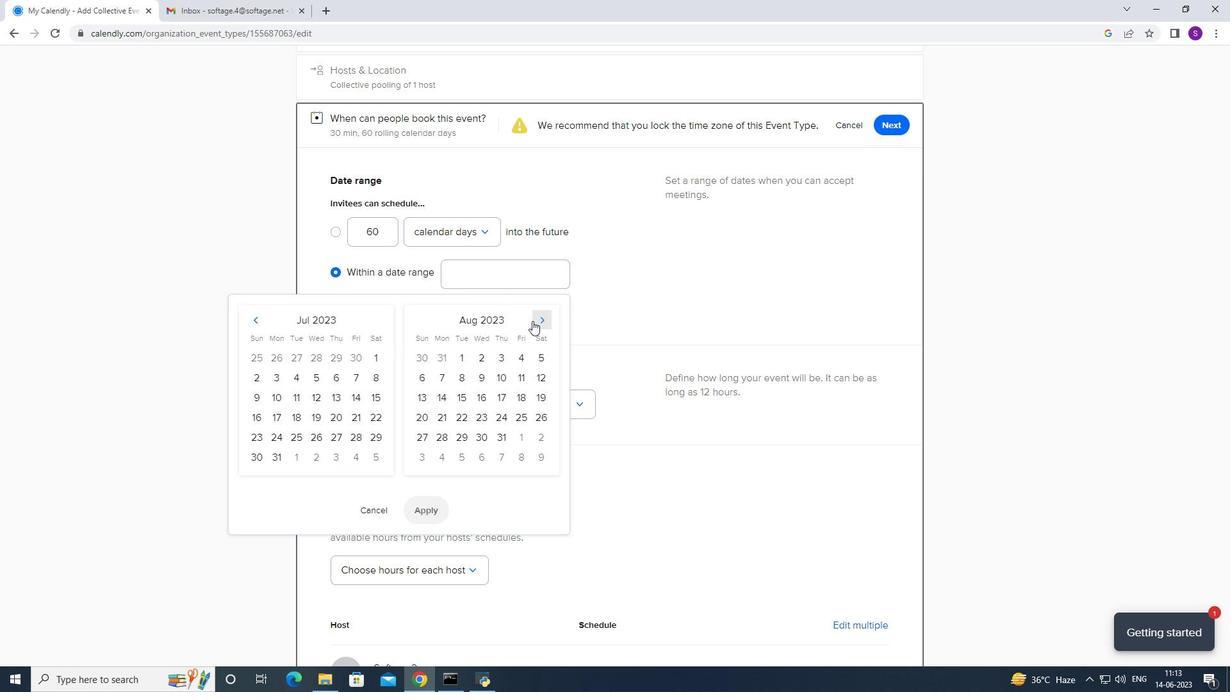 
Action: Mouse pressed left at (532, 321)
Screenshot: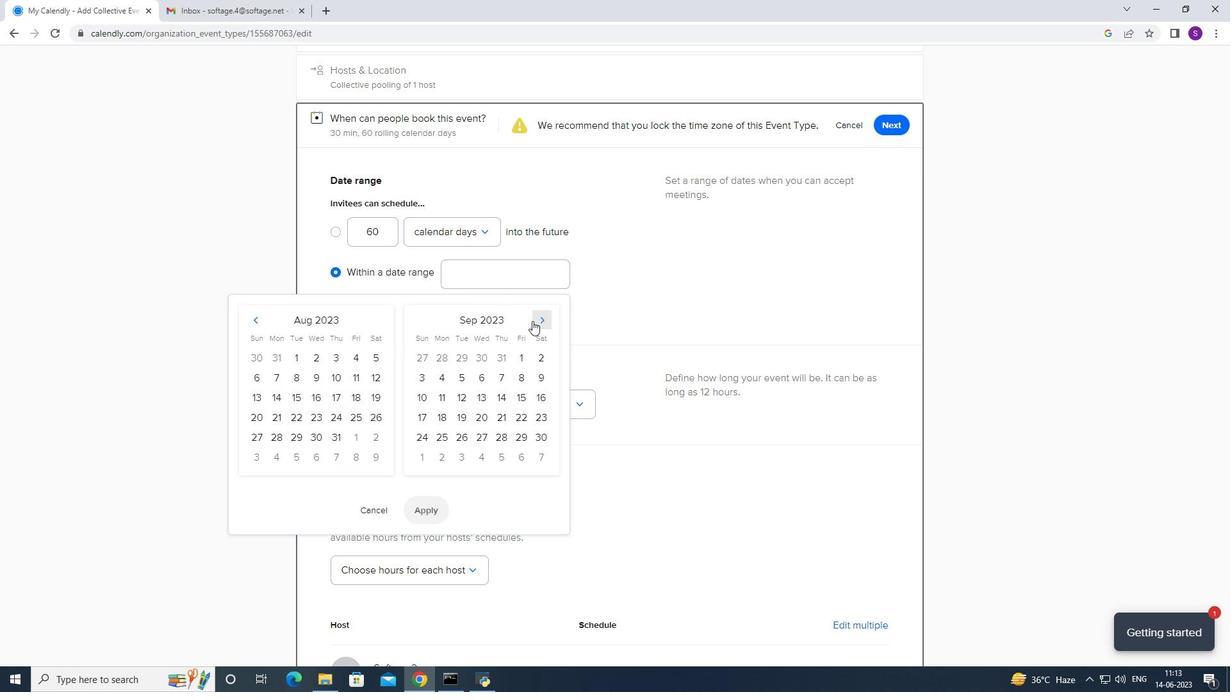 
Action: Mouse pressed left at (532, 321)
Screenshot: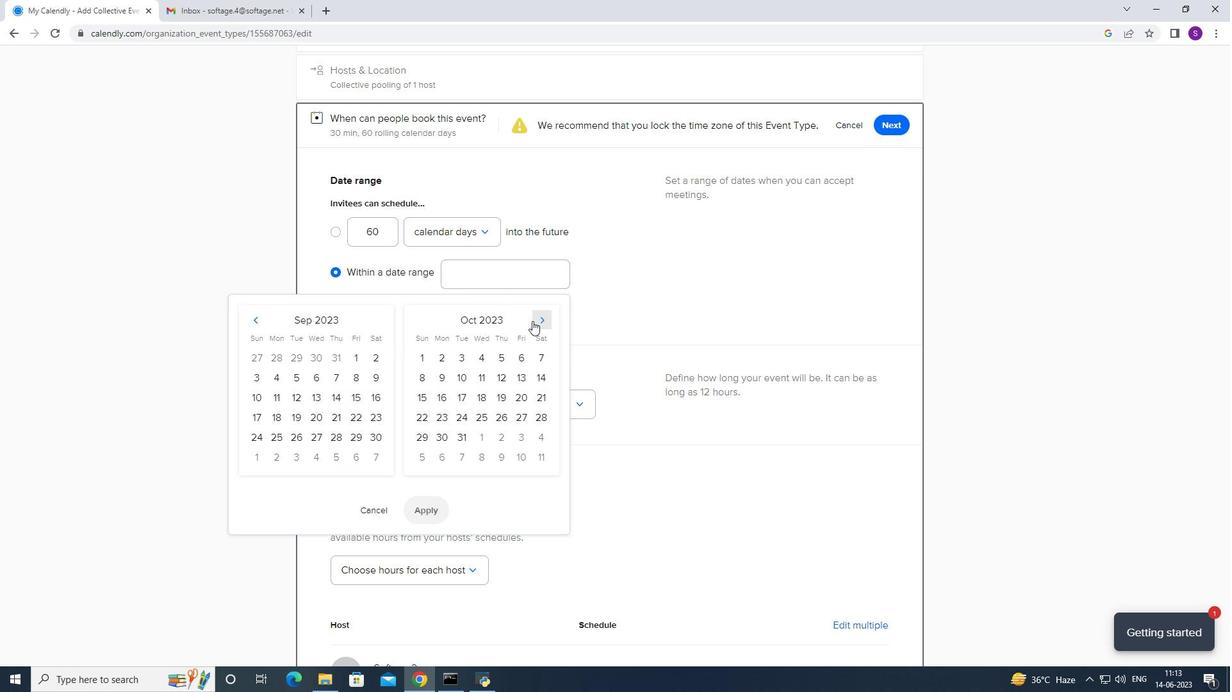 
Action: Mouse moved to (294, 416)
Screenshot: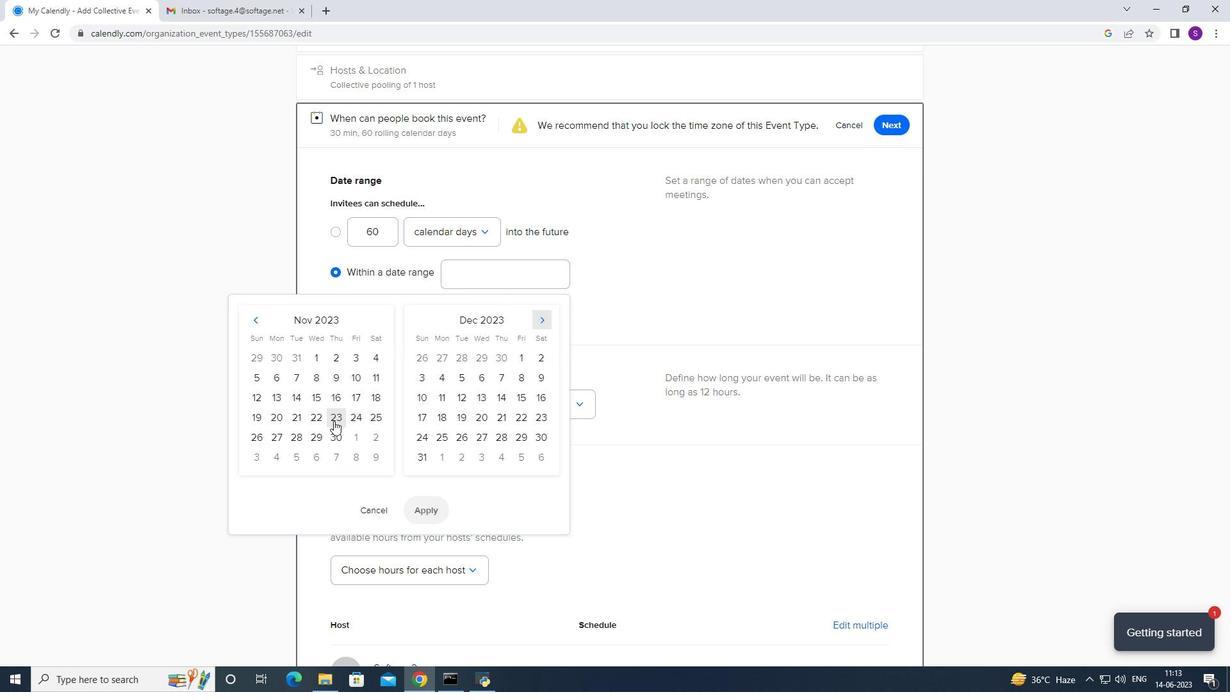 
Action: Mouse pressed left at (294, 416)
Screenshot: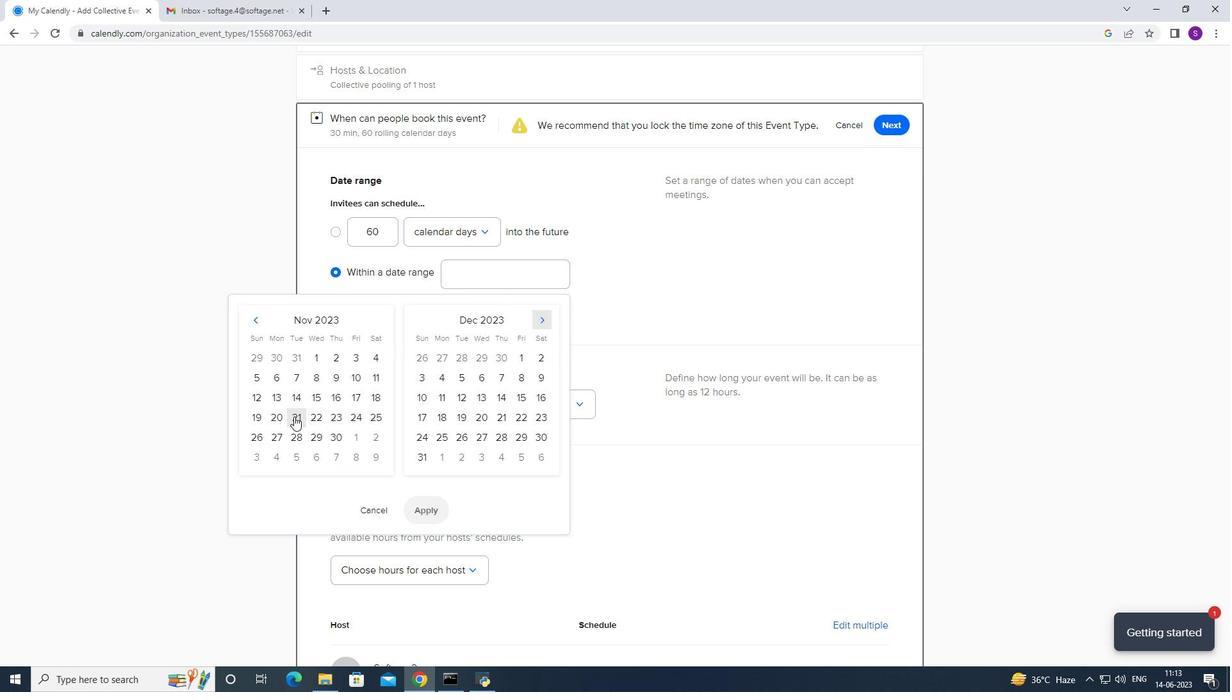 
Action: Mouse moved to (326, 424)
Screenshot: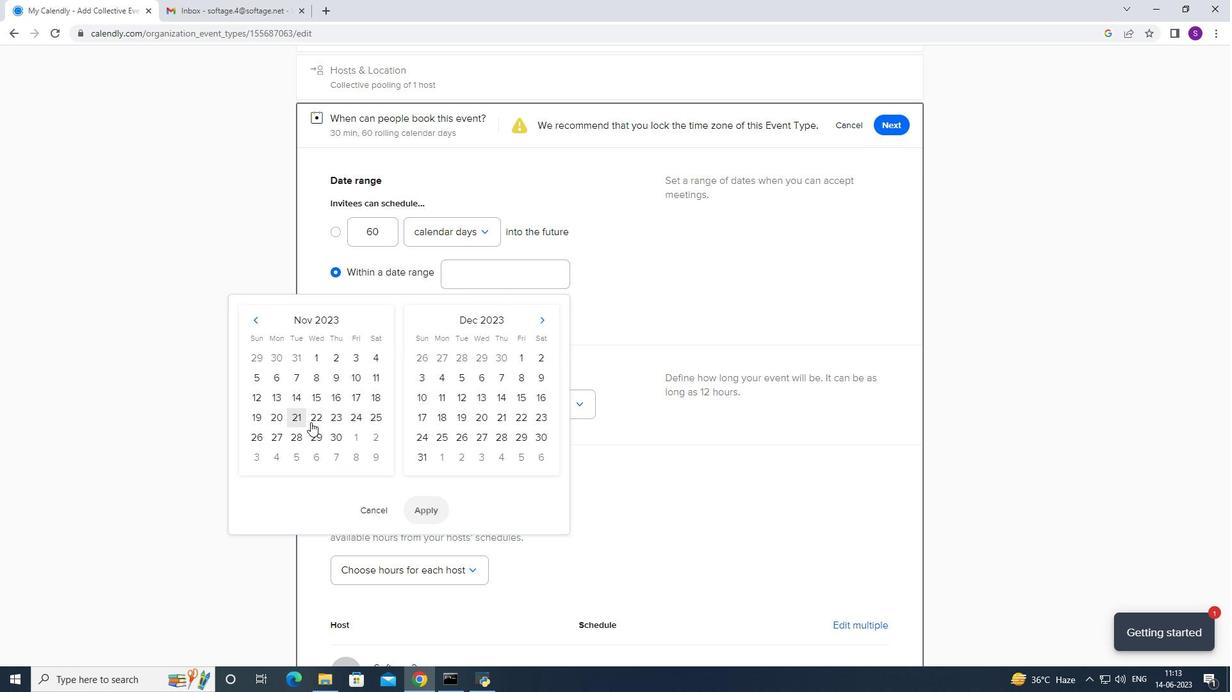 
Action: Mouse pressed left at (326, 424)
Screenshot: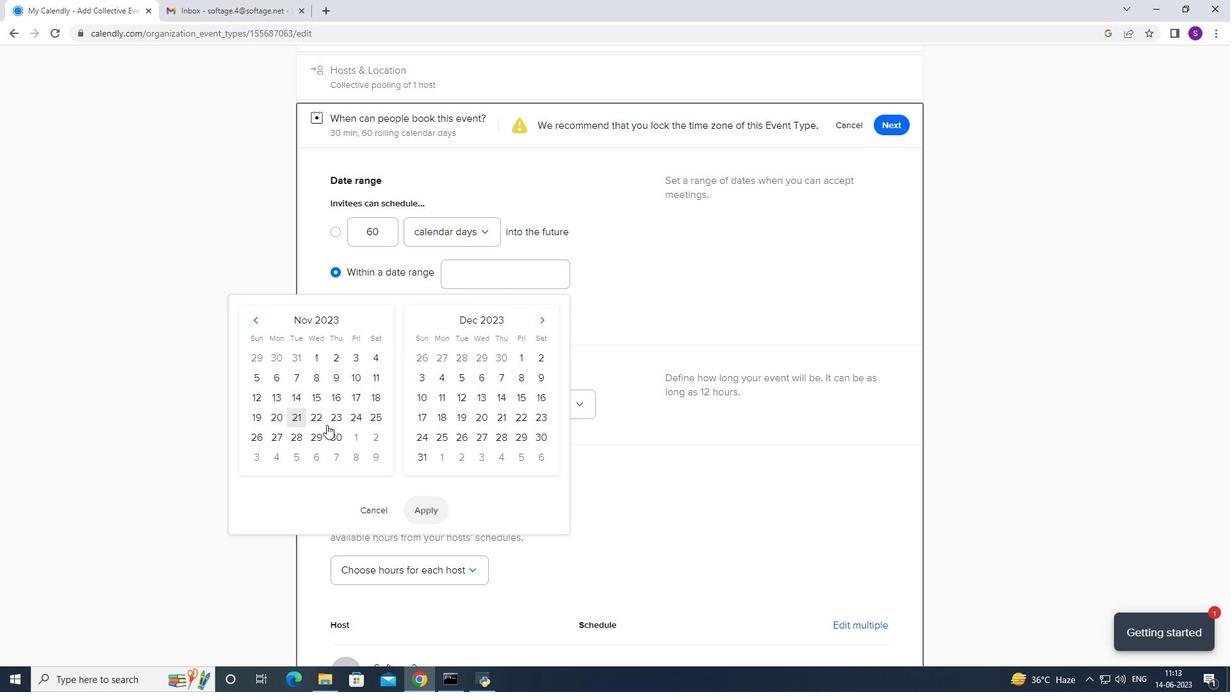 
Action: Mouse moved to (312, 418)
Screenshot: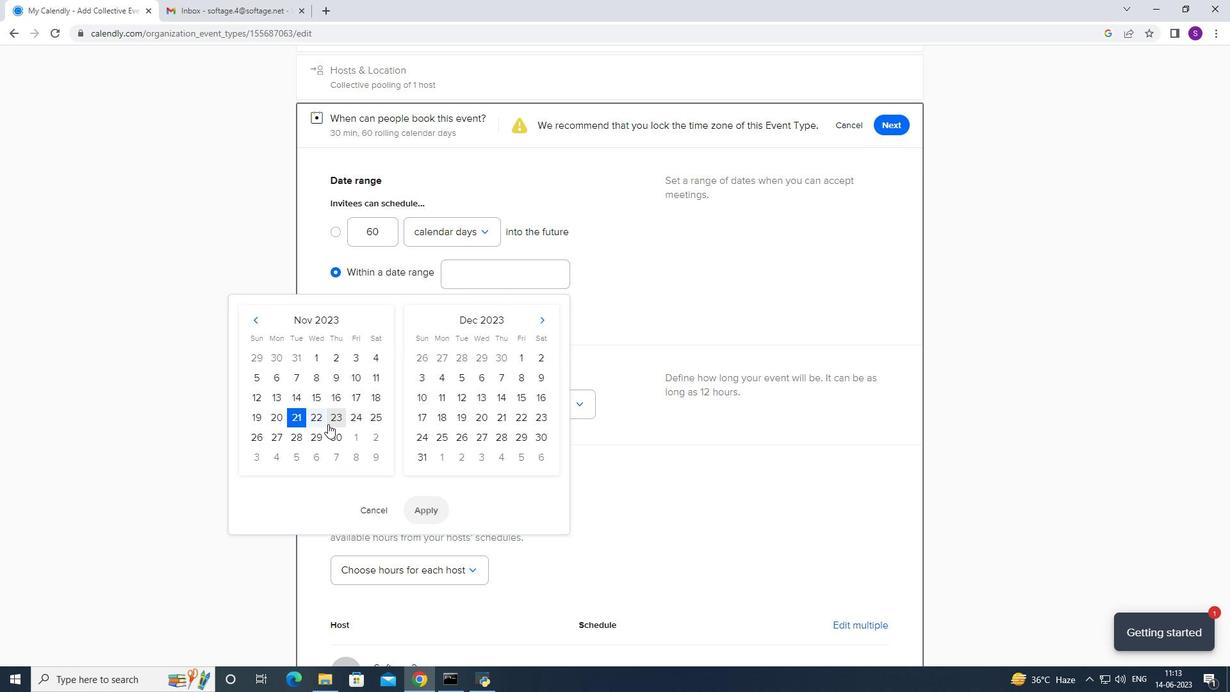 
Action: Mouse pressed left at (312, 418)
Screenshot: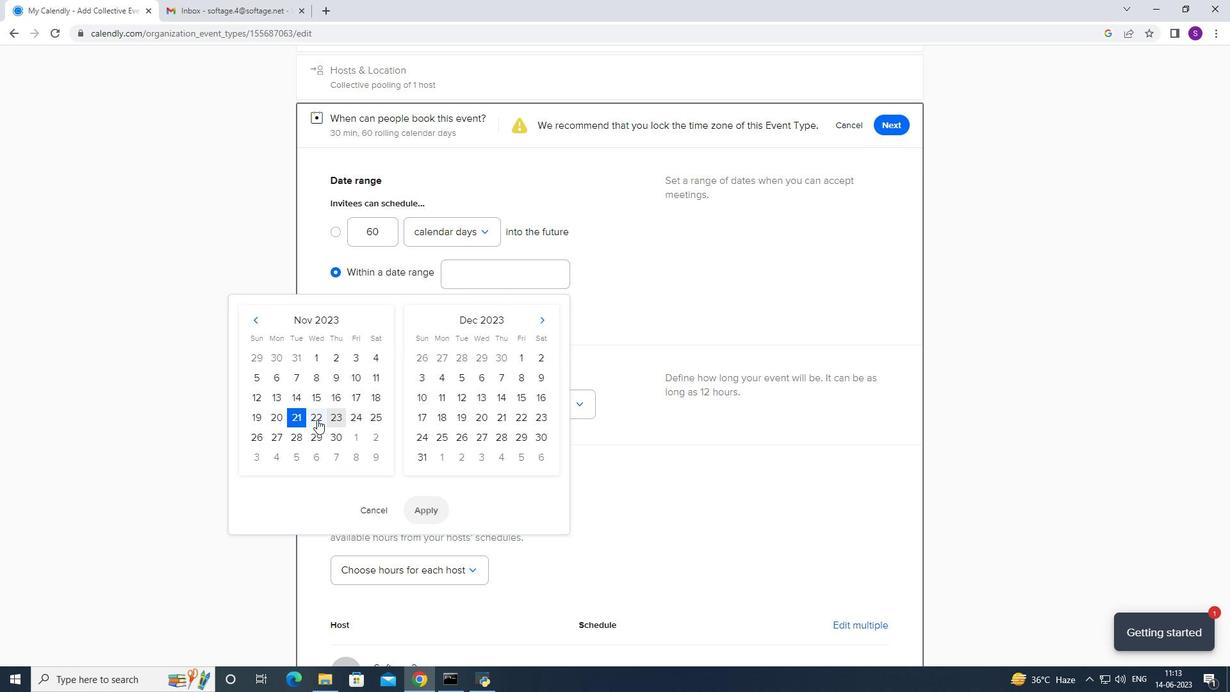 
Action: Mouse moved to (440, 507)
Screenshot: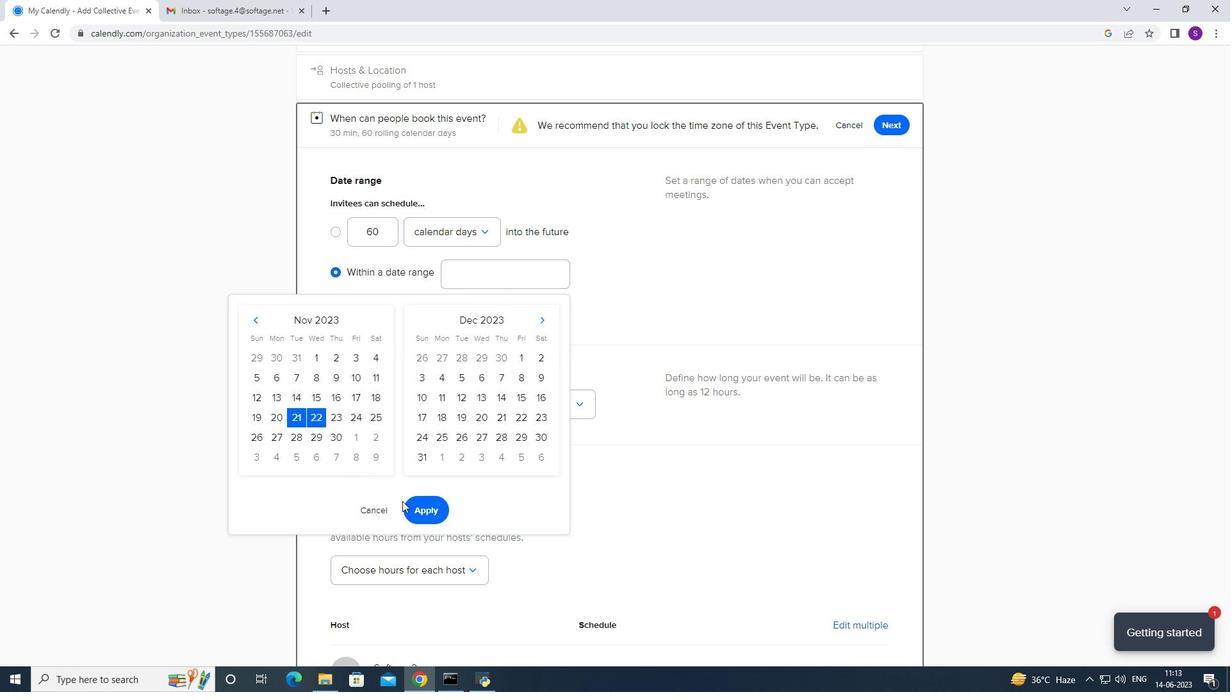 
Action: Mouse pressed left at (440, 507)
Screenshot: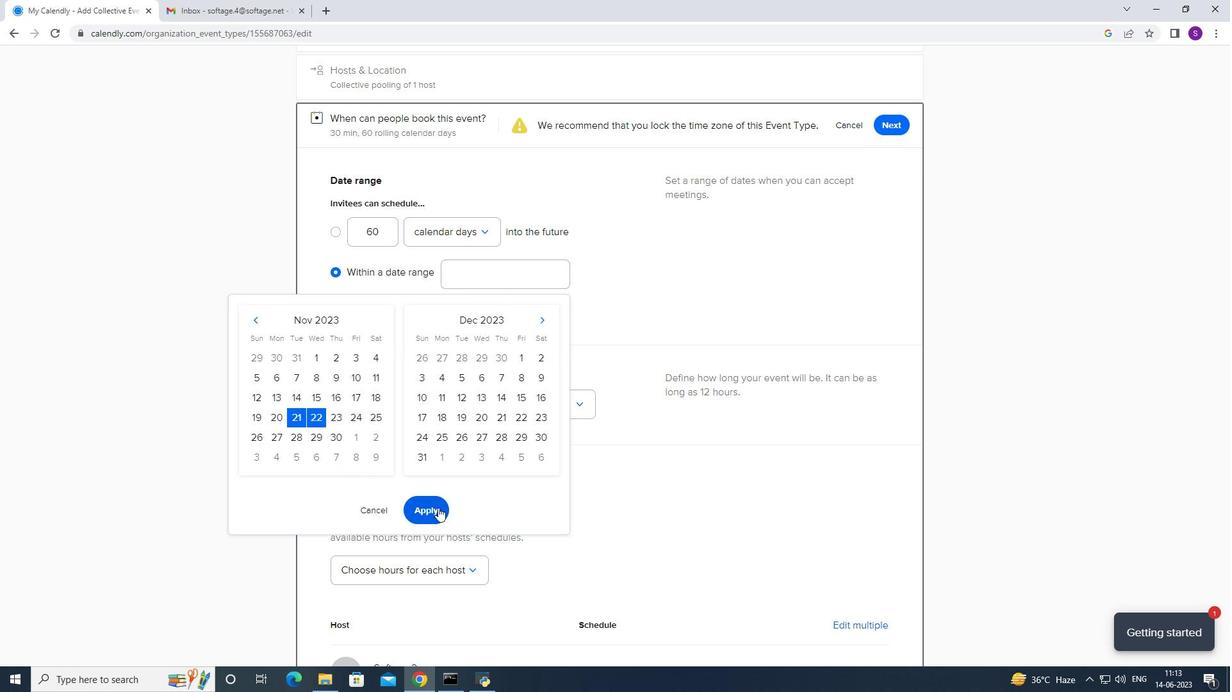 
Action: Mouse moved to (503, 469)
Screenshot: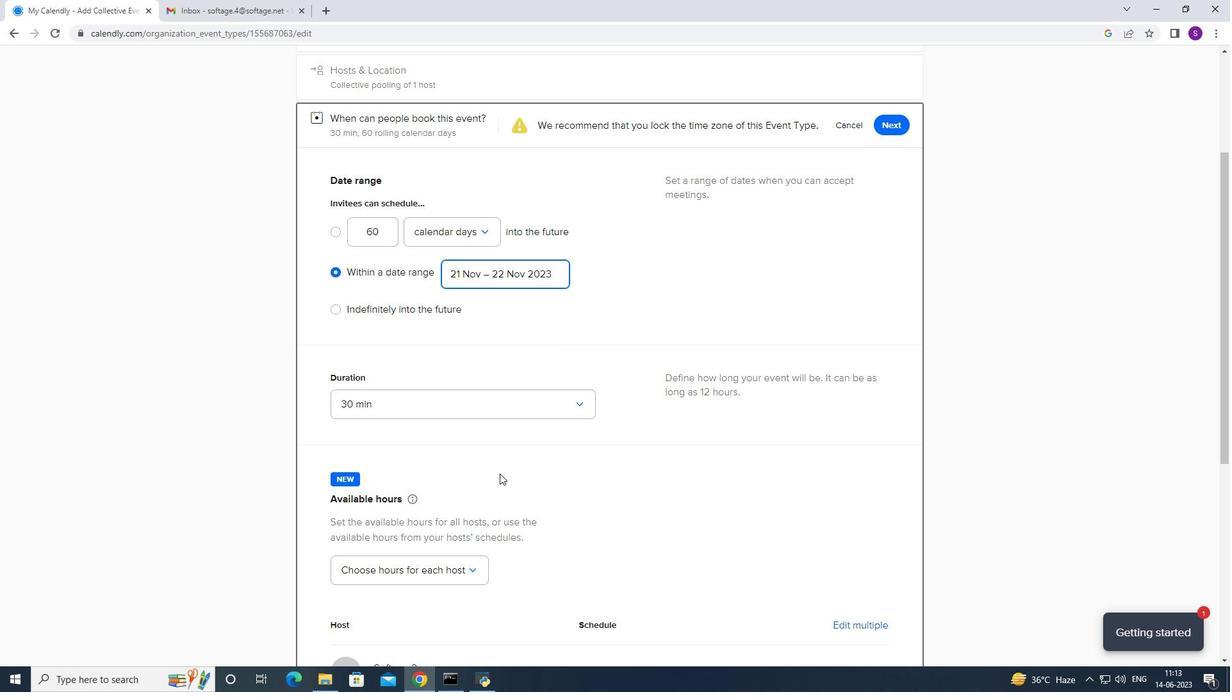 
Action: Mouse scrolled (503, 468) with delta (0, 0)
Screenshot: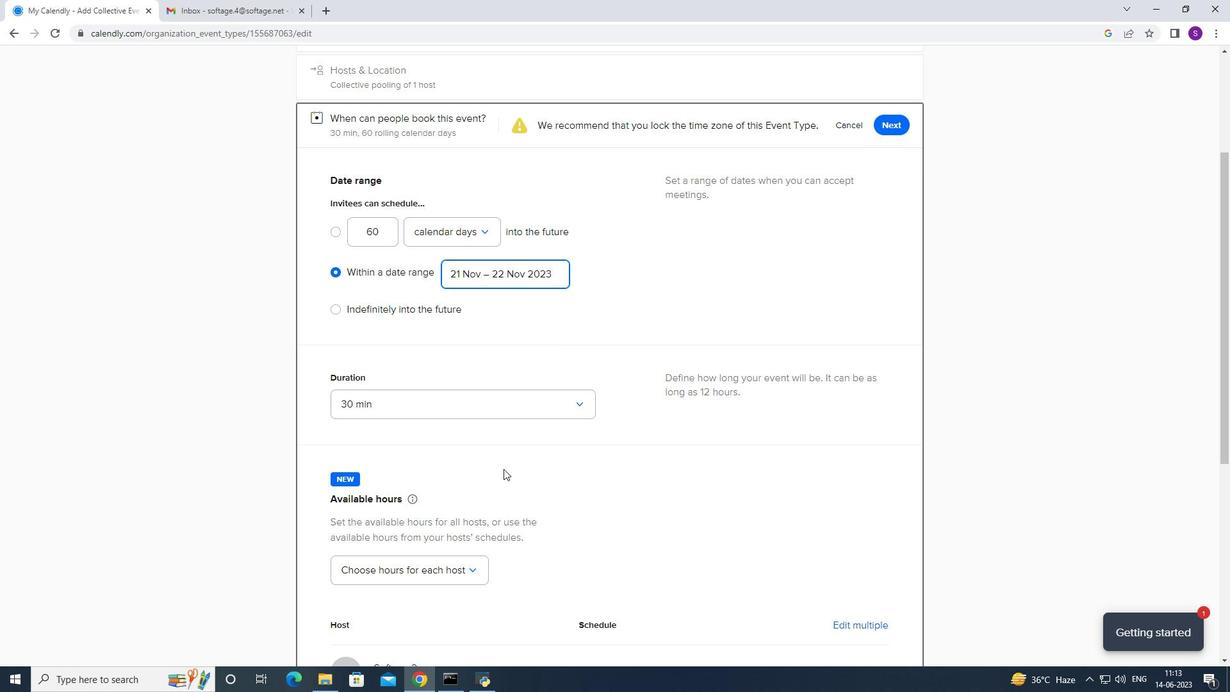
Action: Mouse scrolled (503, 468) with delta (0, 0)
Screenshot: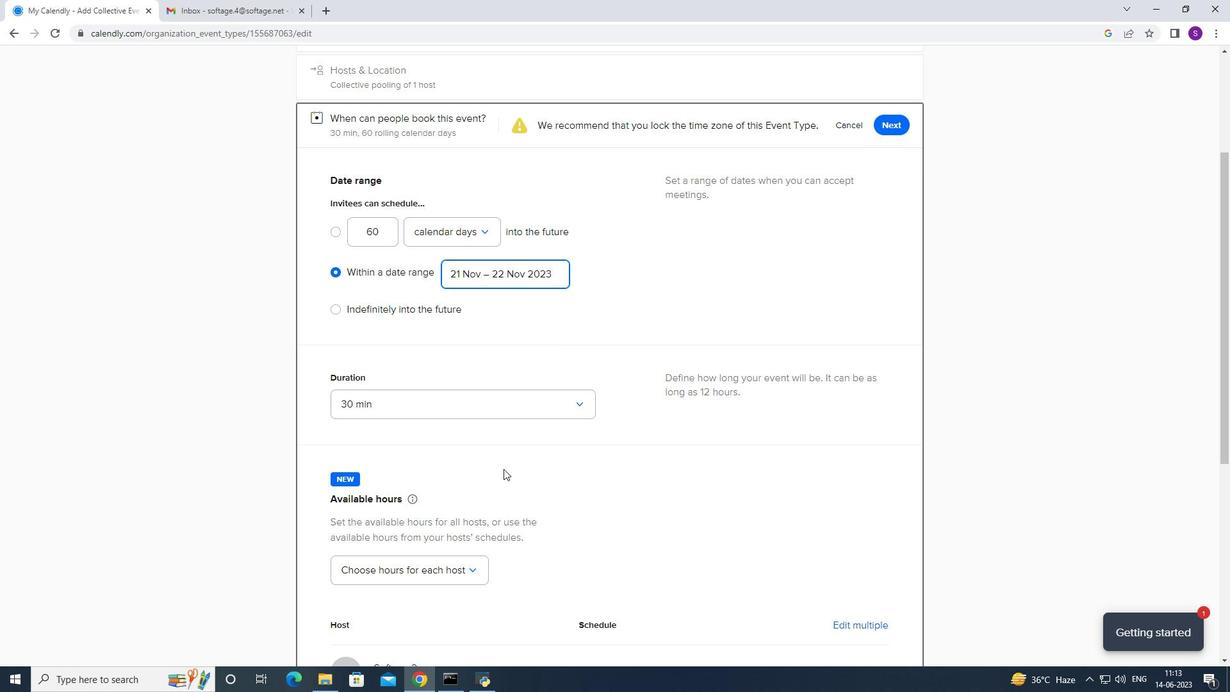 
Action: Mouse scrolled (503, 468) with delta (0, 0)
Screenshot: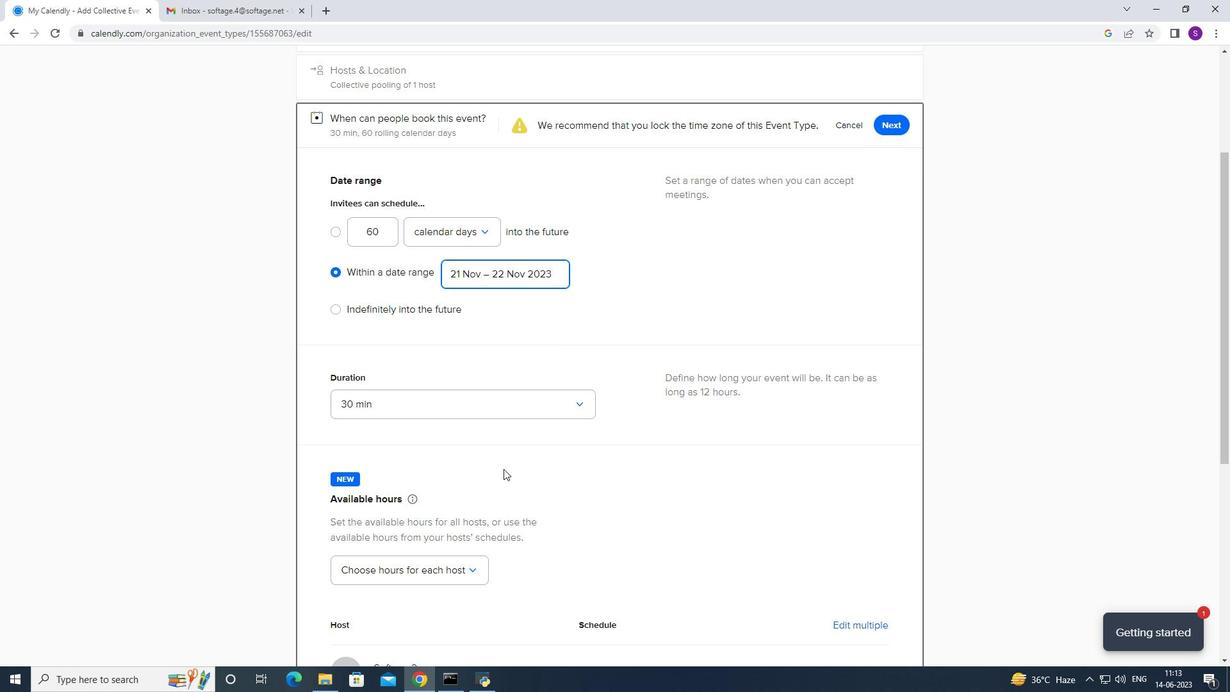 
Action: Mouse scrolled (503, 467) with delta (0, -1)
Screenshot: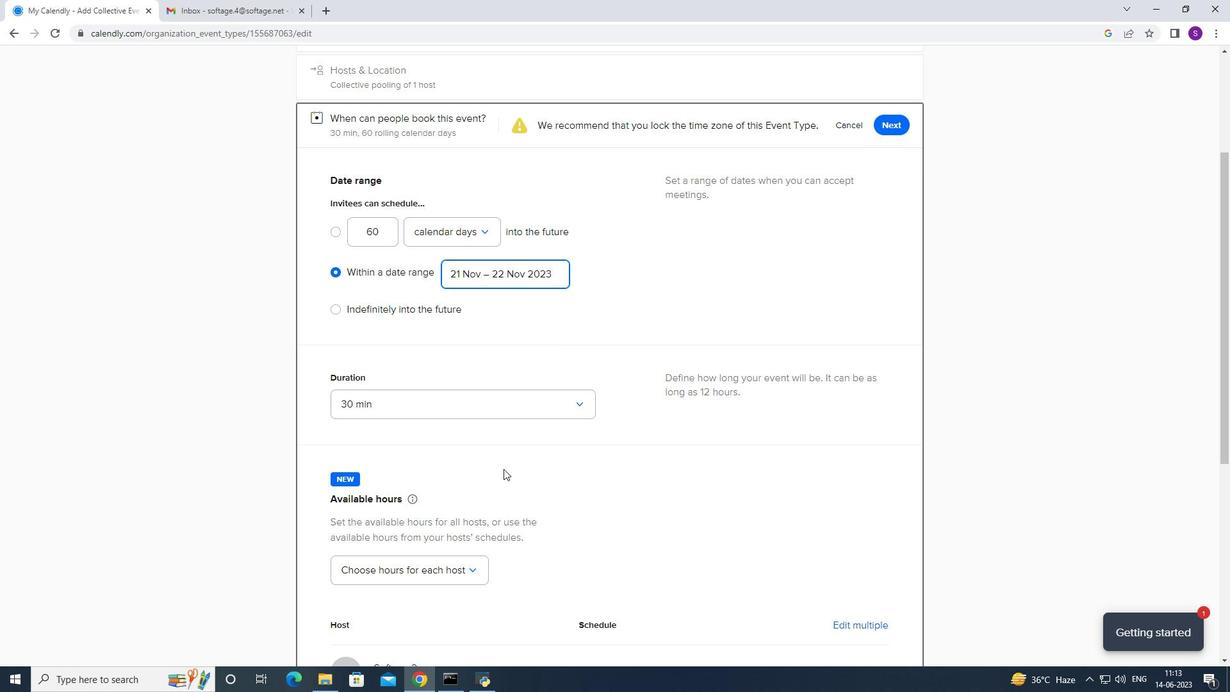 
Action: Mouse scrolled (503, 468) with delta (0, 0)
Screenshot: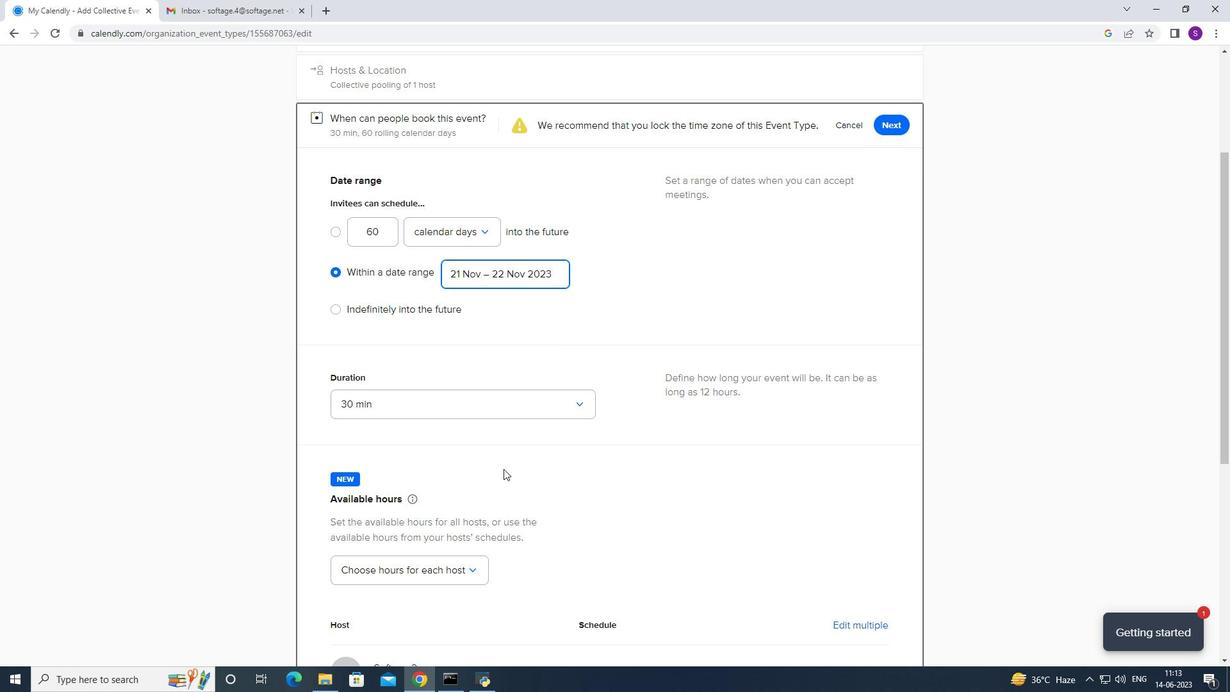 
Action: Mouse scrolled (503, 467) with delta (0, -1)
Screenshot: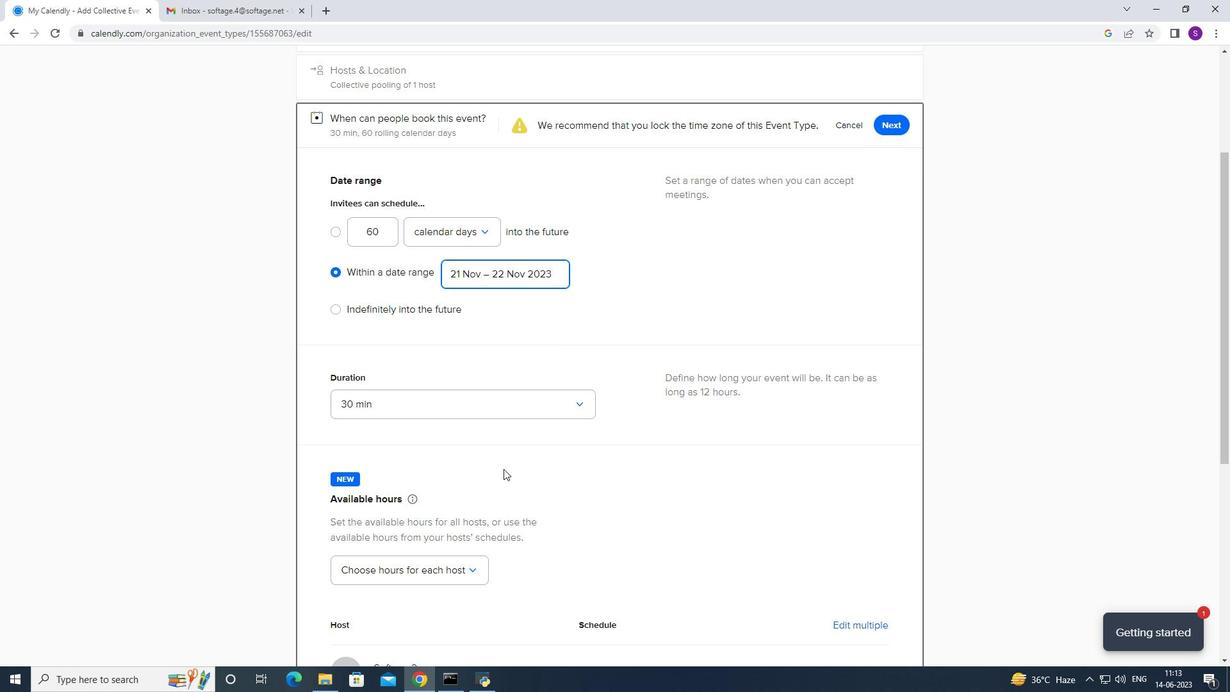 
Action: Mouse moved to (504, 469)
Screenshot: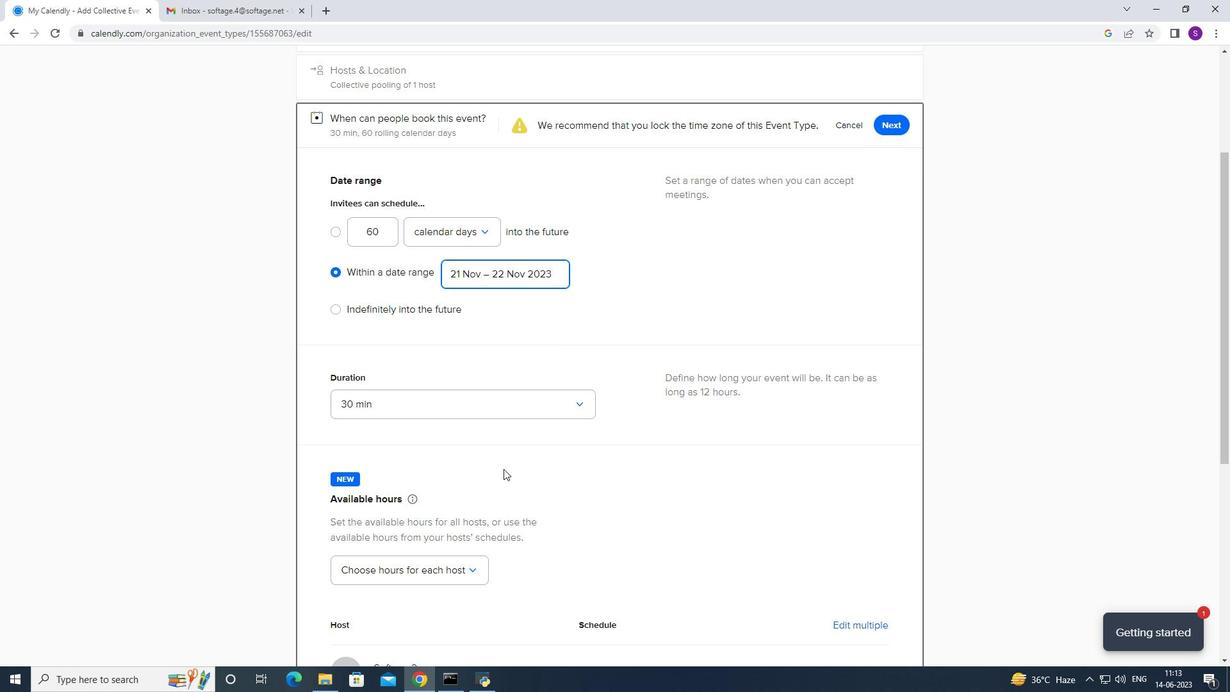 
Action: Mouse scrolled (504, 468) with delta (0, 0)
Screenshot: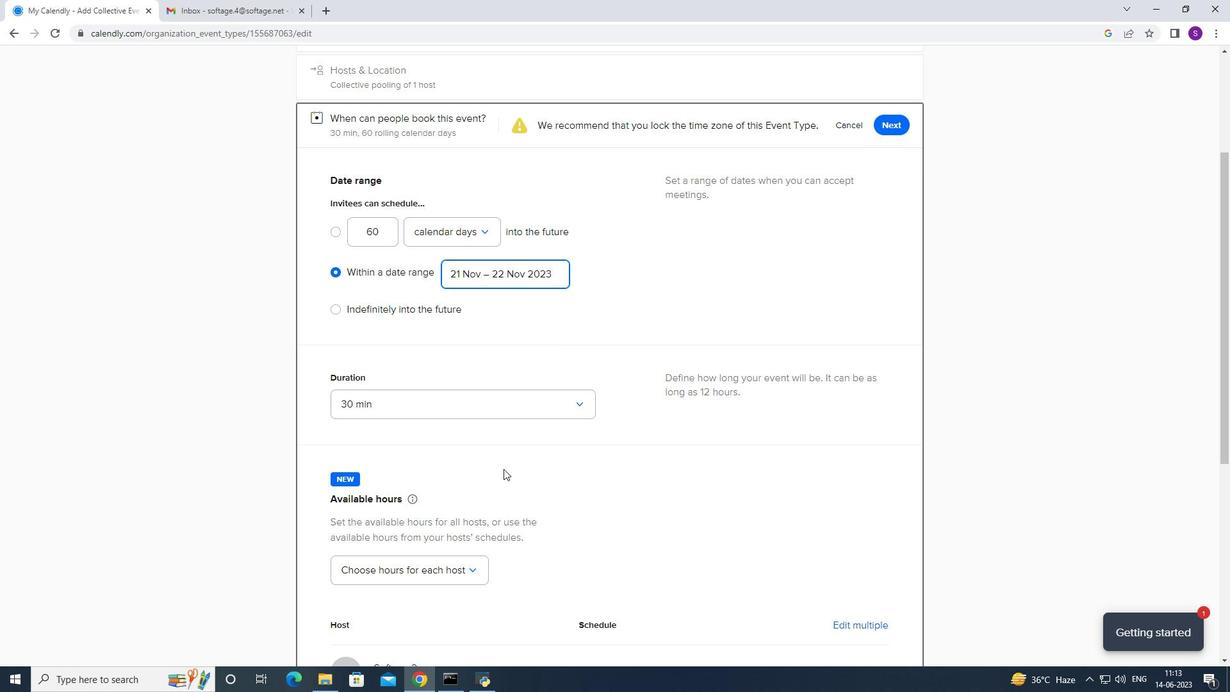 
Action: Mouse moved to (508, 467)
Screenshot: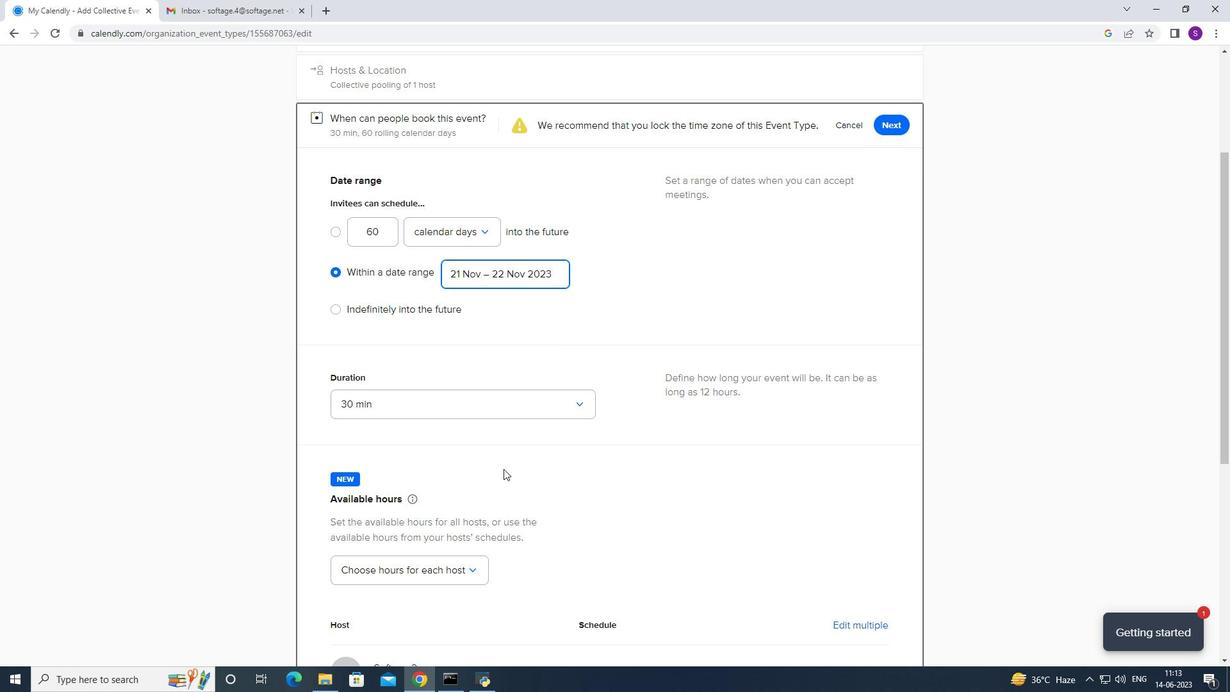
Action: Mouse scrolled (505, 467) with delta (0, 0)
Screenshot: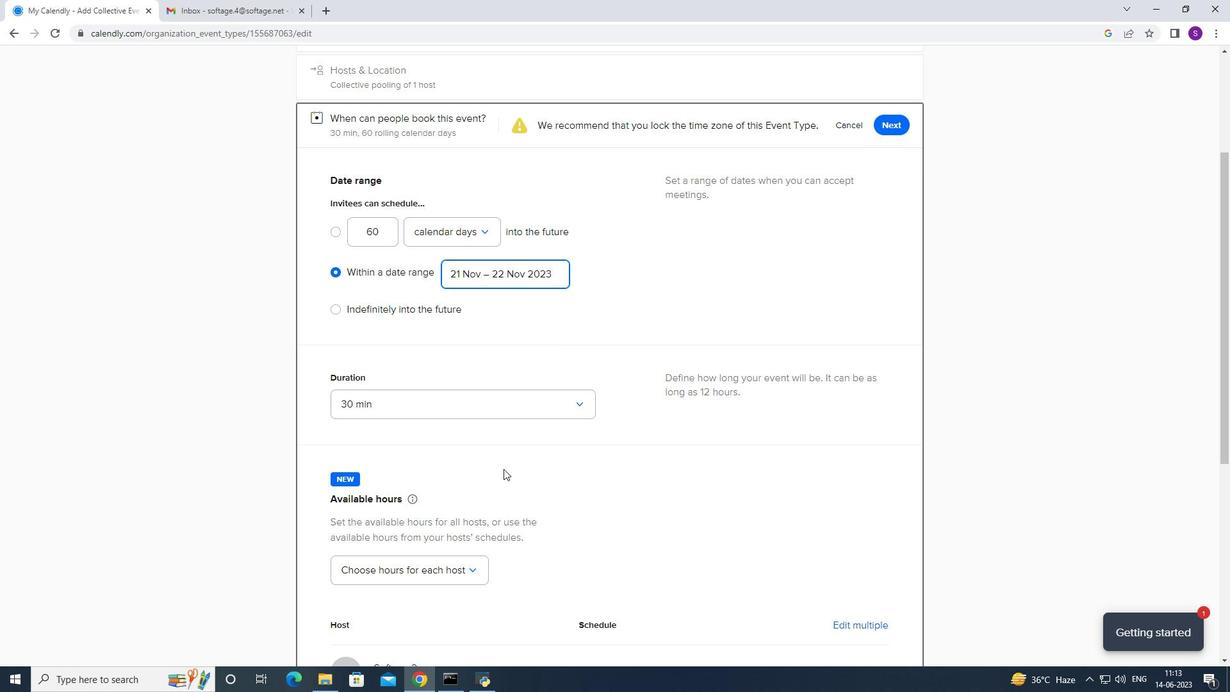 
Action: Mouse moved to (516, 472)
Screenshot: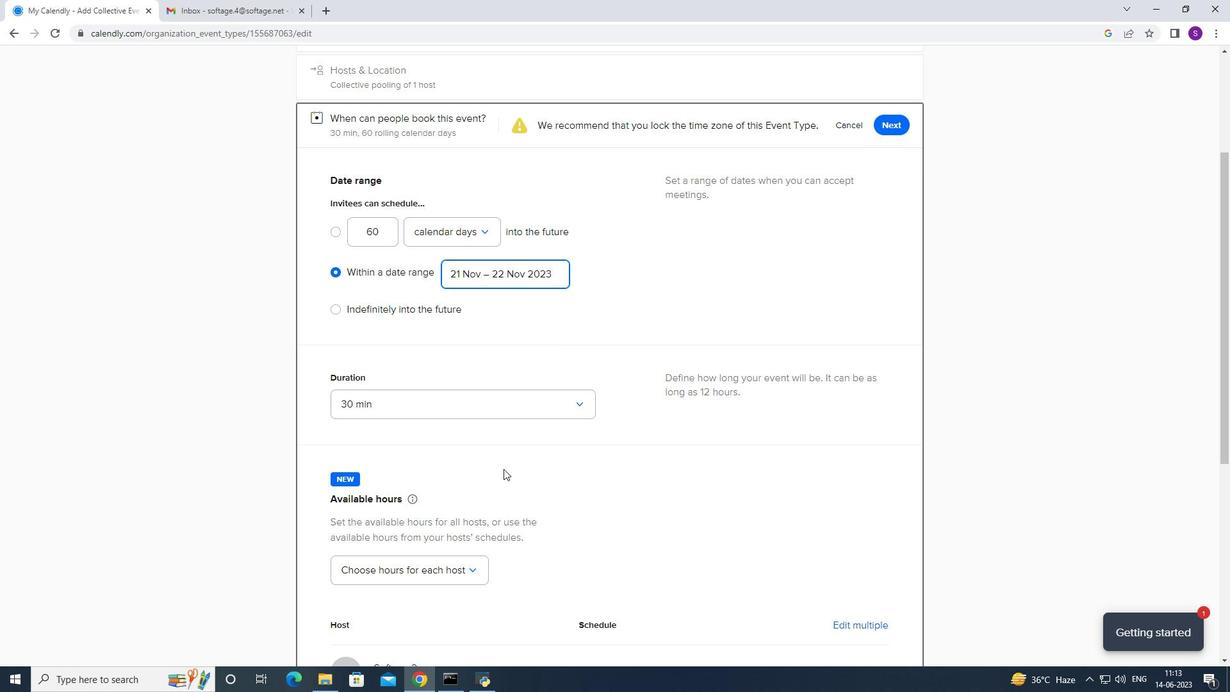
Action: Mouse scrolled (516, 471) with delta (0, 0)
Screenshot: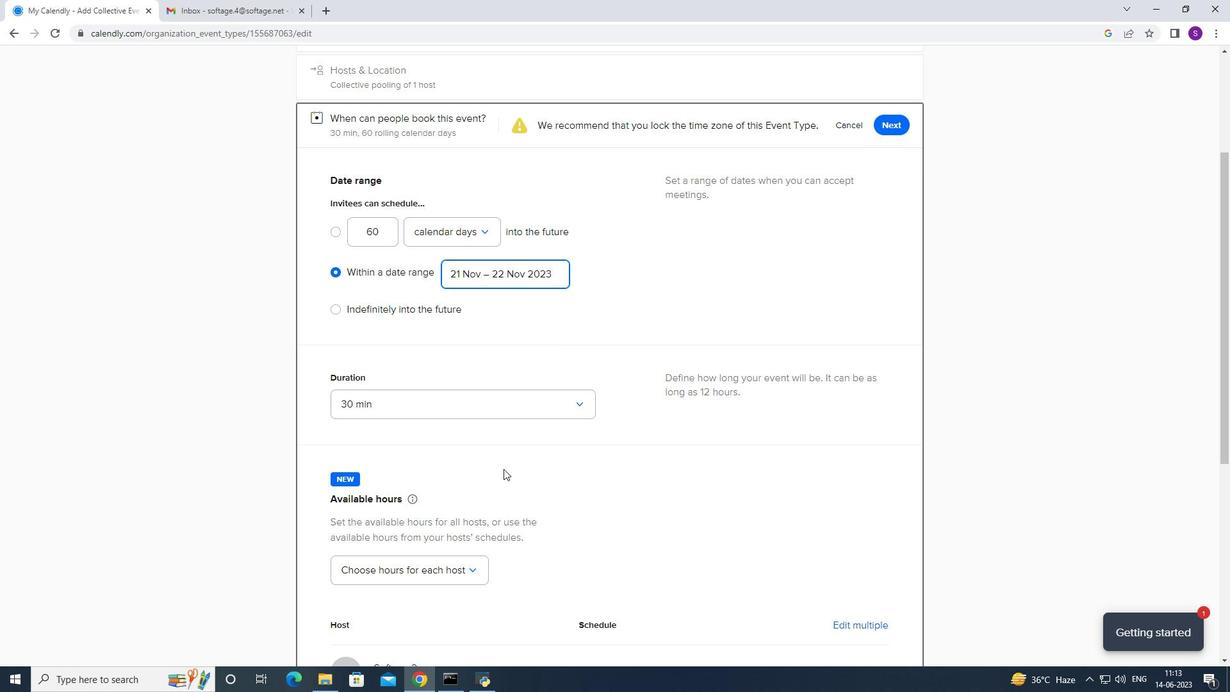 
Action: Mouse moved to (518, 472)
Screenshot: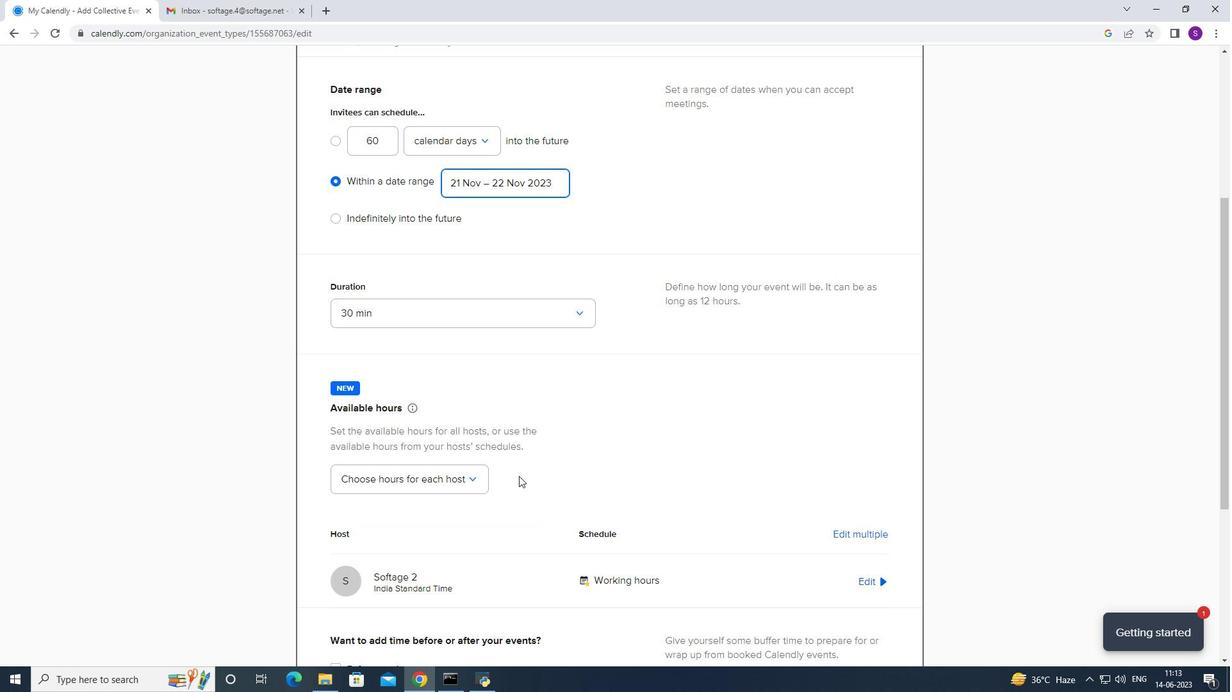 
Action: Mouse scrolled (518, 472) with delta (0, 0)
Screenshot: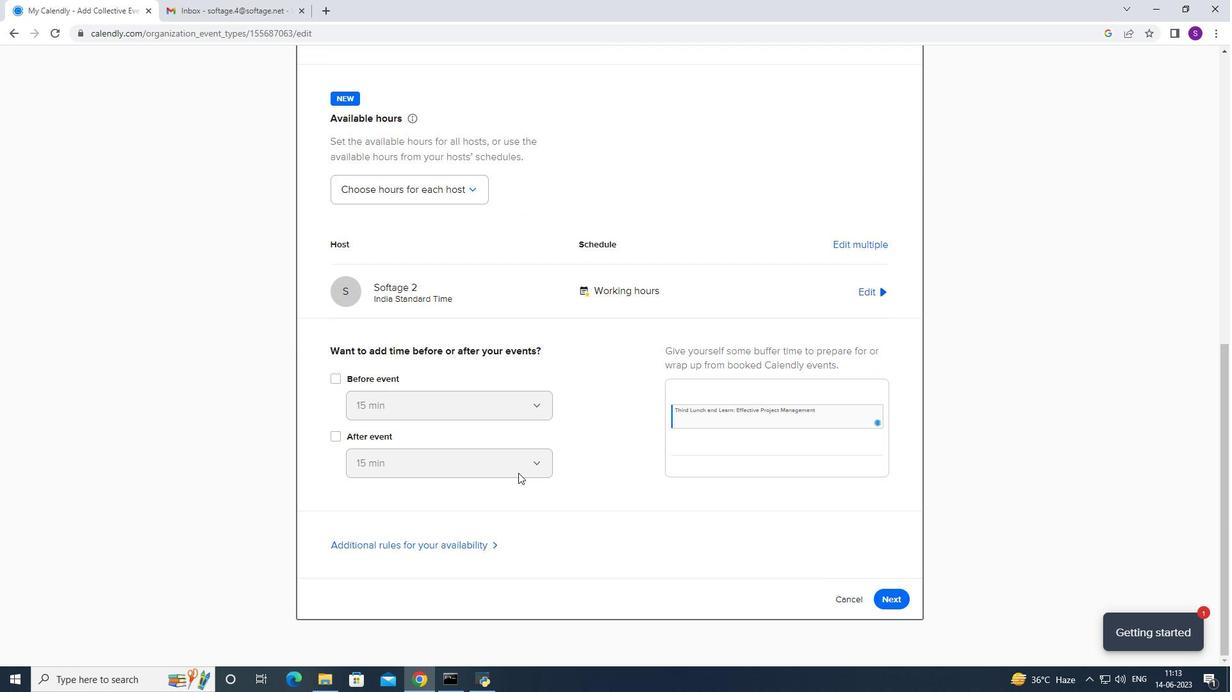 
Action: Mouse moved to (517, 472)
Screenshot: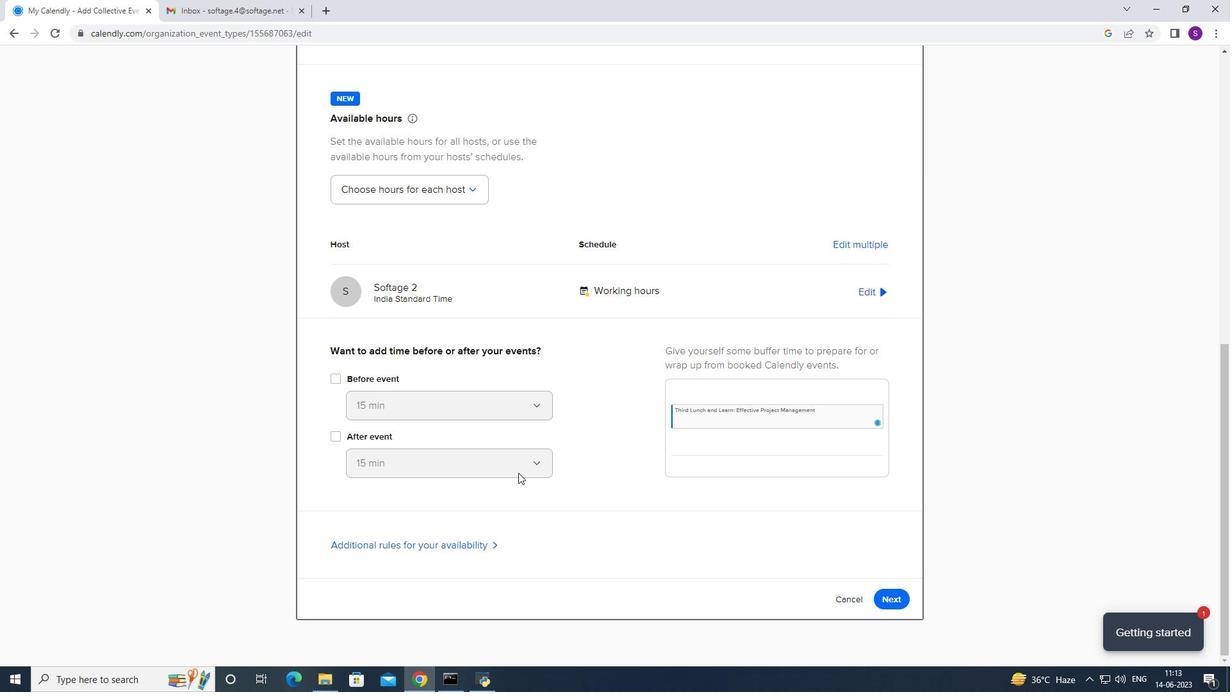 
Action: Mouse scrolled (518, 471) with delta (0, -1)
Screenshot: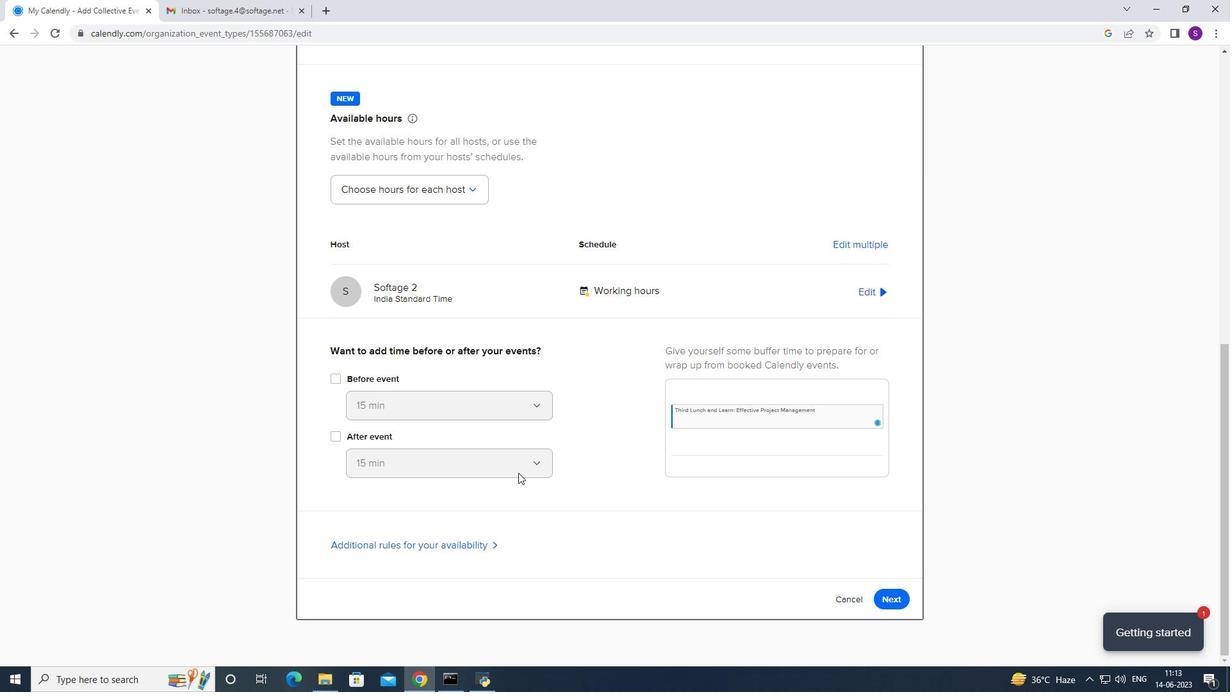 
Action: Mouse moved to (517, 472)
Screenshot: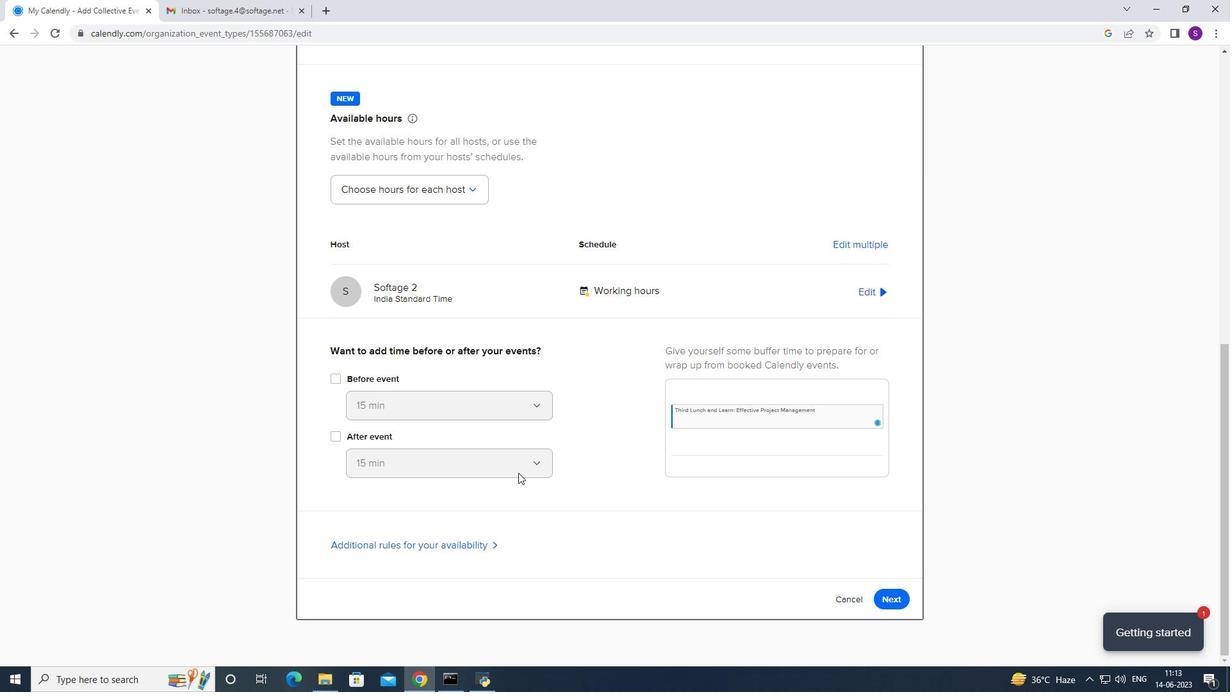 
Action: Mouse scrolled (517, 472) with delta (0, 0)
Screenshot: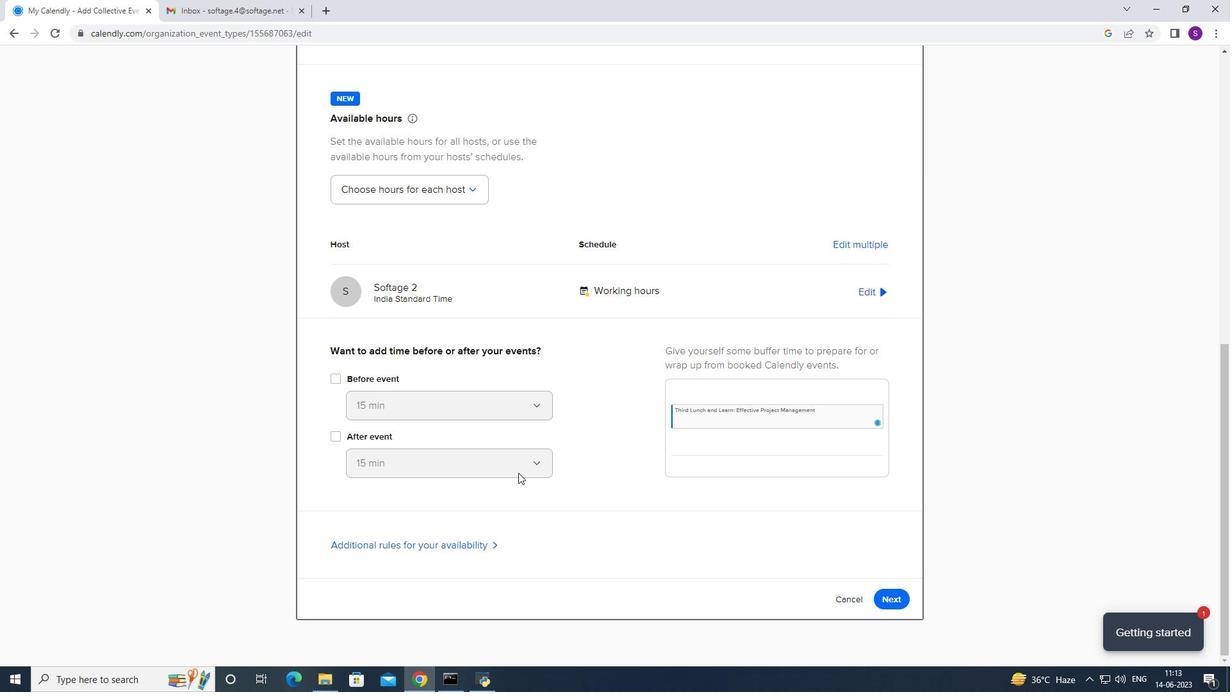 
Action: Mouse moved to (513, 471)
Screenshot: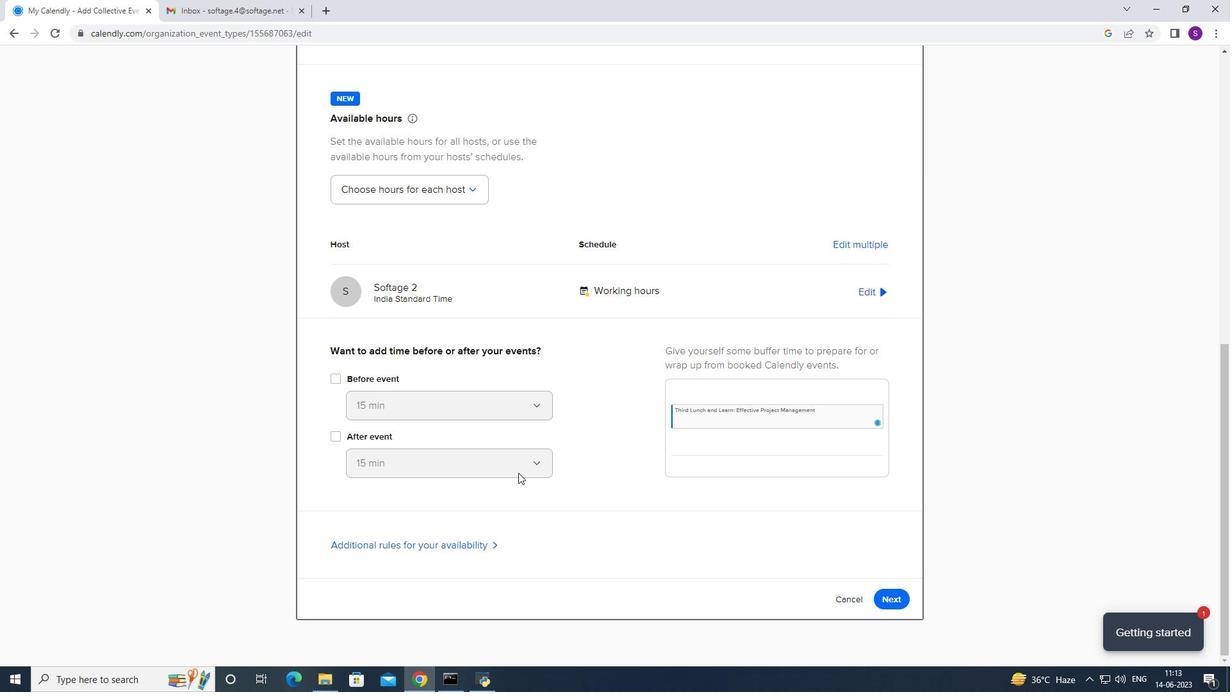 
Action: Mouse scrolled (517, 471) with delta (0, -1)
Screenshot: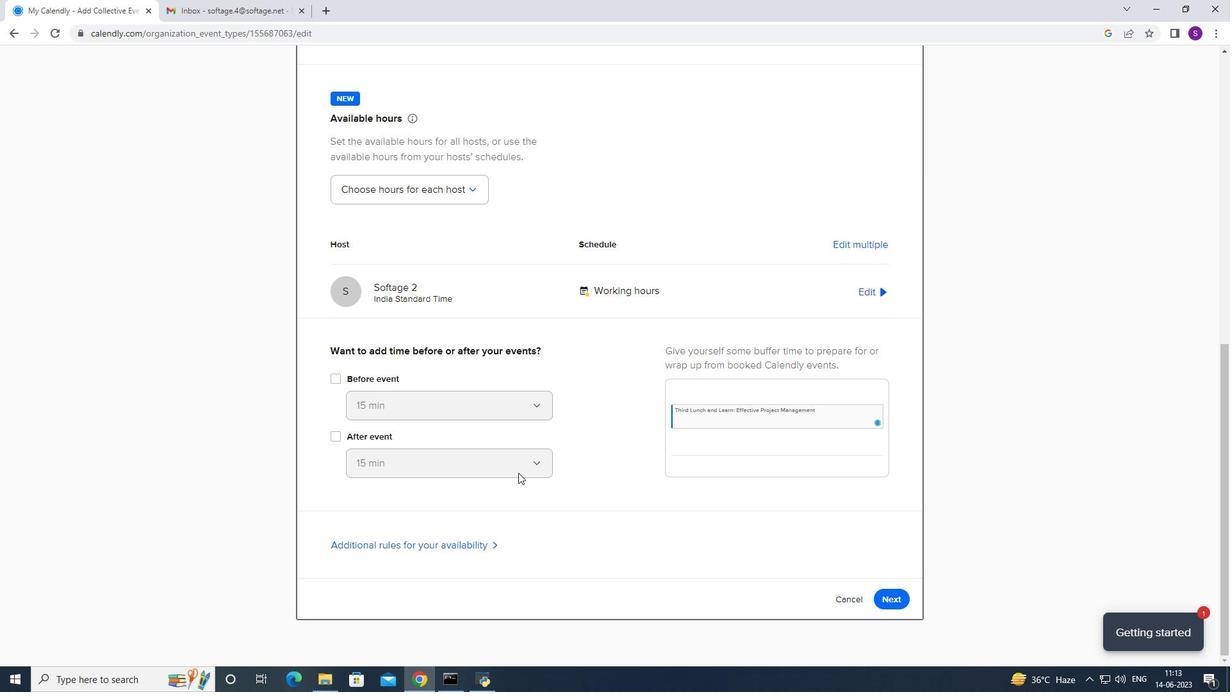 
Action: Mouse moved to (513, 470)
Screenshot: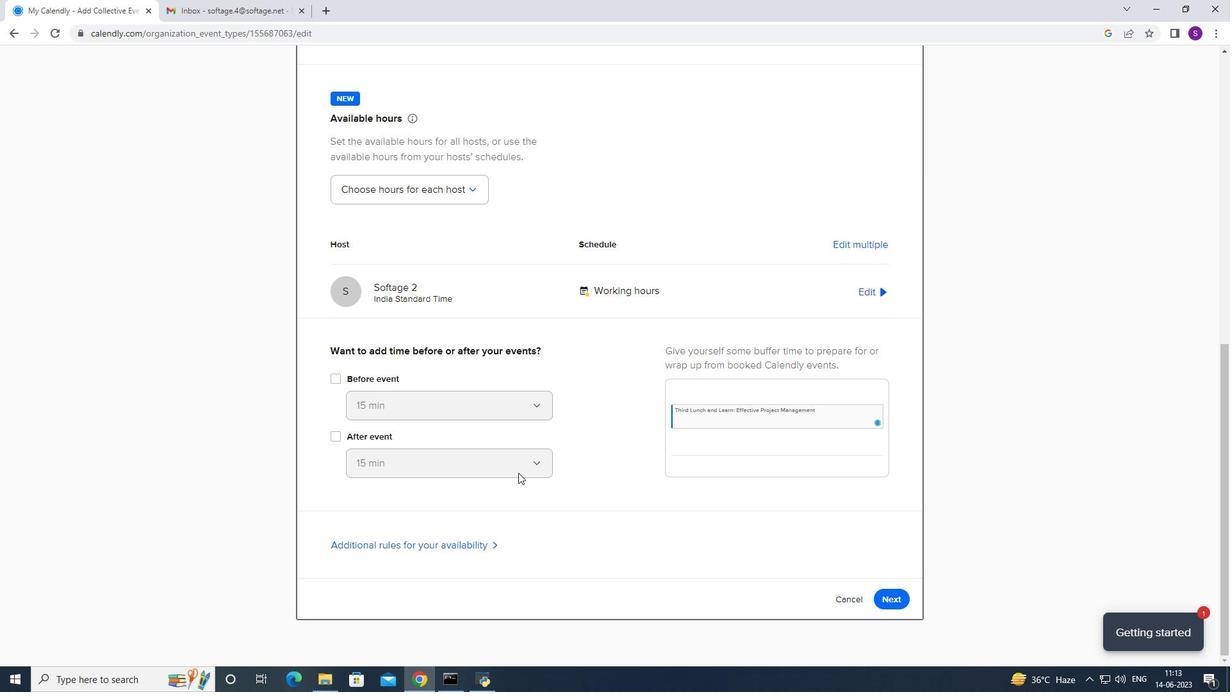 
Action: Mouse scrolled (513, 470) with delta (0, 0)
Screenshot: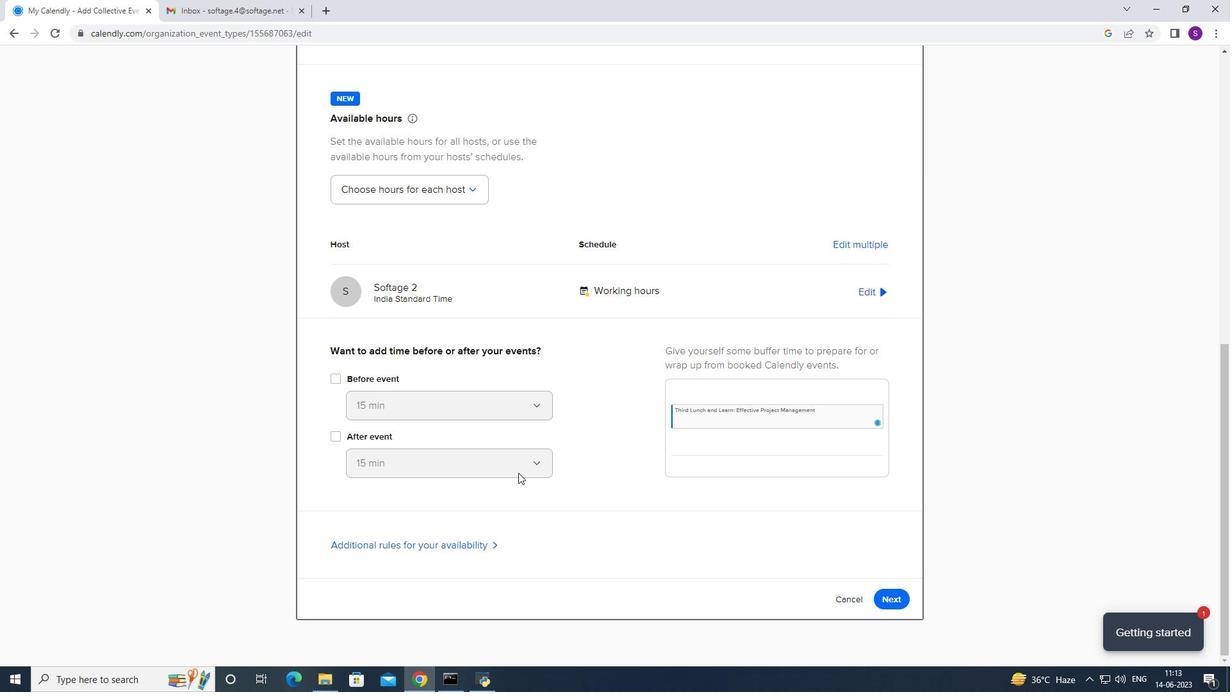 
Action: Mouse moved to (516, 474)
Screenshot: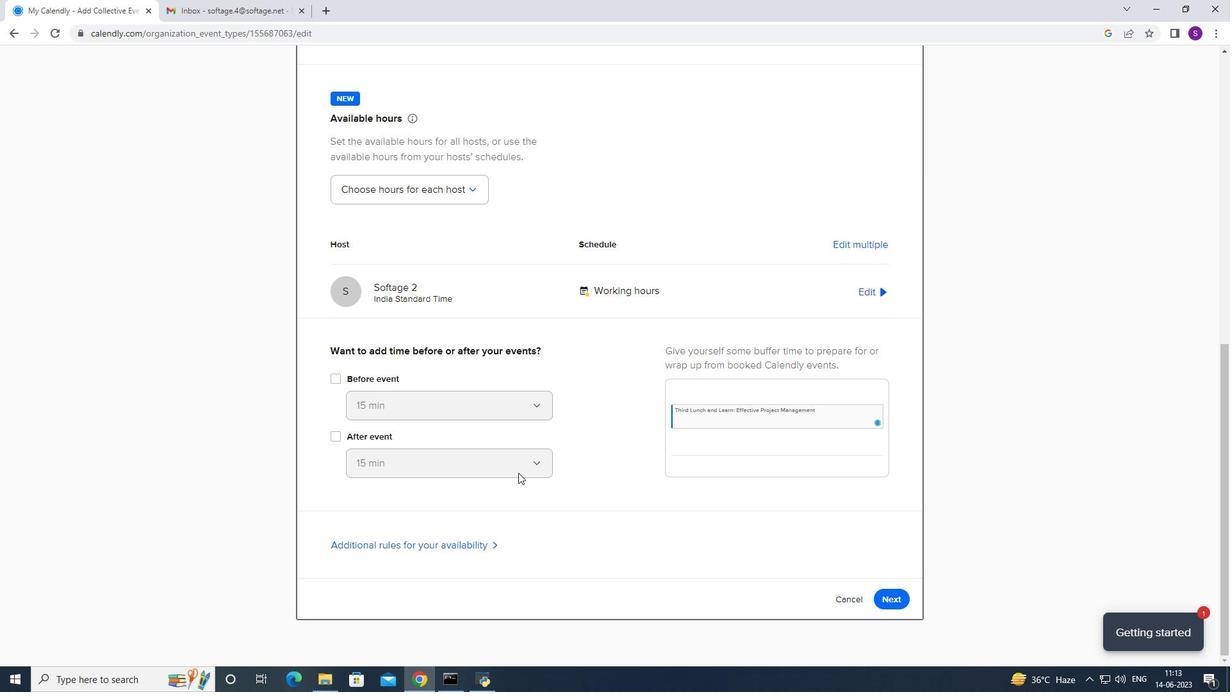 
Action: Mouse scrolled (513, 469) with delta (0, 0)
Screenshot: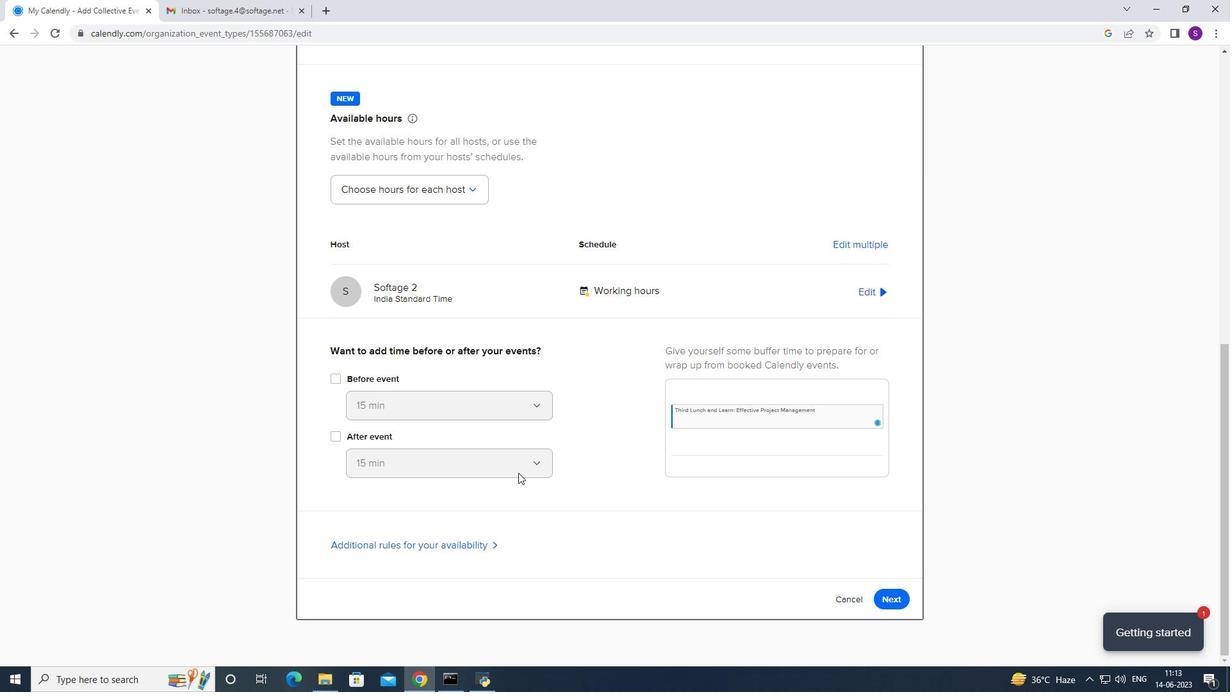 
Action: Mouse moved to (531, 483)
Screenshot: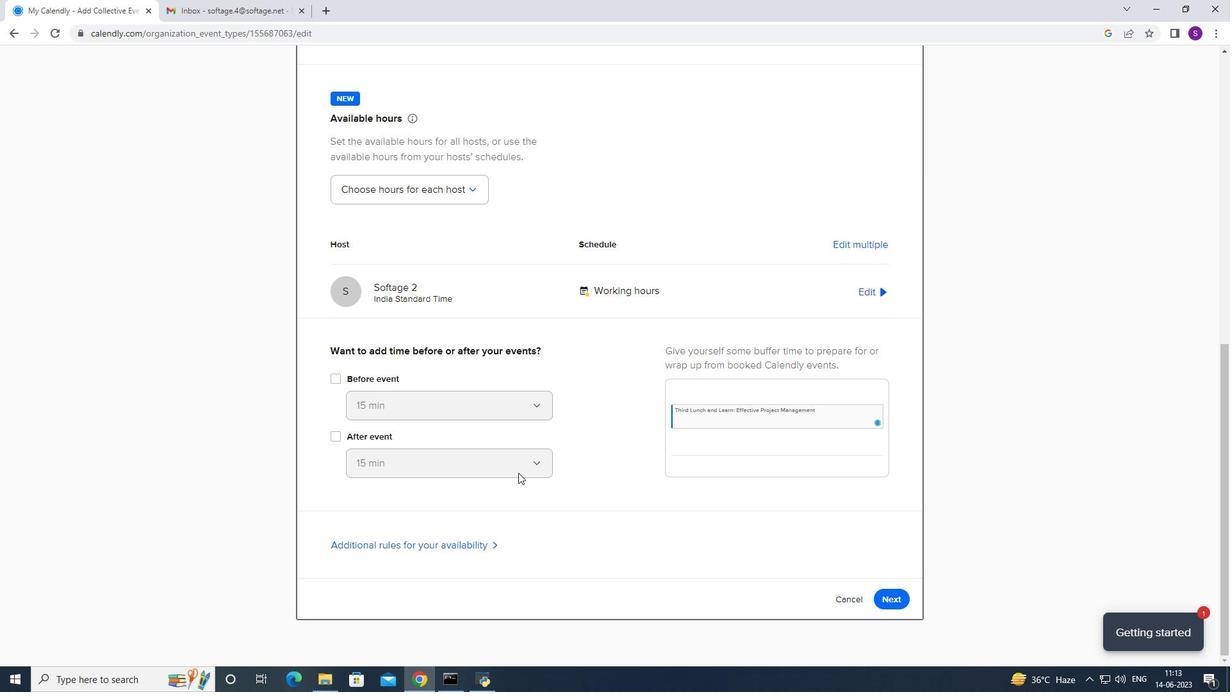 
Action: Mouse scrolled (513, 469) with delta (0, 0)
Screenshot: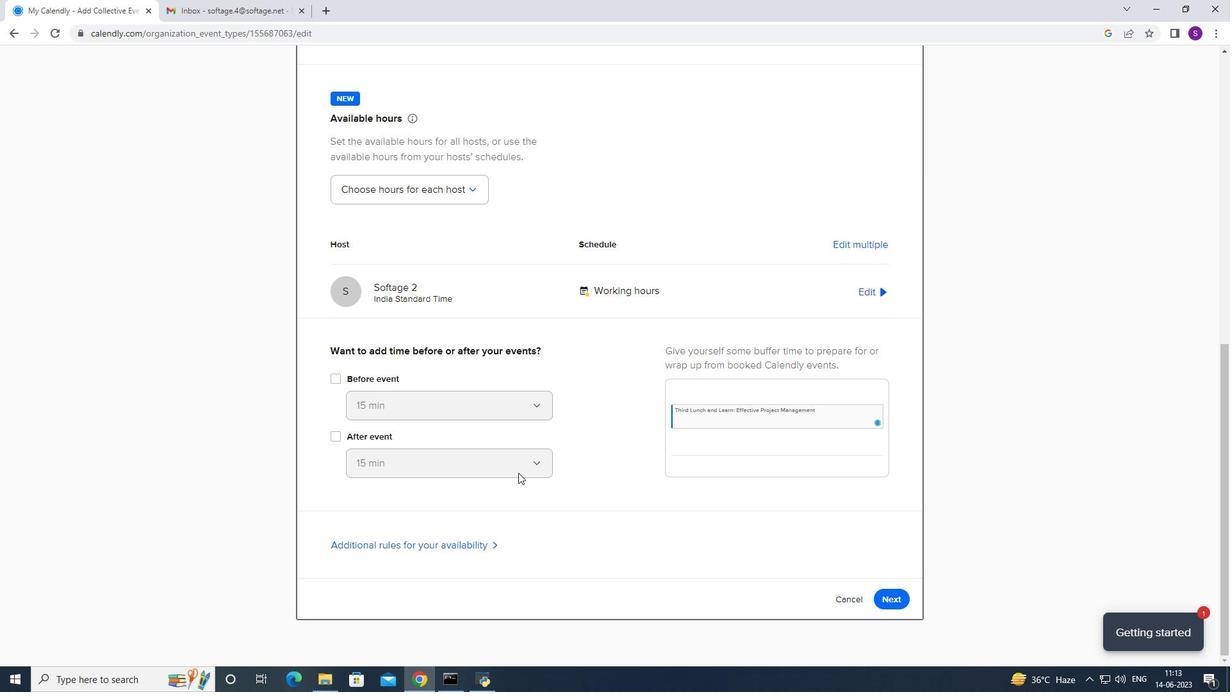 
Action: Mouse moved to (871, 592)
Screenshot: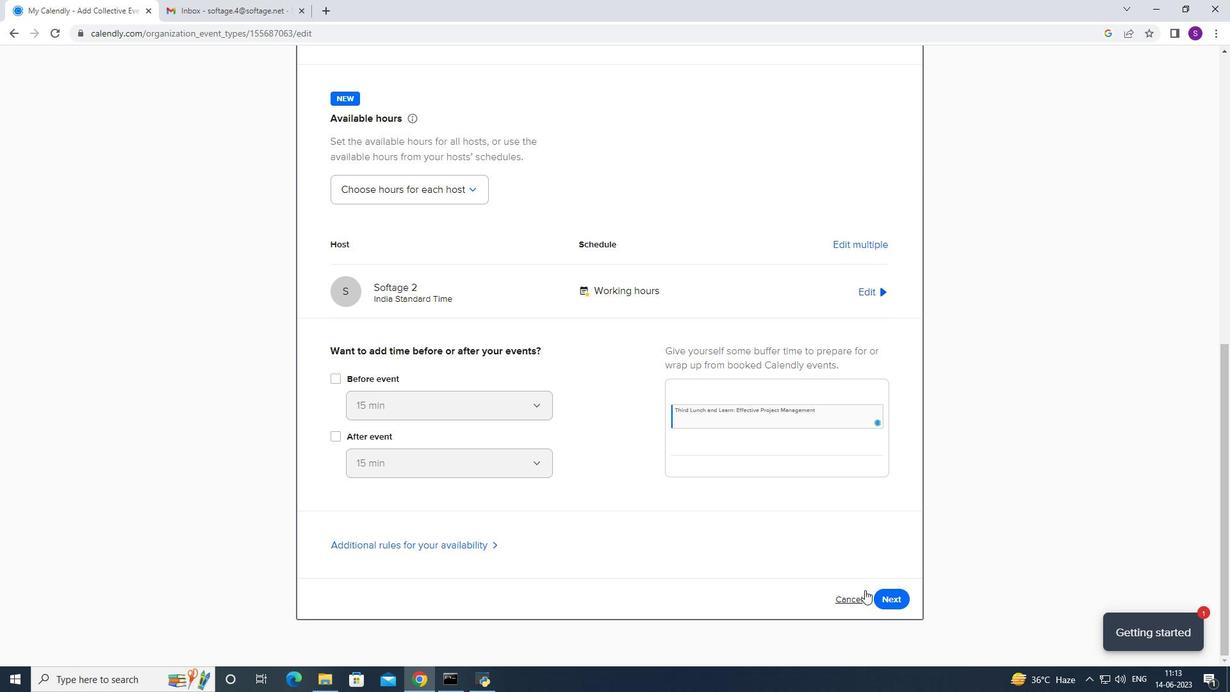 
Action: Mouse pressed left at (871, 592)
Screenshot: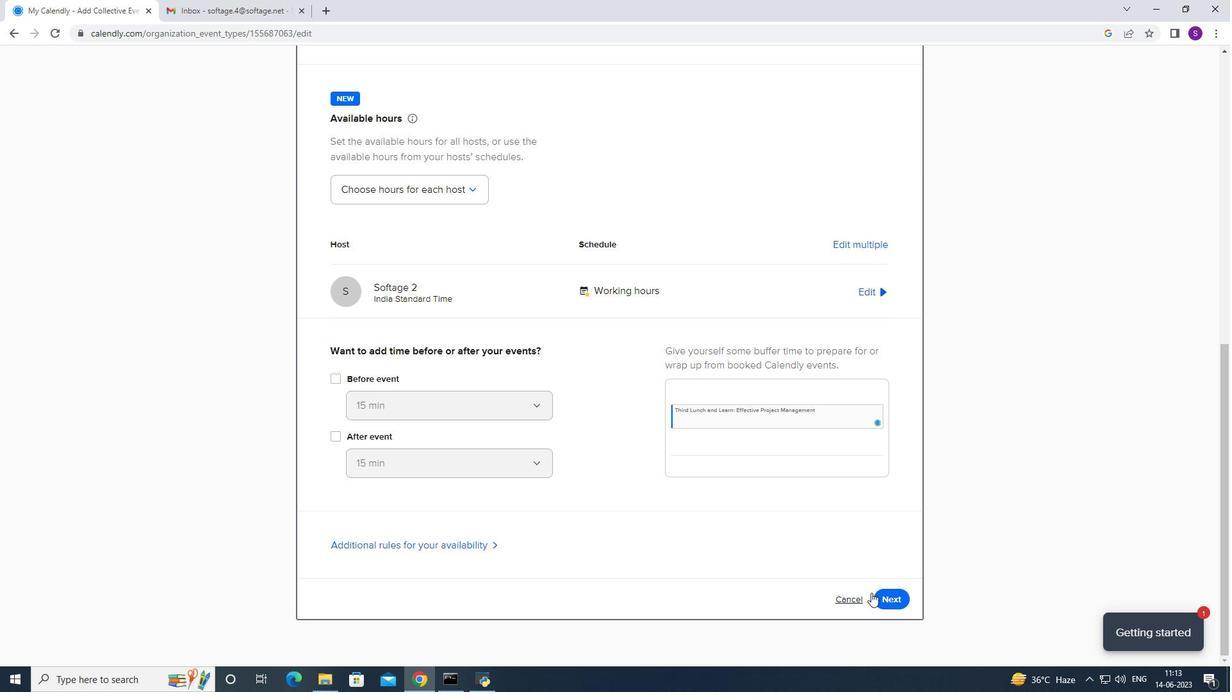 
Action: Mouse moved to (556, 219)
Screenshot: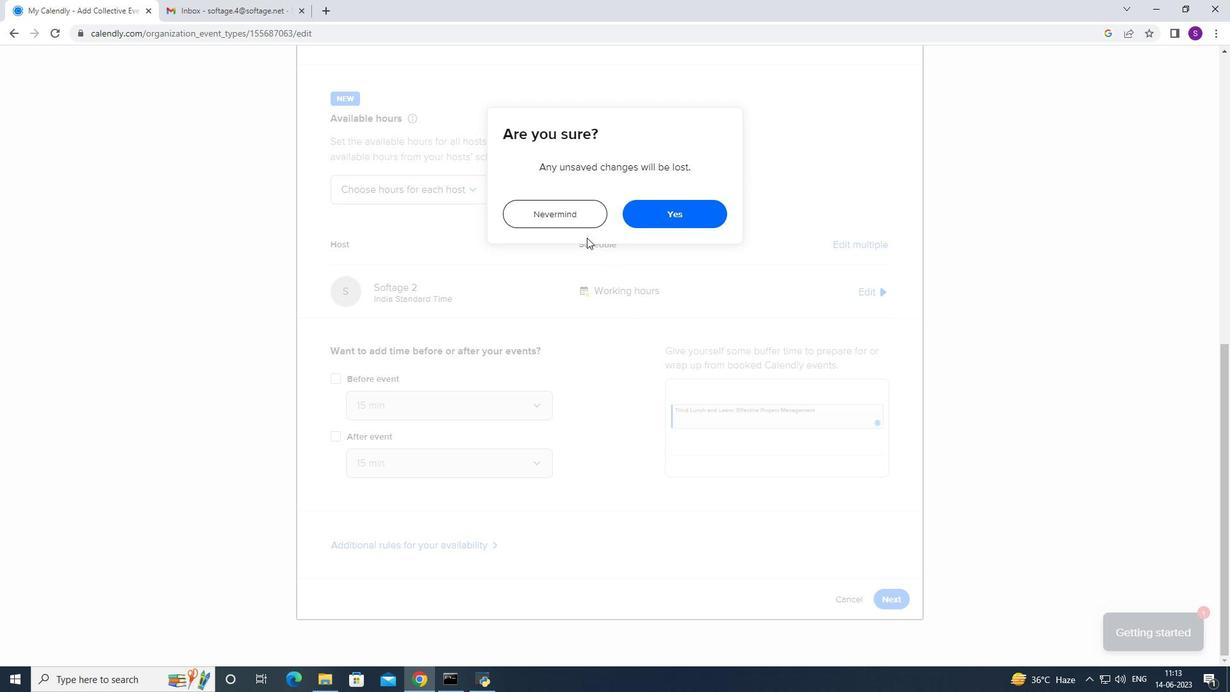 
Action: Mouse pressed left at (556, 219)
Screenshot: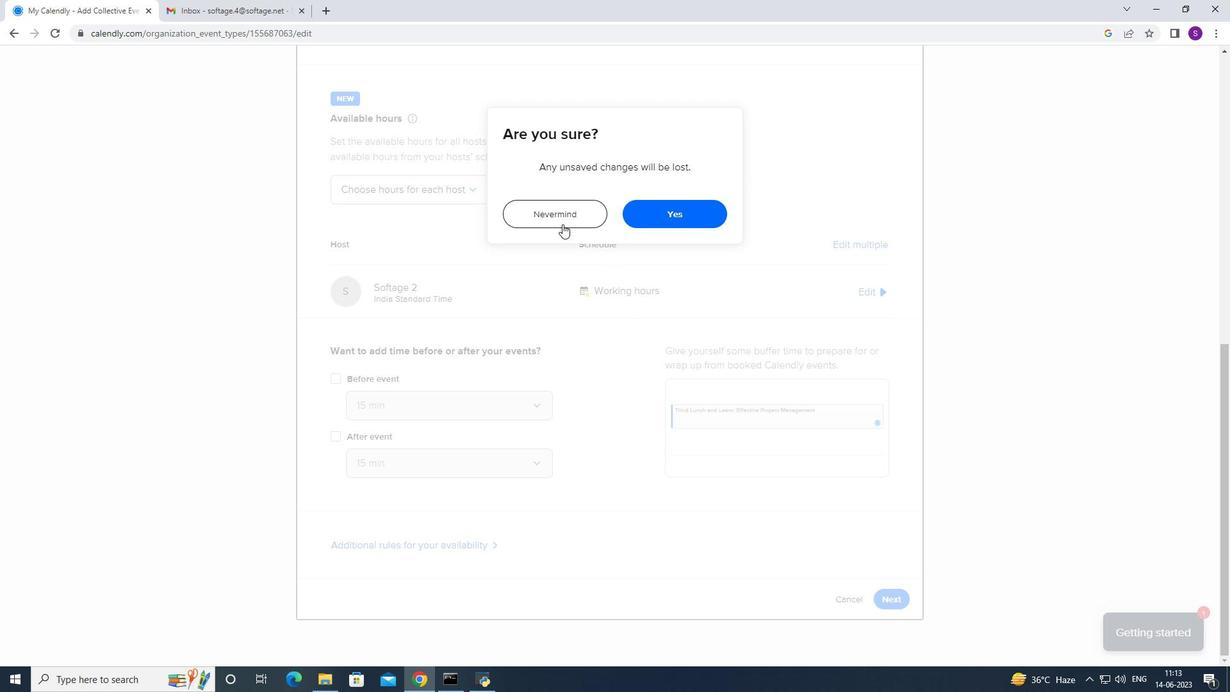 
Action: Mouse moved to (895, 601)
Screenshot: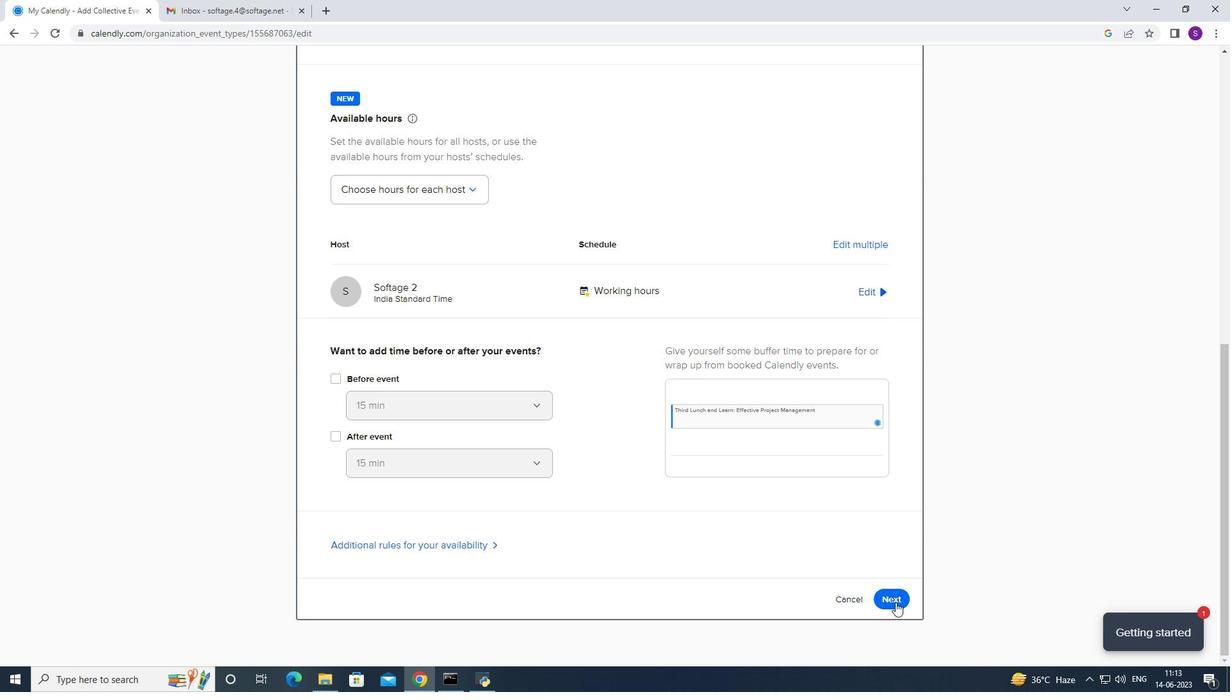 
Action: Mouse pressed left at (895, 601)
Screenshot: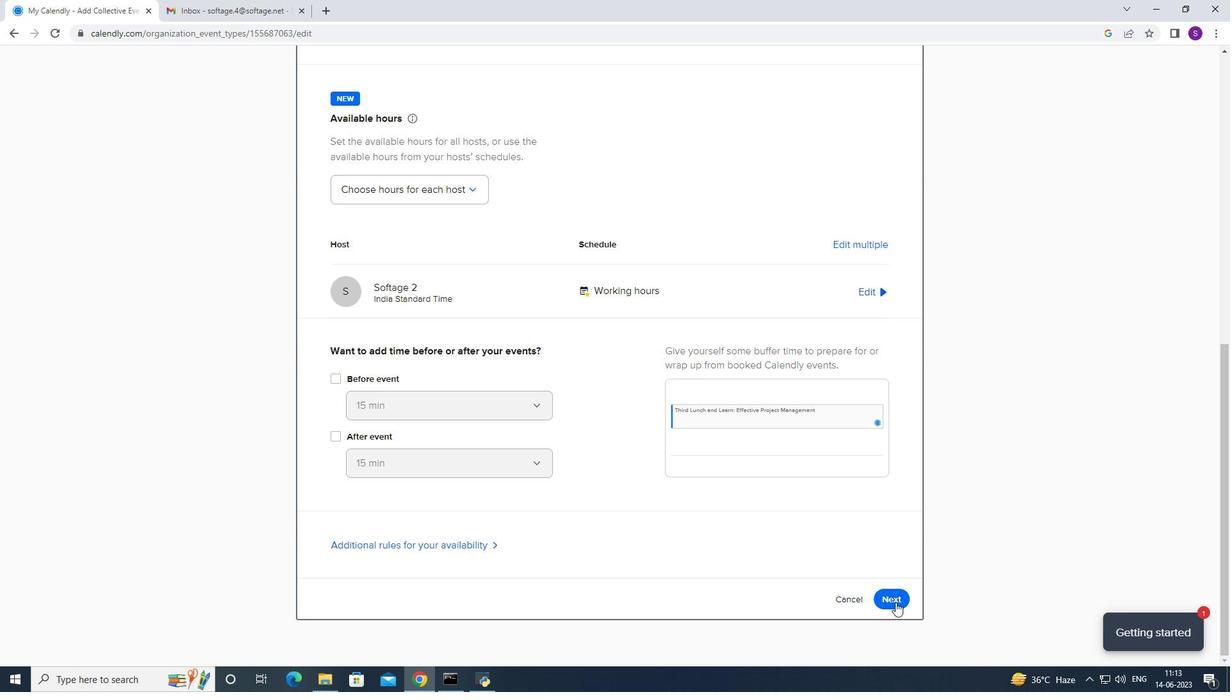 
Action: Mouse moved to (888, 113)
Screenshot: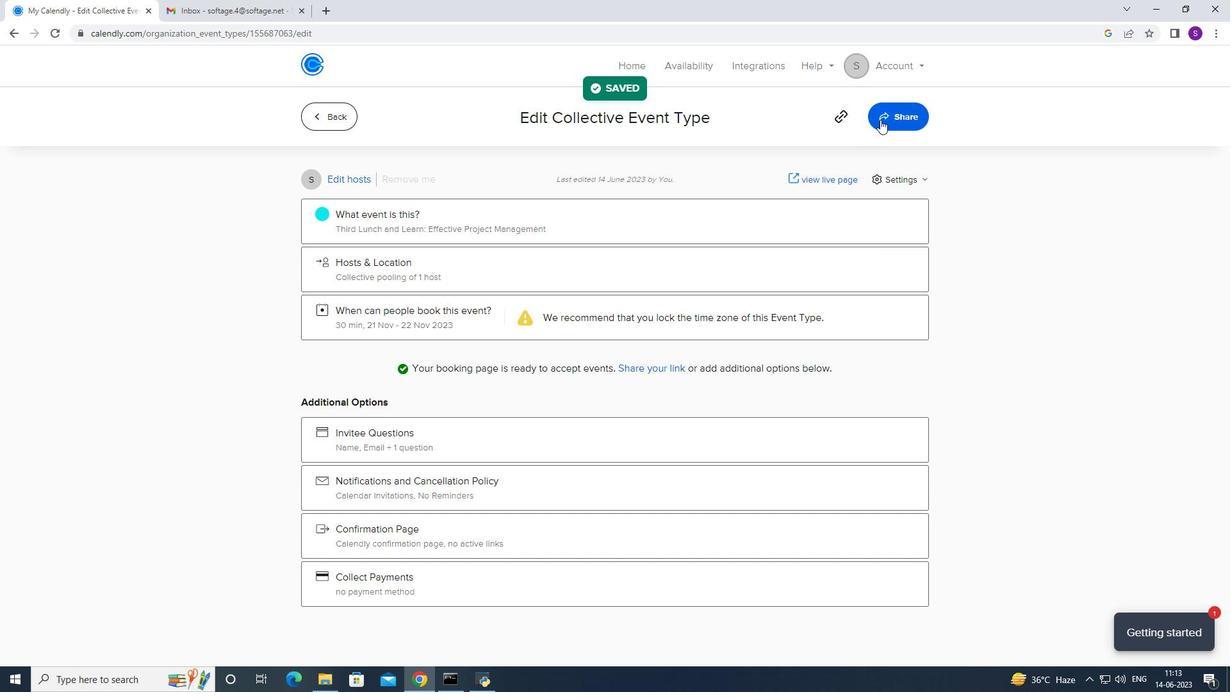 
Action: Mouse pressed left at (888, 113)
Screenshot: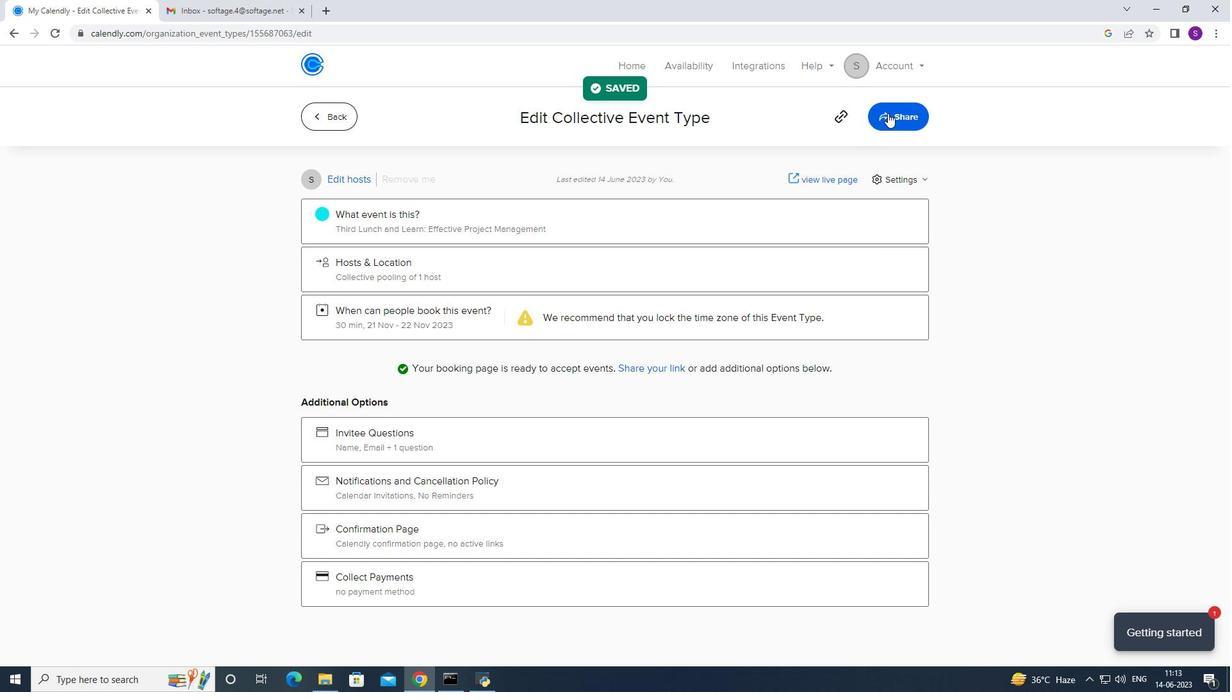 
Action: Mouse moved to (763, 239)
Screenshot: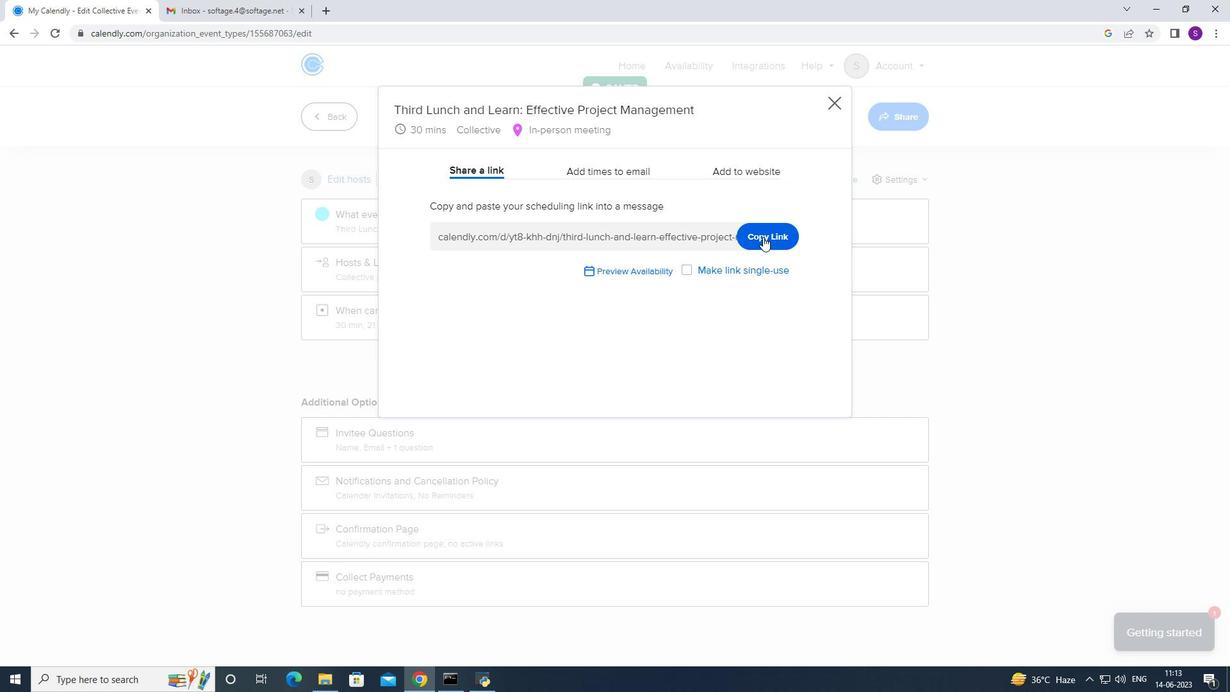 
Action: Mouse pressed left at (763, 239)
Screenshot: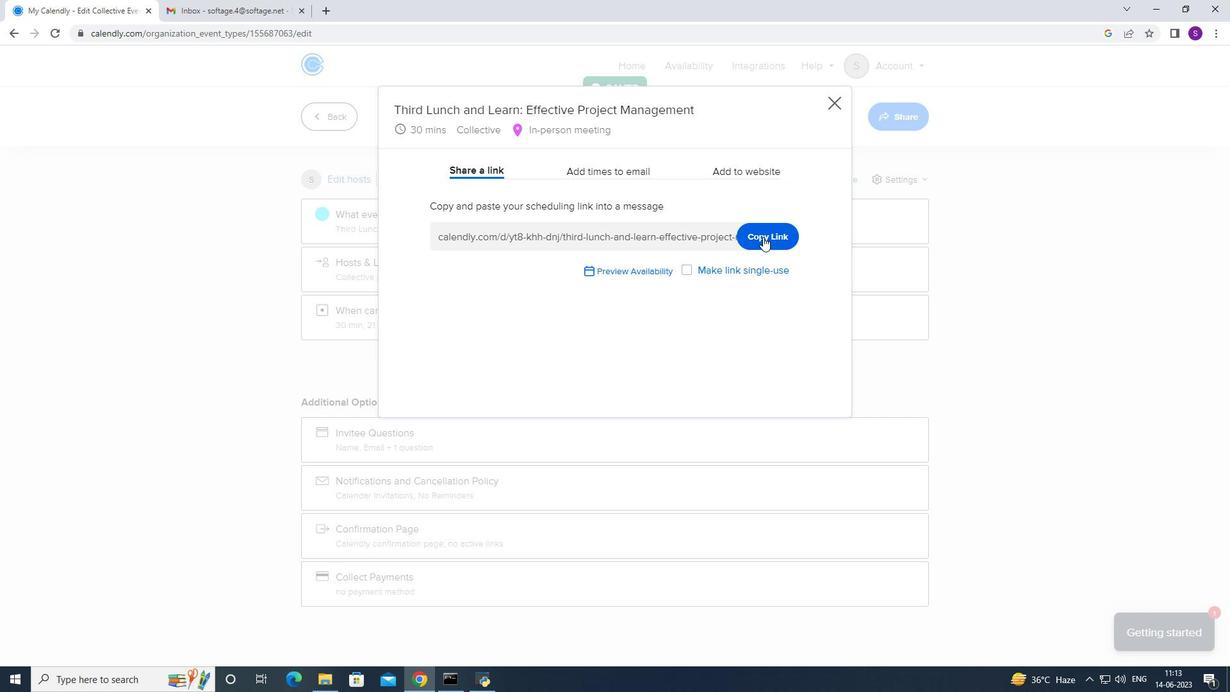 
Action: Mouse moved to (165, 12)
Screenshot: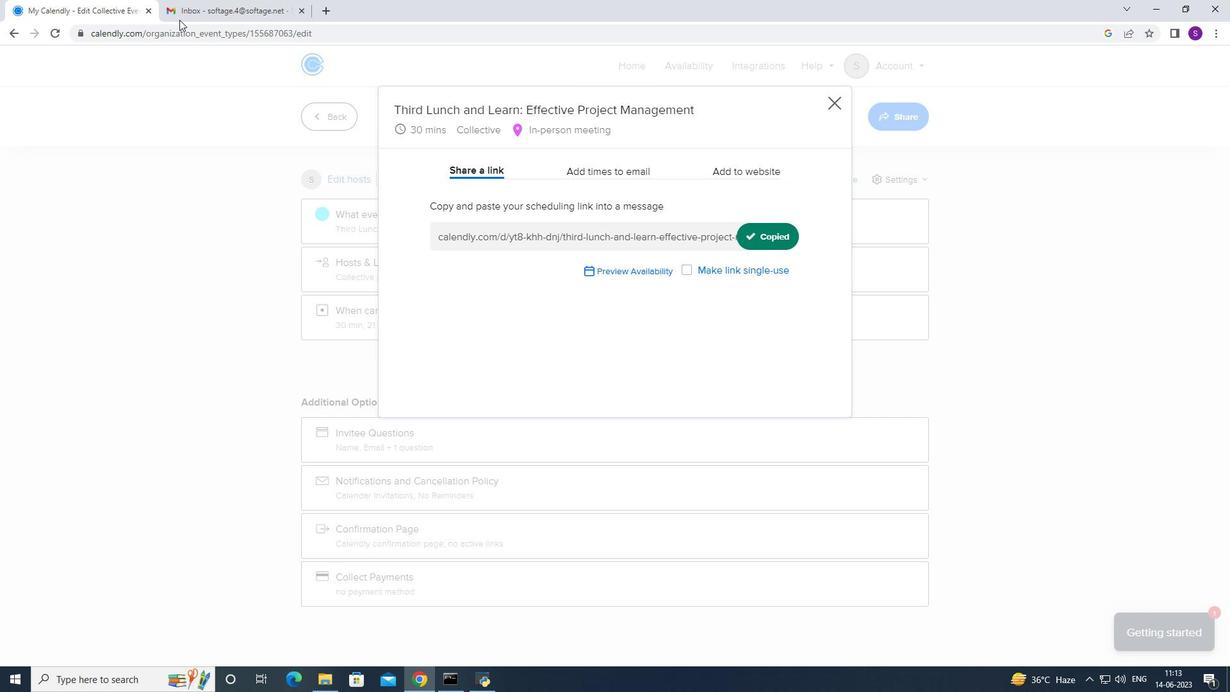 
Action: Mouse pressed left at (165, 12)
Screenshot: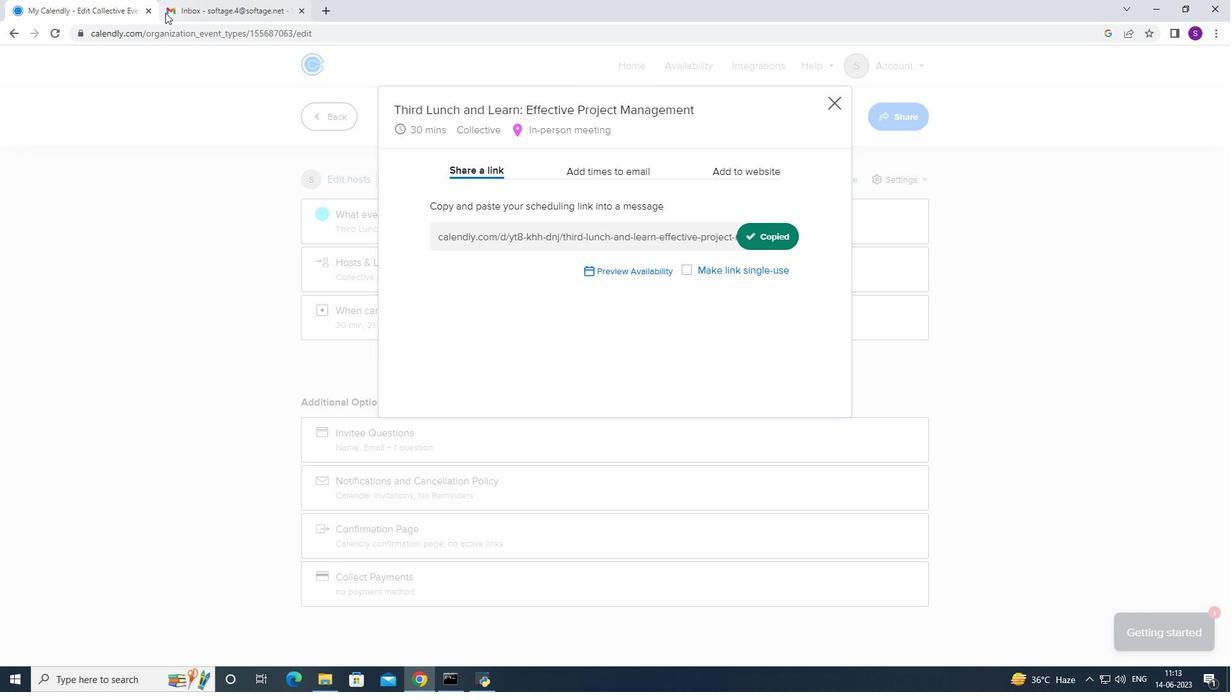 
Action: Mouse moved to (111, 114)
Screenshot: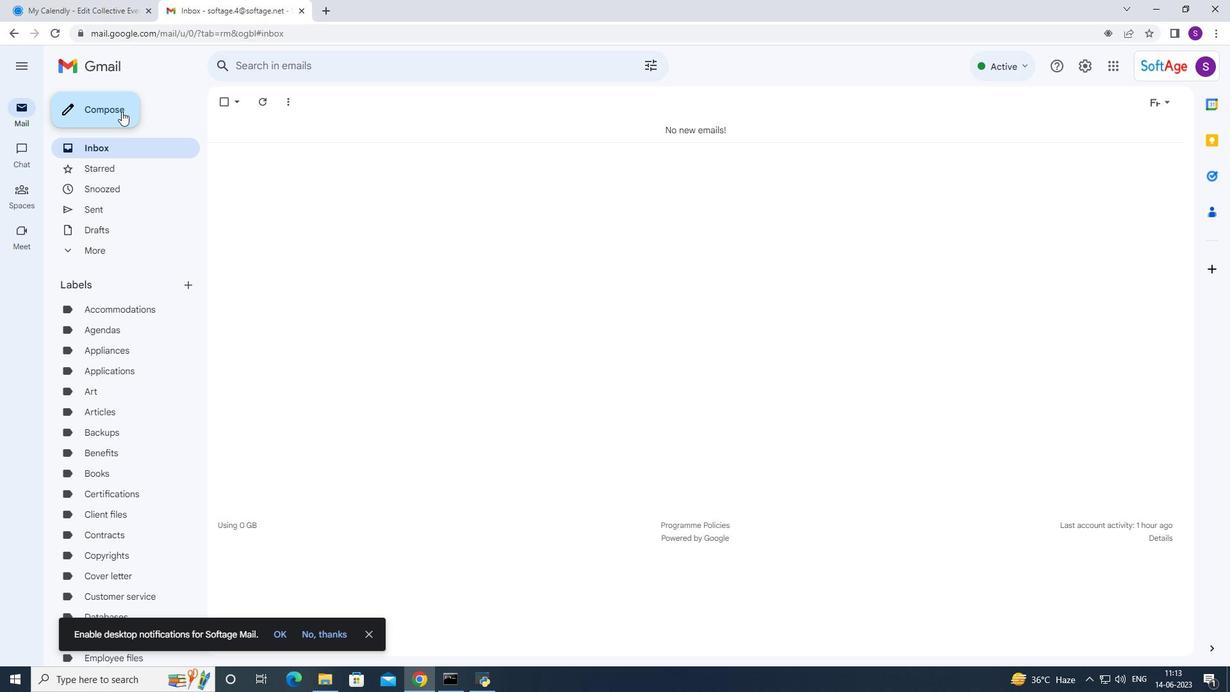 
Action: Mouse pressed left at (111, 114)
Screenshot: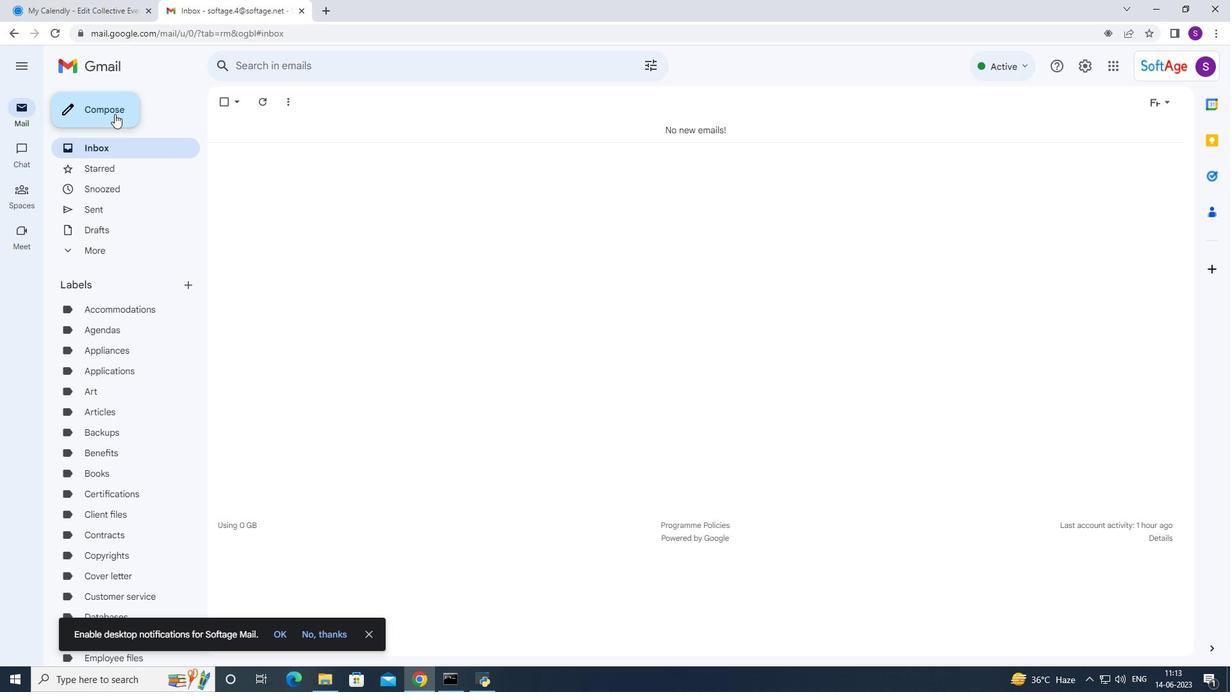 
Action: Mouse moved to (849, 423)
Screenshot: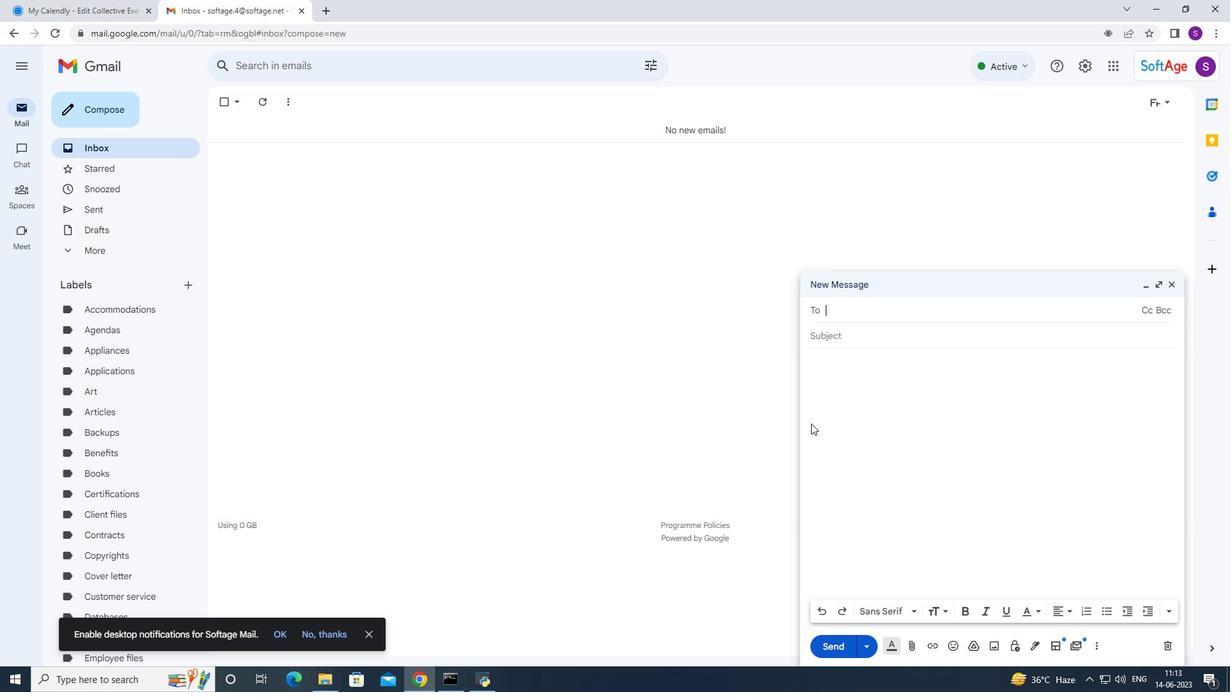 
Action: Mouse pressed right at (849, 423)
Screenshot: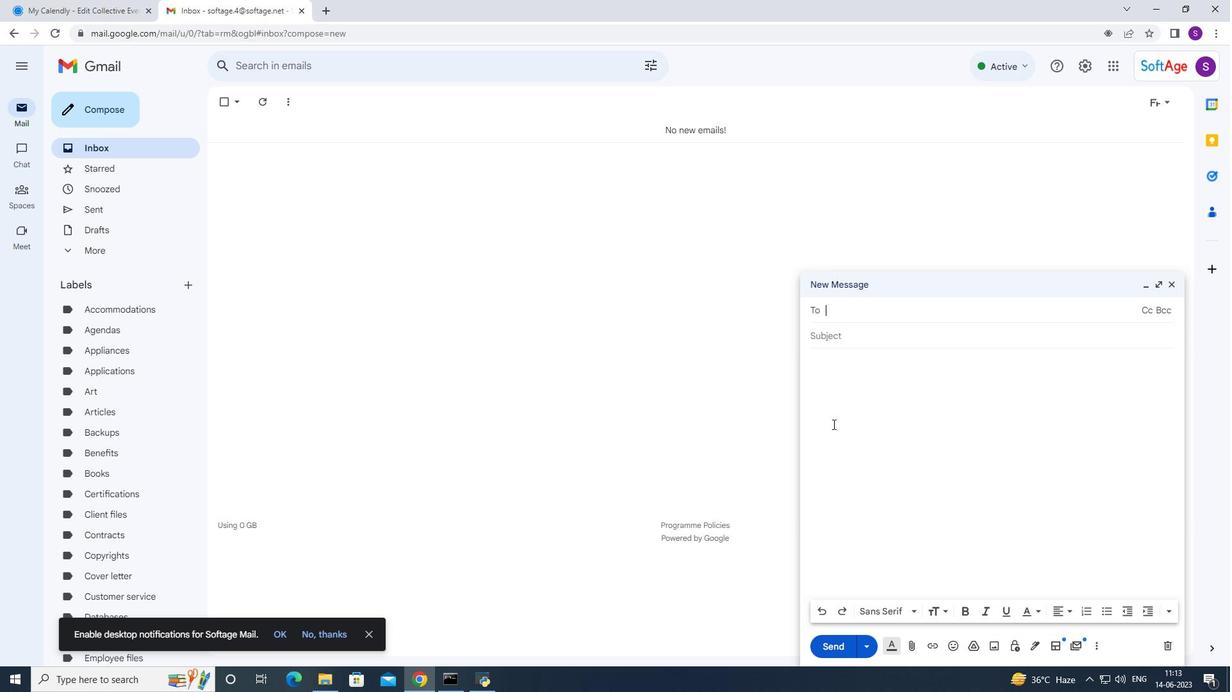 
Action: Mouse moved to (868, 541)
Screenshot: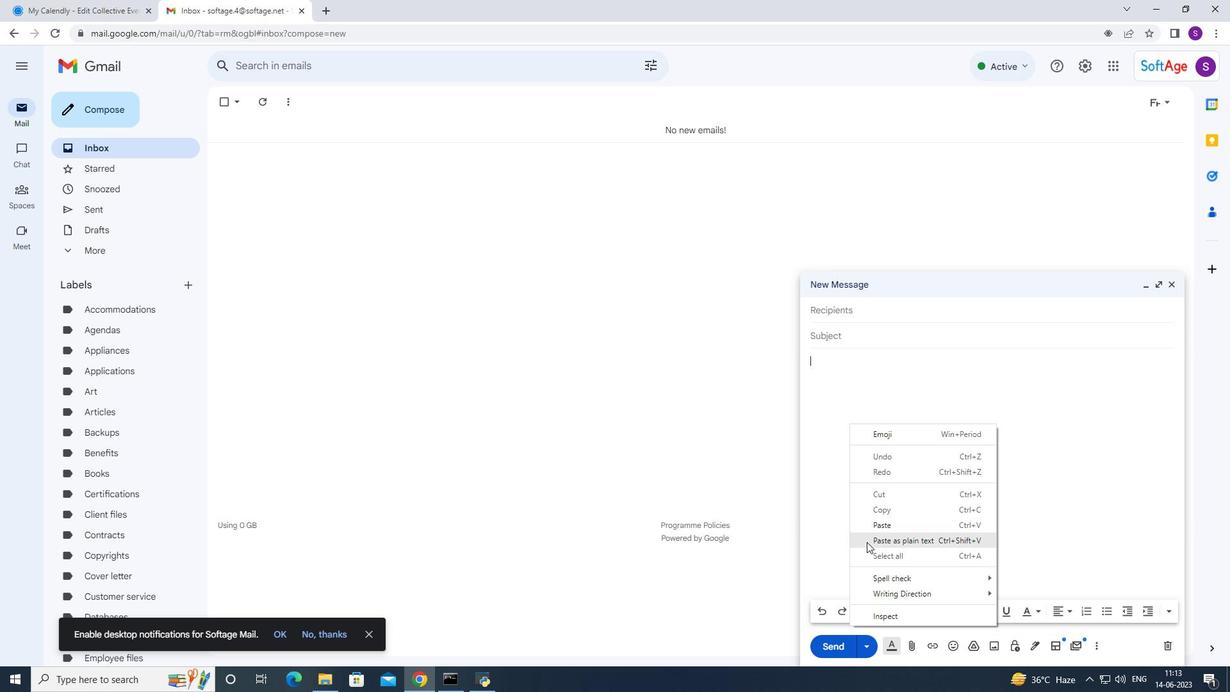 
Action: Mouse pressed left at (868, 541)
Screenshot: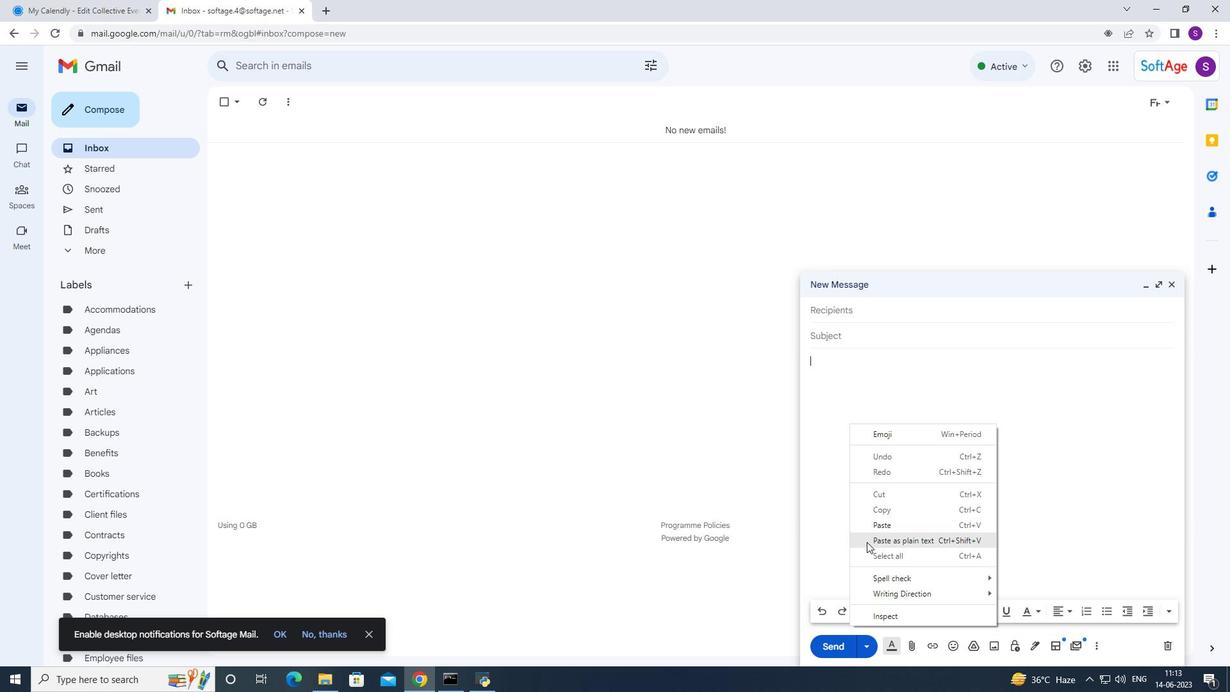 
Action: Mouse moved to (855, 323)
Screenshot: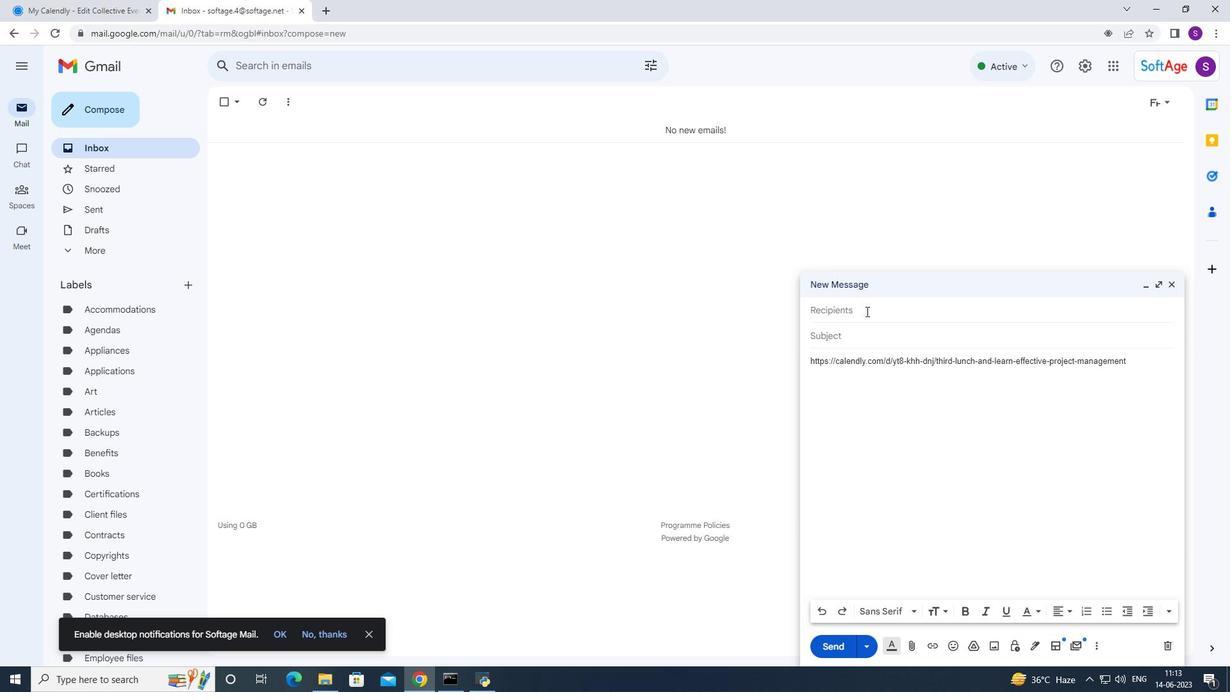
Action: Mouse pressed left at (855, 323)
Screenshot: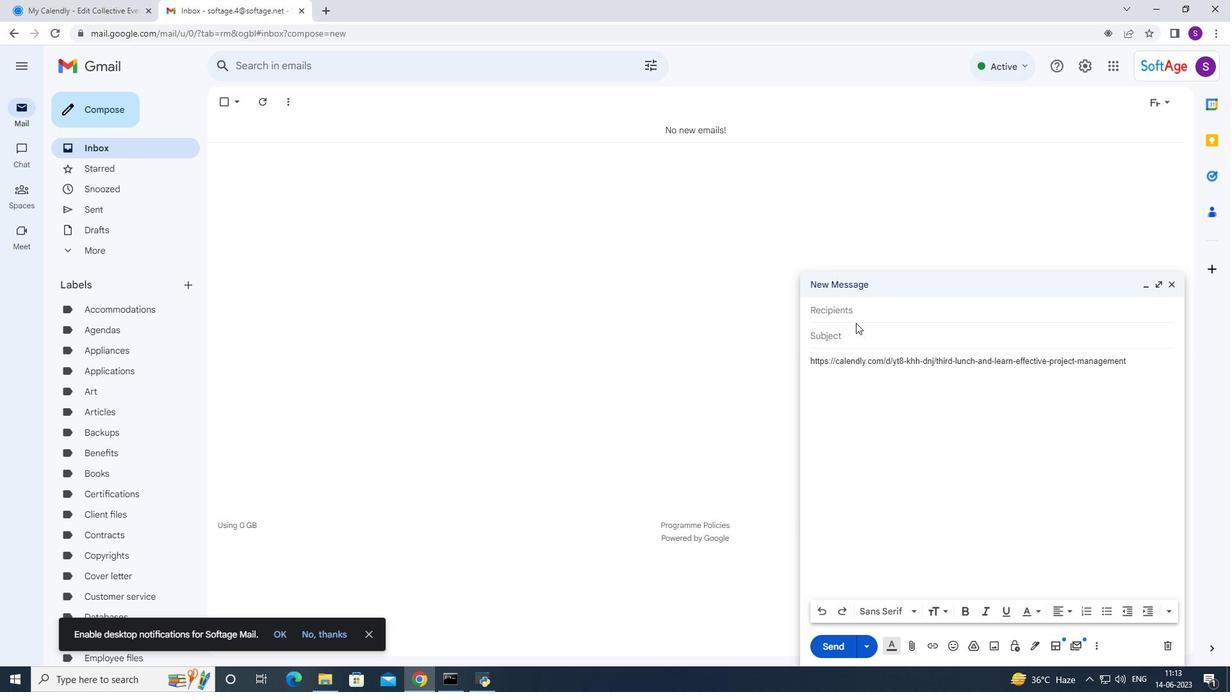 
Action: Mouse moved to (860, 315)
Screenshot: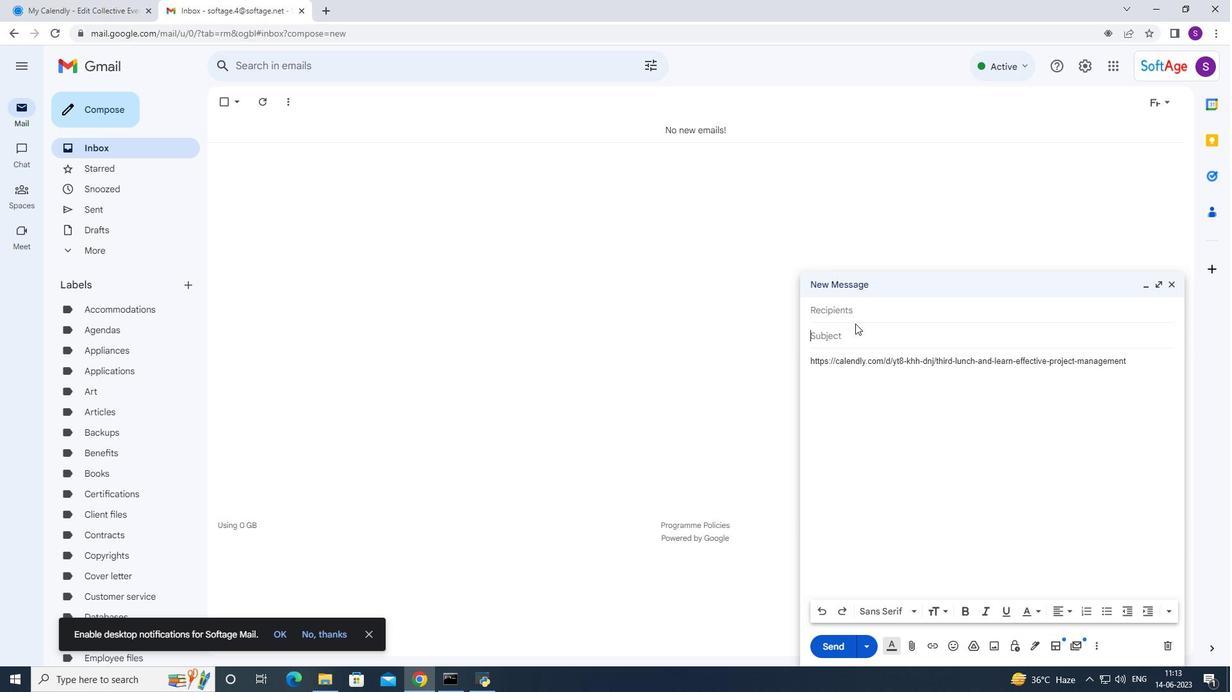 
Action: Mouse pressed left at (860, 315)
Screenshot: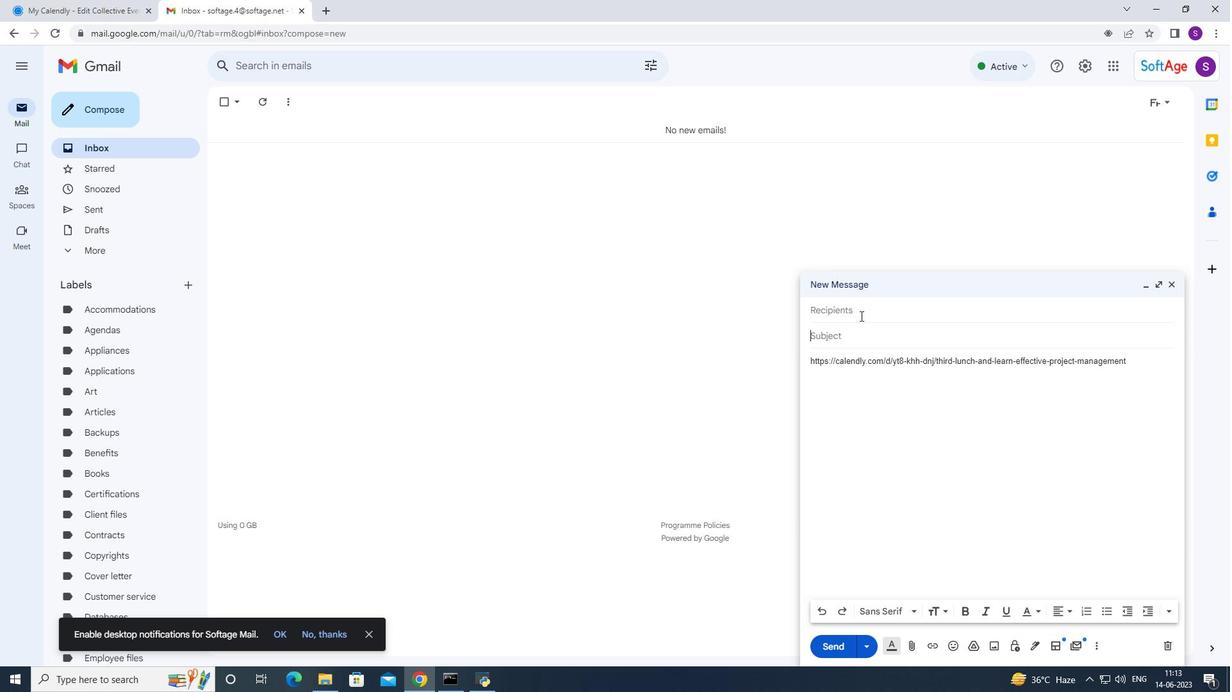 
Action: Key pressed si=o<Key.backspace><Key.backspace><Key.backspace>oftage.9
Screenshot: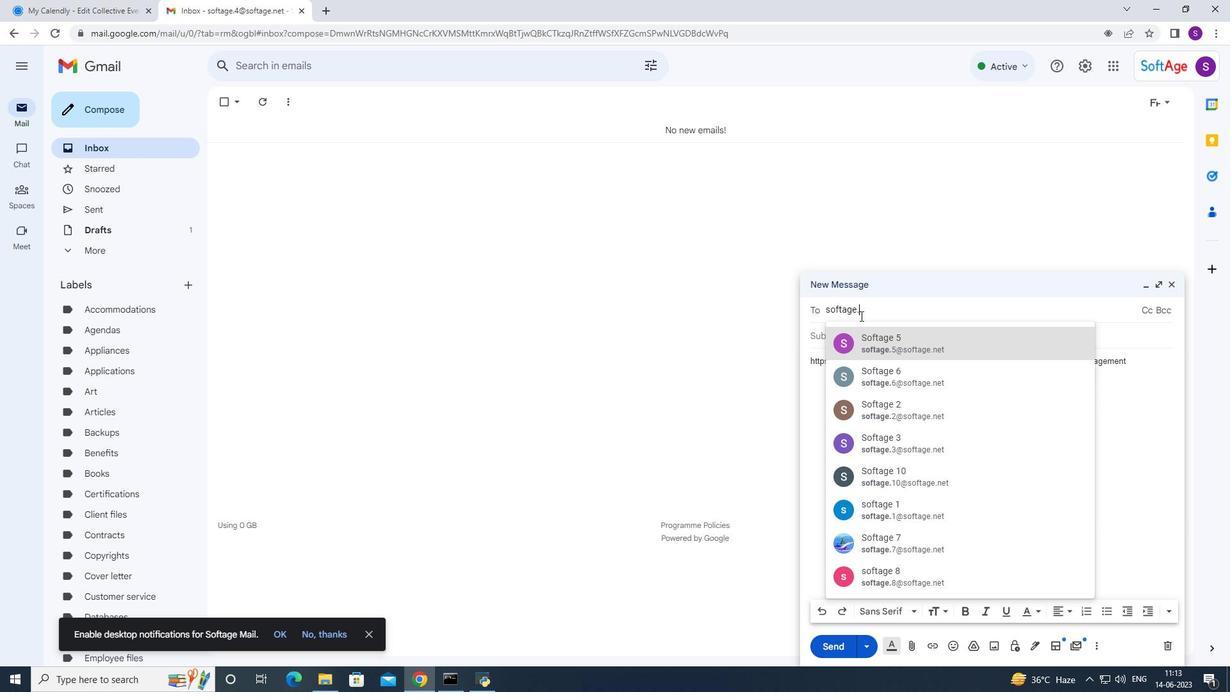 
Action: Mouse moved to (874, 338)
Screenshot: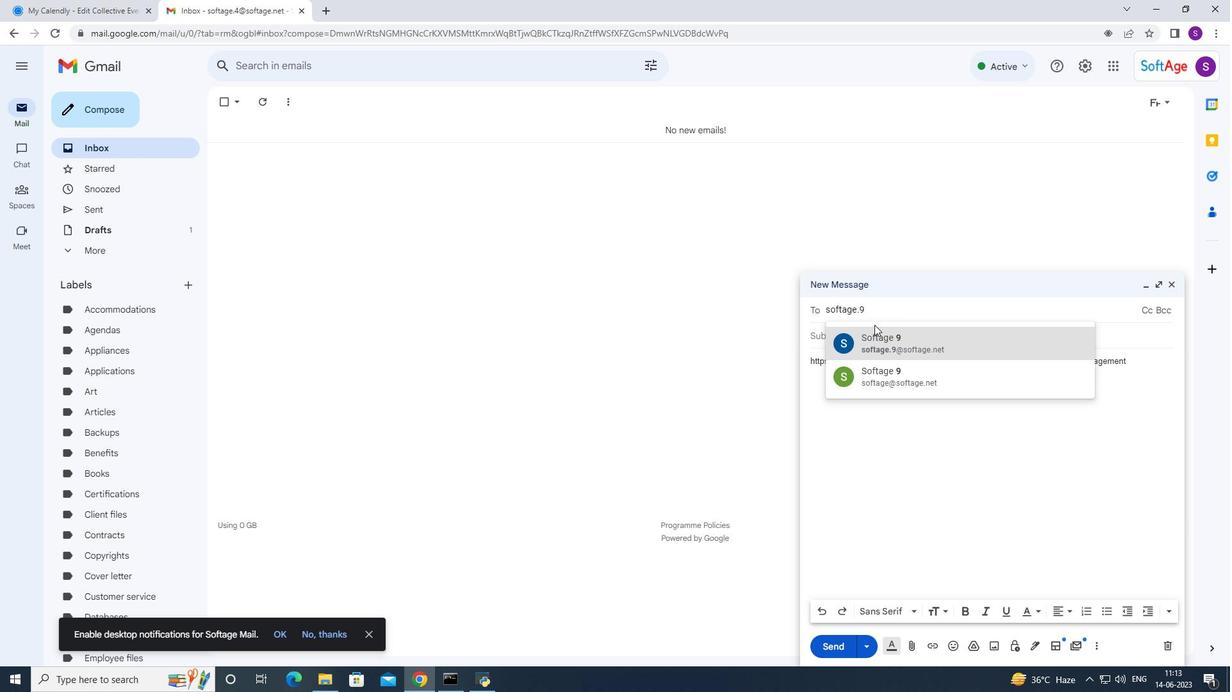 
Action: Mouse pressed left at (874, 338)
Screenshot: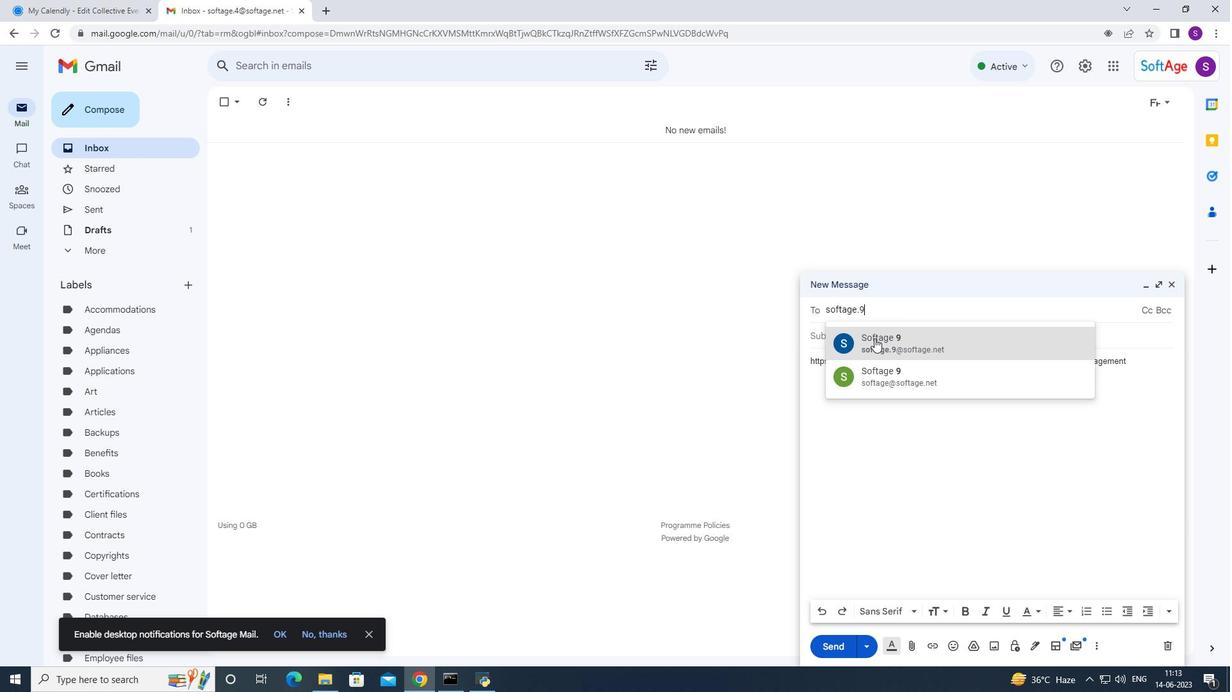 
Action: Mouse moved to (787, 413)
Screenshot: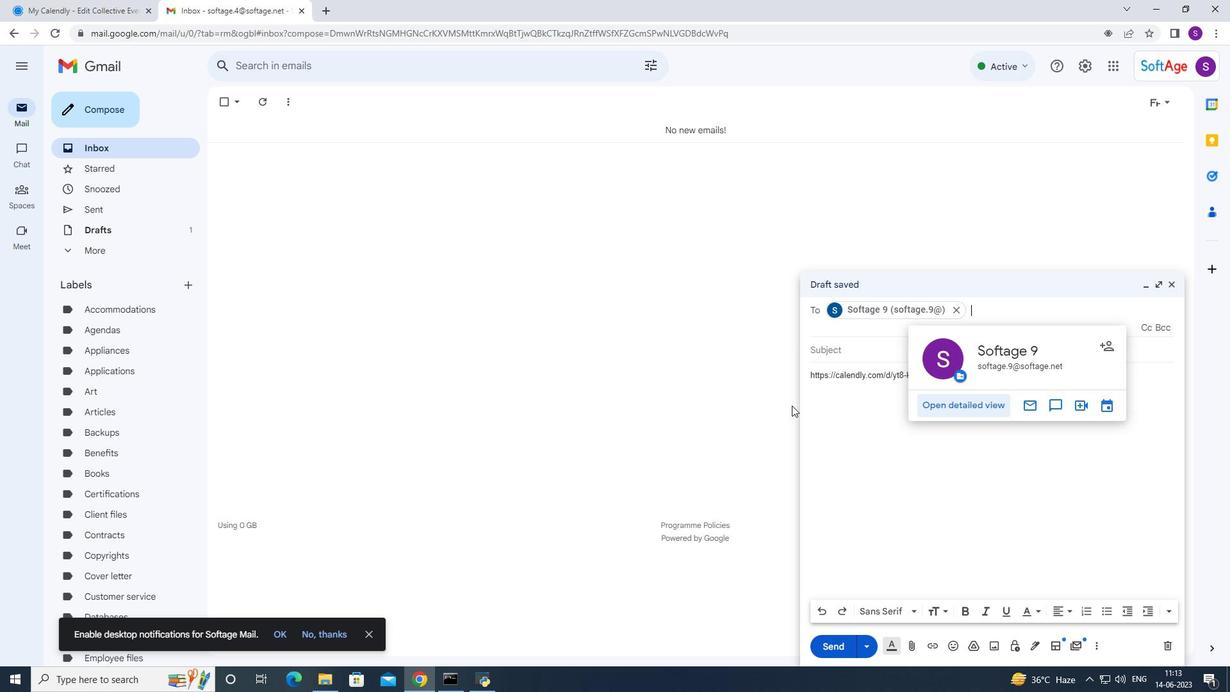 
Action: Key pressed softage.10
Screenshot: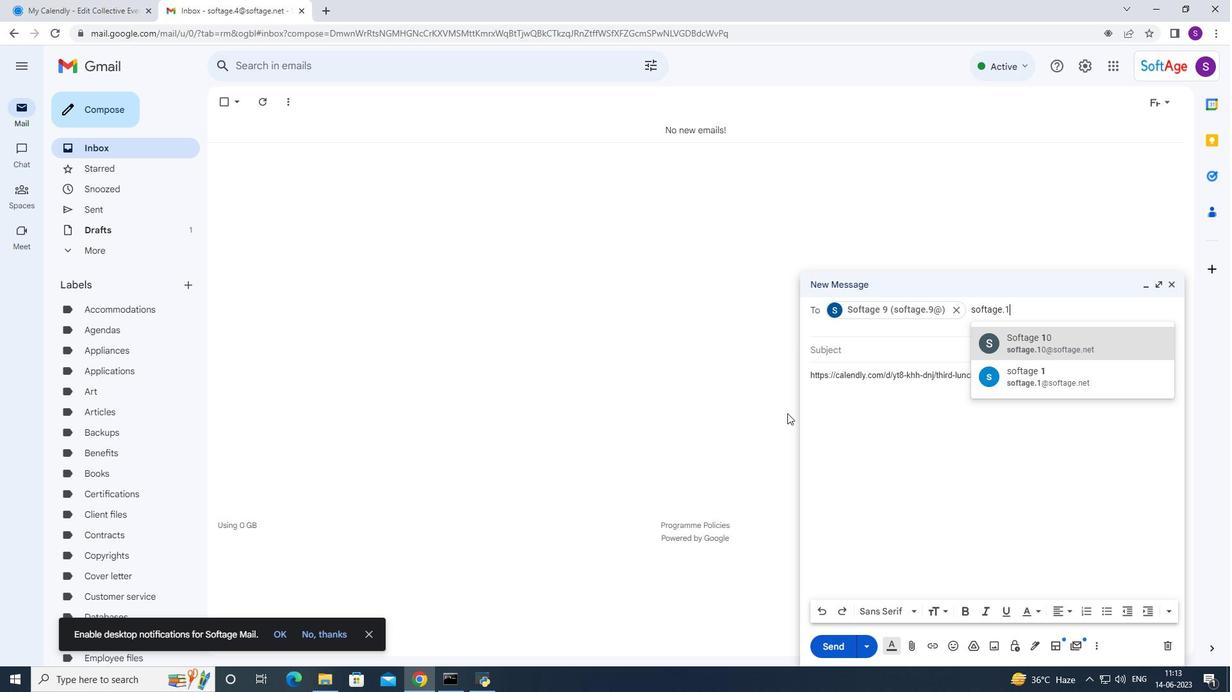 
Action: Mouse moved to (1124, 340)
Screenshot: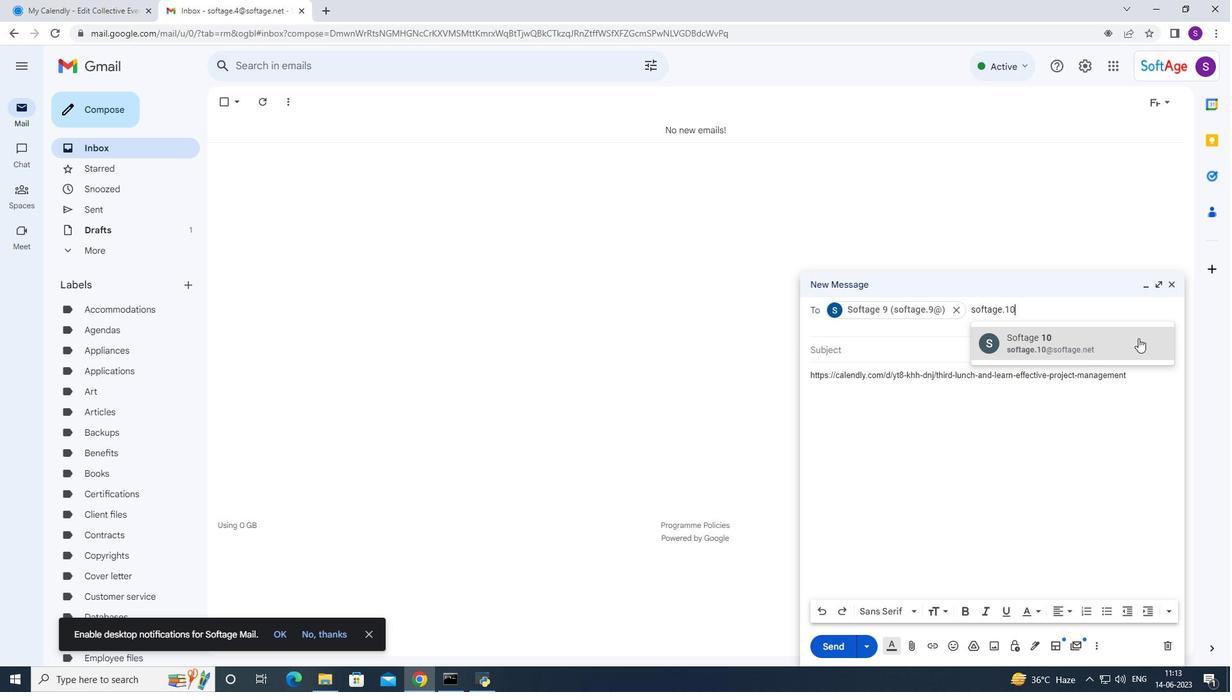 
Action: Mouse pressed left at (1124, 340)
Screenshot: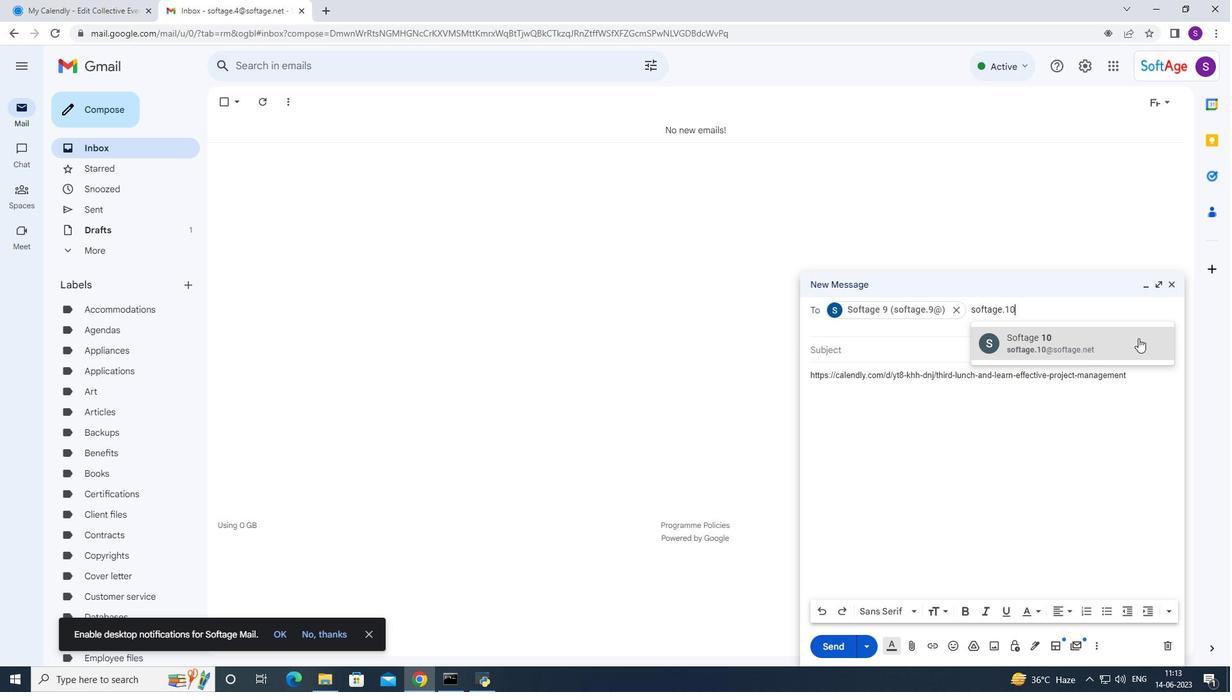 
Action: Mouse moved to (860, 430)
Screenshot: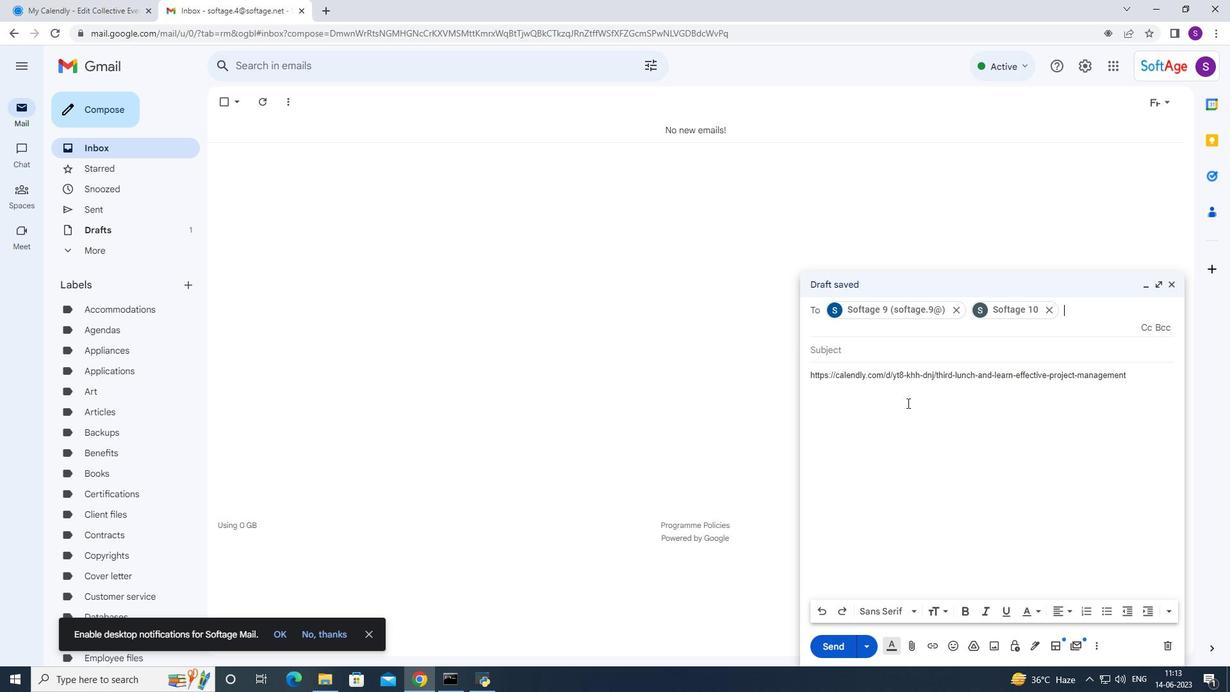 
Action: Mouse pressed left at (860, 430)
Screenshot: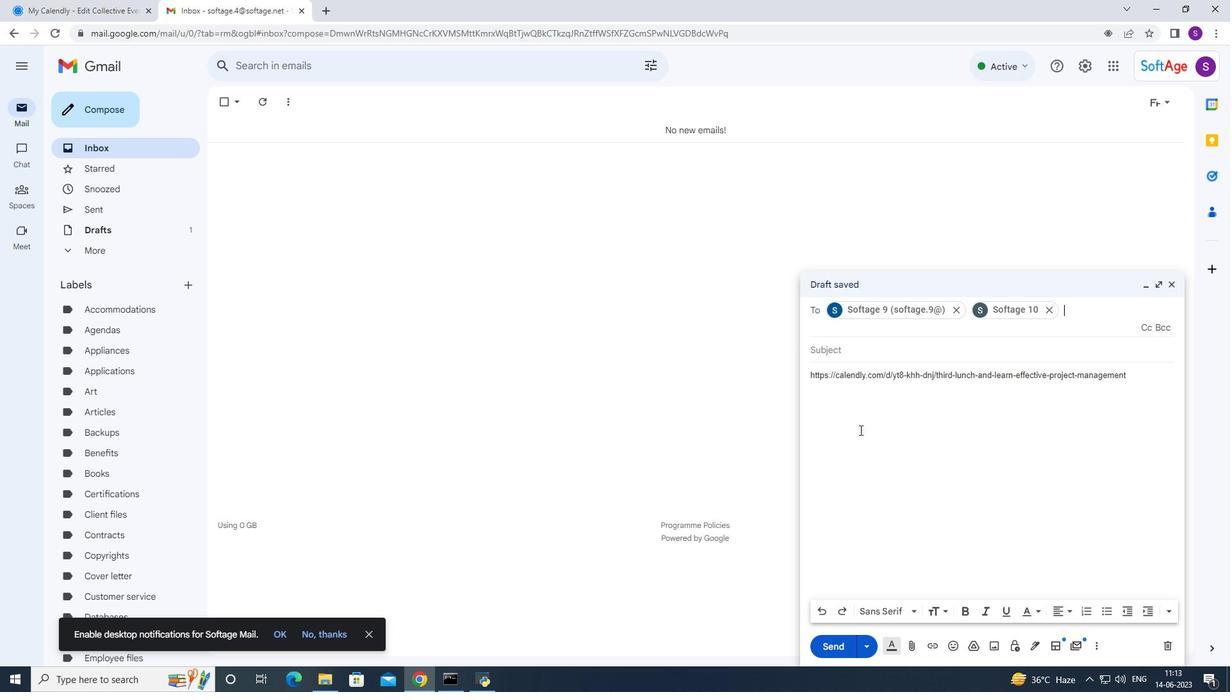 
Action: Mouse moved to (835, 647)
Screenshot: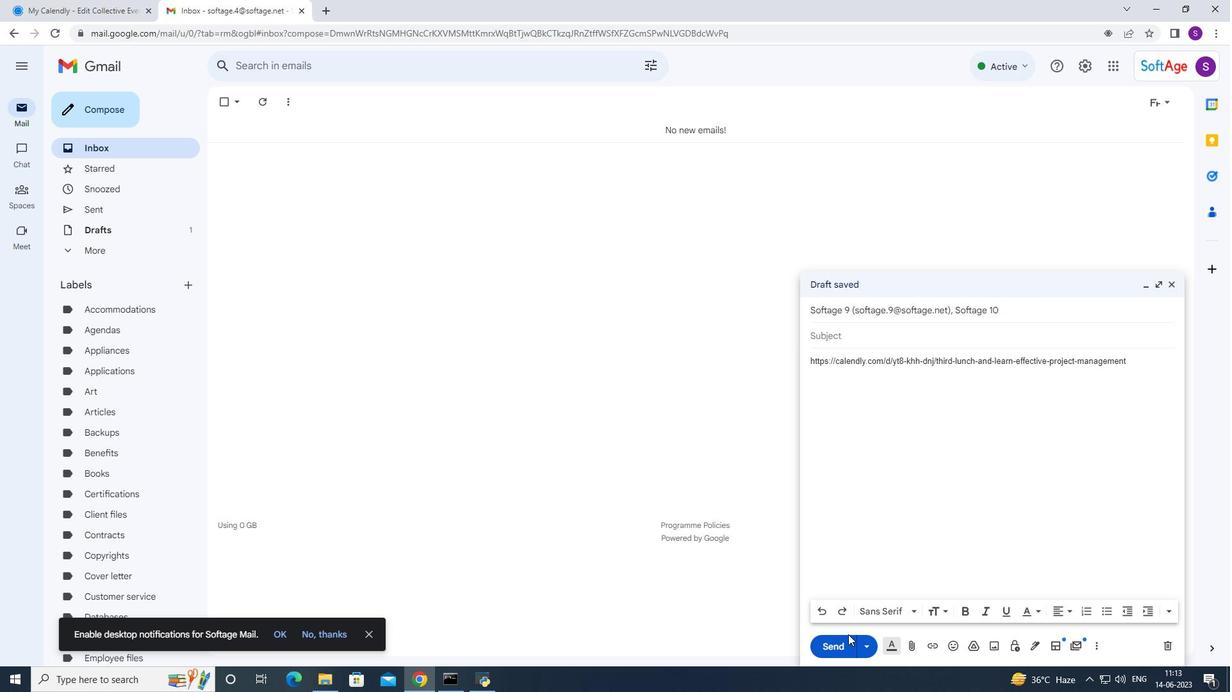 
Action: Mouse pressed left at (835, 647)
Screenshot: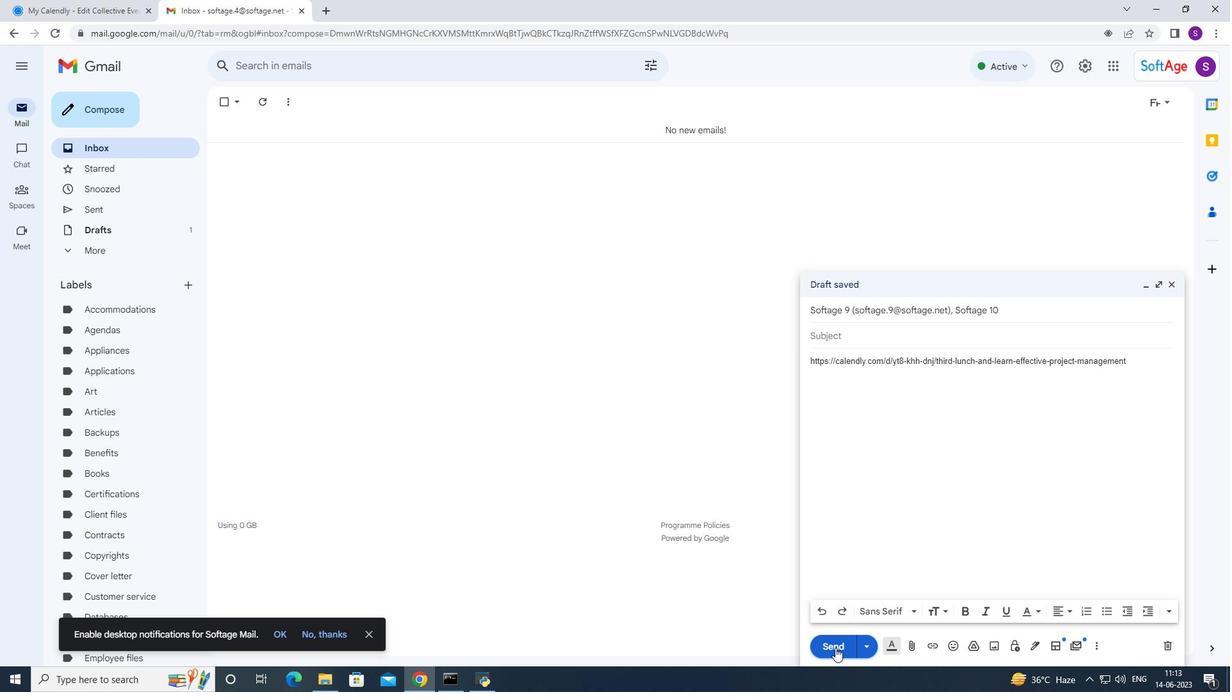 
Action: Mouse moved to (842, 651)
Screenshot: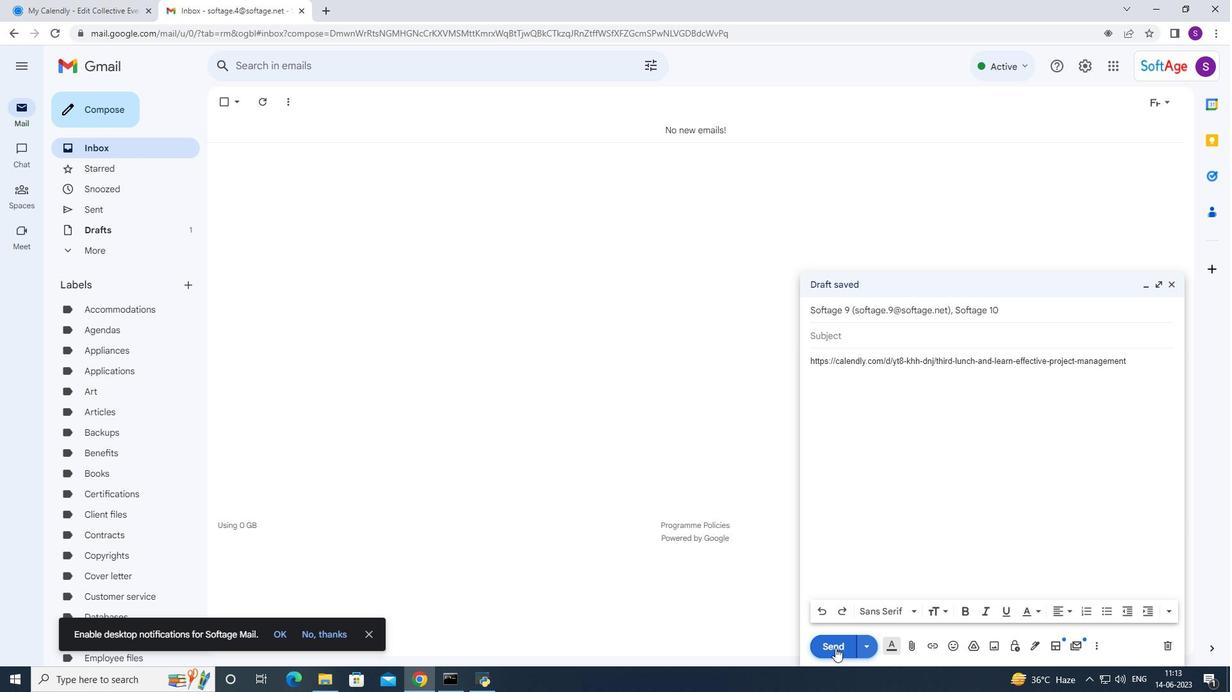 
